 Task: Use Developer Tools.
Action: Mouse moved to (1292, 31)
Screenshot: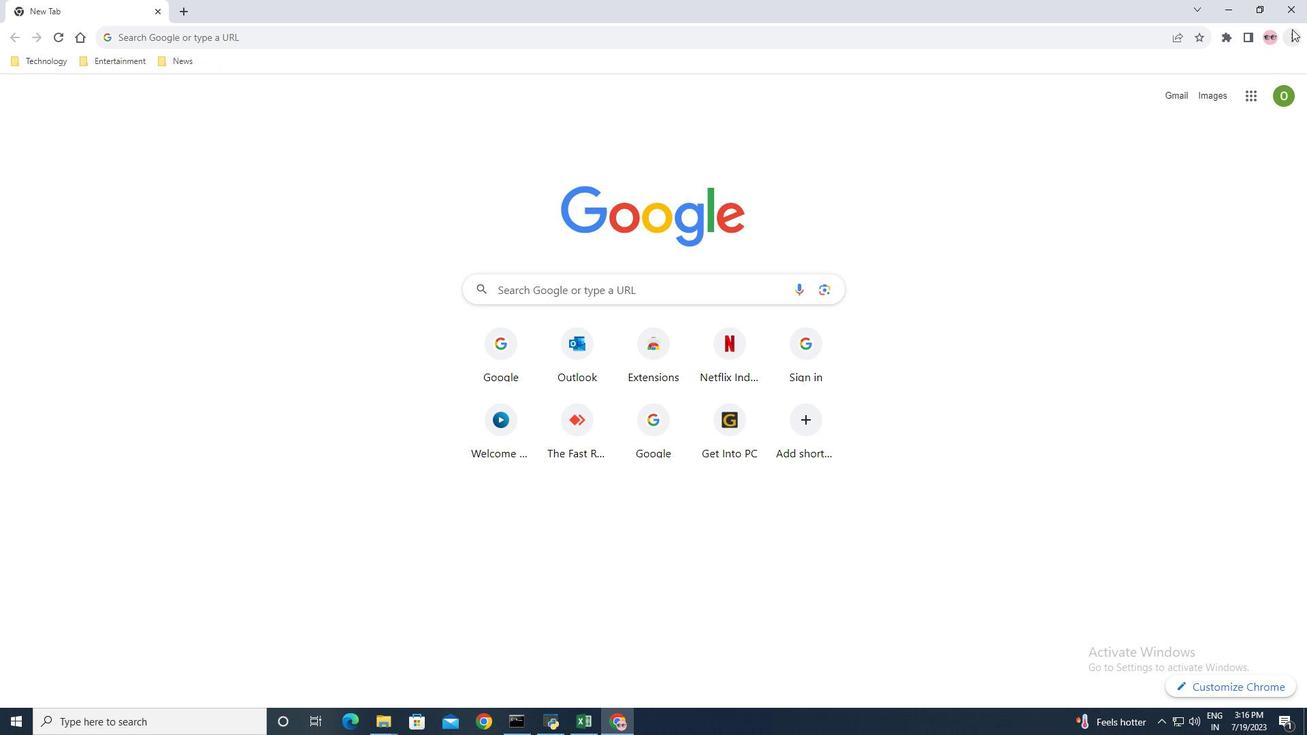 
Action: Mouse pressed left at (1292, 31)
Screenshot: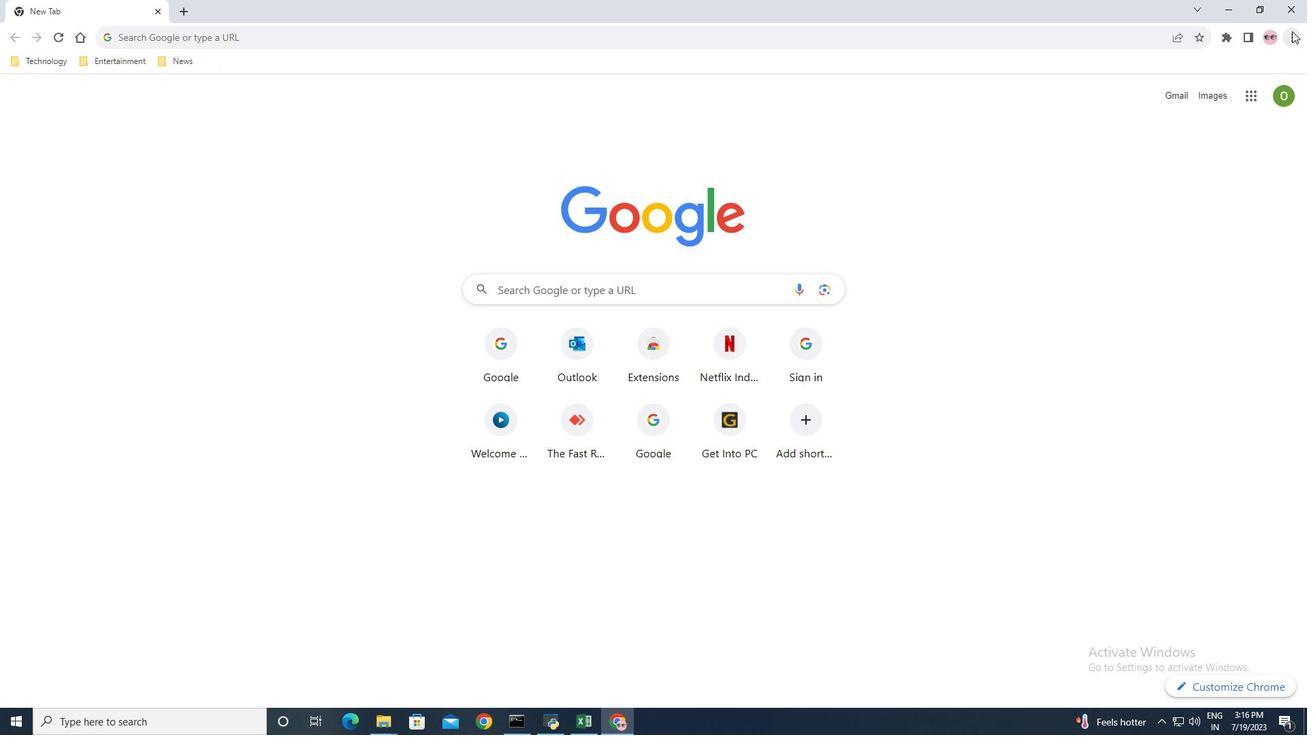 
Action: Mouse moved to (1194, 263)
Screenshot: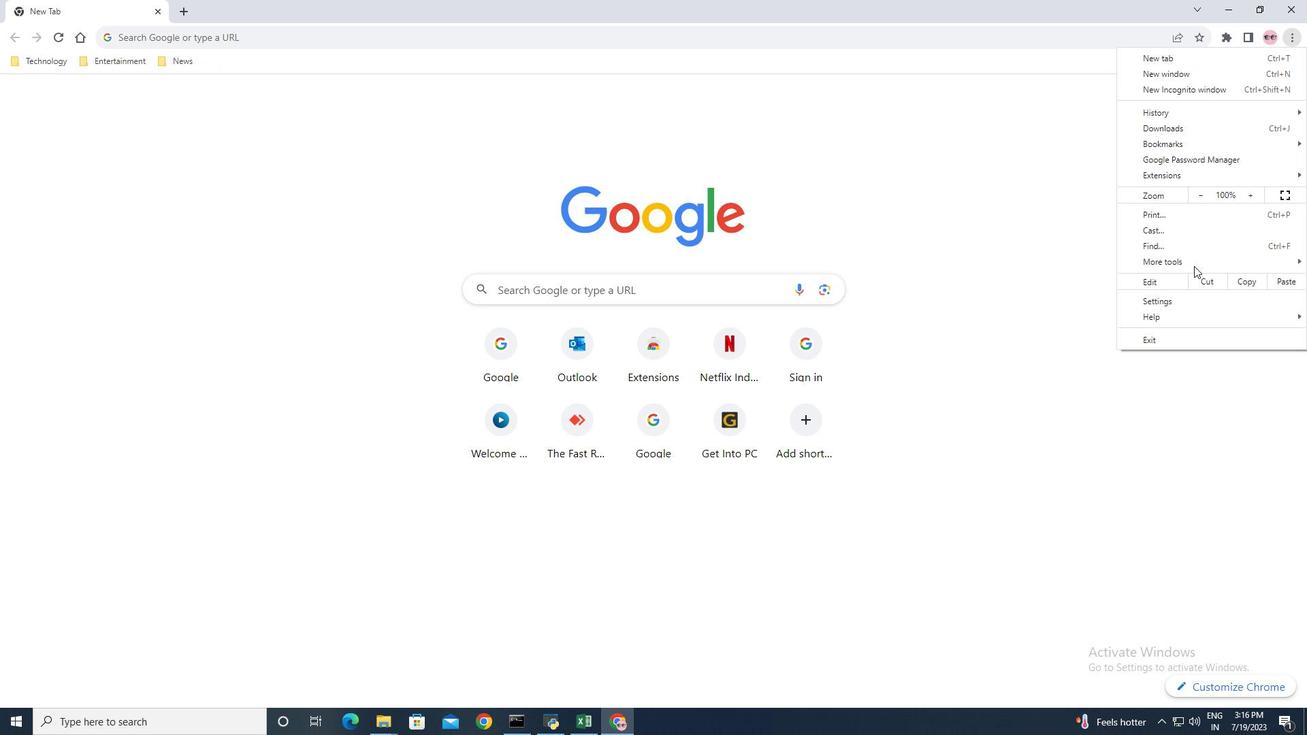 
Action: Mouse pressed left at (1194, 263)
Screenshot: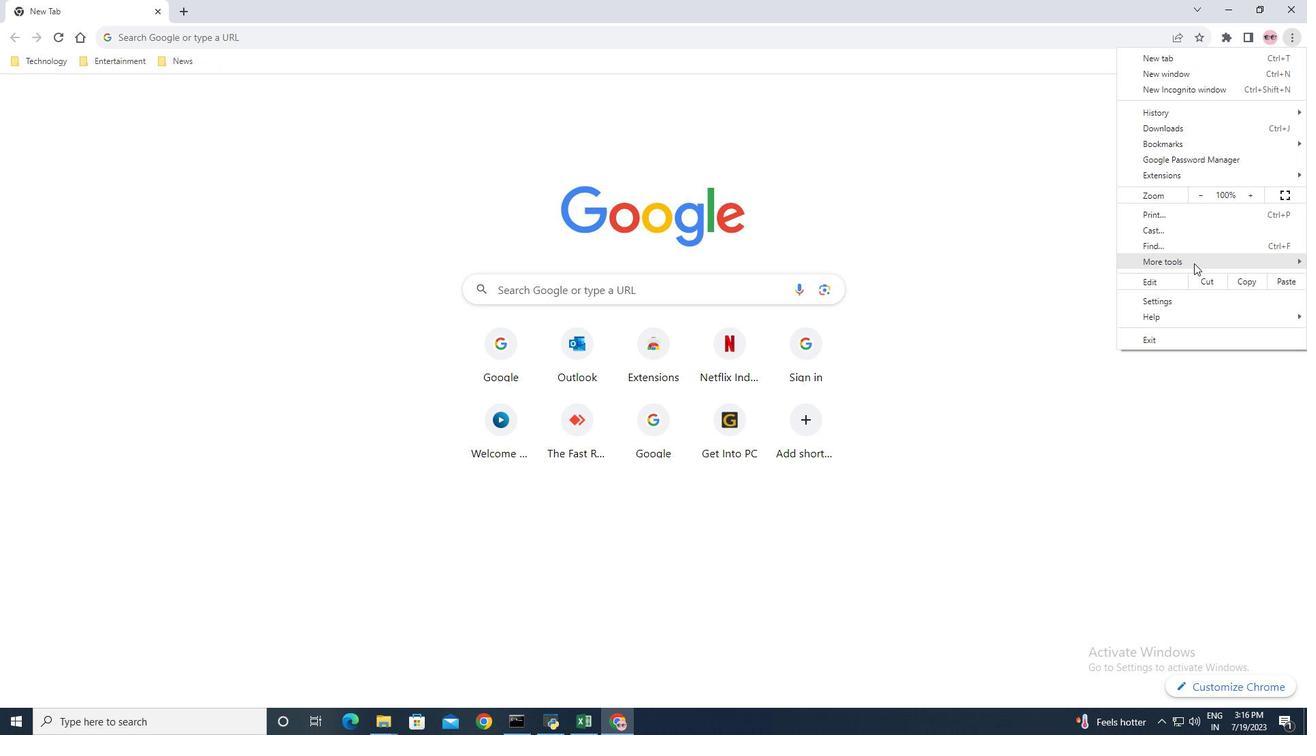 
Action: Mouse moved to (1026, 368)
Screenshot: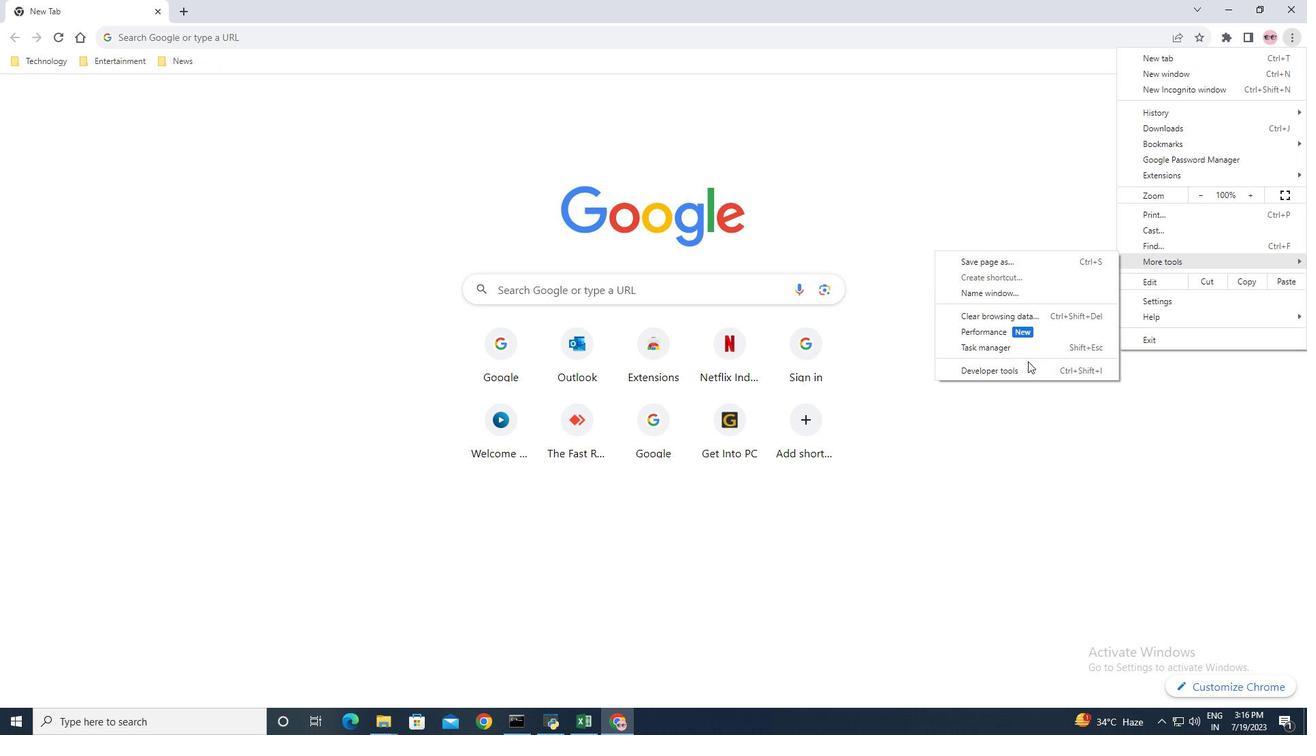 
Action: Mouse pressed left at (1026, 368)
Screenshot: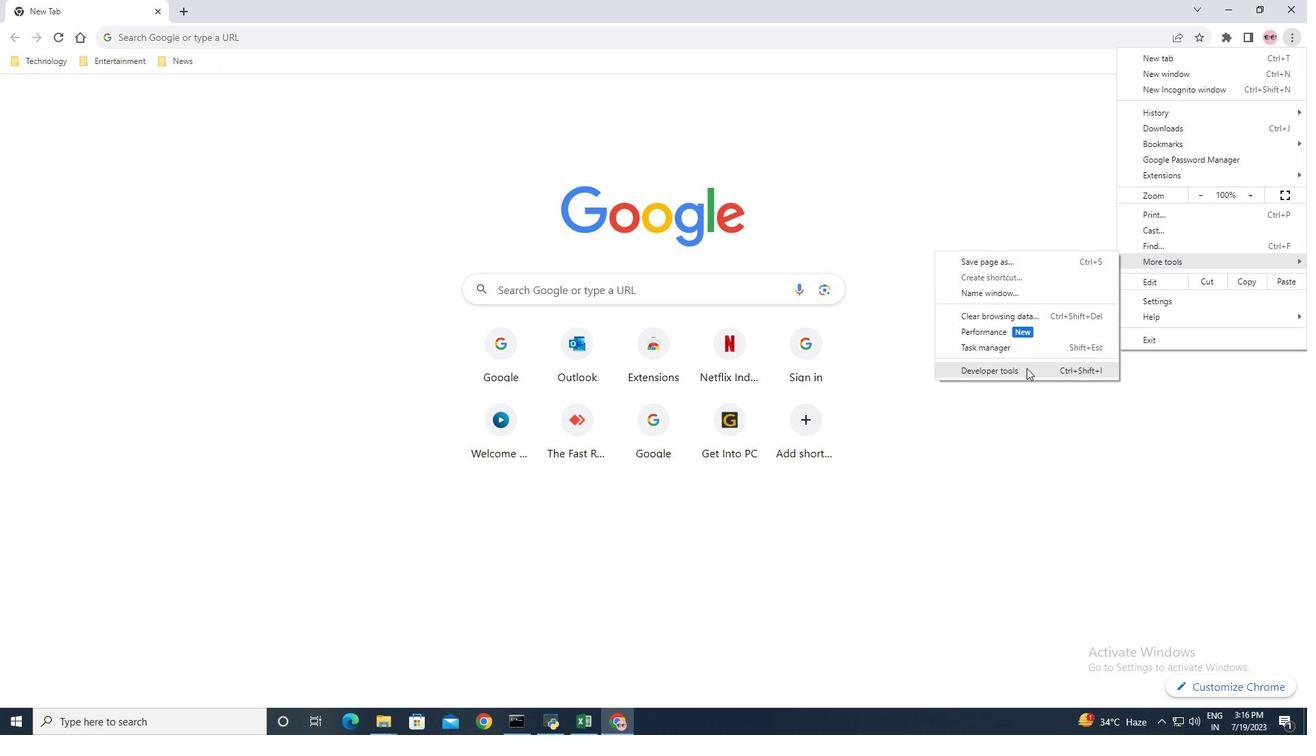 
Action: Mouse moved to (929, 142)
Screenshot: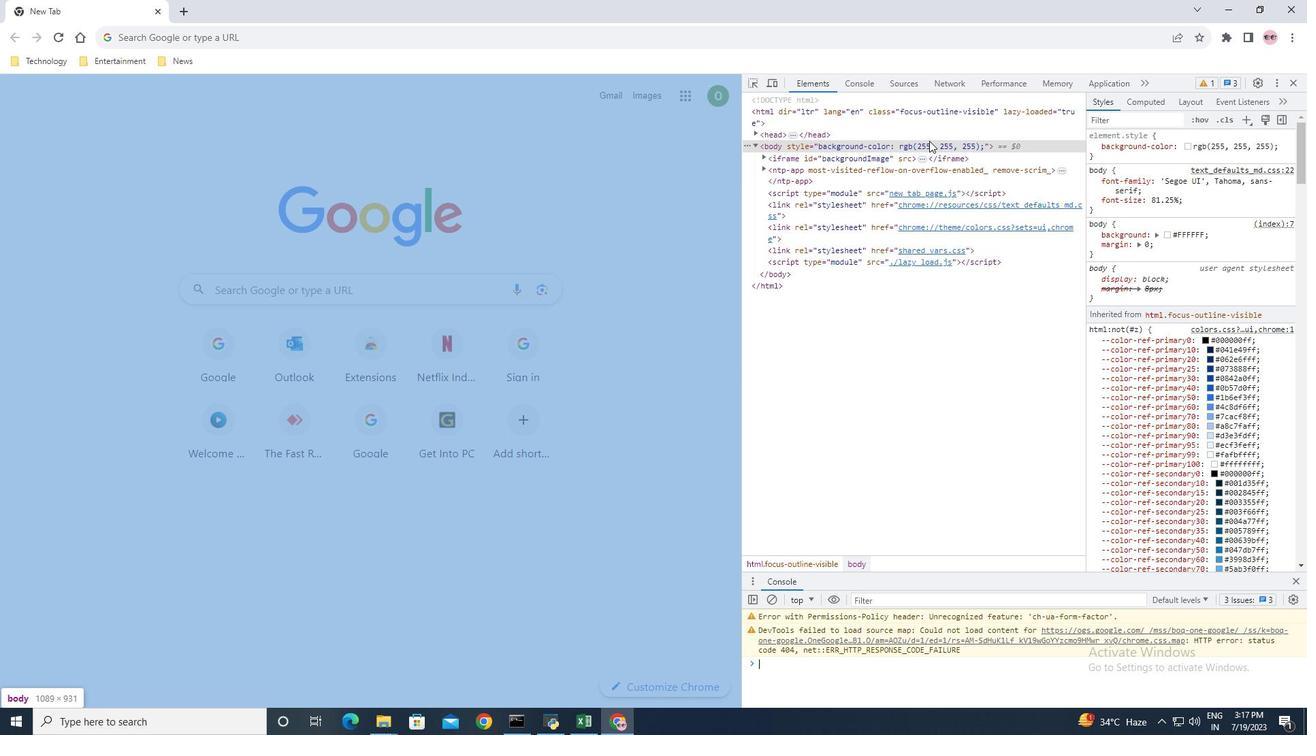 
Action: Mouse scrolled (929, 141) with delta (0, 0)
Screenshot: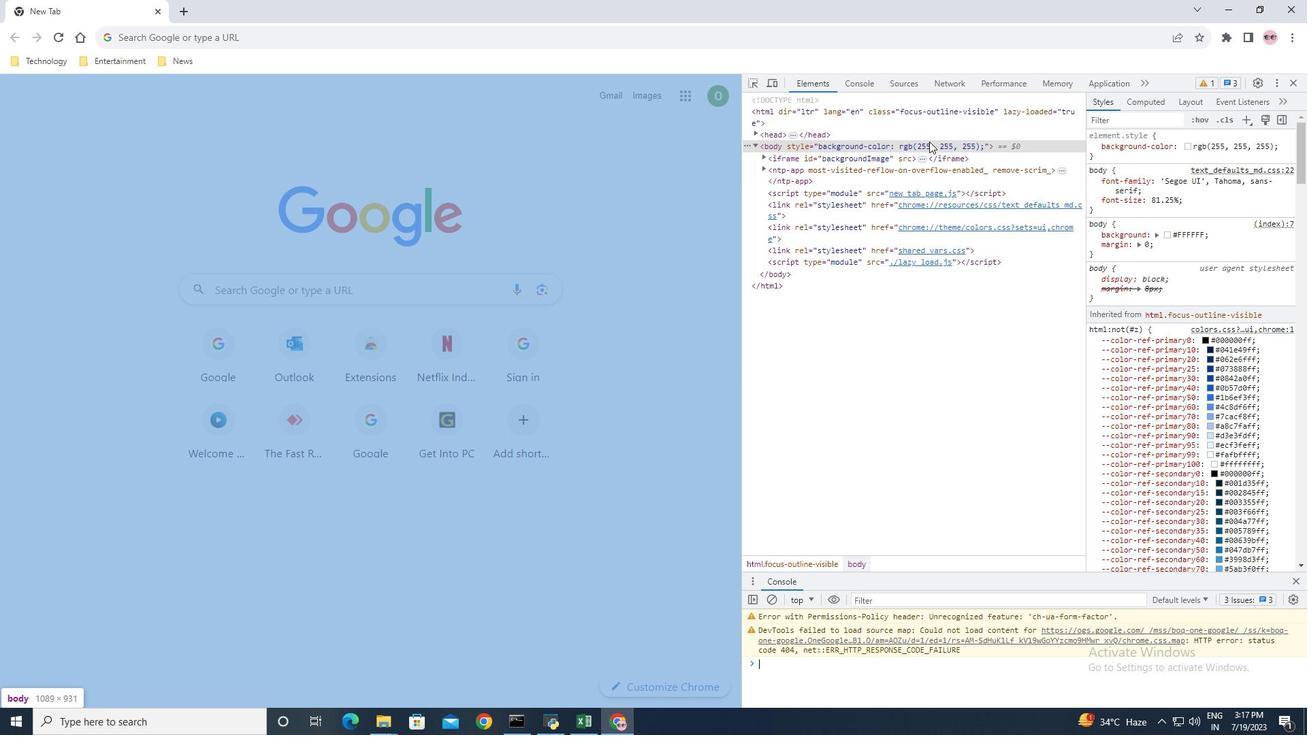 
Action: Mouse scrolled (929, 142) with delta (0, 0)
Screenshot: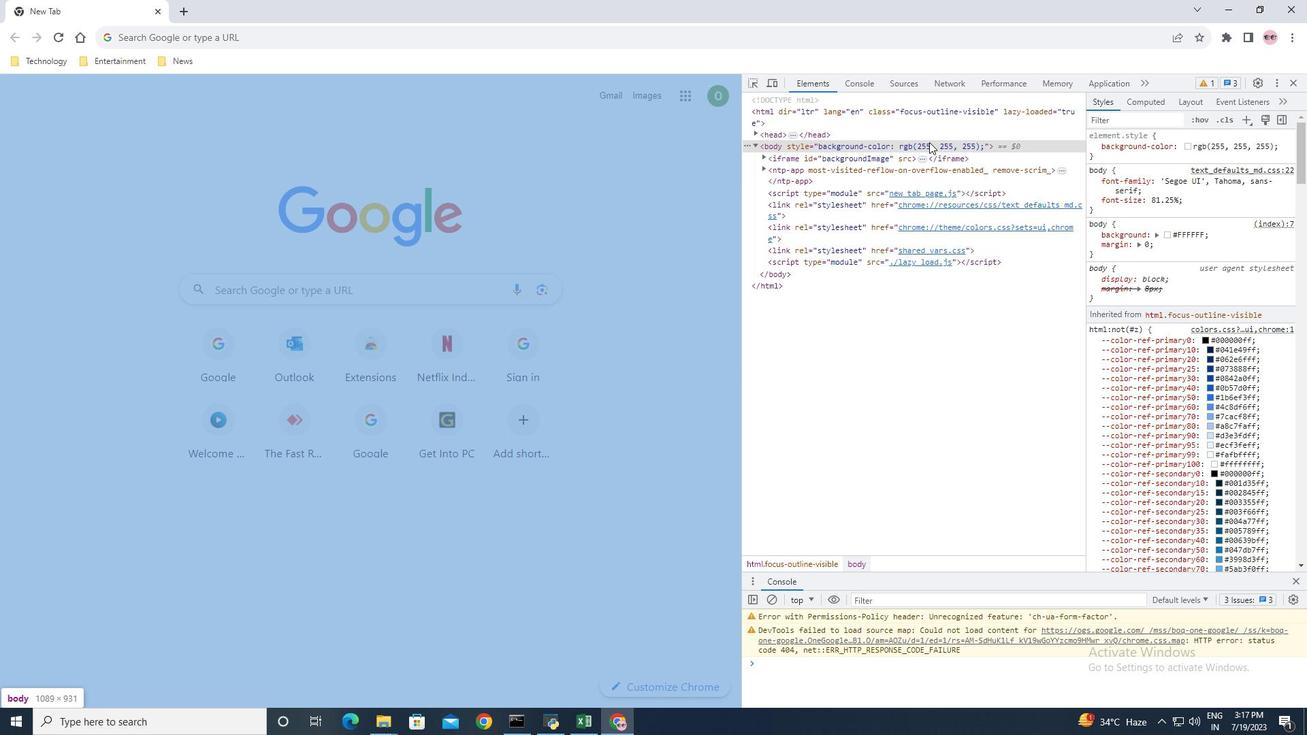 
Action: Mouse moved to (763, 155)
Screenshot: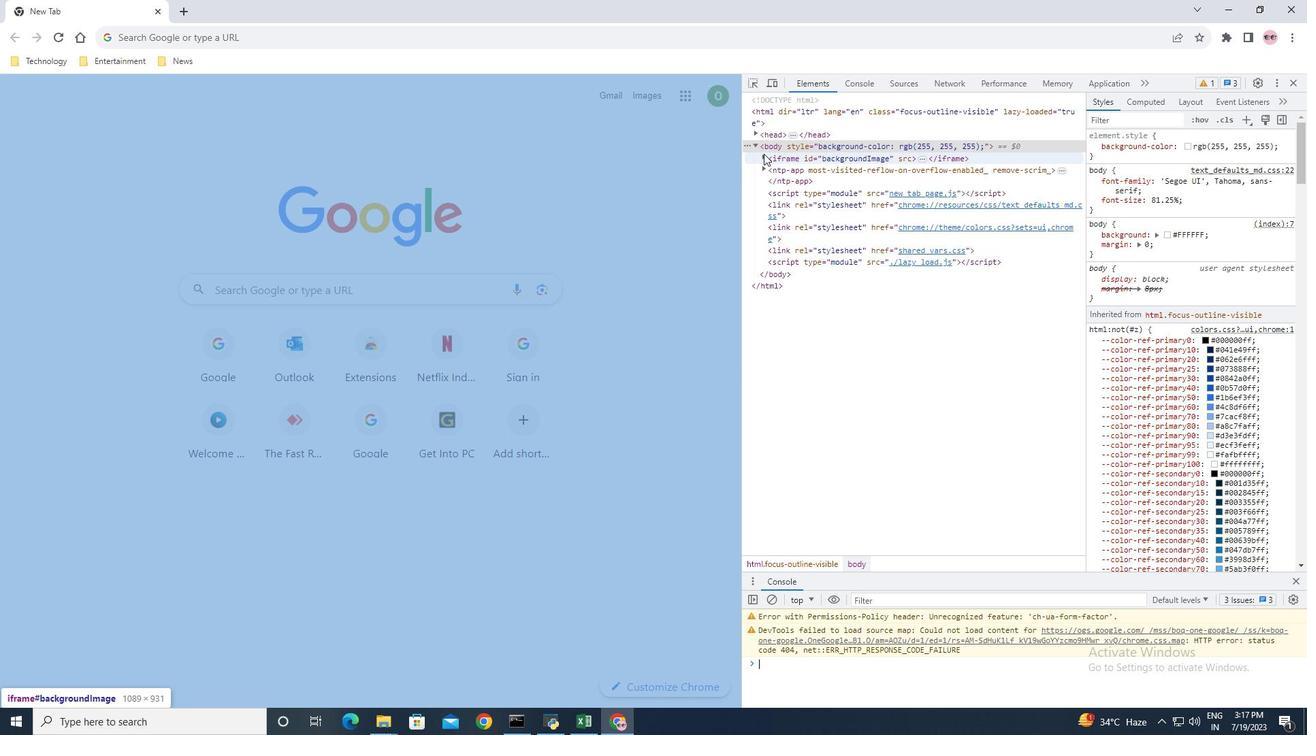 
Action: Mouse pressed left at (763, 155)
Screenshot: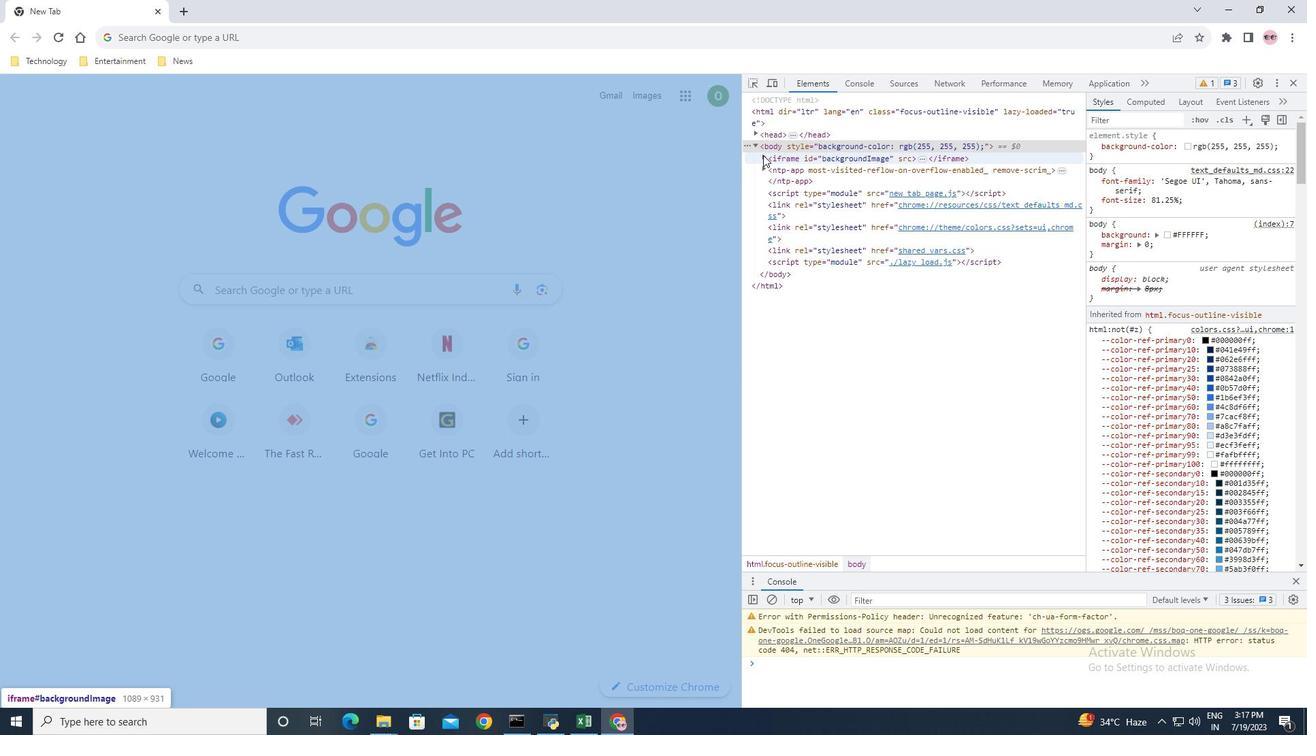 
Action: Mouse moved to (763, 193)
Screenshot: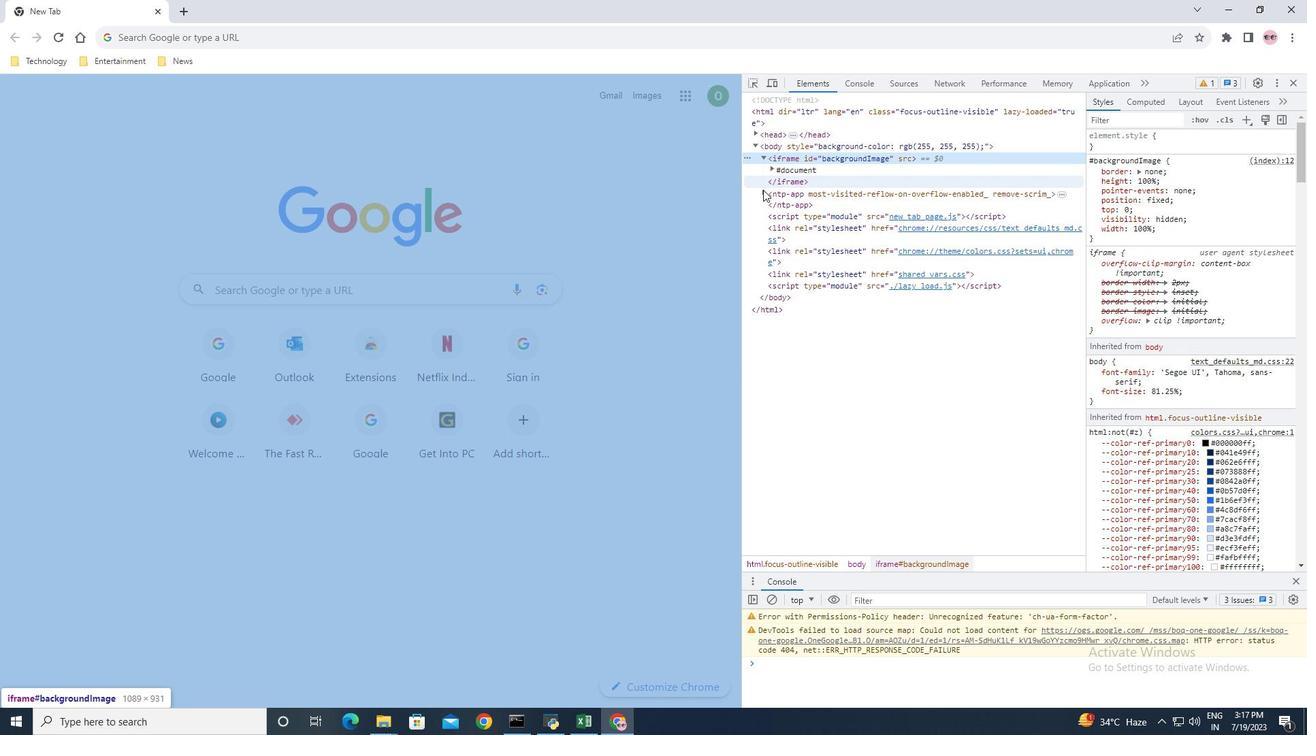 
Action: Mouse pressed left at (763, 193)
Screenshot: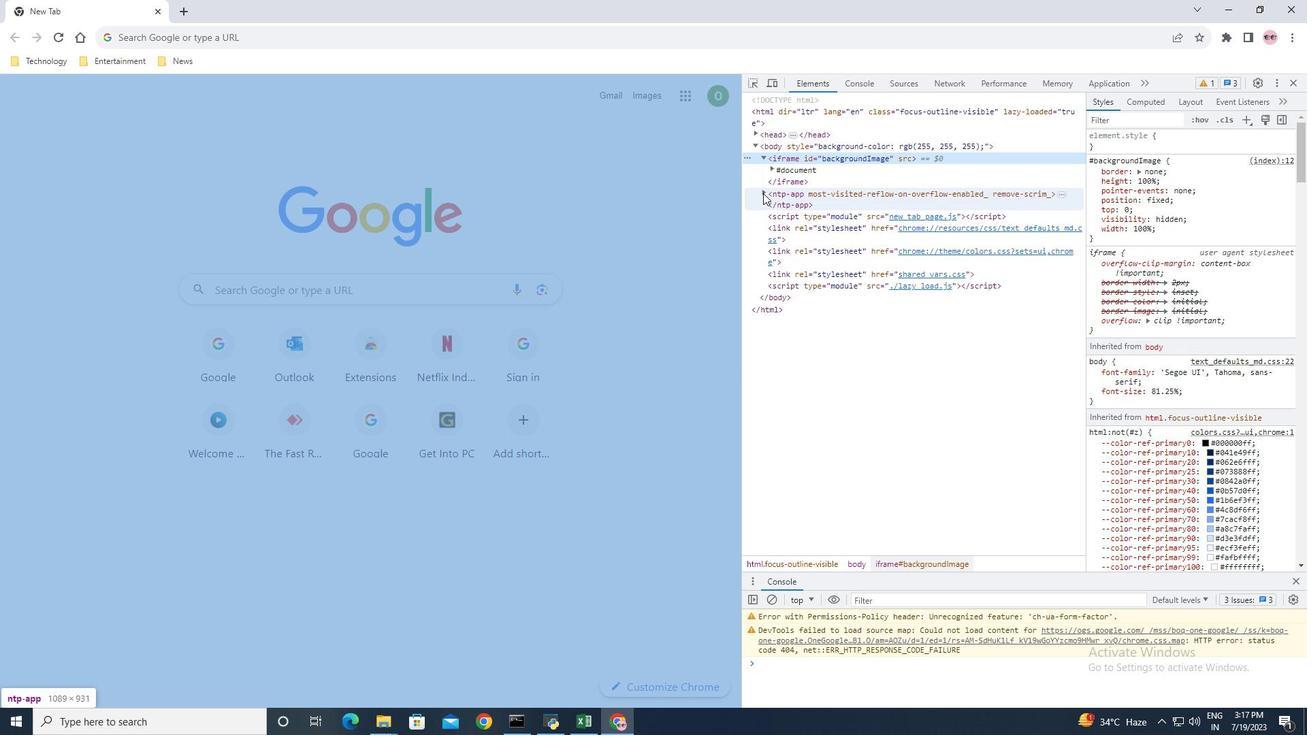 
Action: Mouse moved to (772, 203)
Screenshot: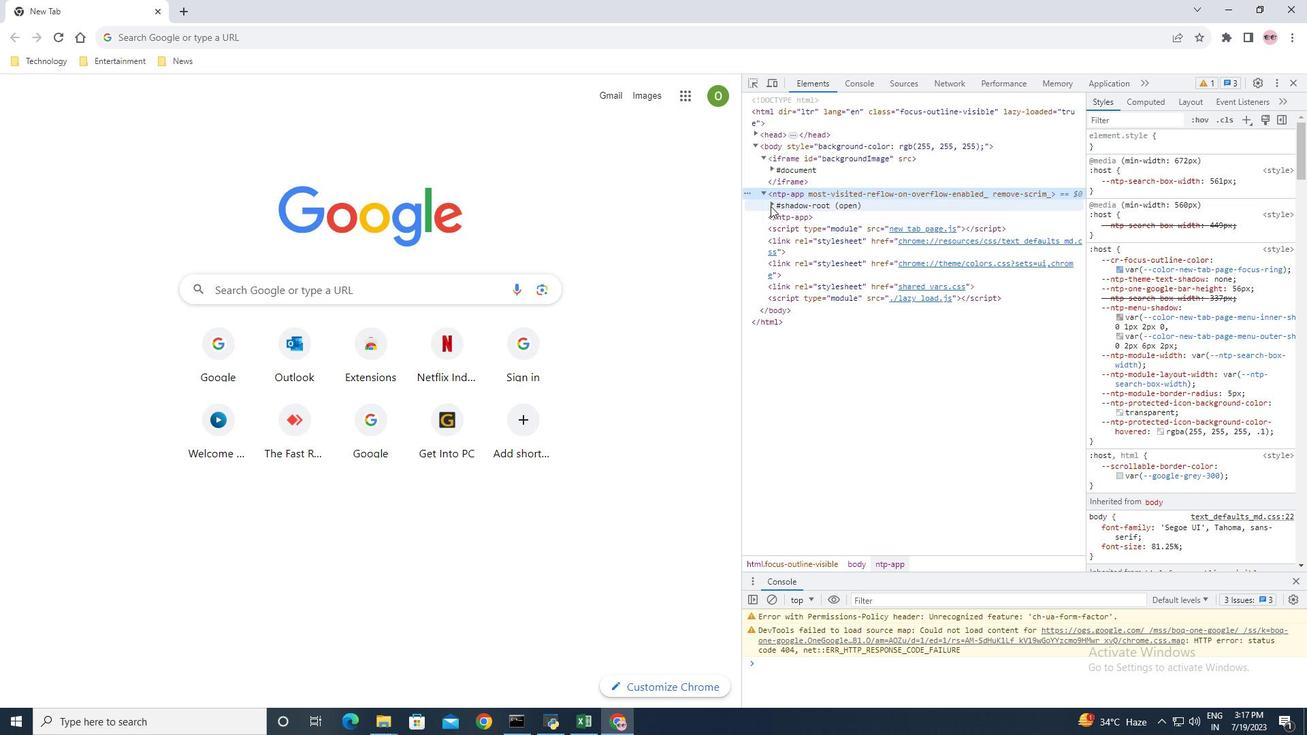 
Action: Mouse pressed left at (772, 203)
Screenshot: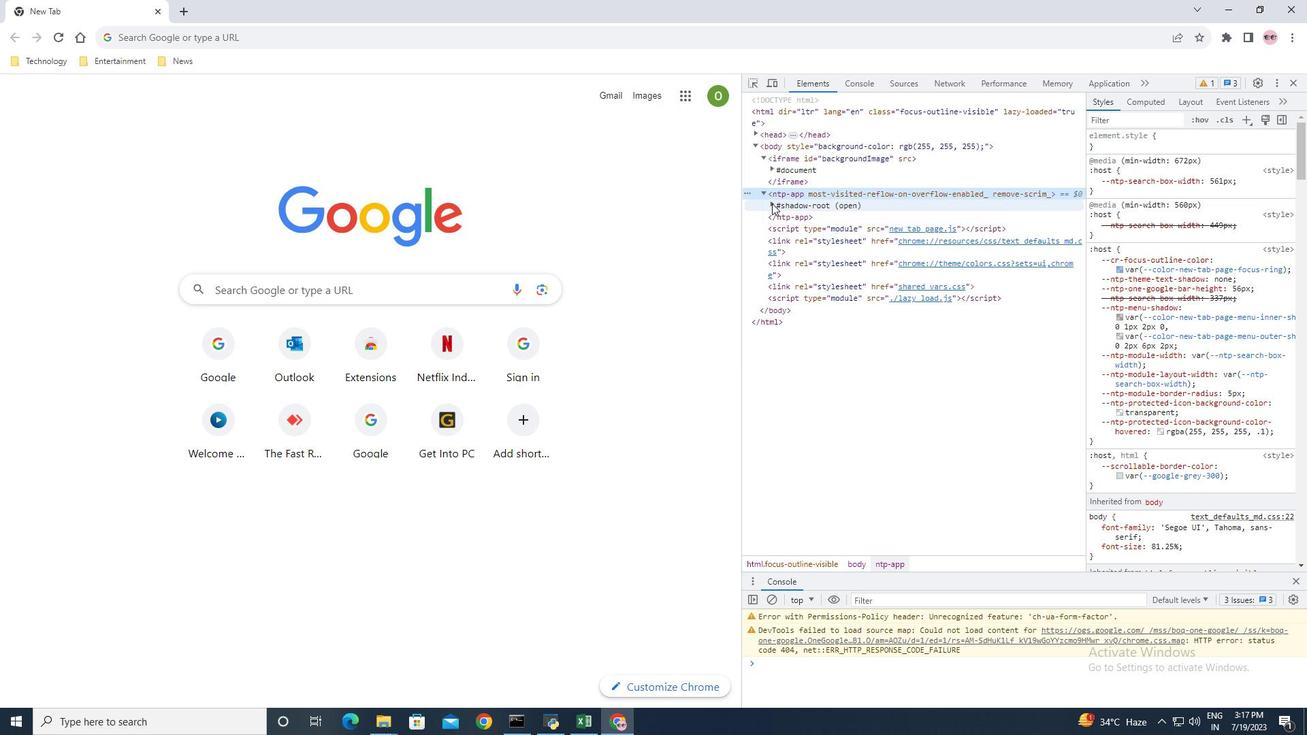 
Action: Mouse moved to (861, 142)
Screenshot: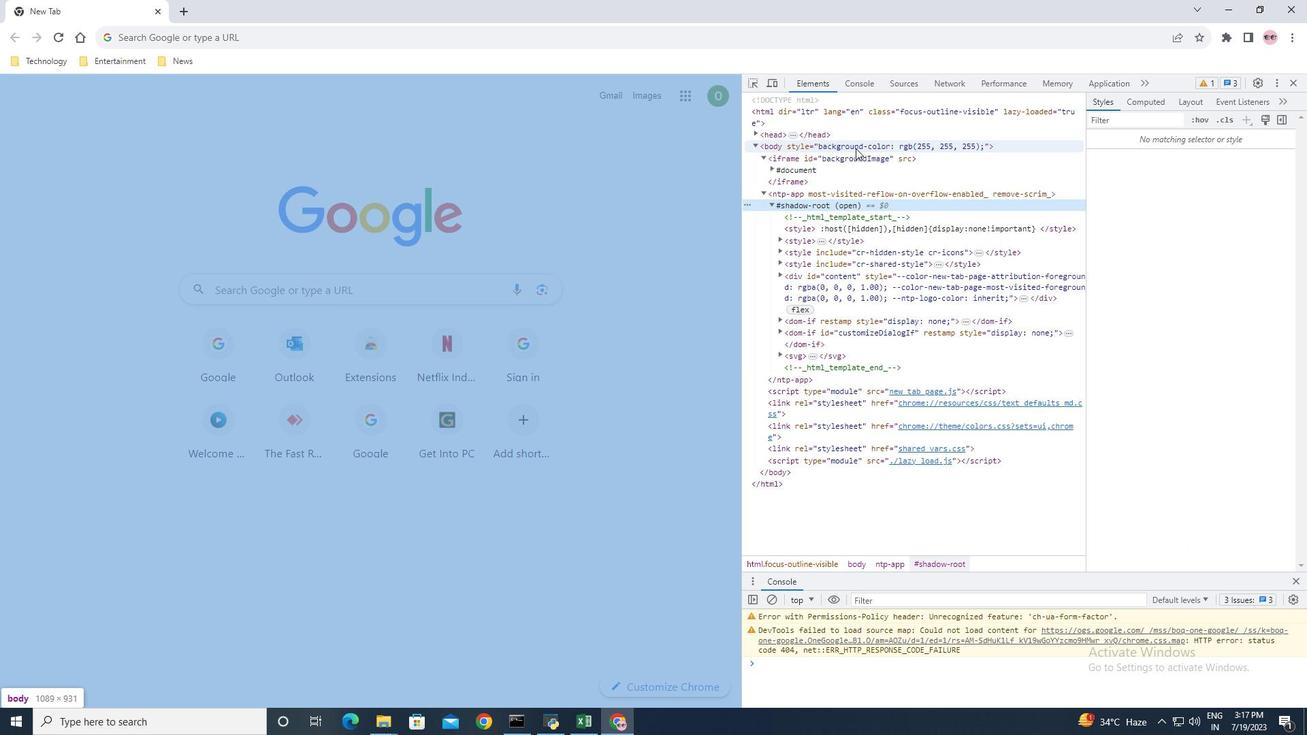 
Action: Mouse pressed left at (861, 142)
Screenshot: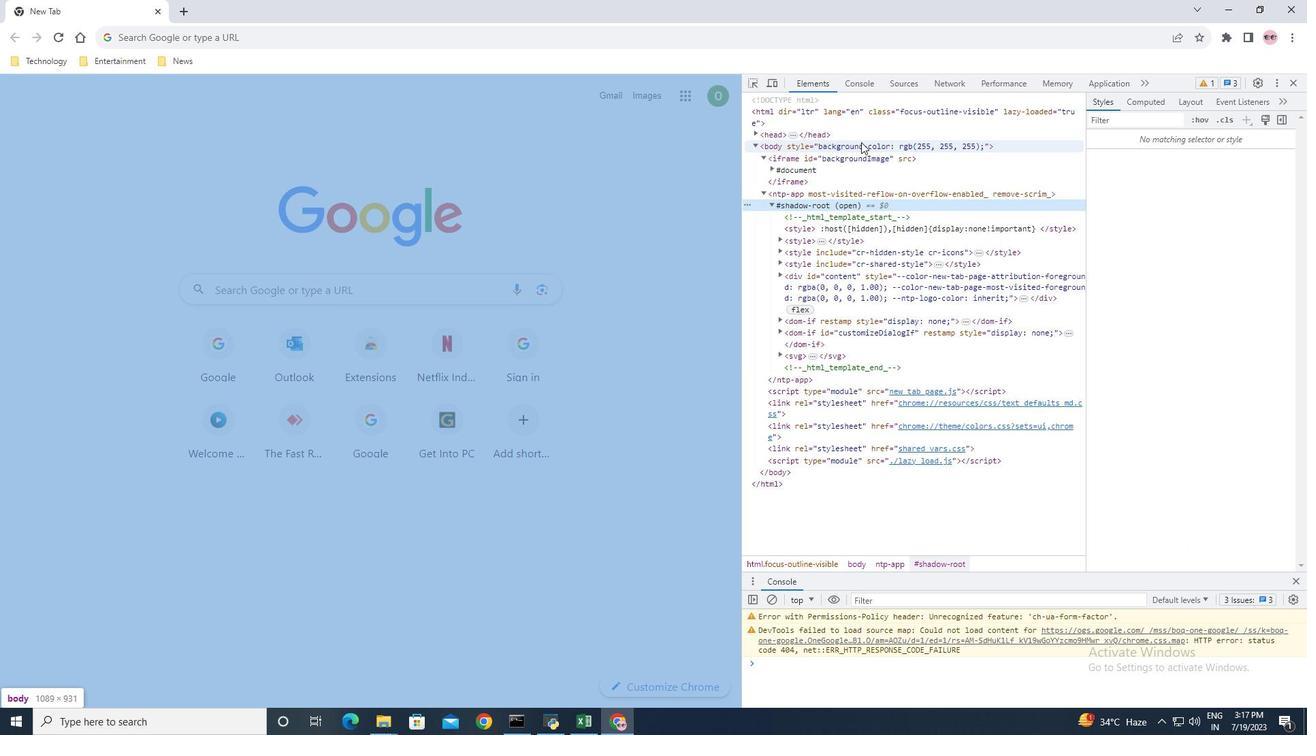 
Action: Mouse moved to (927, 146)
Screenshot: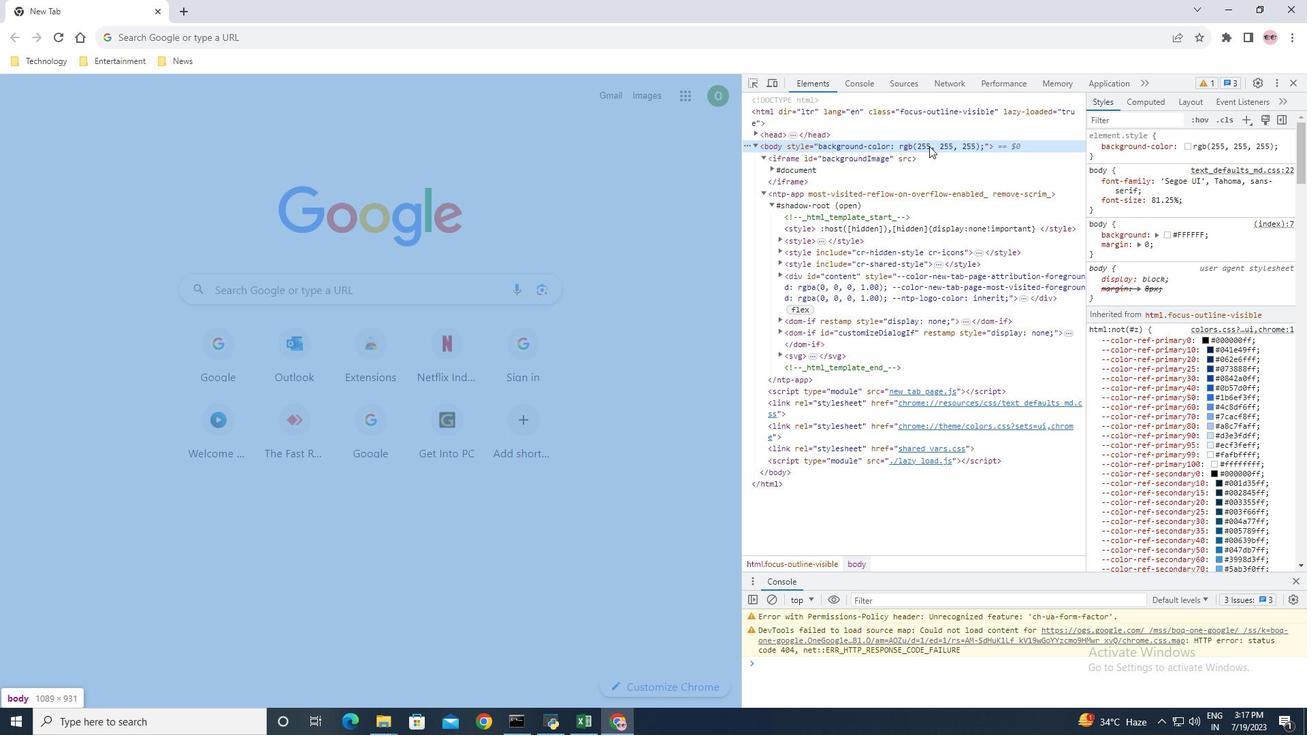 
Action: Mouse pressed left at (927, 146)
Screenshot: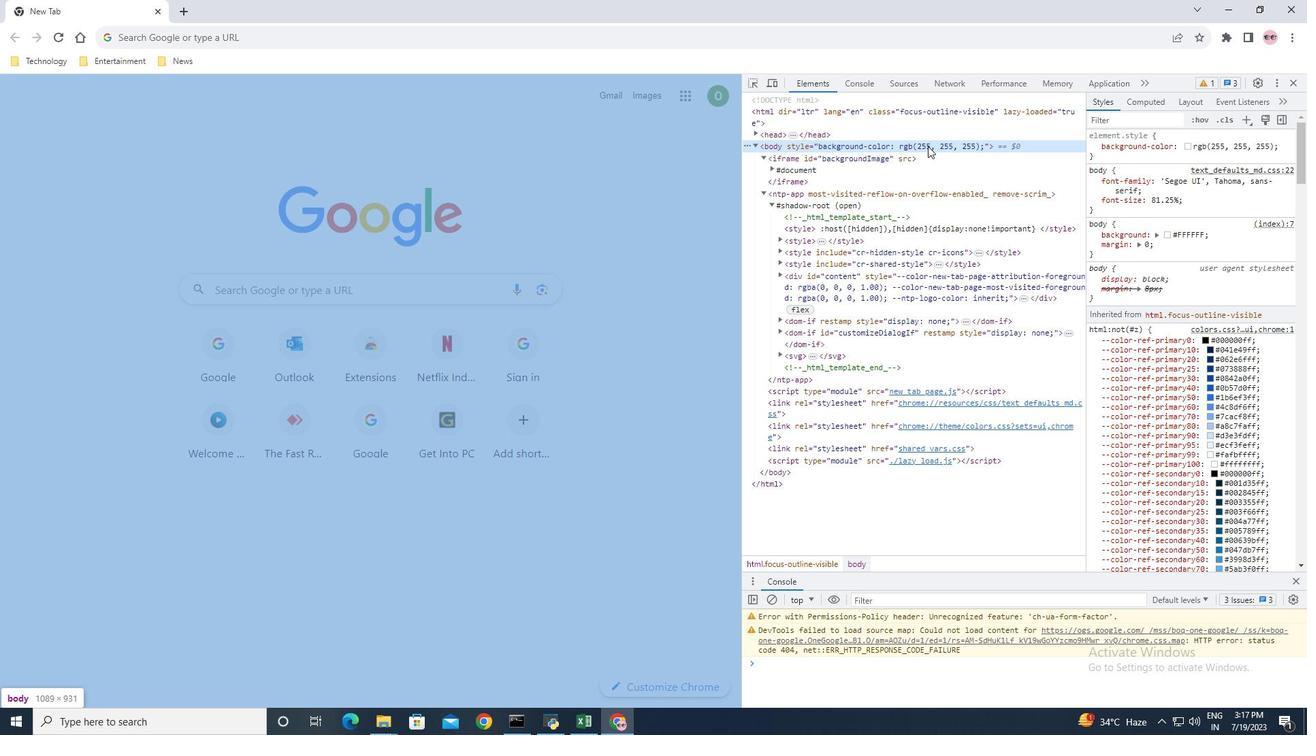
Action: Mouse pressed left at (927, 146)
Screenshot: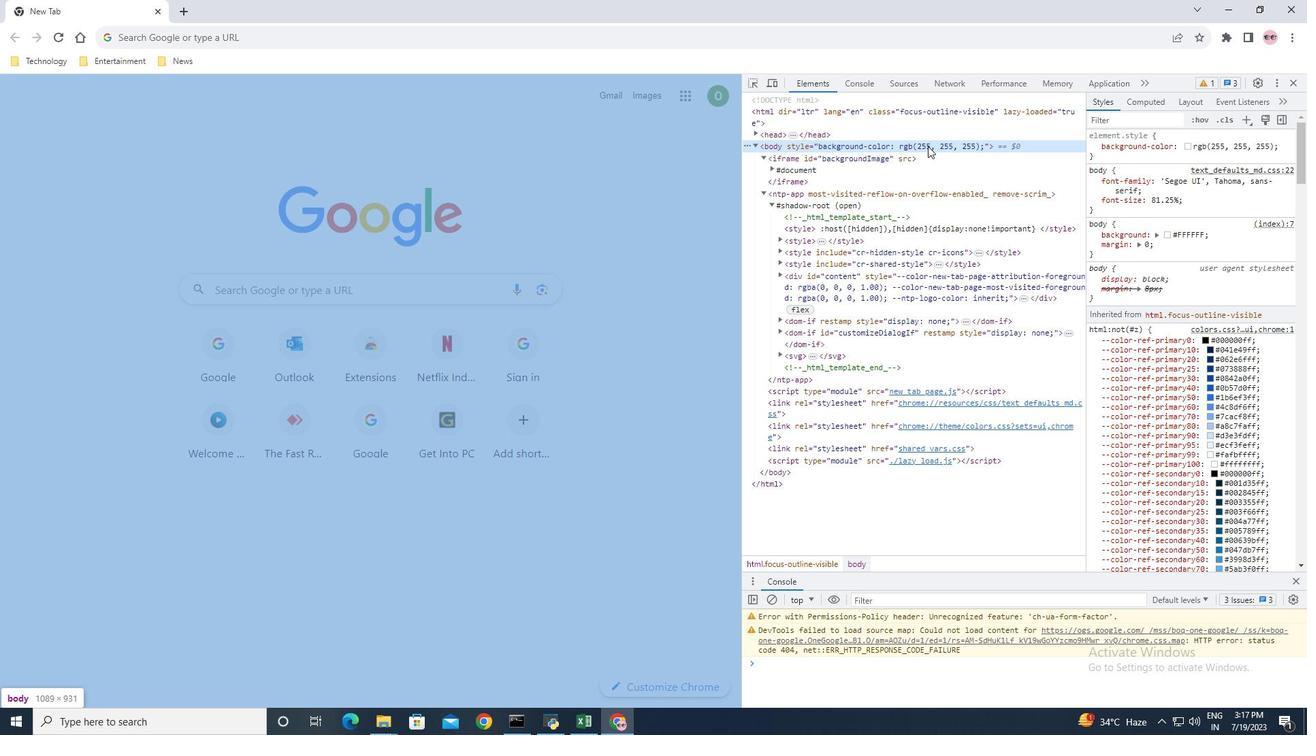 
Action: Mouse moved to (927, 144)
Screenshot: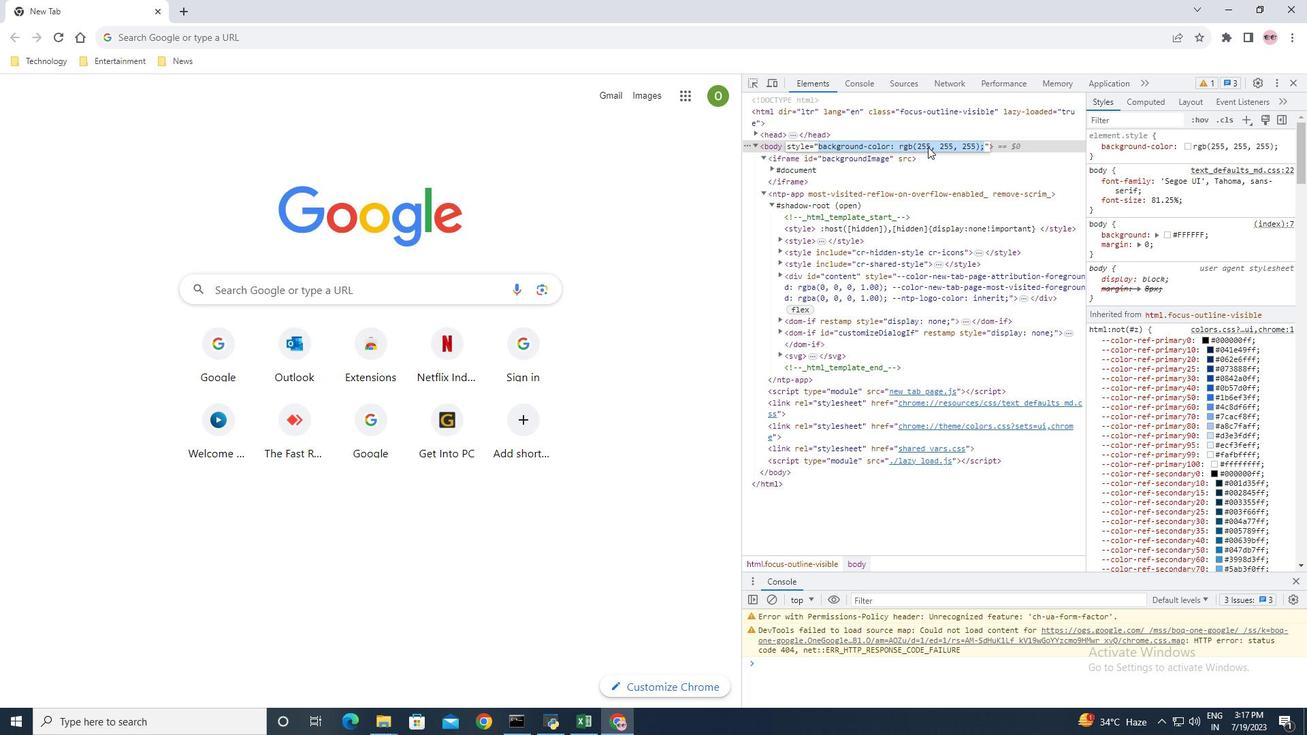 
Action: Mouse pressed left at (927, 144)
Screenshot: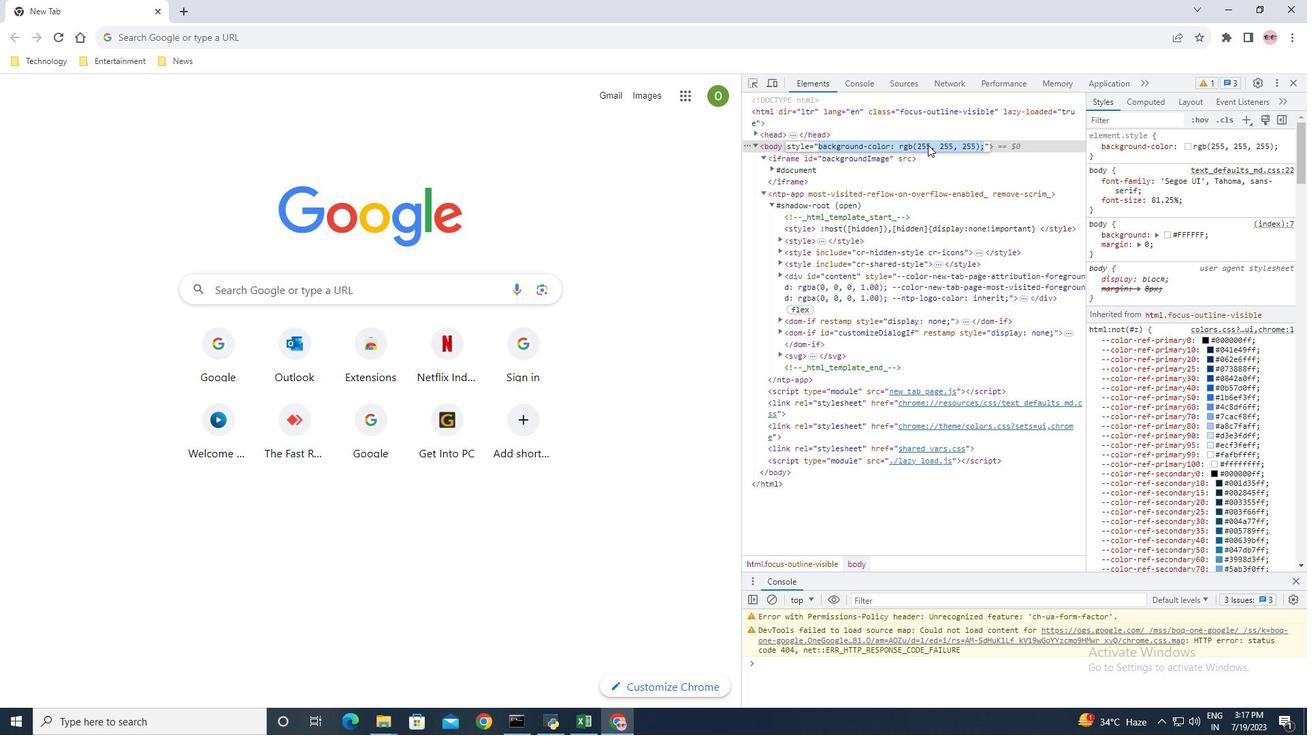 
Action: Mouse moved to (934, 152)
Screenshot: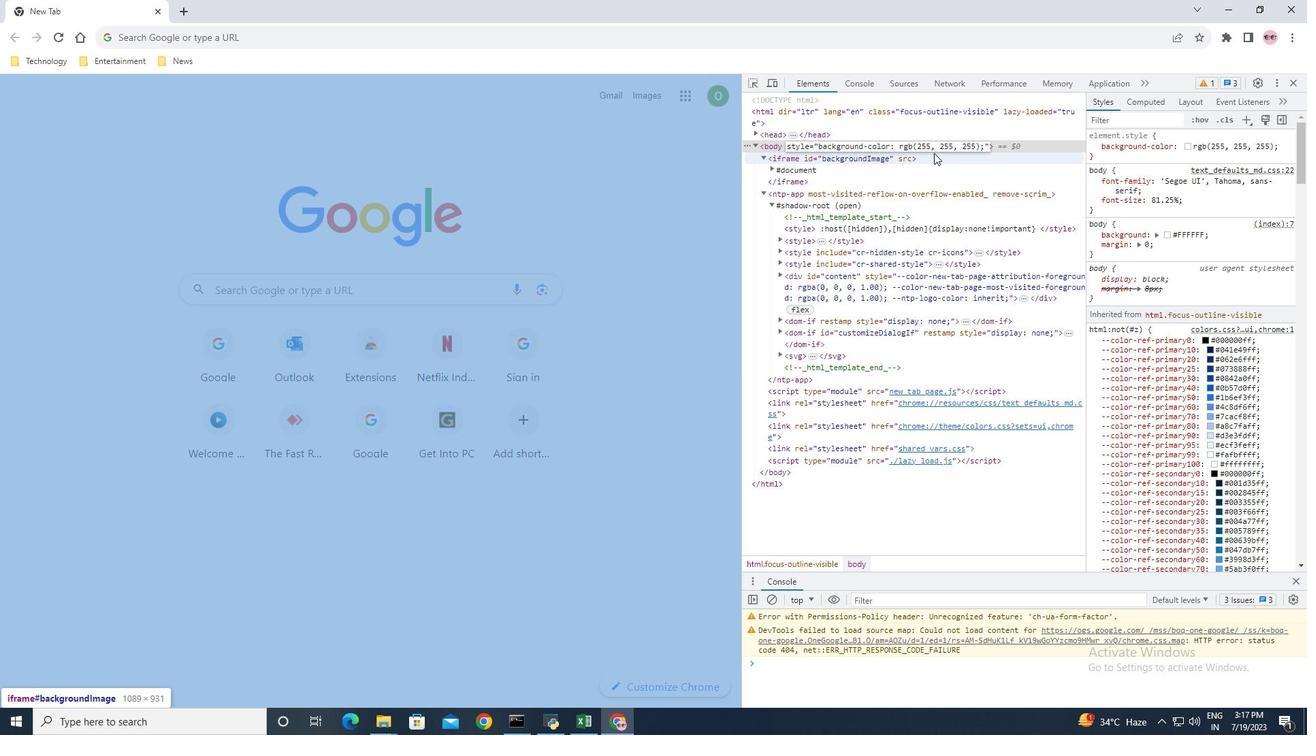 
Action: Key pressed <Key.delete><Key.backspace>50
Screenshot: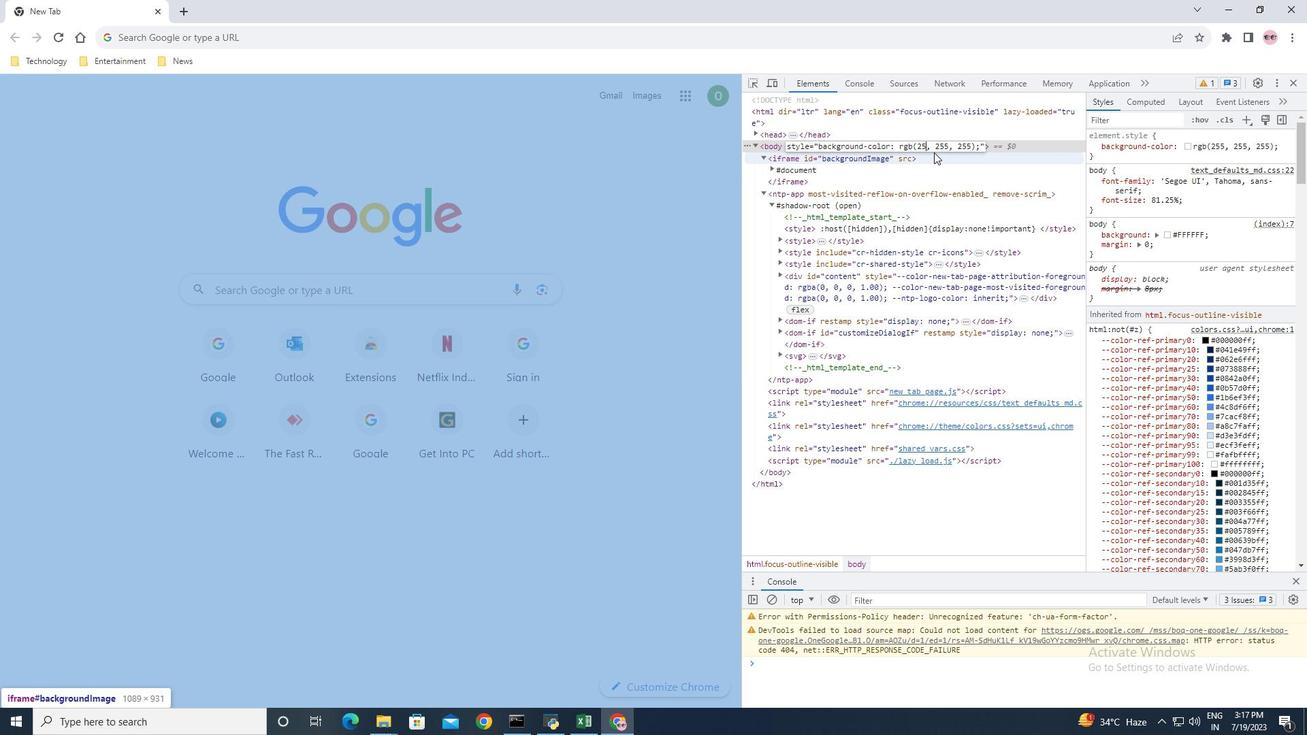 
Action: Mouse moved to (968, 147)
Screenshot: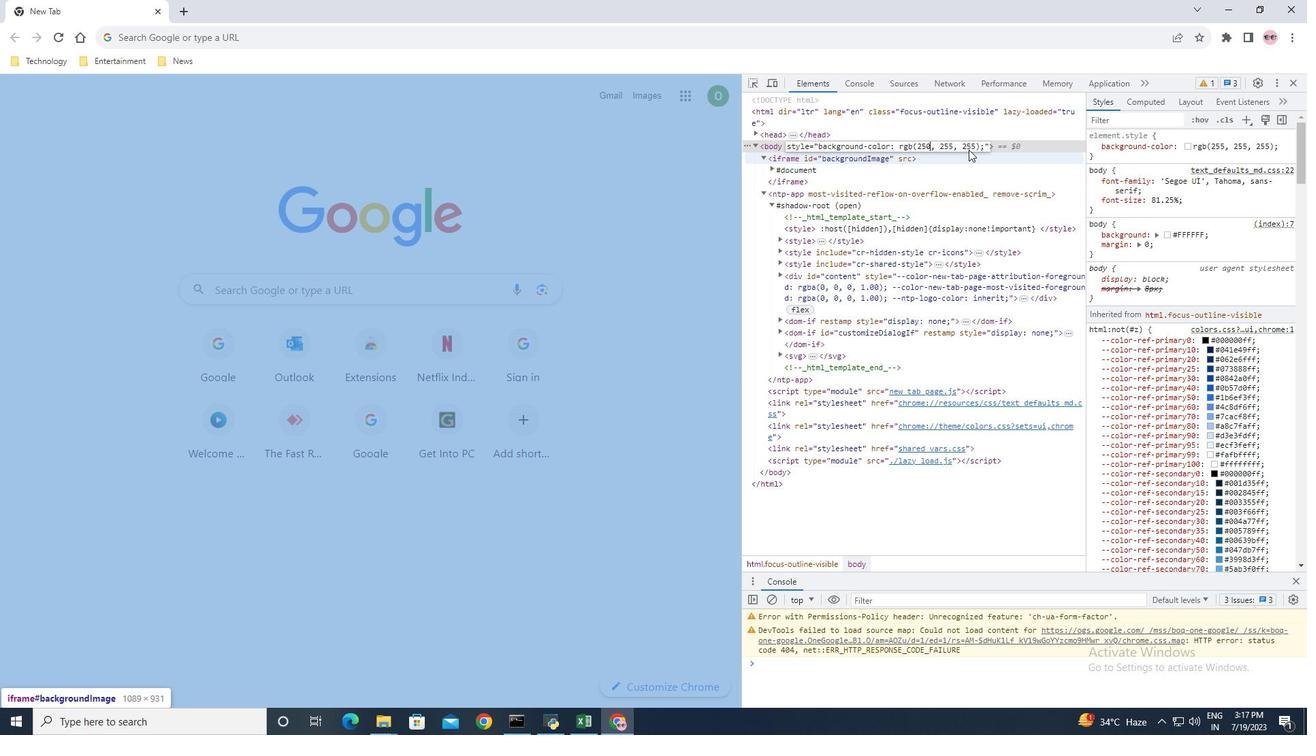 
Action: Mouse pressed left at (968, 147)
Screenshot: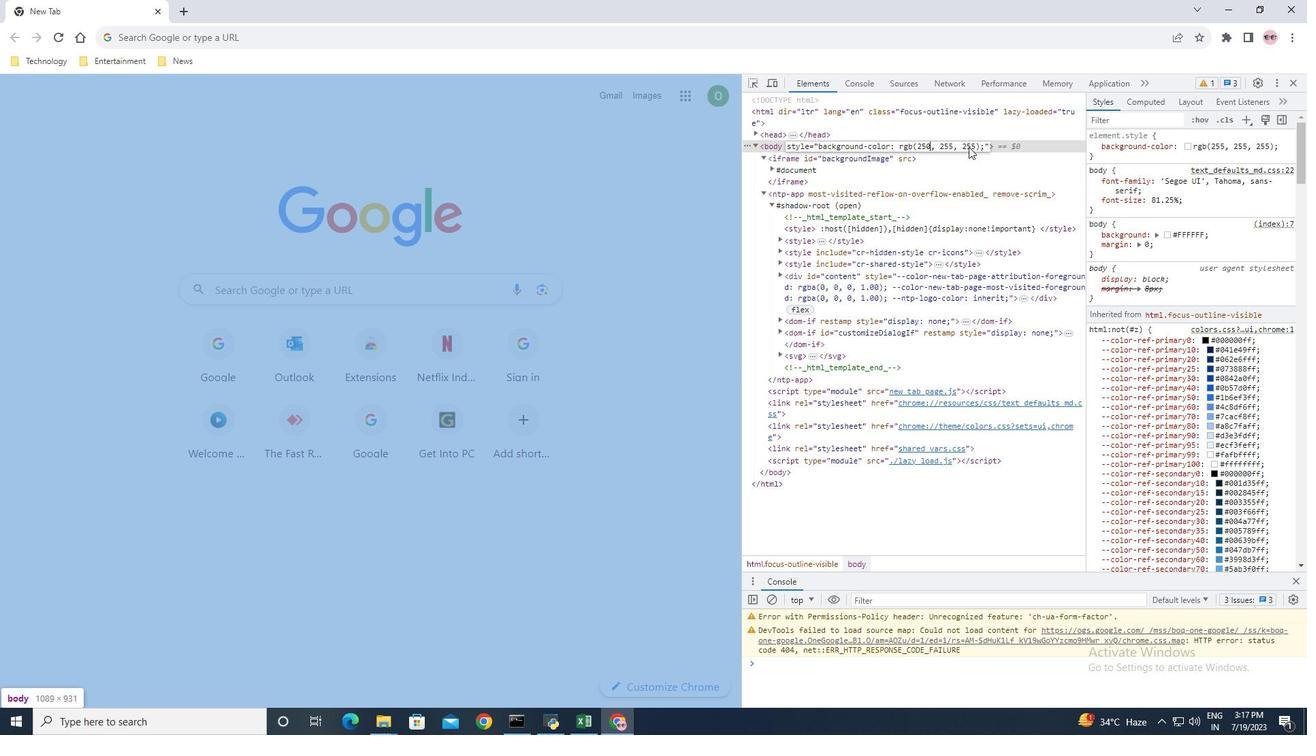 
Action: Mouse moved to (968, 144)
Screenshot: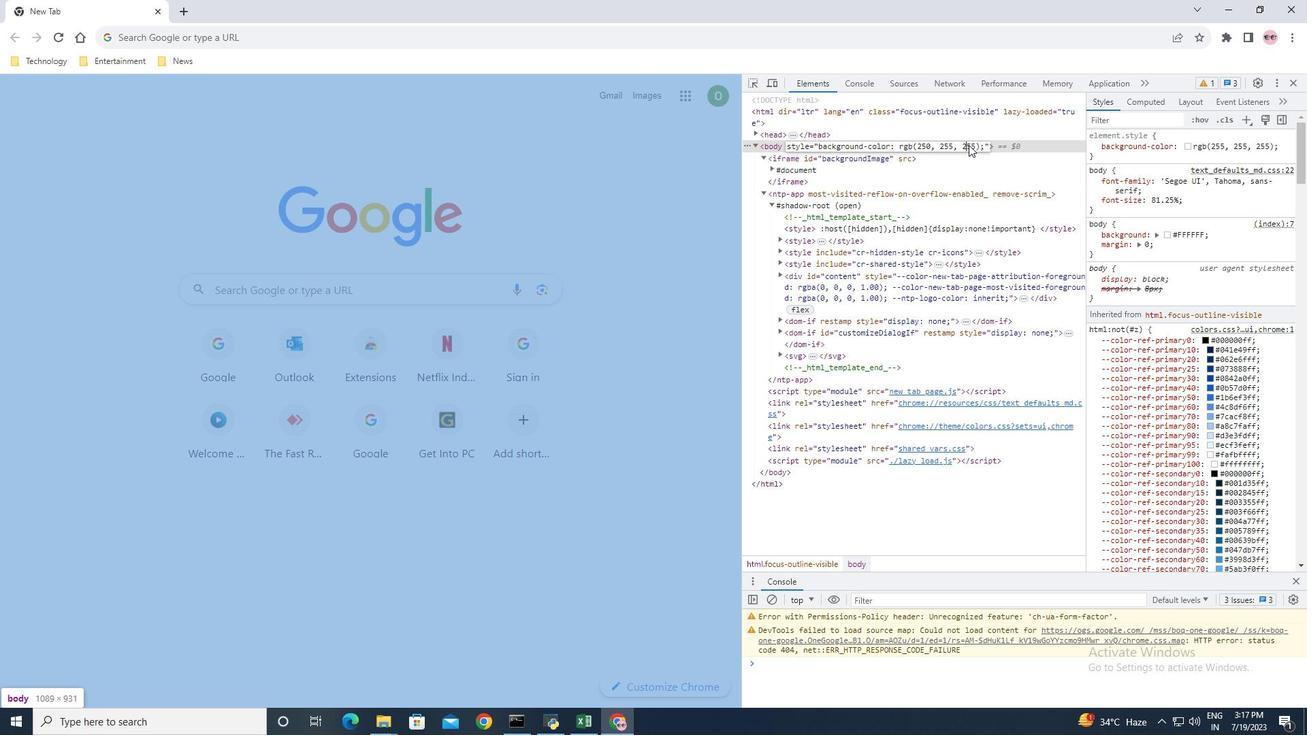 
Action: Mouse pressed left at (968, 144)
Screenshot: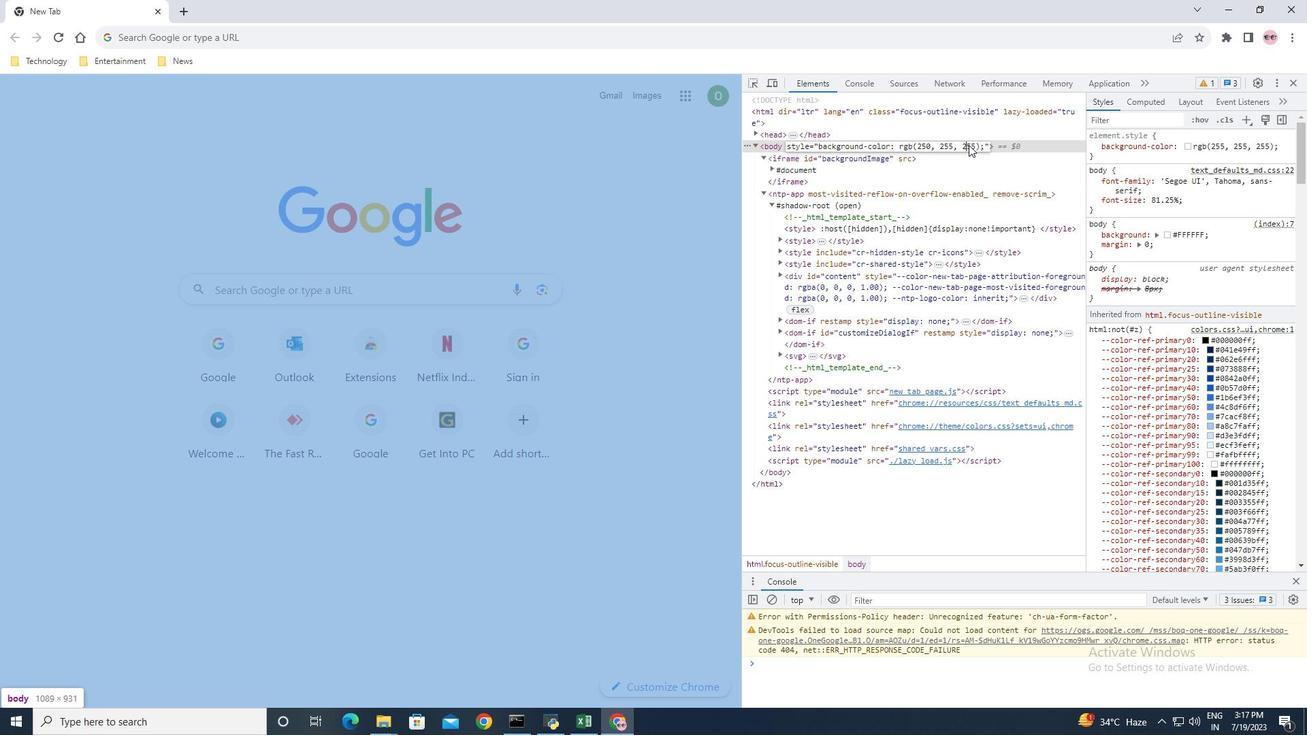 
Action: Mouse pressed left at (968, 144)
Screenshot: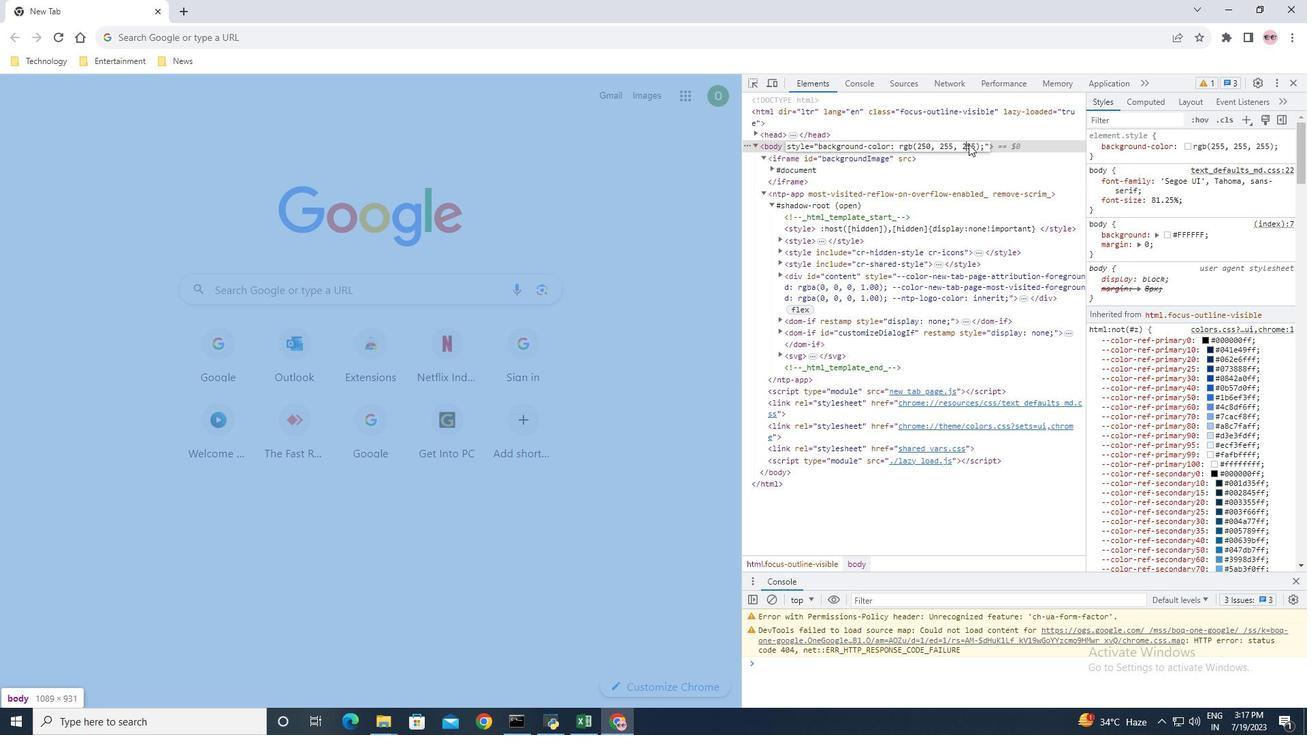 
Action: Mouse pressed left at (968, 144)
Screenshot: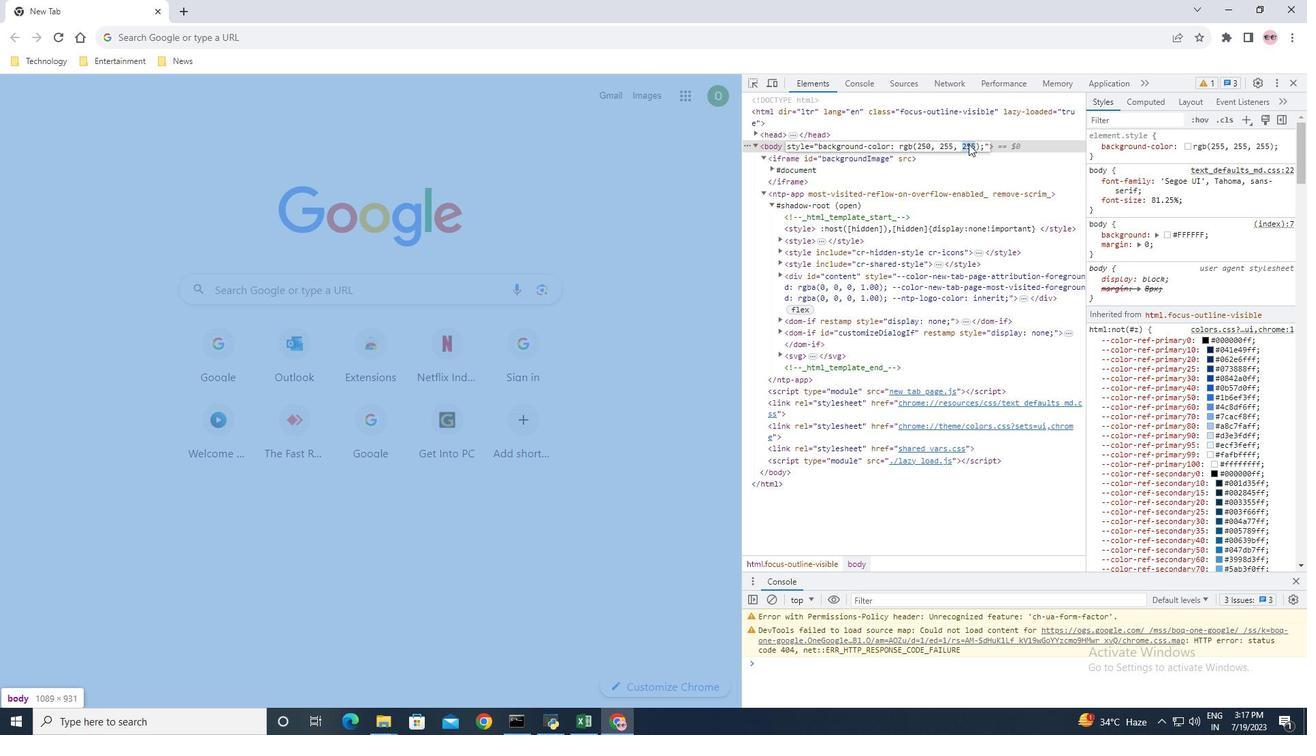 
Action: Mouse moved to (968, 144)
Screenshot: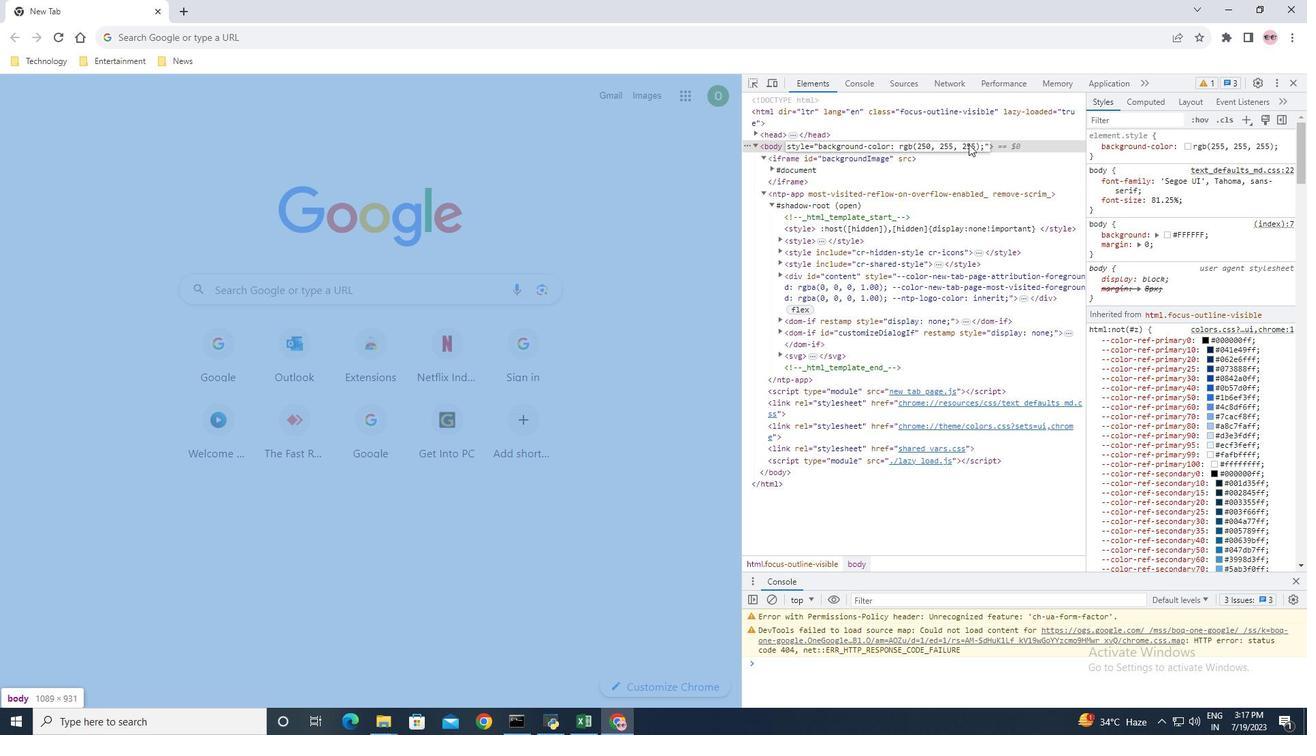 
Action: Key pressed <Key.delete><Key.delete>00
Screenshot: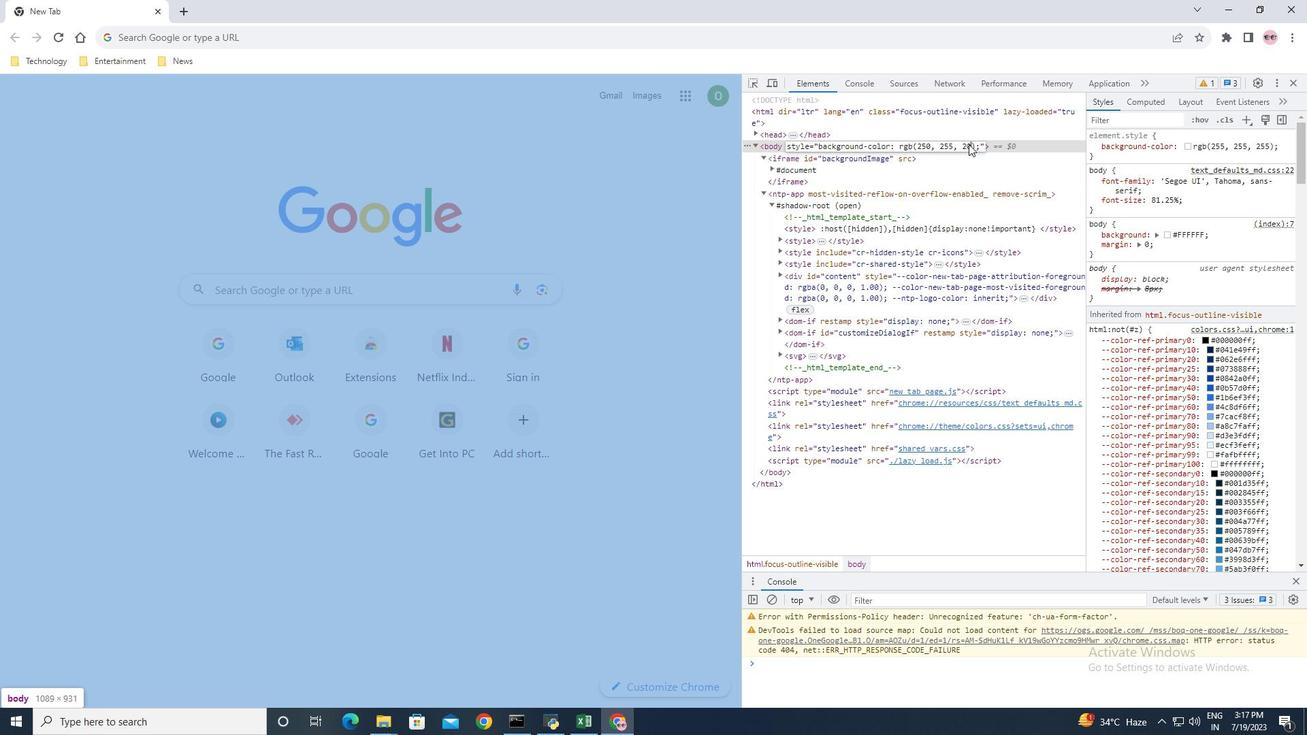 
Action: Mouse moved to (1002, 162)
Screenshot: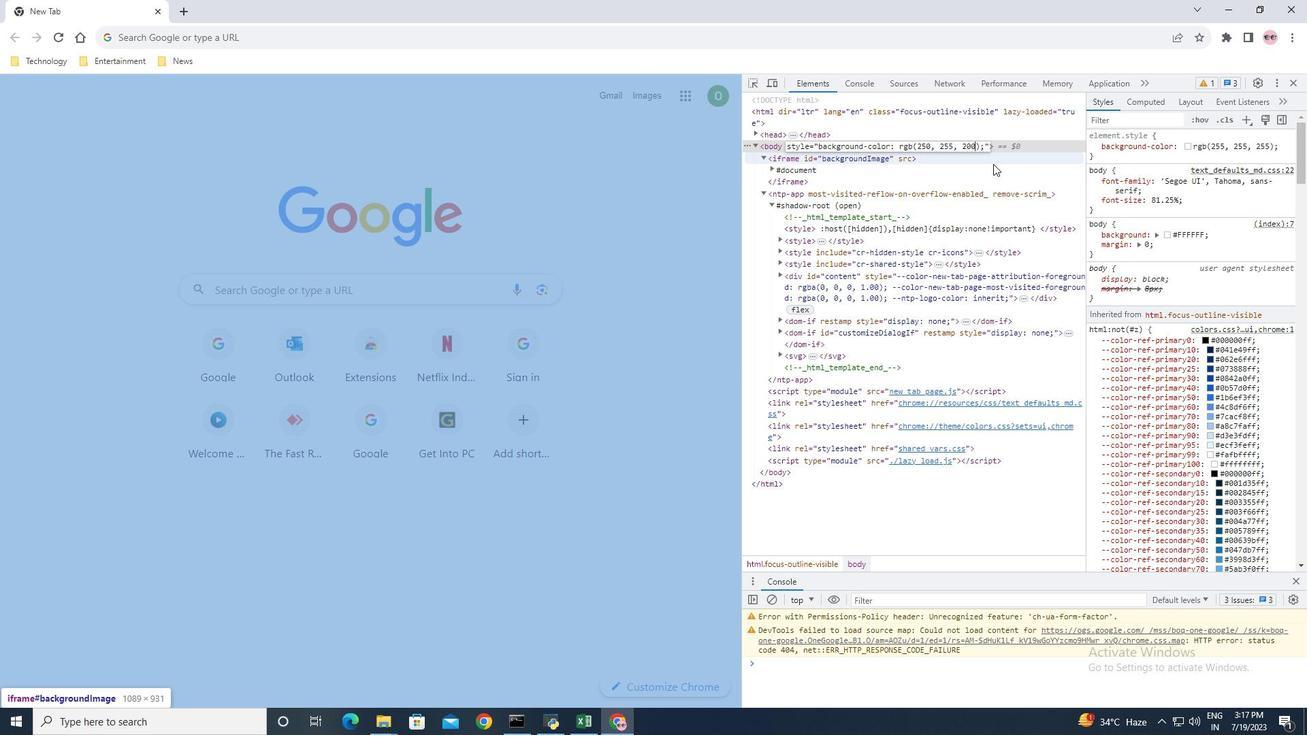 
Action: Mouse pressed left at (1002, 162)
Screenshot: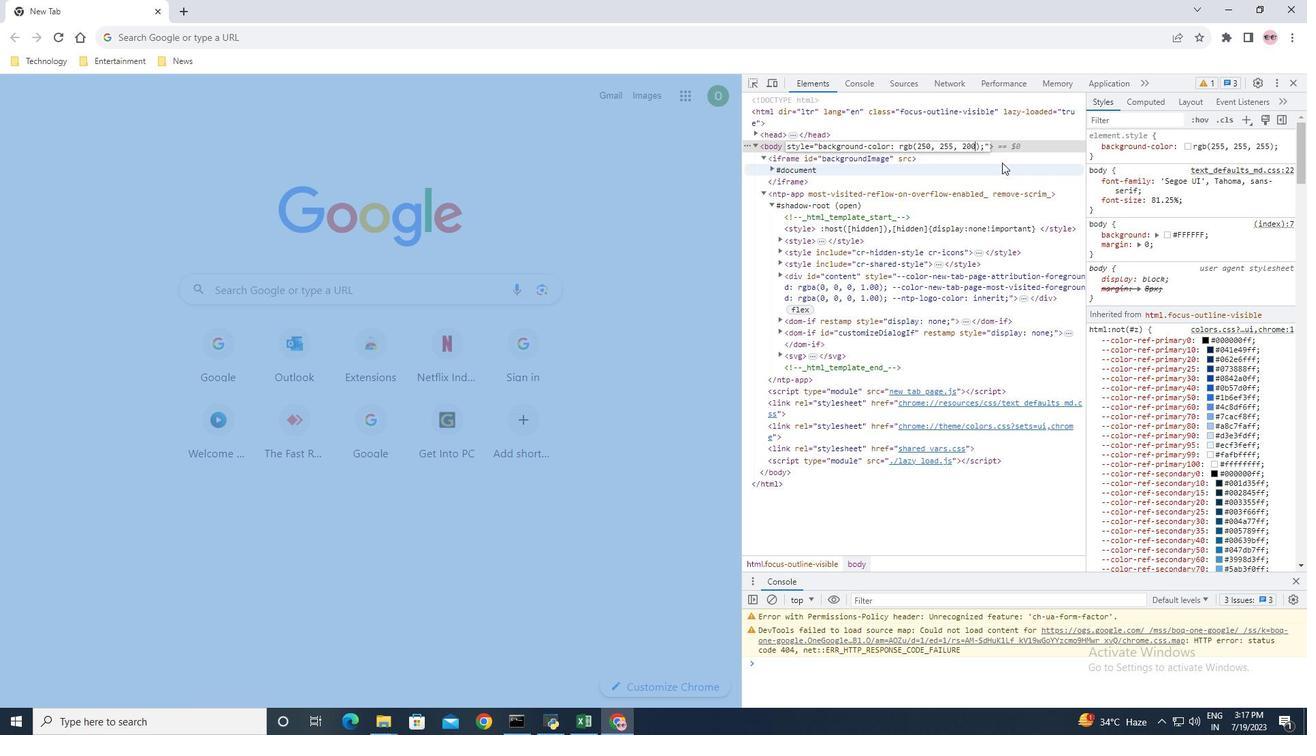 
Action: Mouse moved to (959, 230)
Screenshot: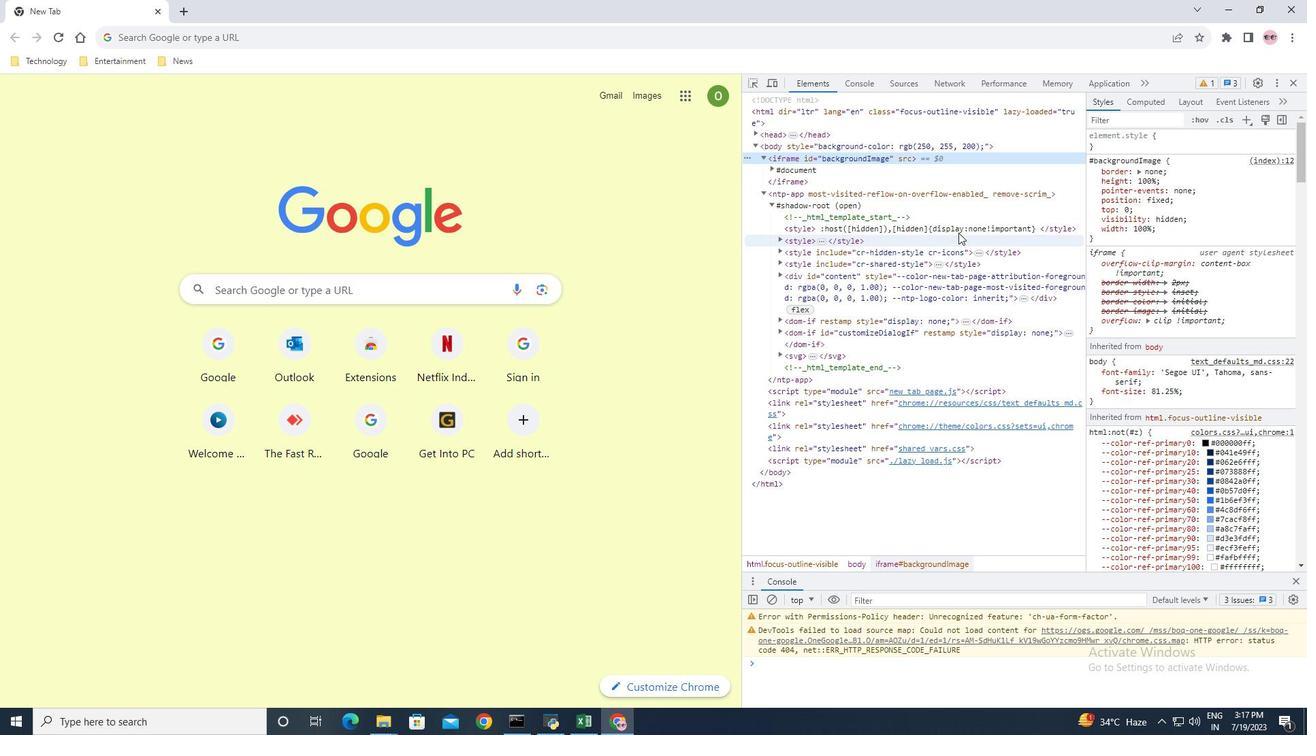 
Action: Mouse pressed left at (959, 230)
Screenshot: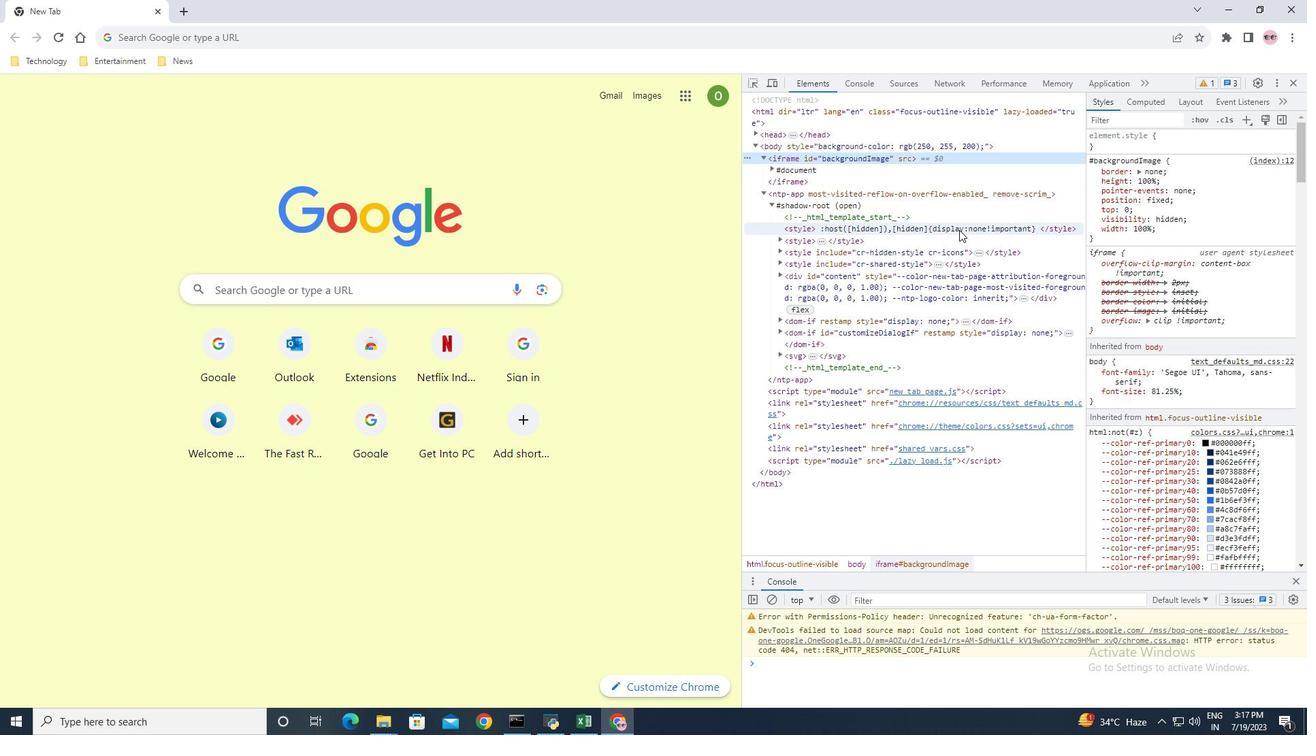 
Action: Mouse moved to (888, 263)
Screenshot: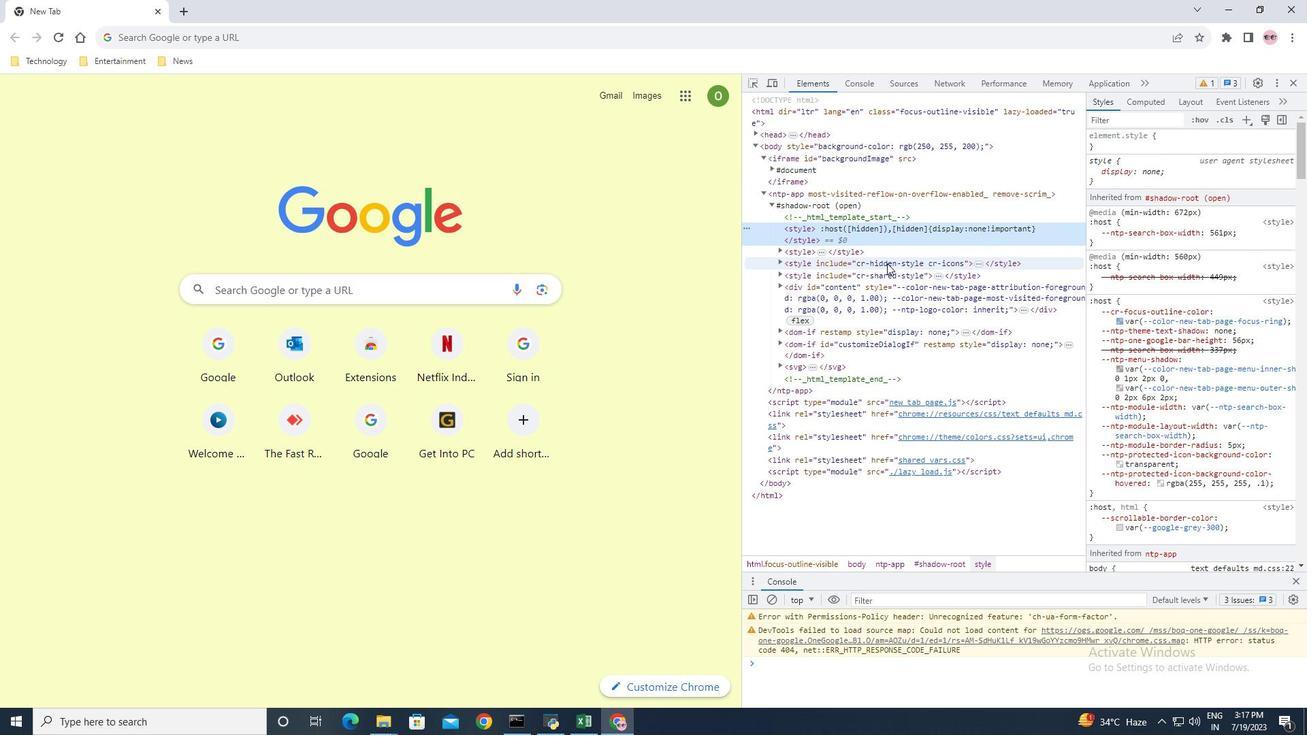 
Action: Mouse pressed left at (888, 263)
Screenshot: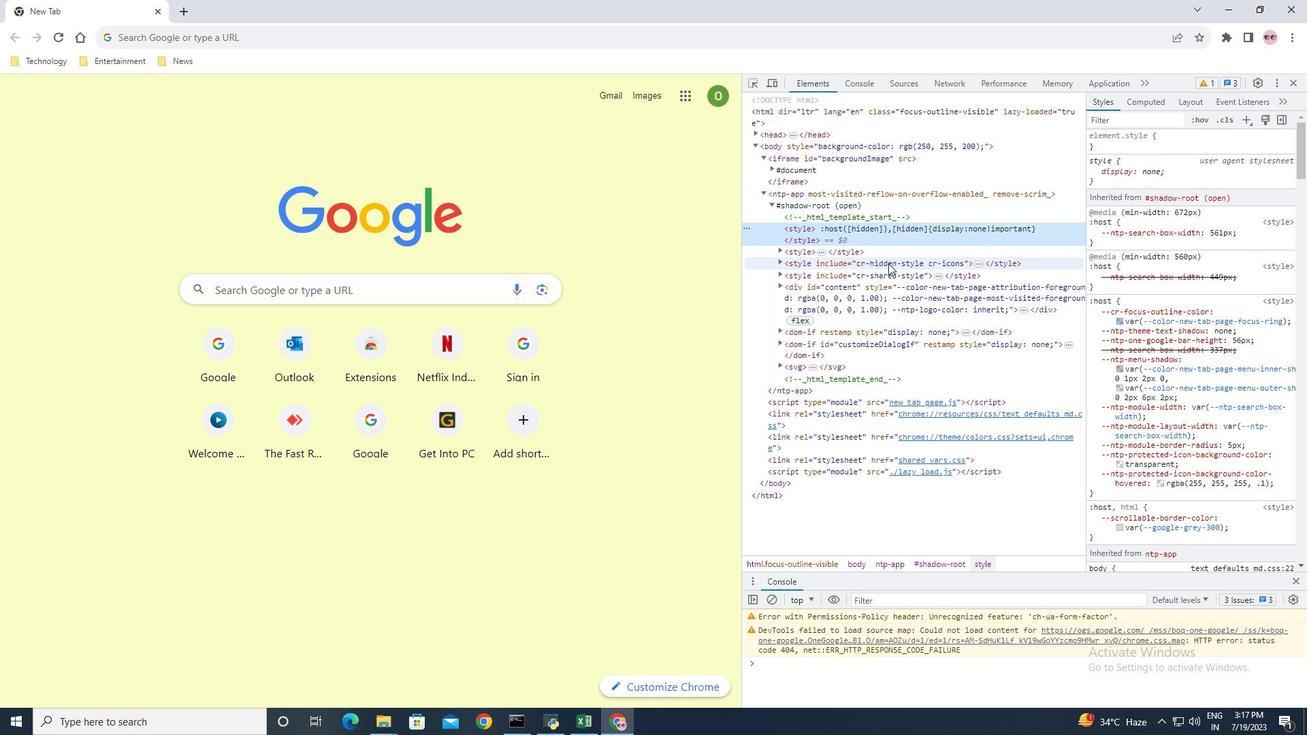 
Action: Mouse moved to (834, 286)
Screenshot: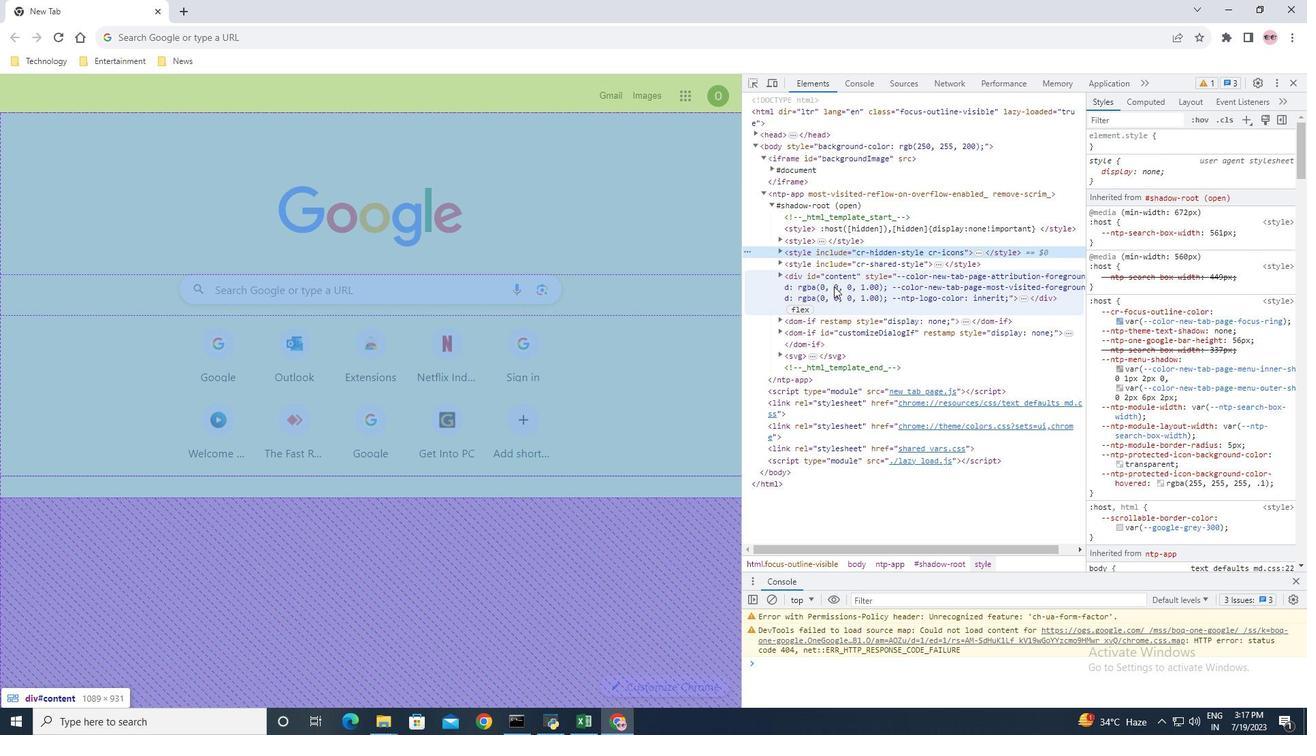 
Action: Mouse pressed left at (834, 286)
Screenshot: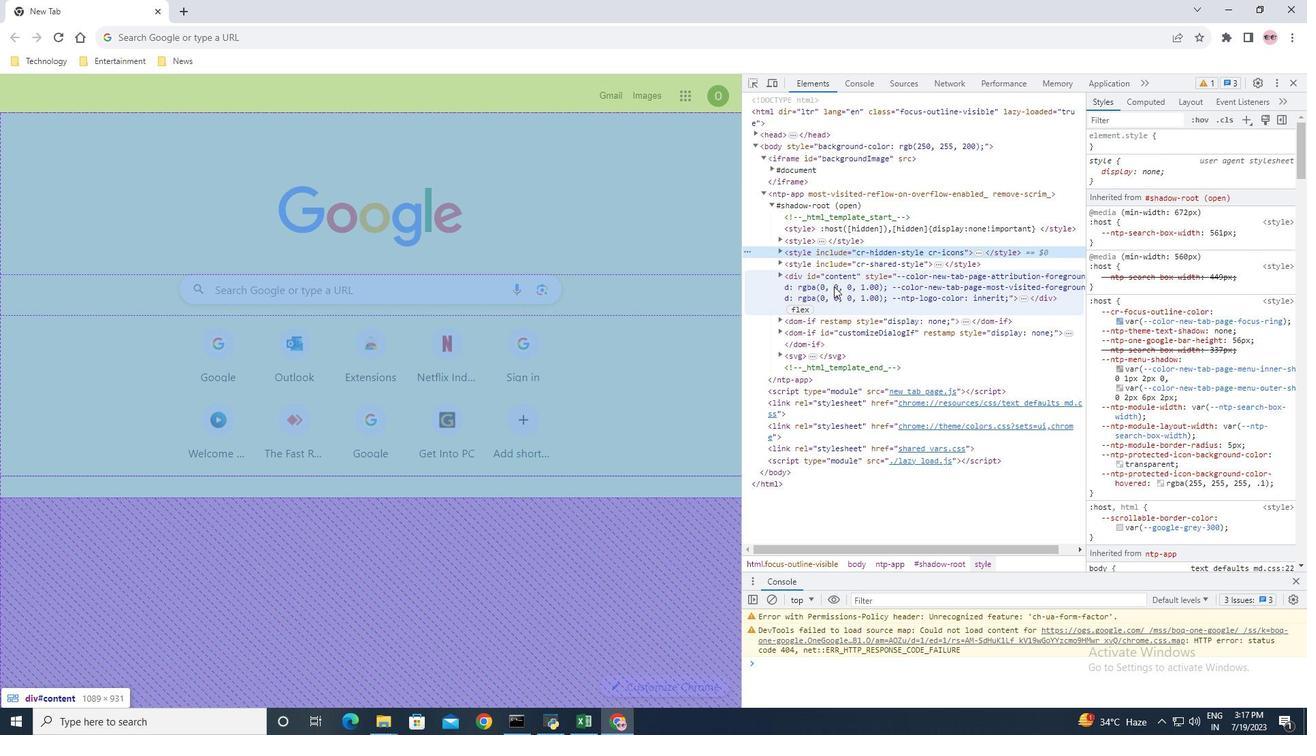 
Action: Mouse pressed left at (834, 286)
Screenshot: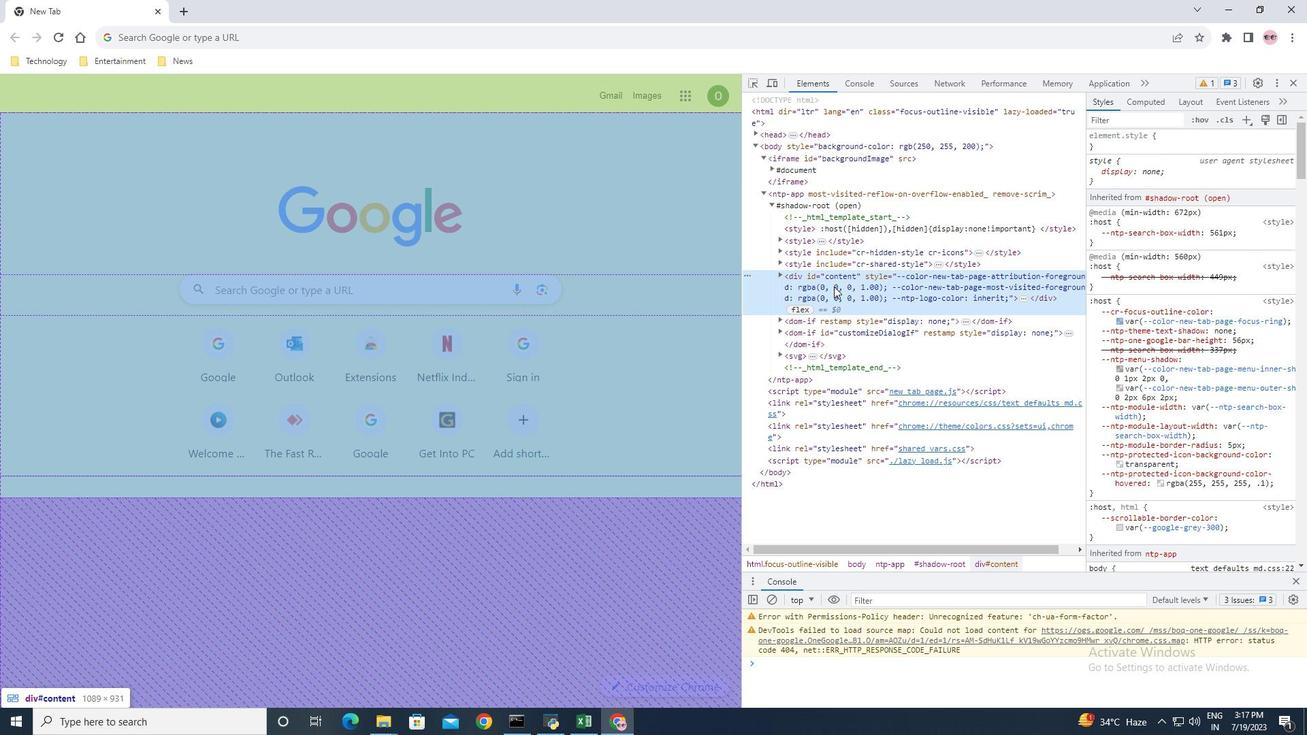 
Action: Mouse moved to (883, 259)
Screenshot: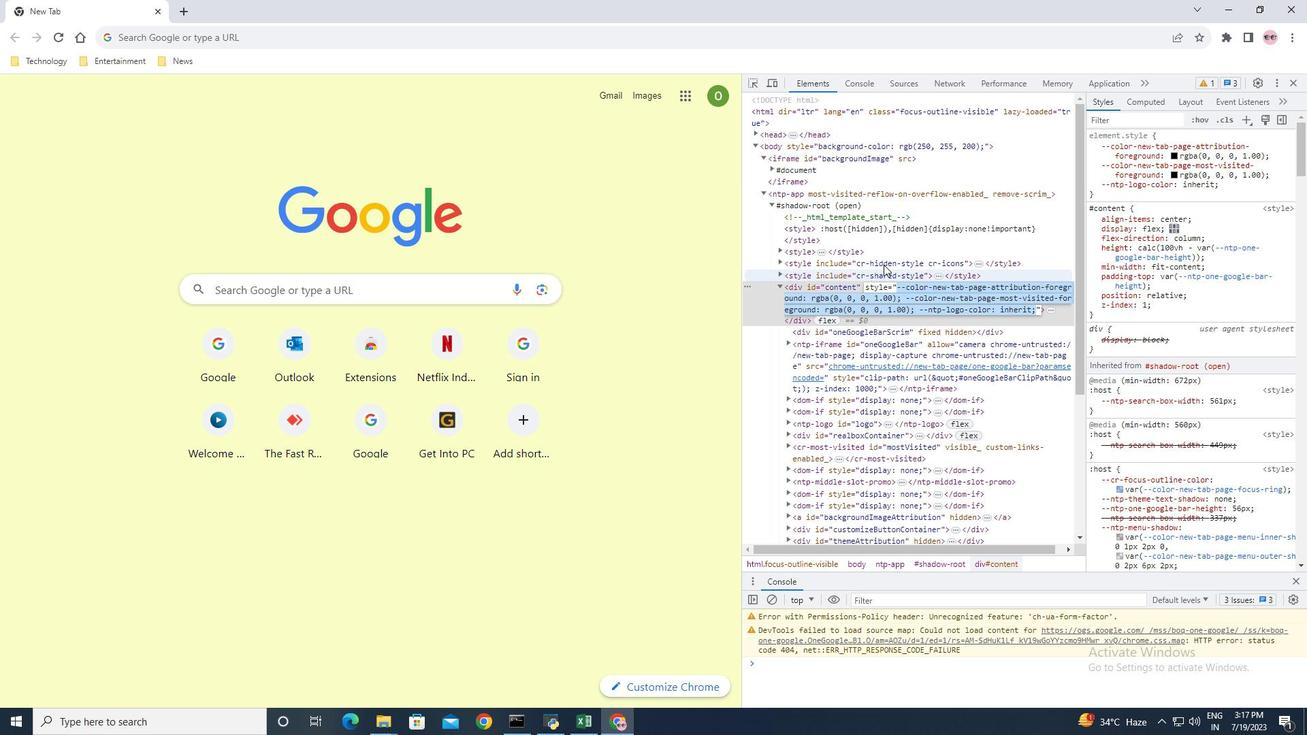
Action: Mouse pressed left at (883, 259)
Screenshot: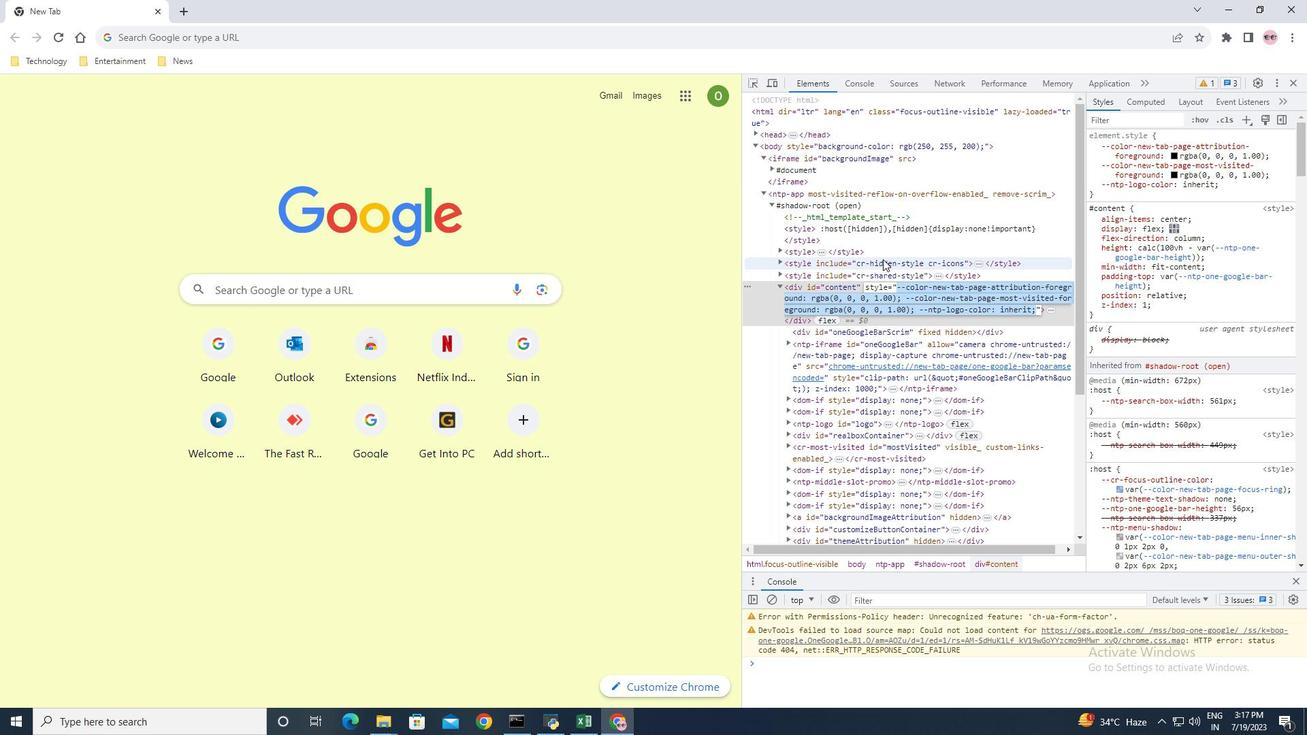 
Action: Mouse moved to (905, 231)
Screenshot: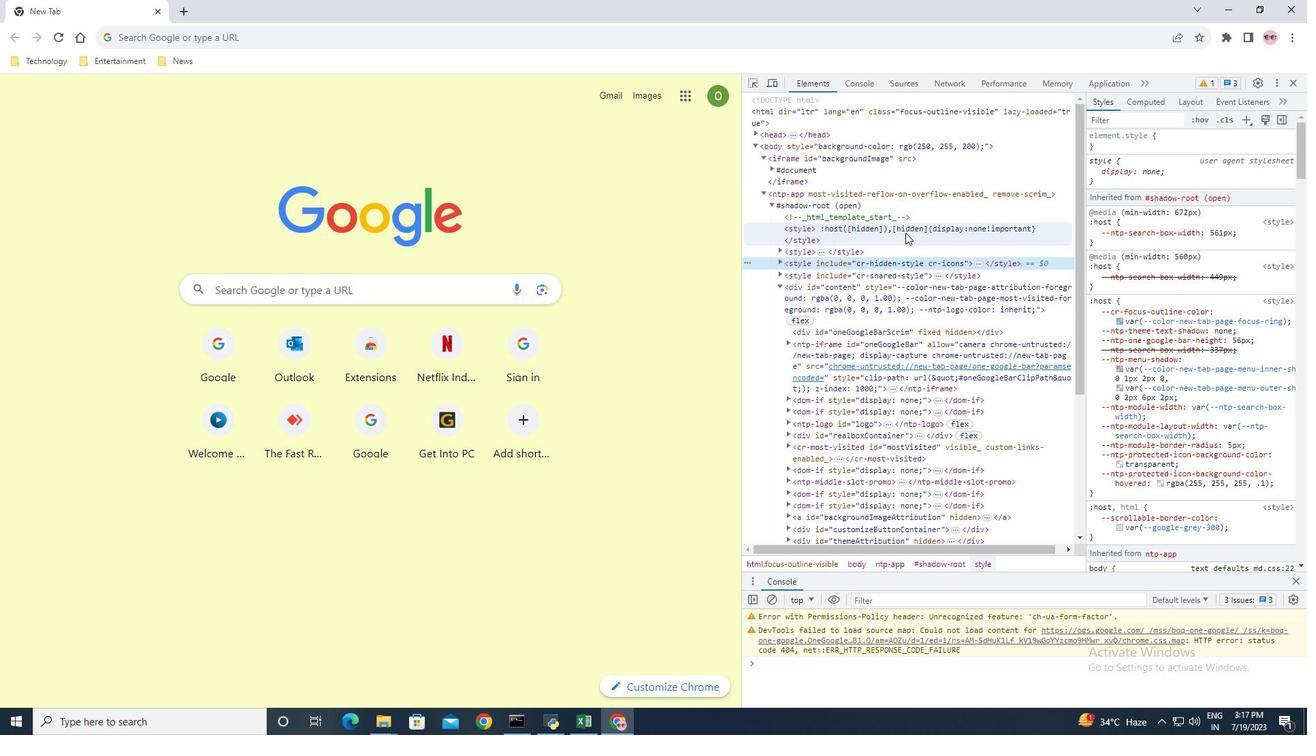 
Action: Mouse pressed left at (905, 231)
Screenshot: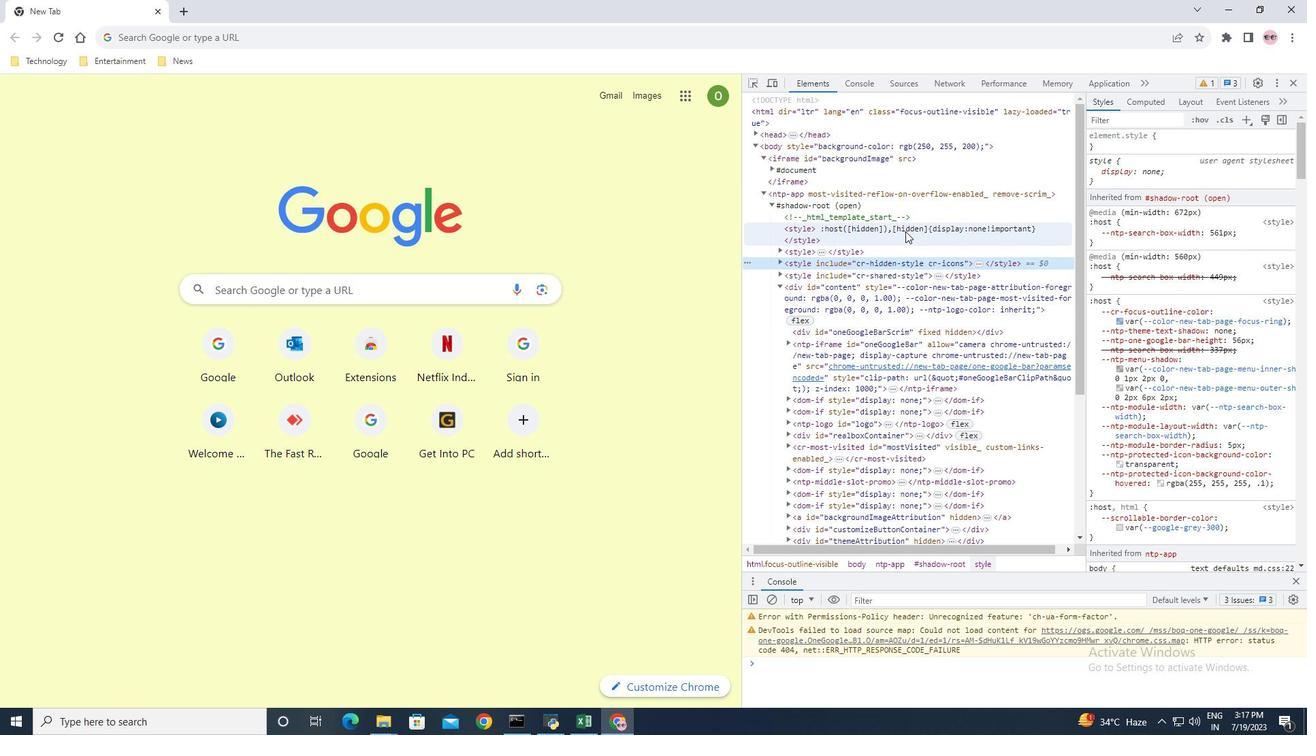 
Action: Mouse moved to (867, 409)
Screenshot: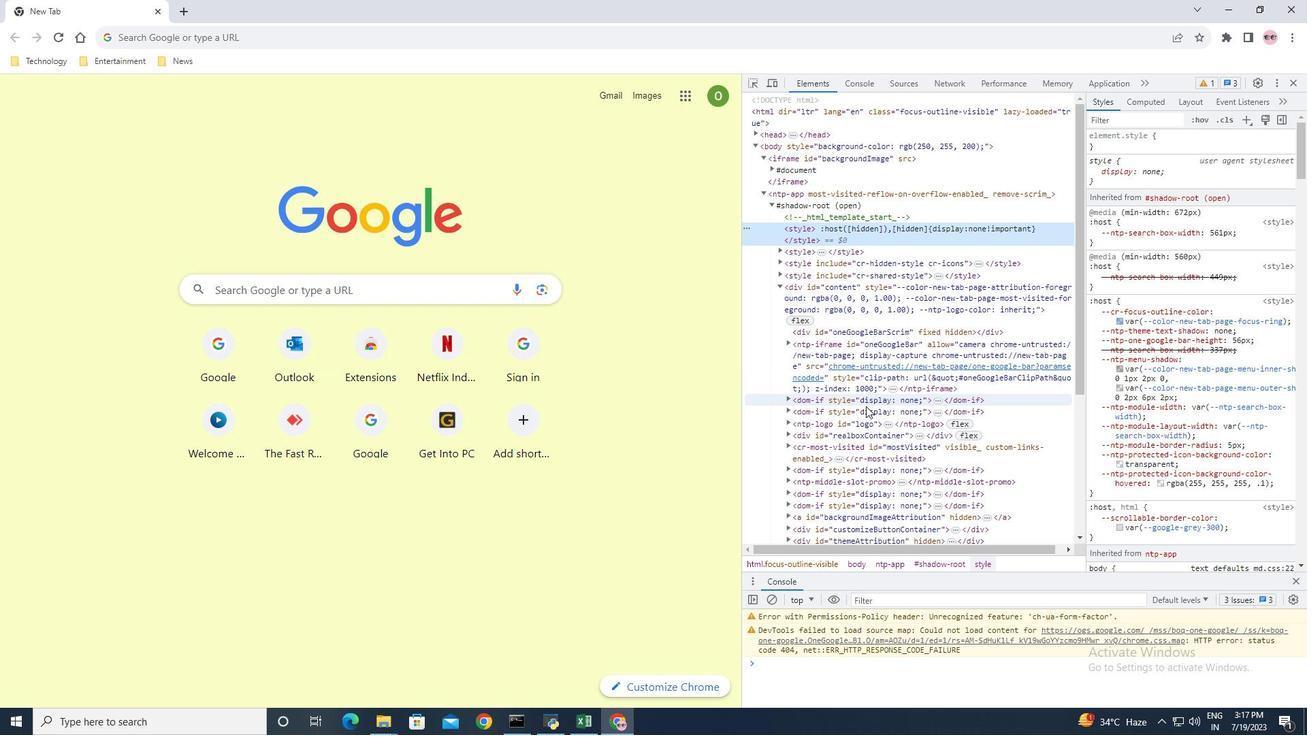 
Action: Mouse scrolled (867, 409) with delta (0, 0)
Screenshot: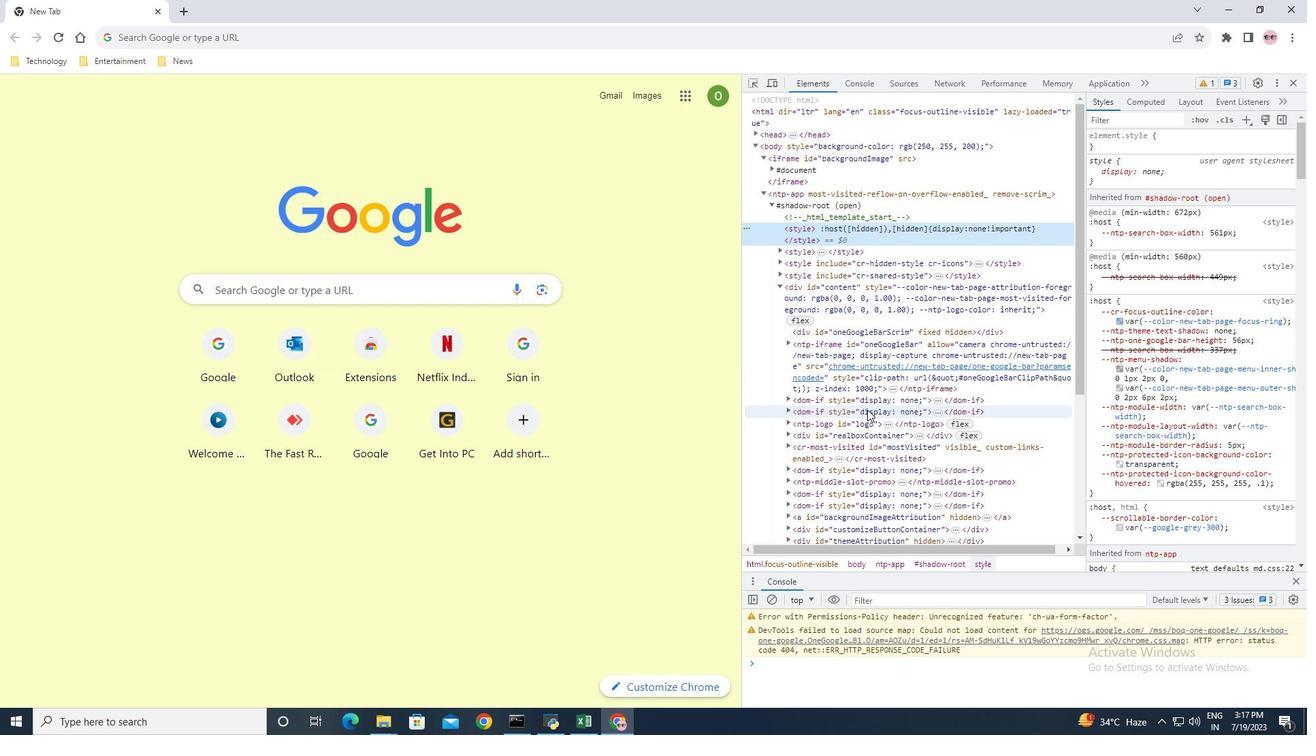 
Action: Mouse scrolled (867, 409) with delta (0, 0)
Screenshot: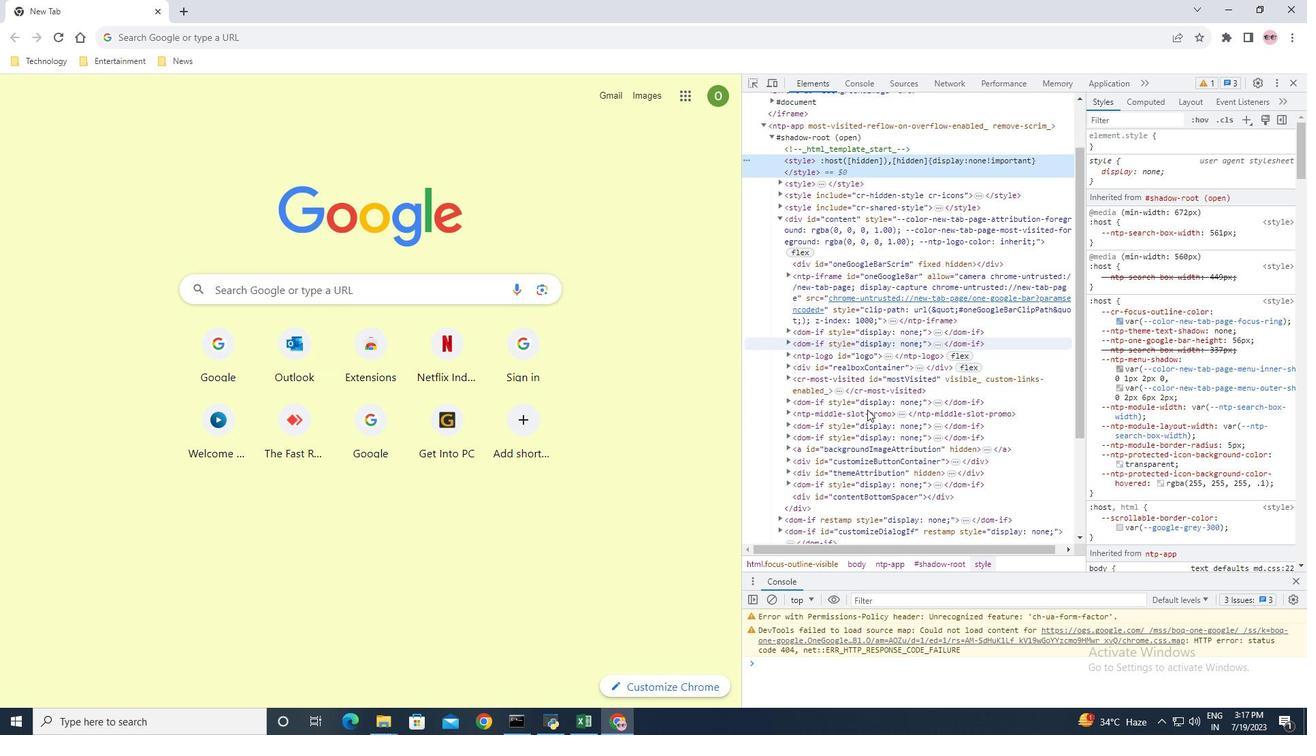 
Action: Mouse scrolled (867, 409) with delta (0, 0)
Screenshot: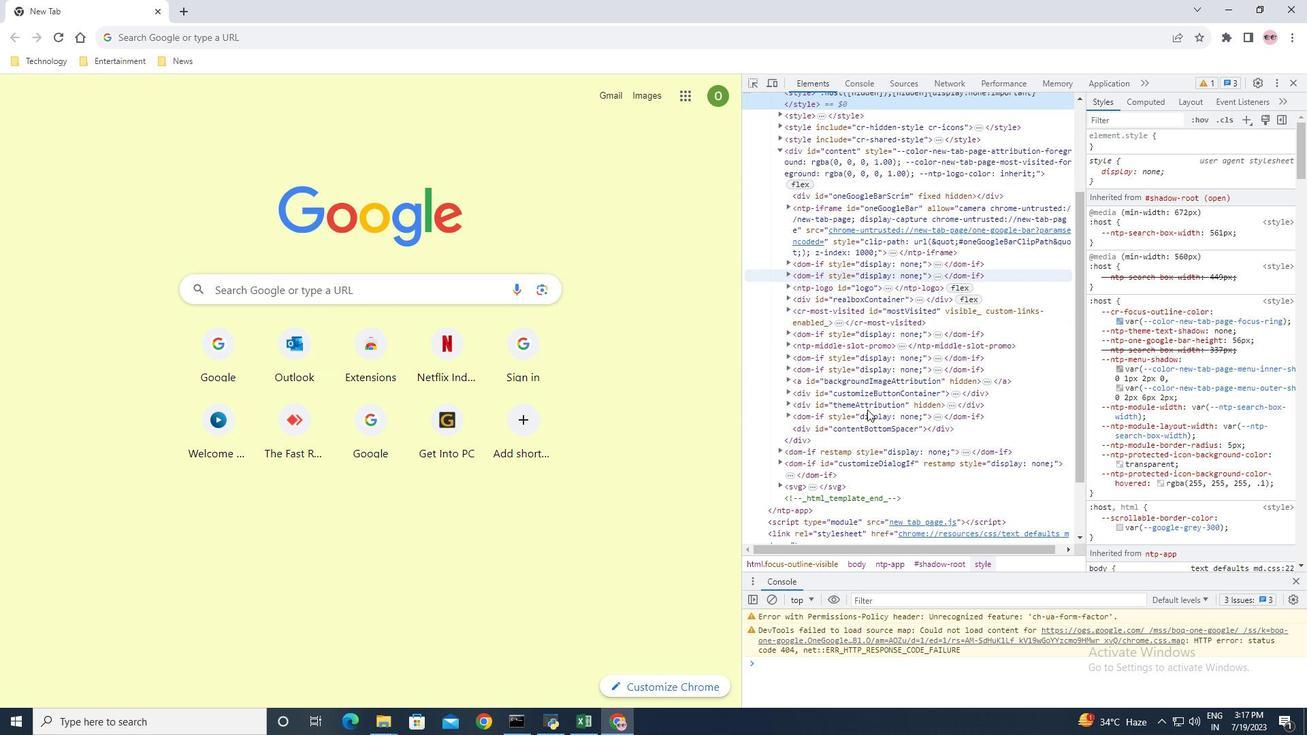 
Action: Mouse moved to (886, 290)
Screenshot: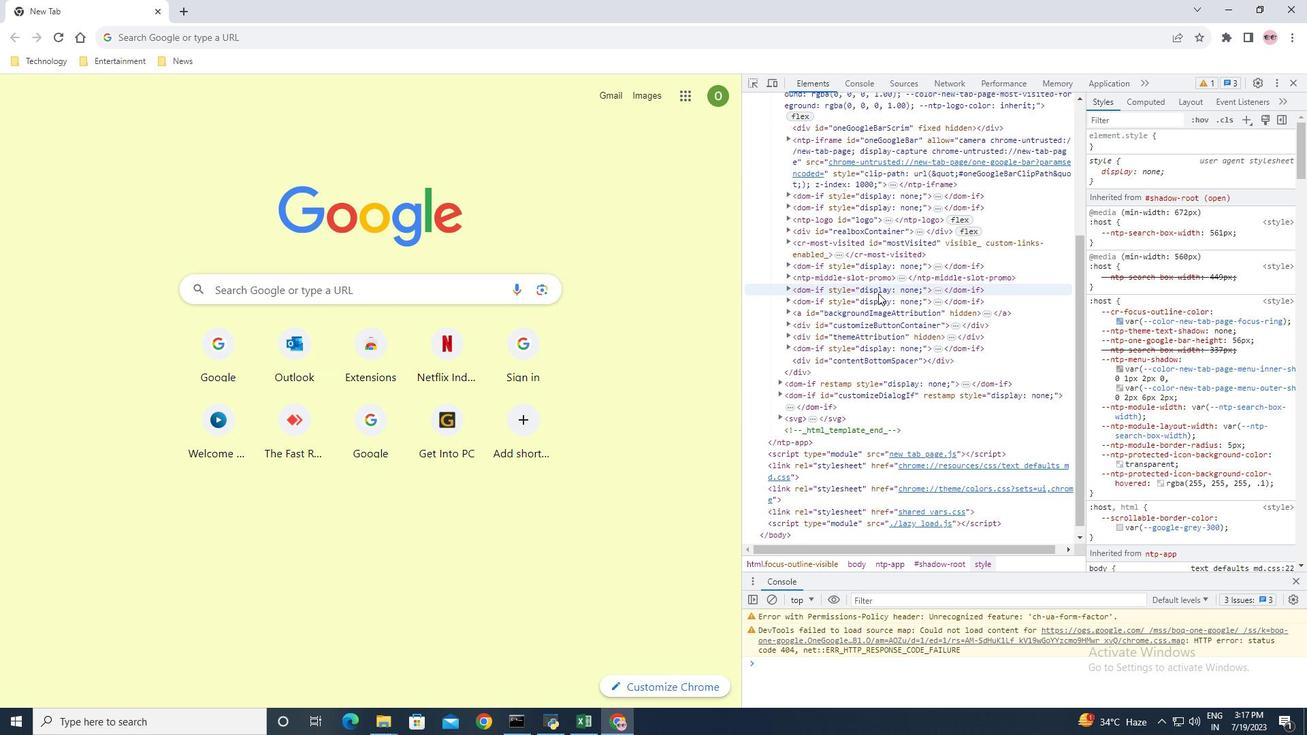 
Action: Mouse pressed left at (886, 290)
Screenshot: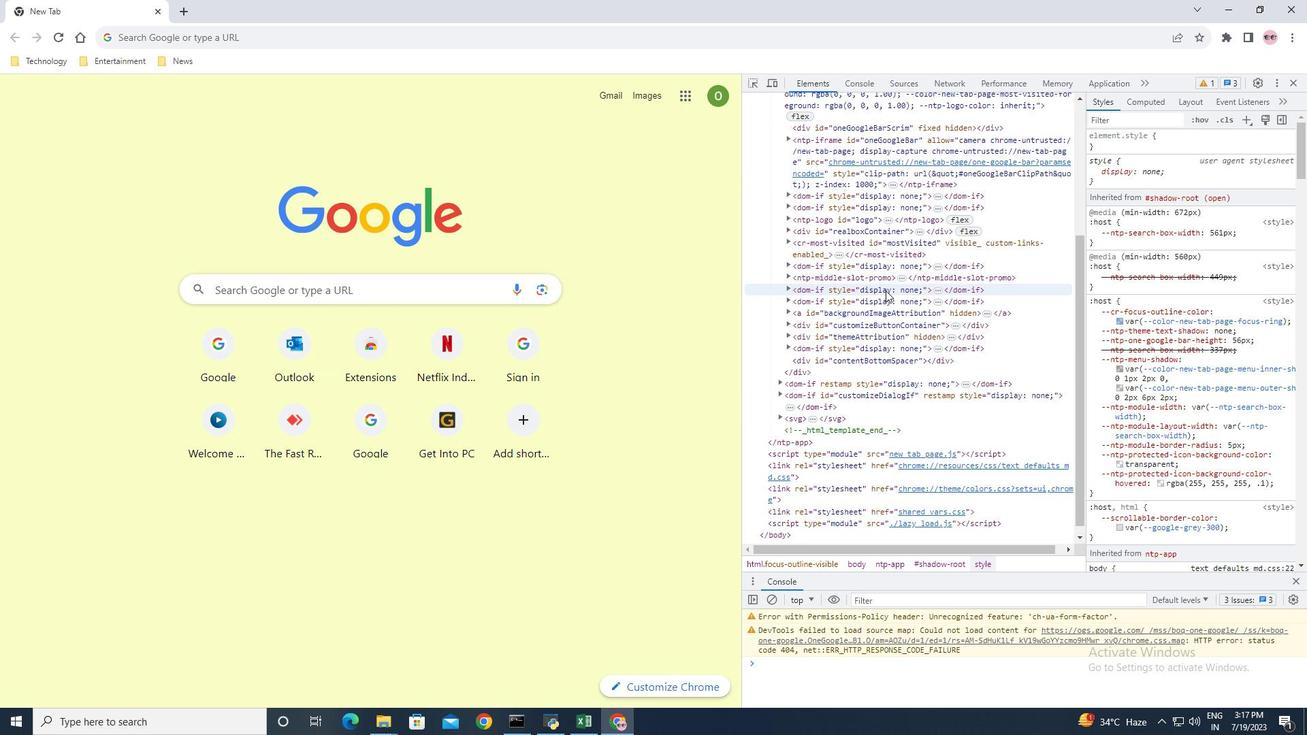 
Action: Mouse pressed left at (886, 290)
Screenshot: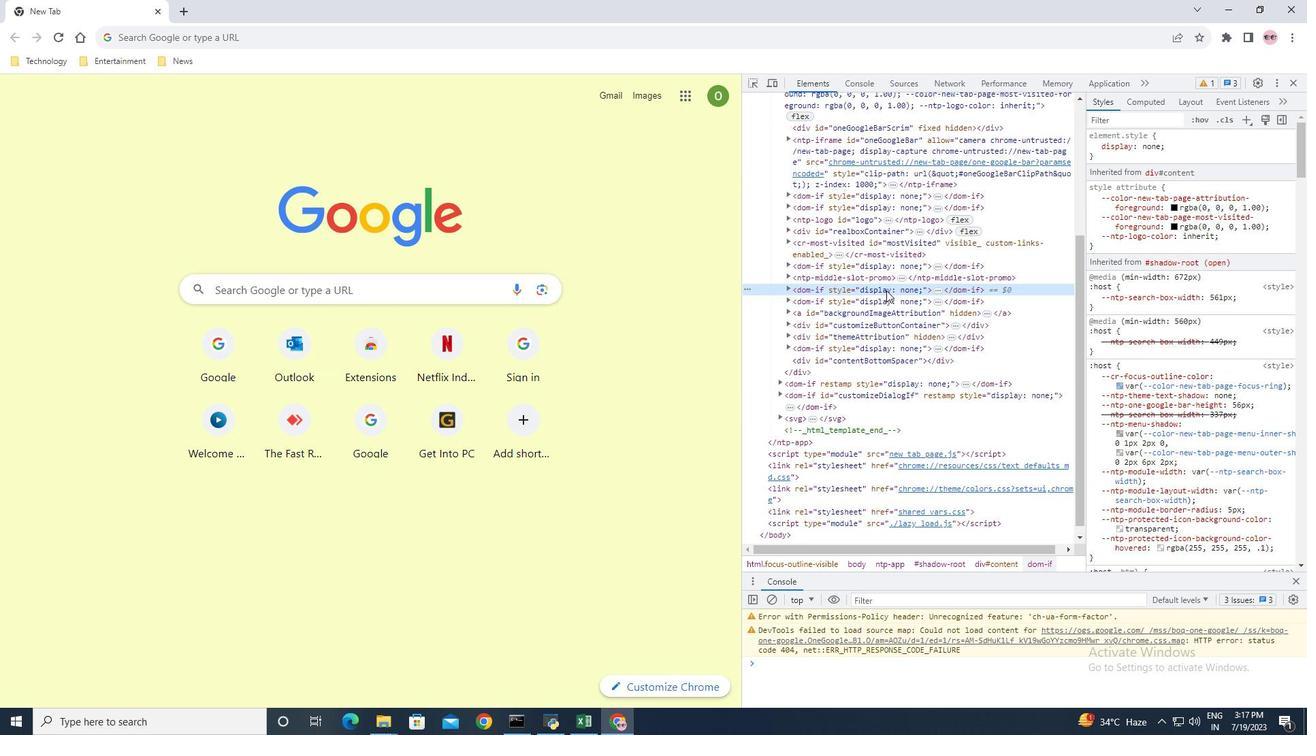 
Action: Mouse pressed left at (886, 290)
Screenshot: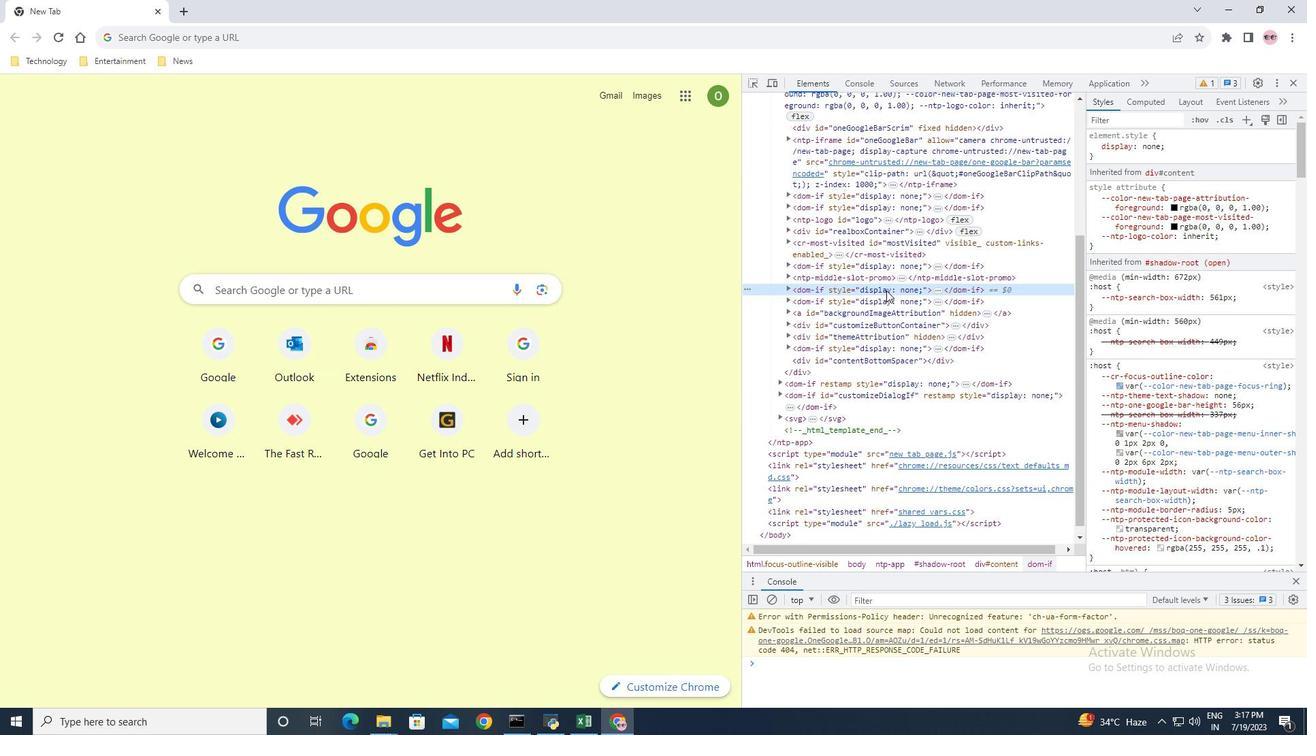 
Action: Mouse moved to (912, 290)
Screenshot: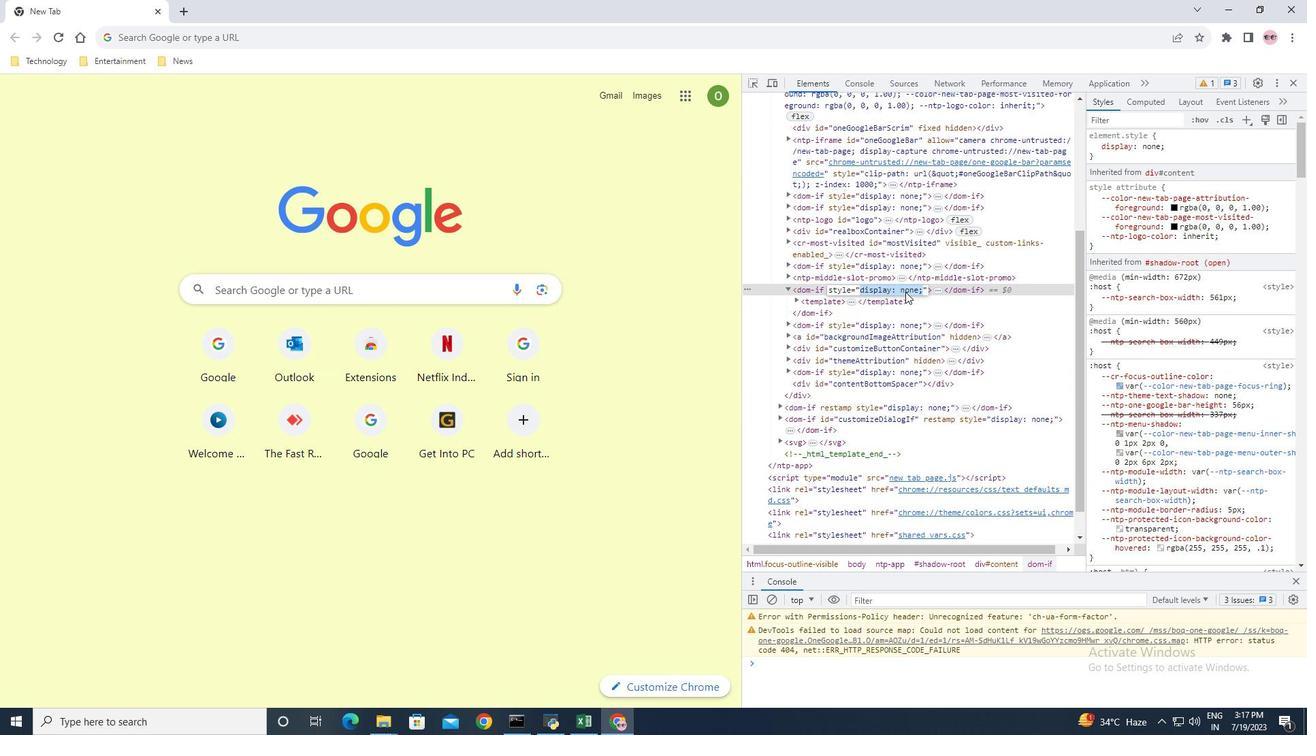 
Action: Key pressed <Key.backspace>
Screenshot: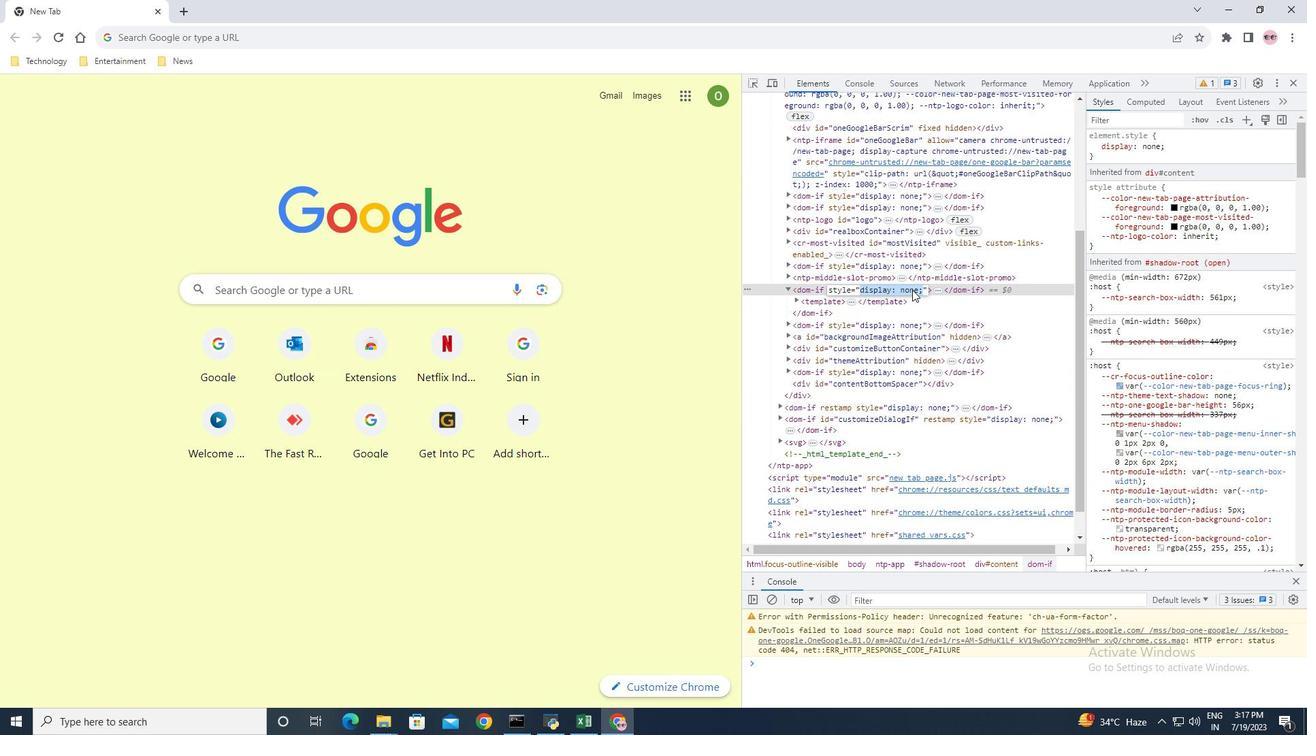 
Action: Mouse moved to (957, 296)
Screenshot: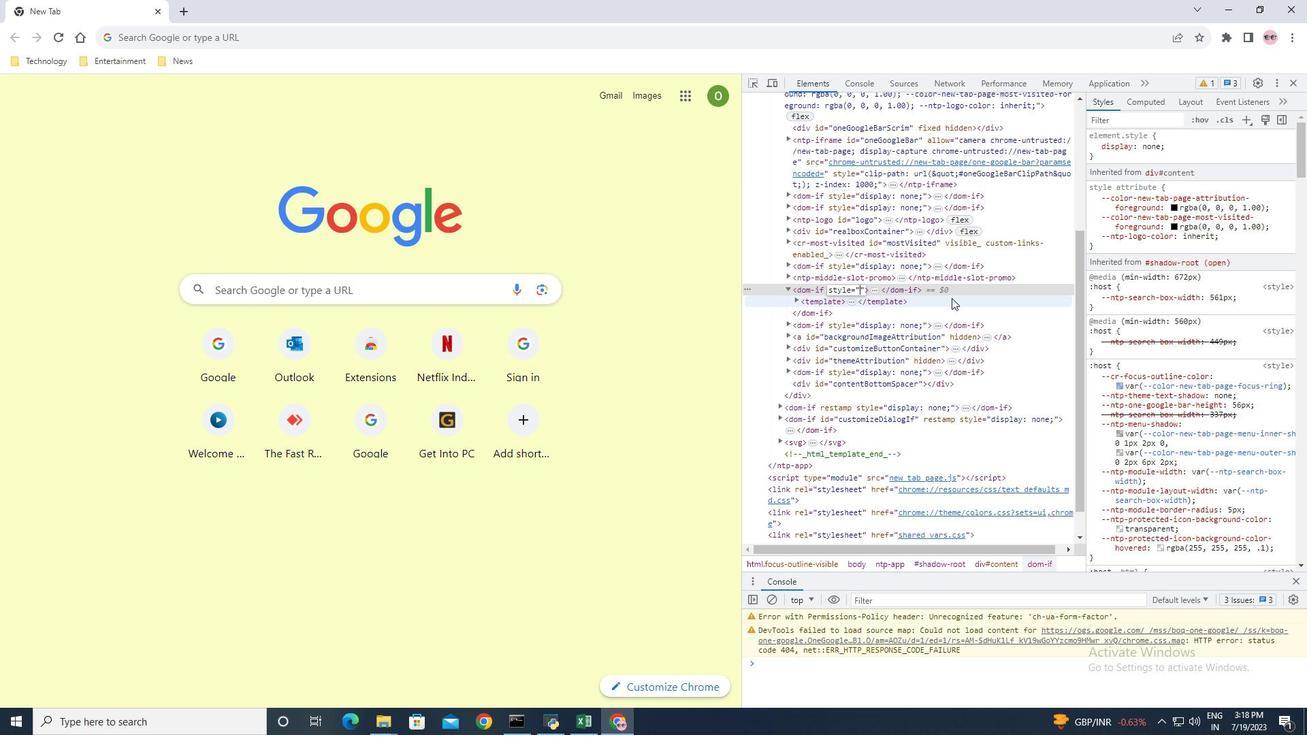 
Action: Mouse pressed left at (957, 296)
Screenshot: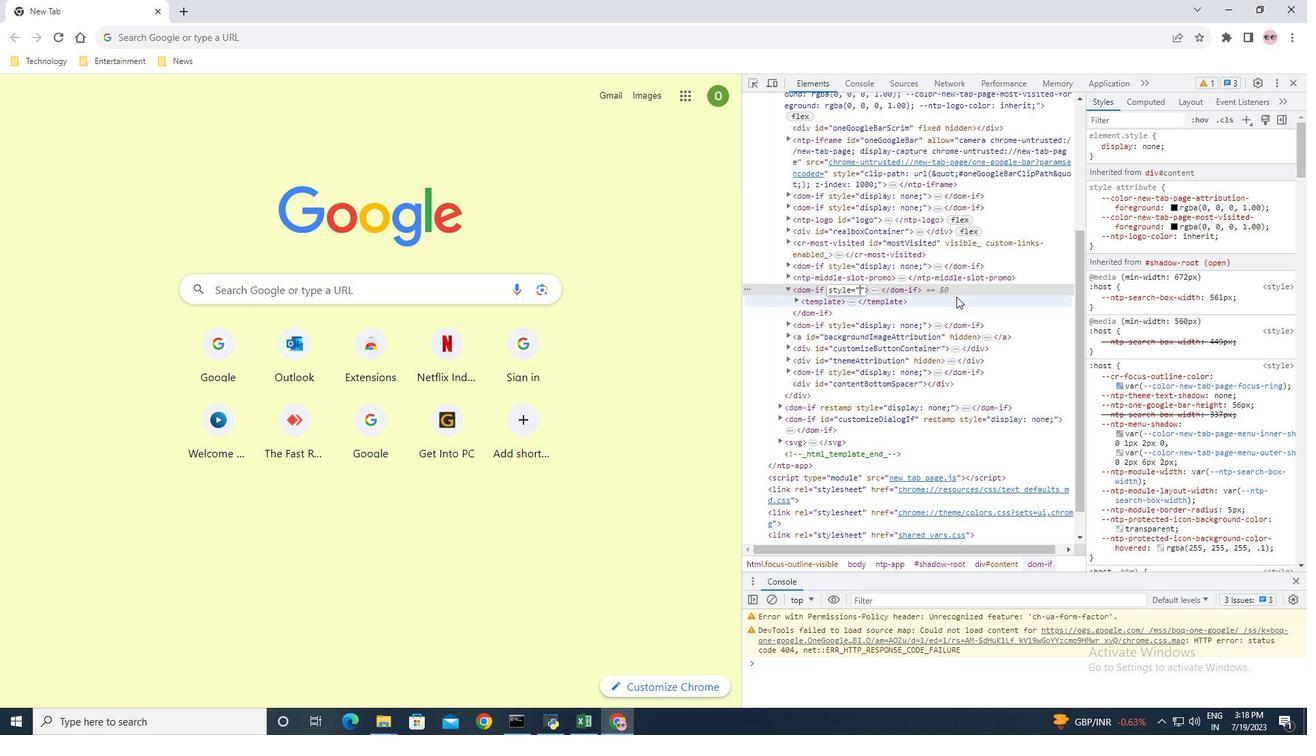 
Action: Mouse moved to (883, 303)
Screenshot: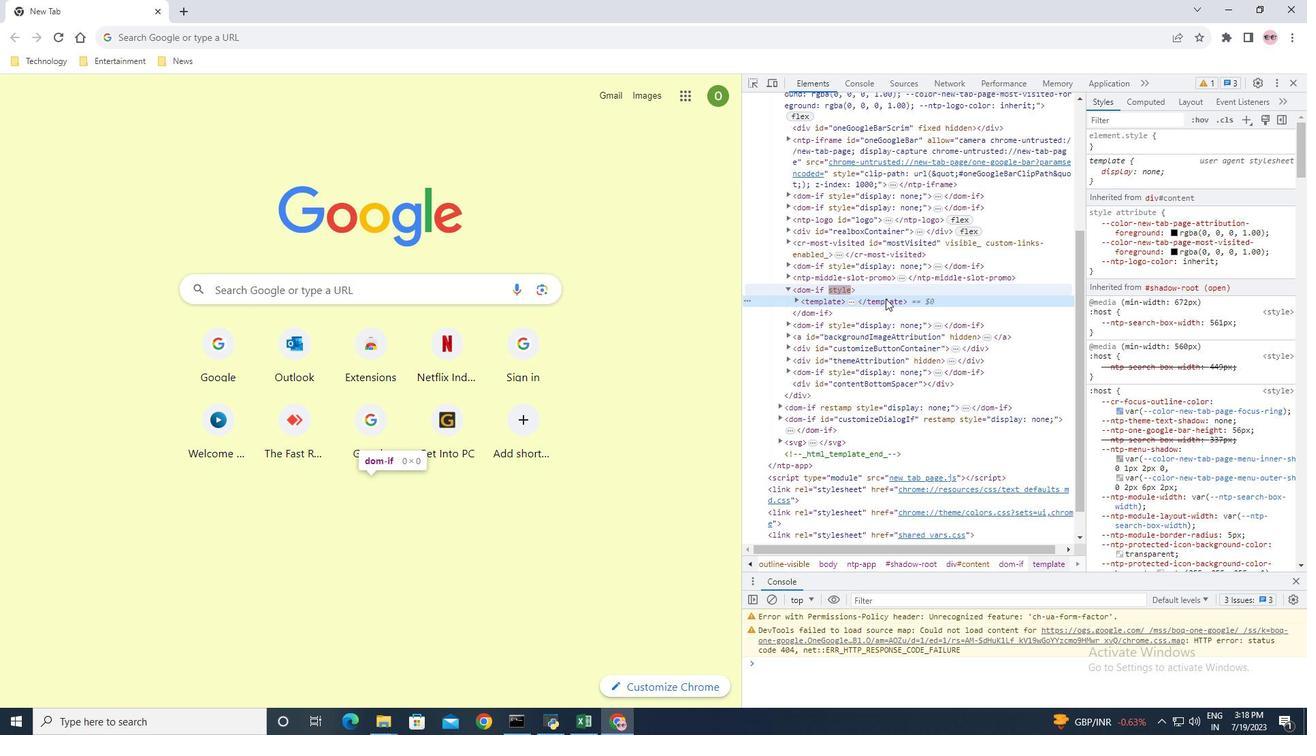 
Action: Mouse pressed left at (883, 303)
Screenshot: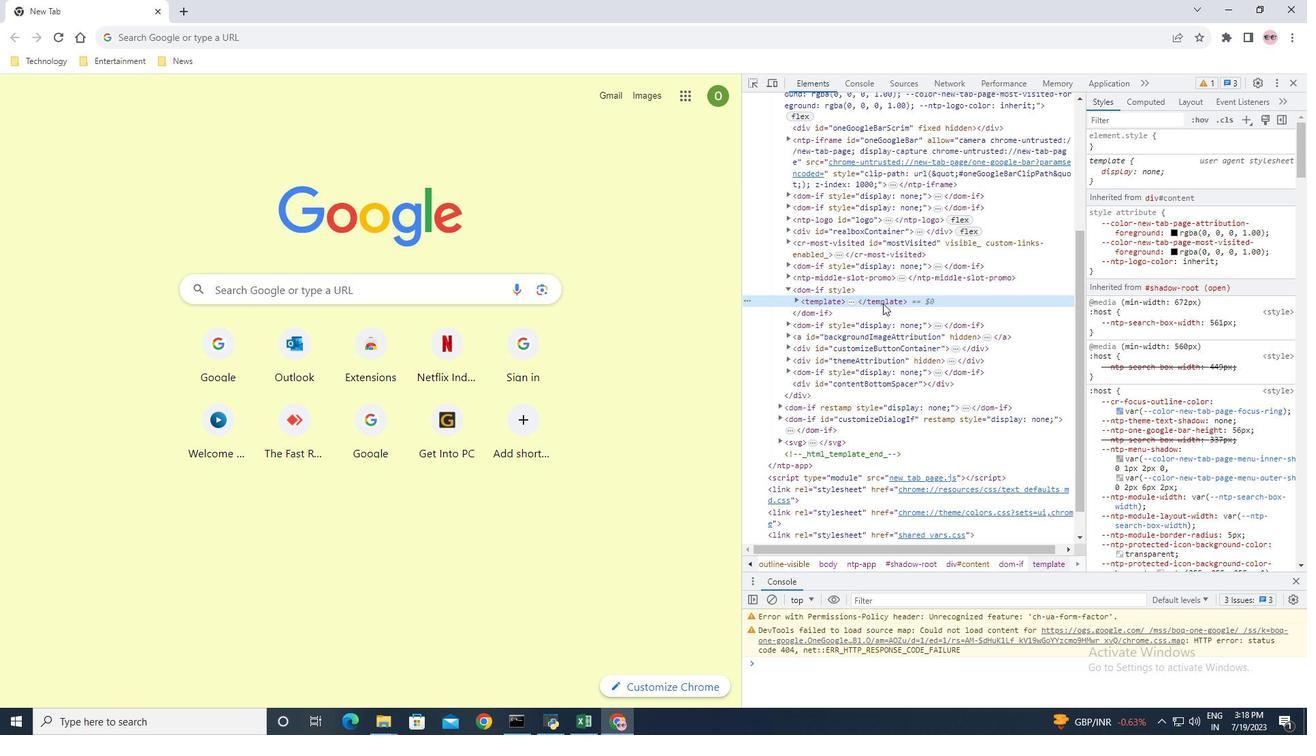 
Action: Mouse moved to (875, 237)
Screenshot: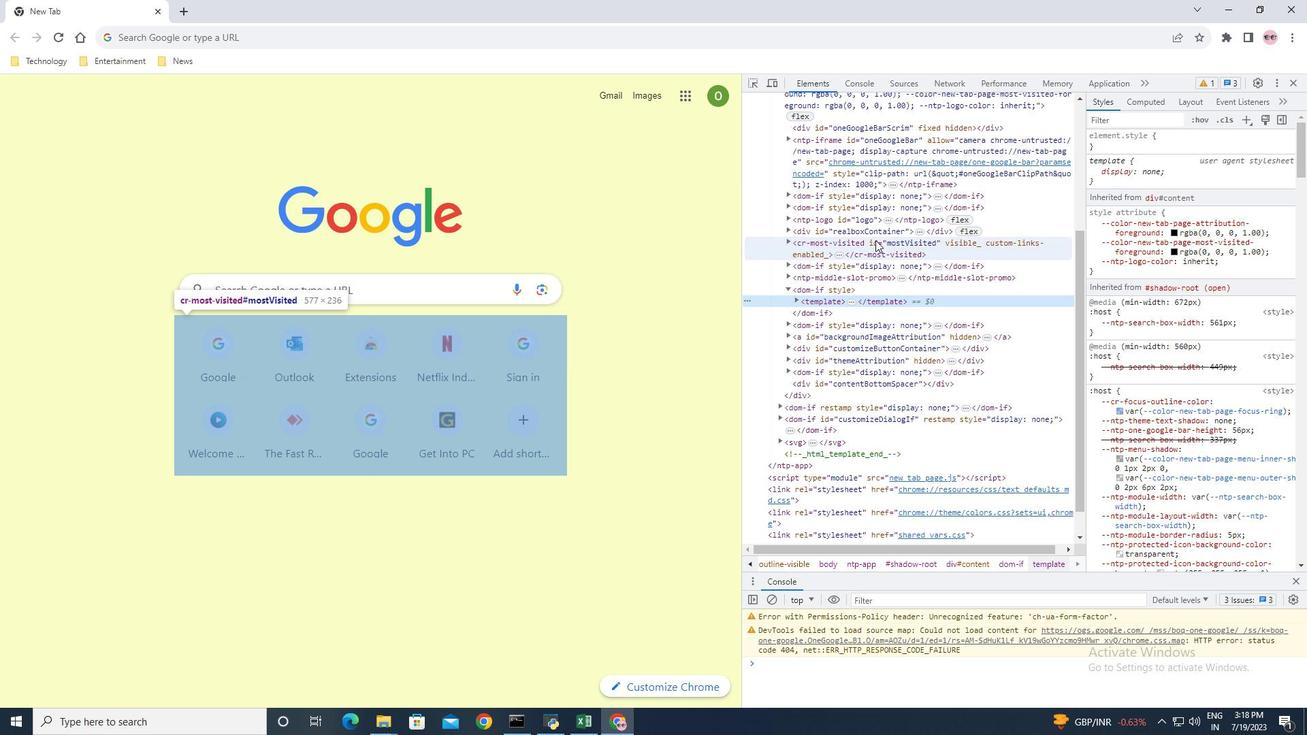 
Action: Mouse pressed left at (875, 237)
Screenshot: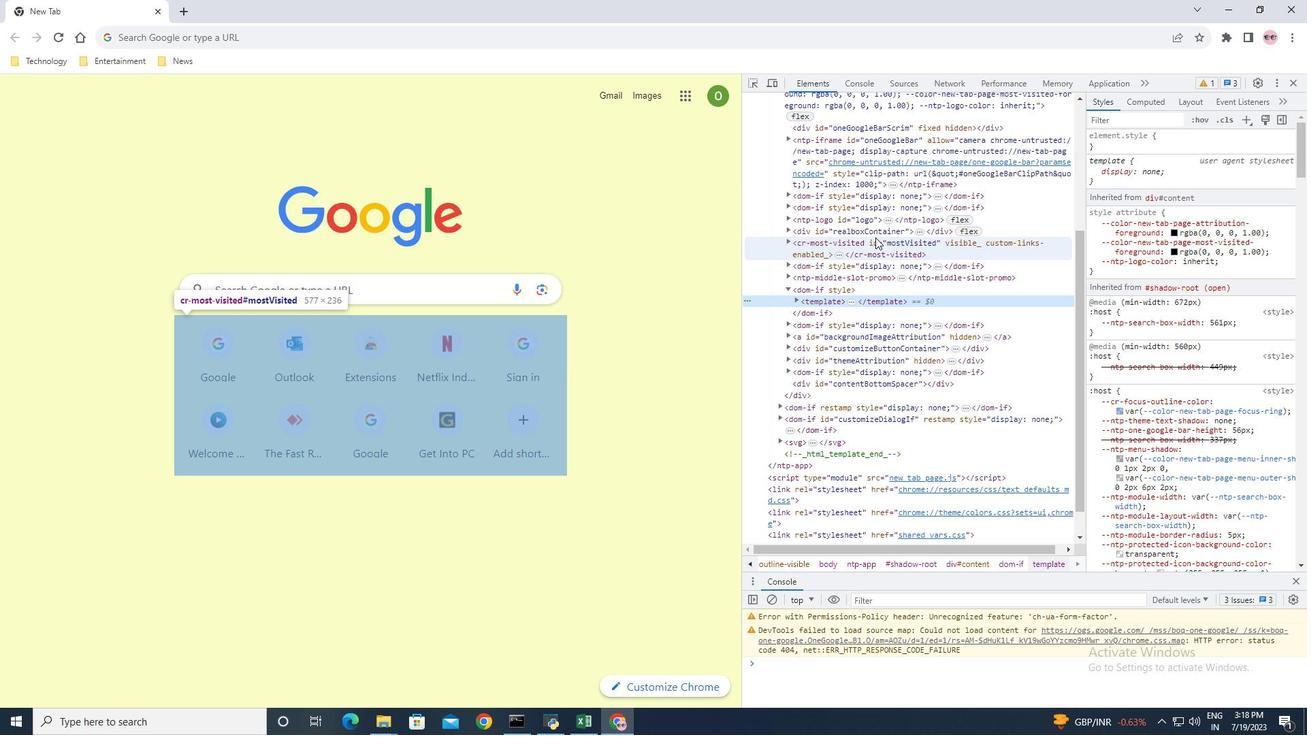 
Action: Mouse moved to (893, 241)
Screenshot: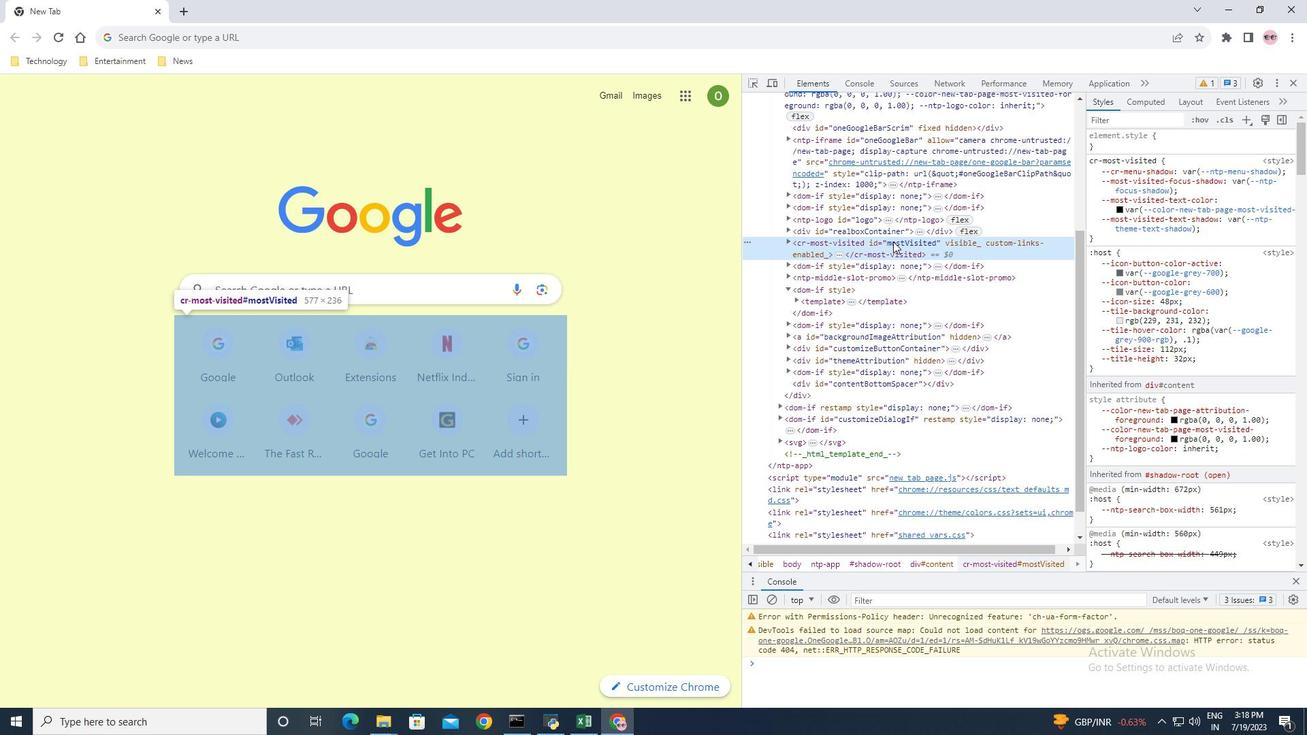 
Action: Mouse pressed left at (893, 241)
Screenshot: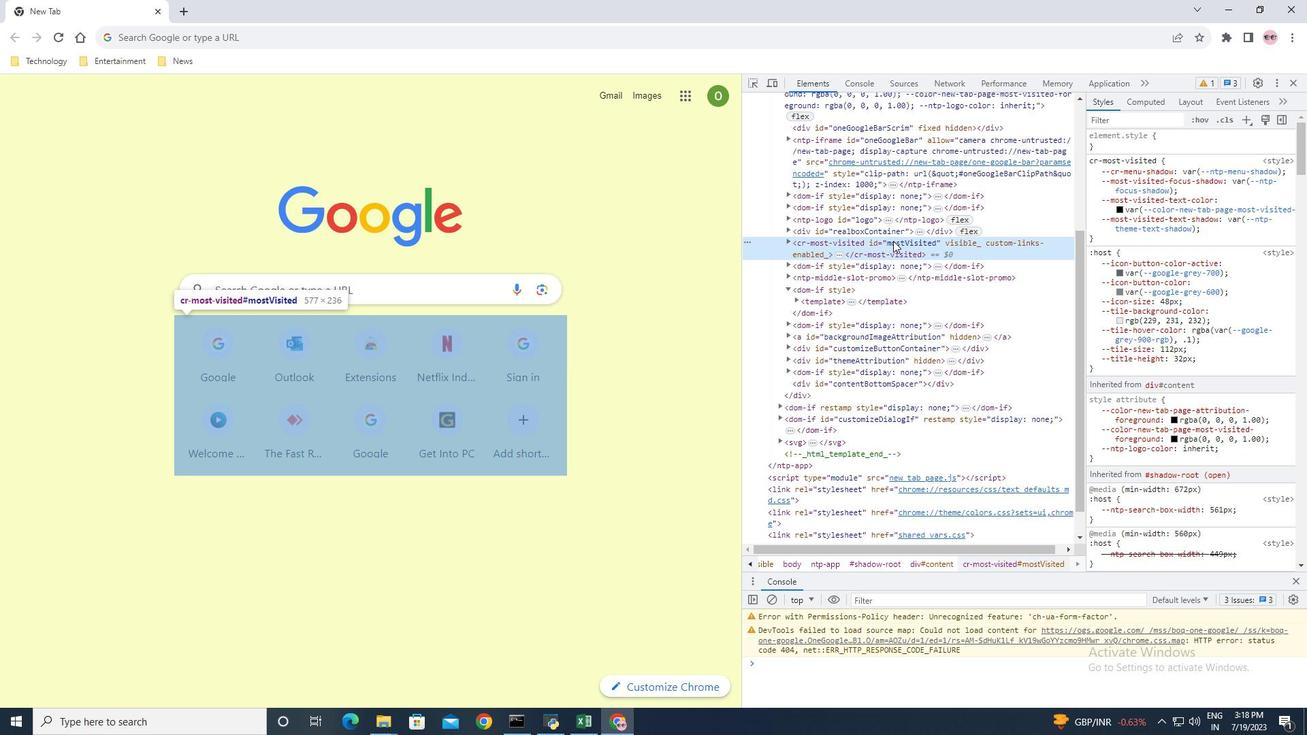 
Action: Mouse pressed left at (893, 241)
Screenshot: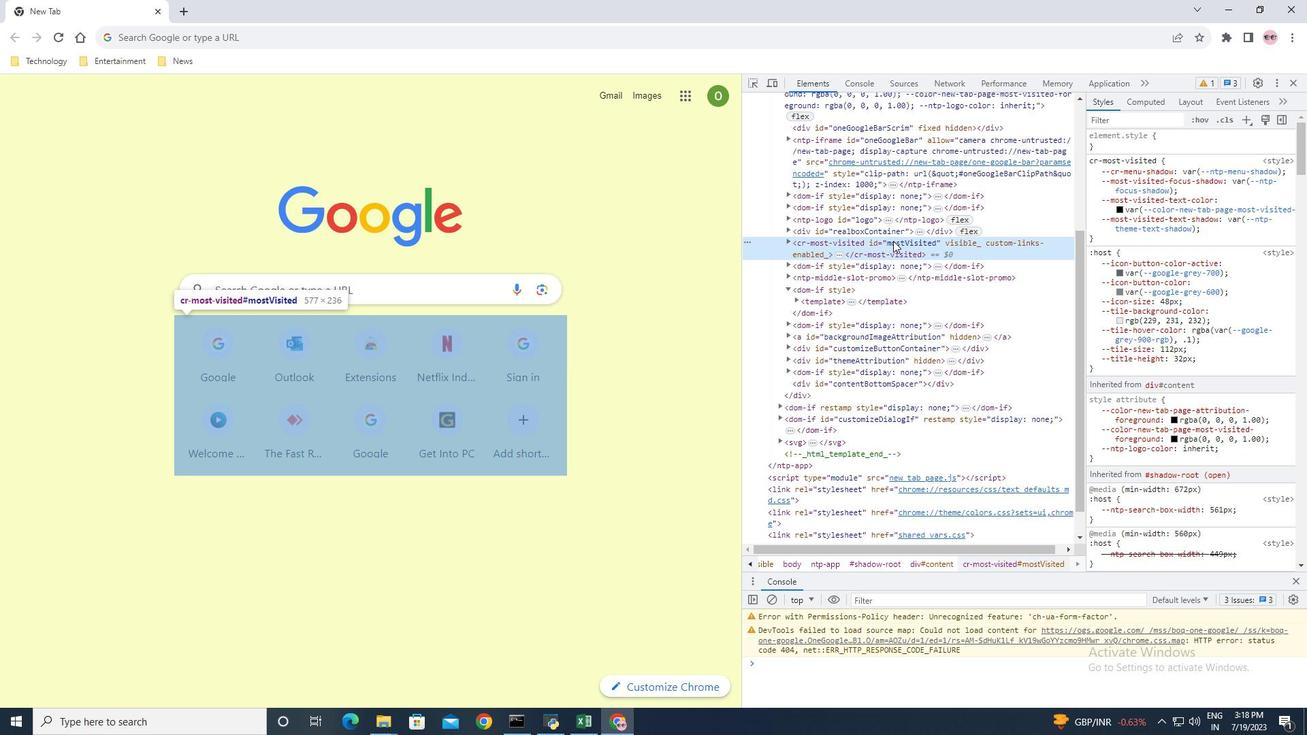 
Action: Mouse moved to (934, 245)
Screenshot: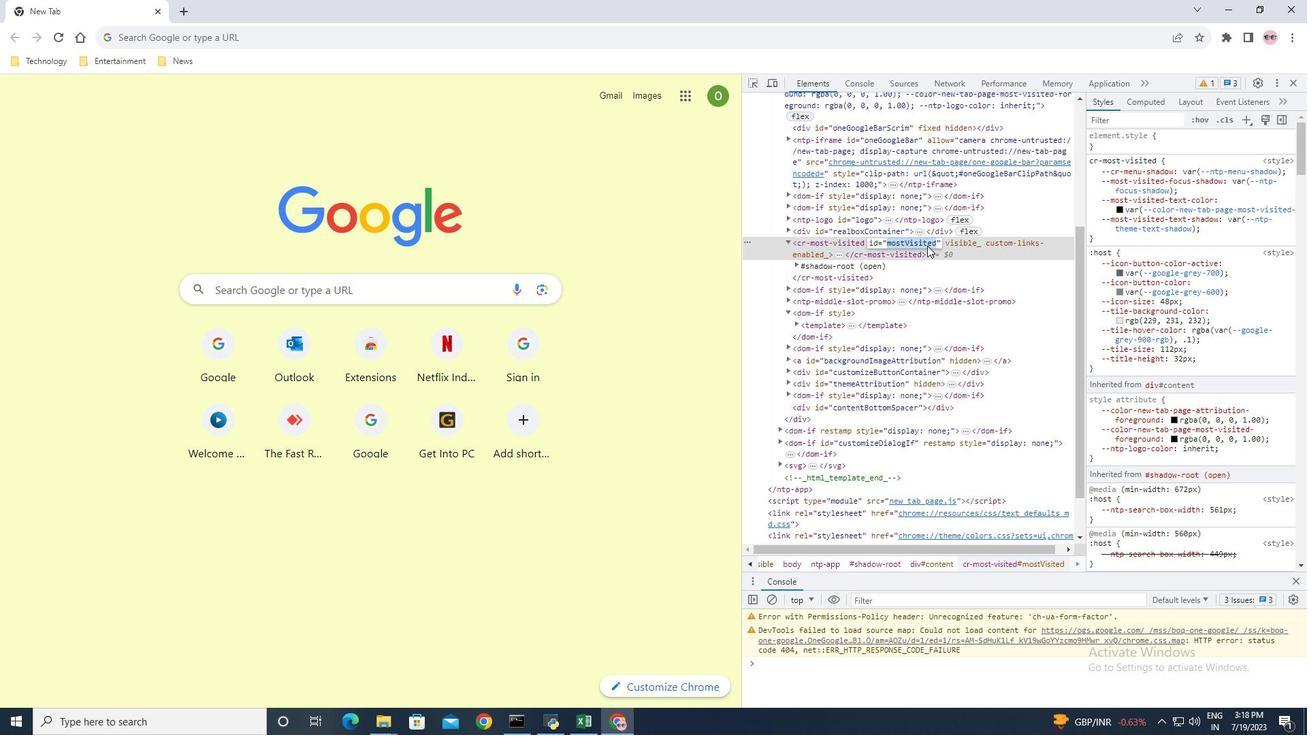 
Action: Key pressed <Key.backspace>
Screenshot: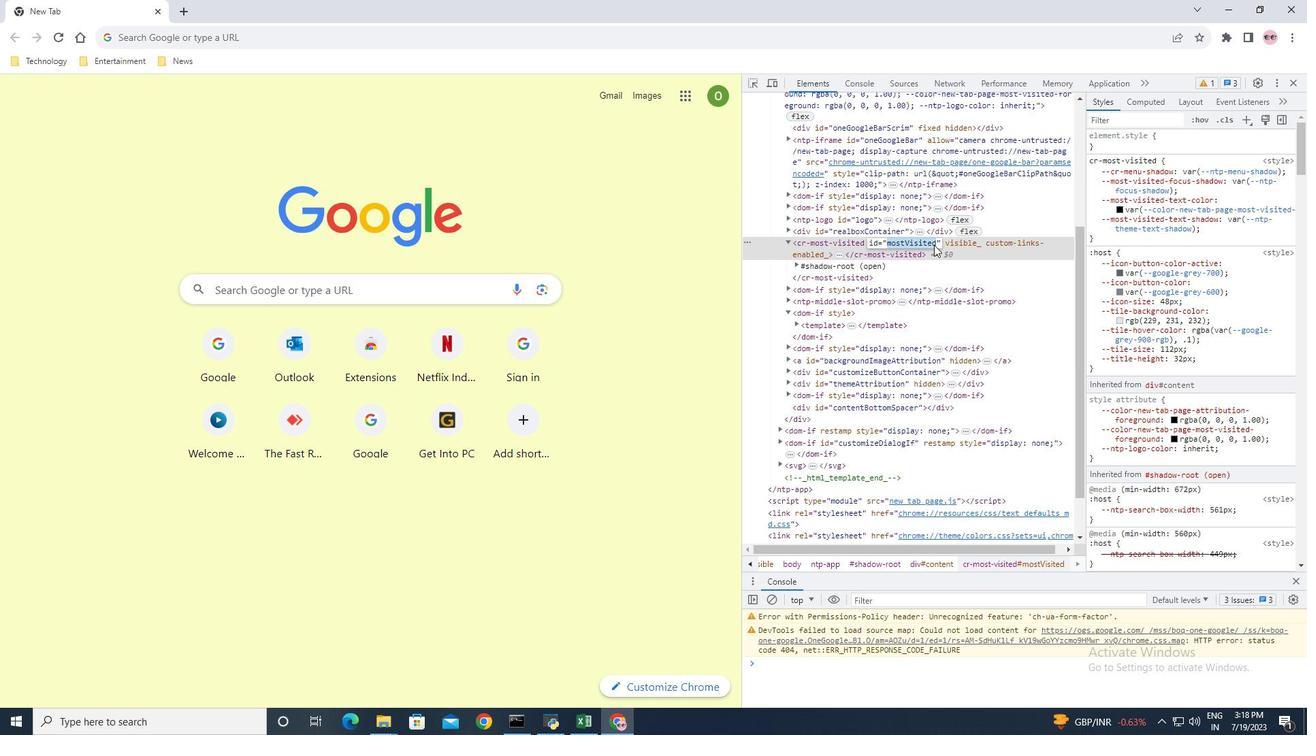 
Action: Mouse moved to (910, 276)
Screenshot: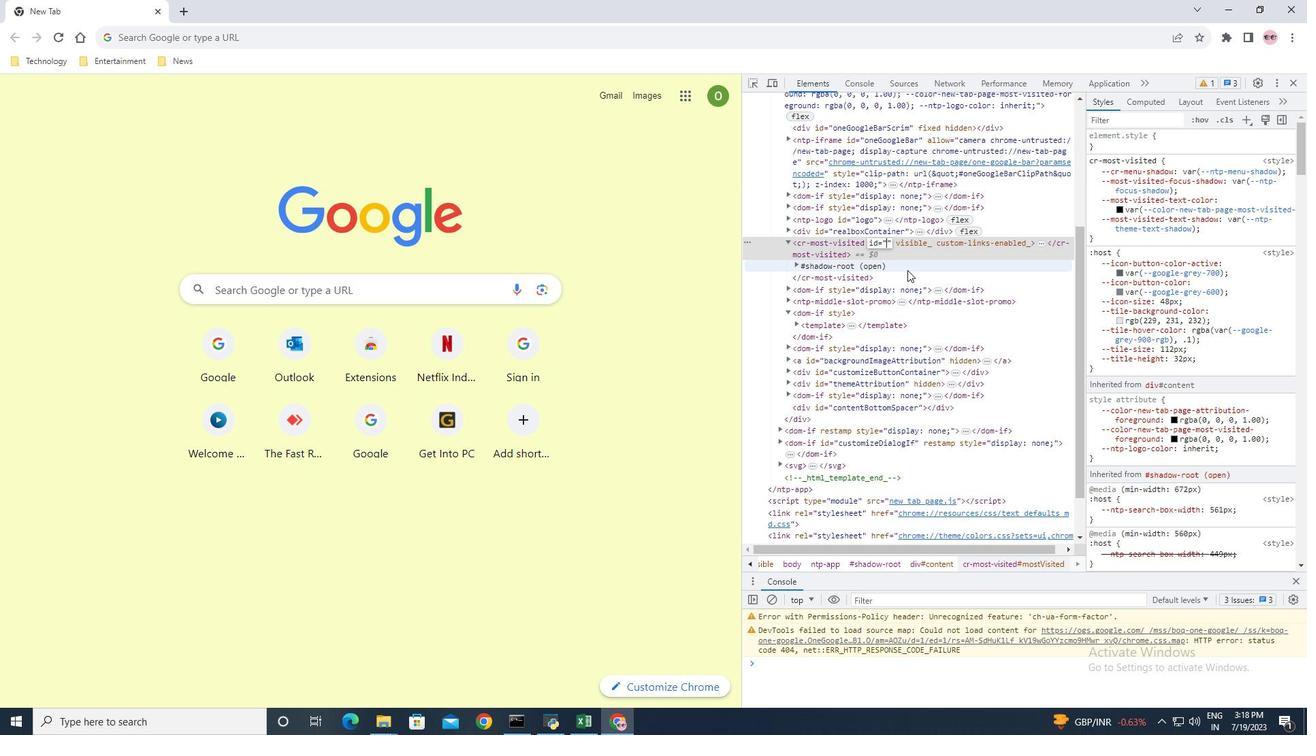 
Action: Mouse pressed left at (910, 276)
Screenshot: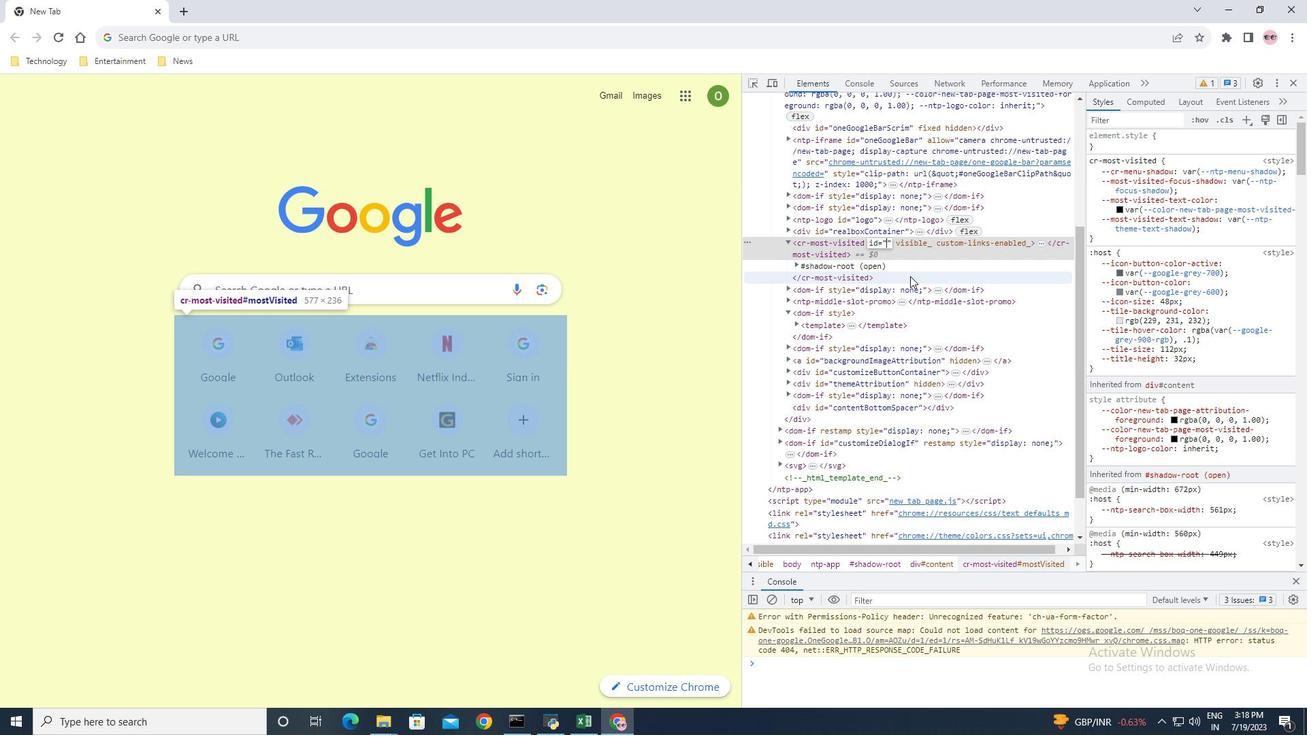 
Action: Mouse moved to (900, 240)
Screenshot: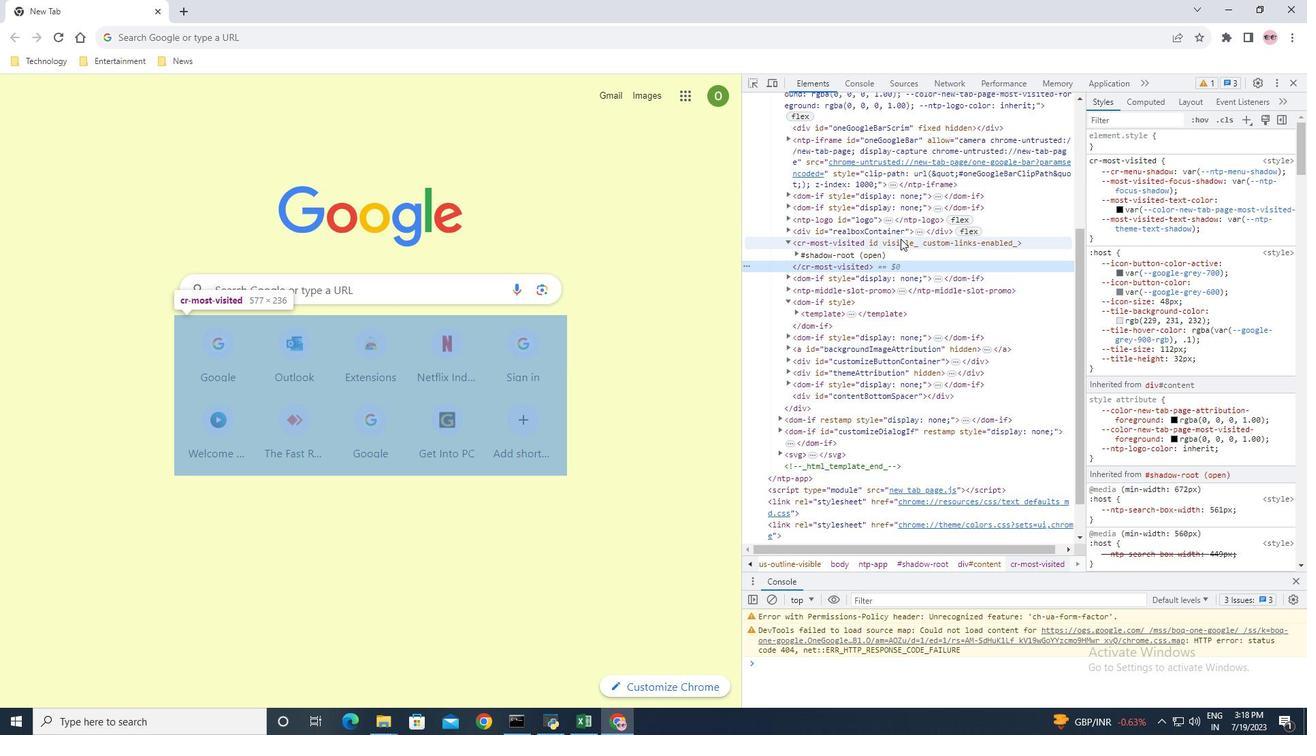 
Action: Mouse pressed left at (900, 240)
Screenshot: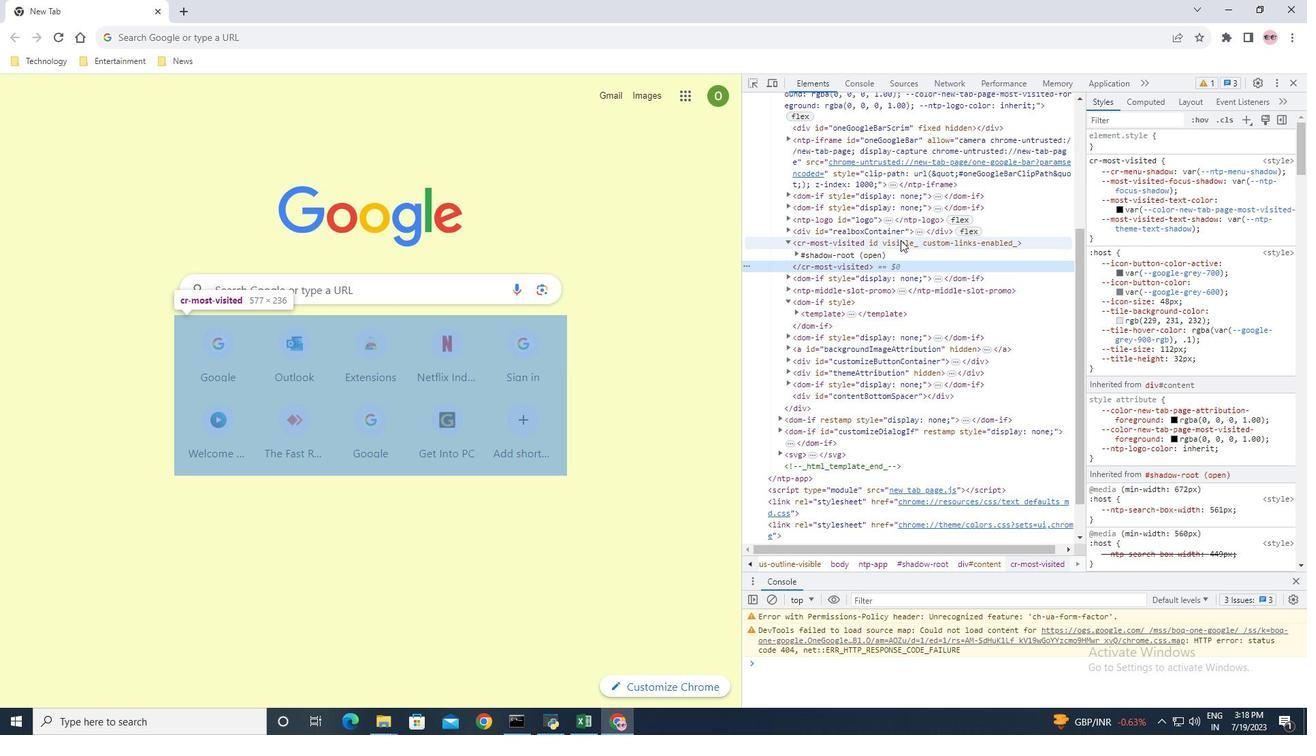
Action: Mouse moved to (849, 238)
Screenshot: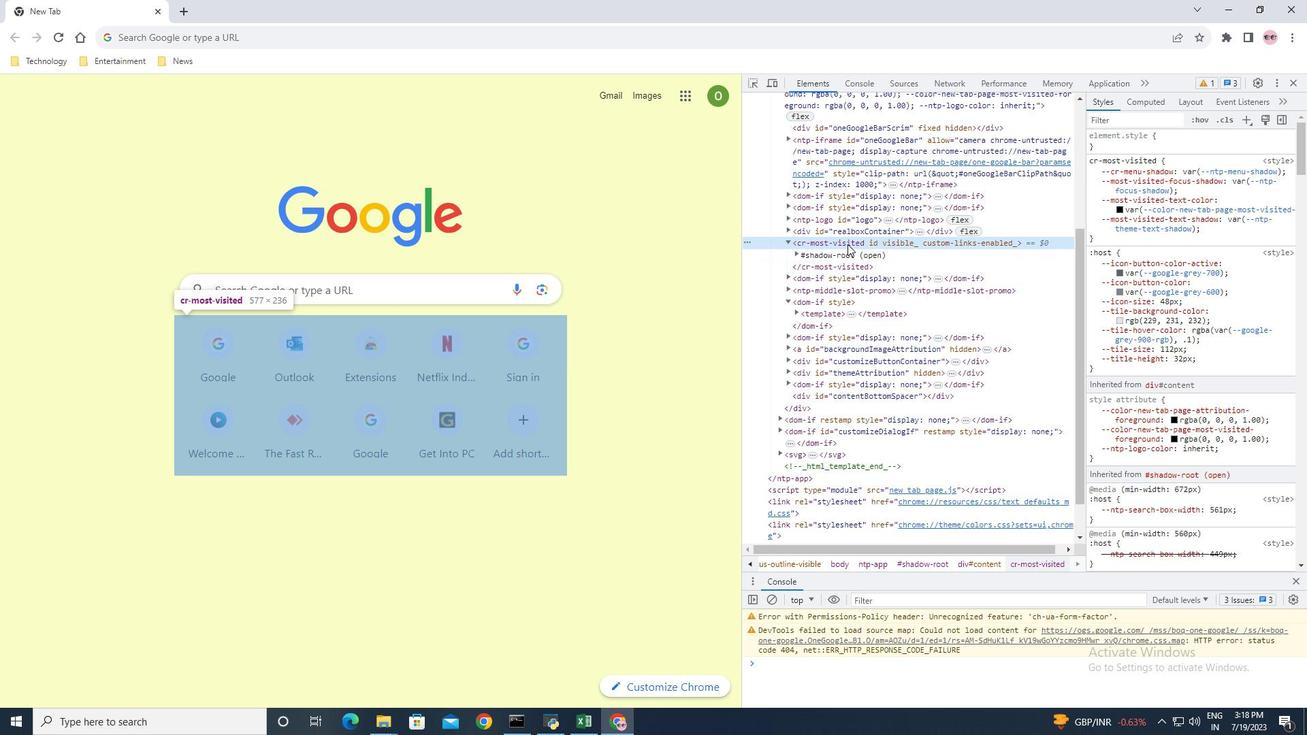 
Action: Mouse pressed left at (849, 238)
Screenshot: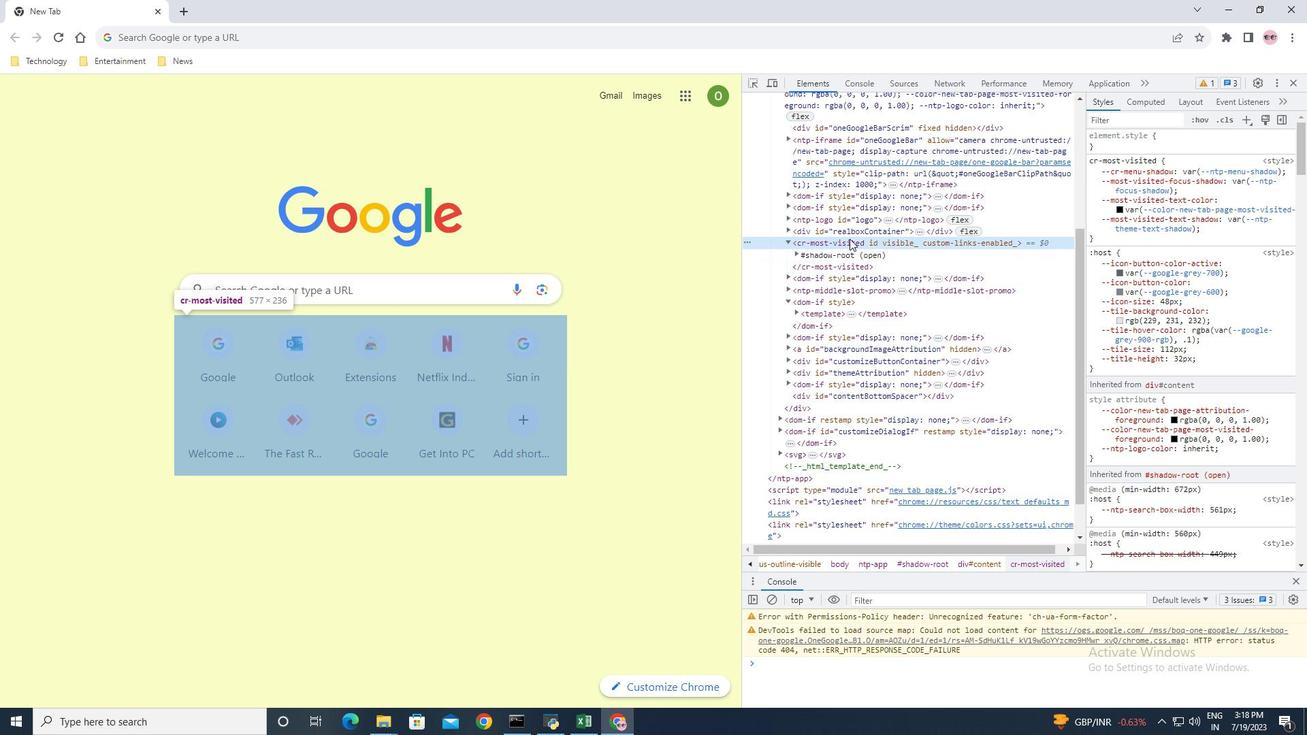 
Action: Mouse pressed left at (849, 238)
Screenshot: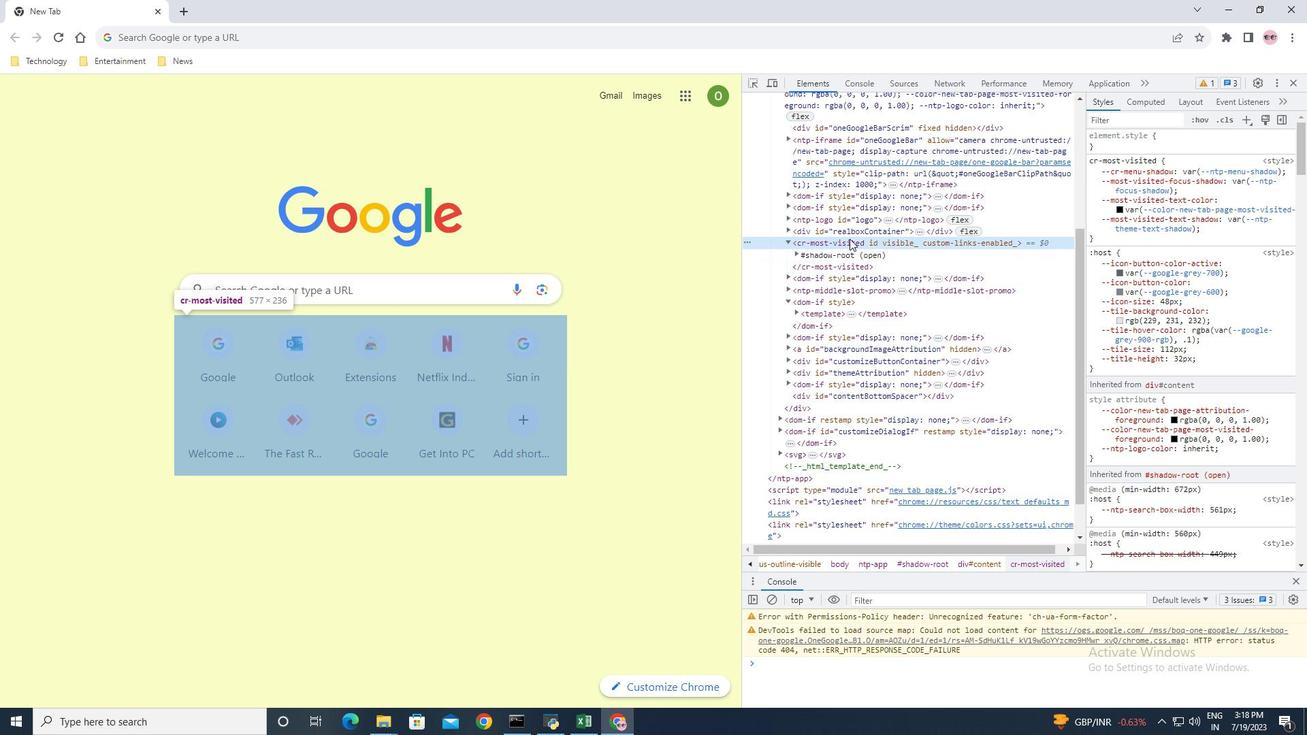 
Action: Mouse moved to (872, 245)
Screenshot: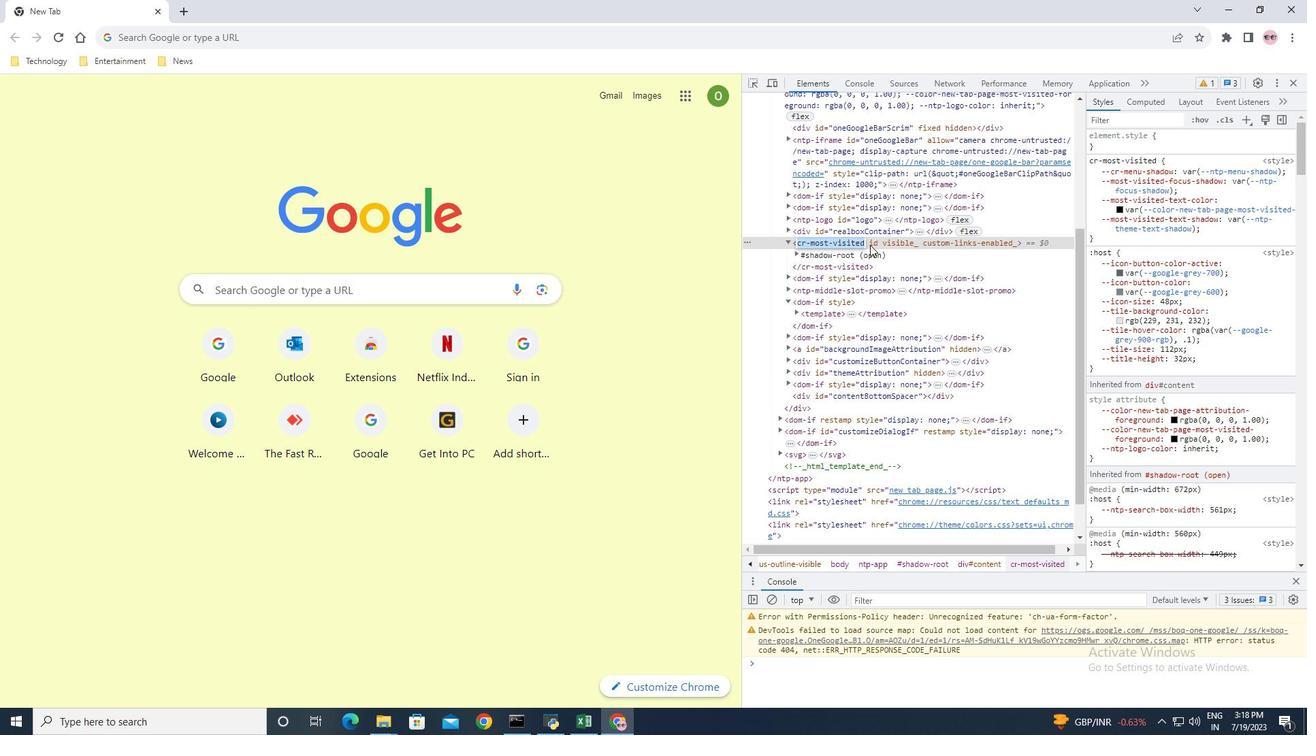 
Action: Key pressed <Key.backspace>
Screenshot: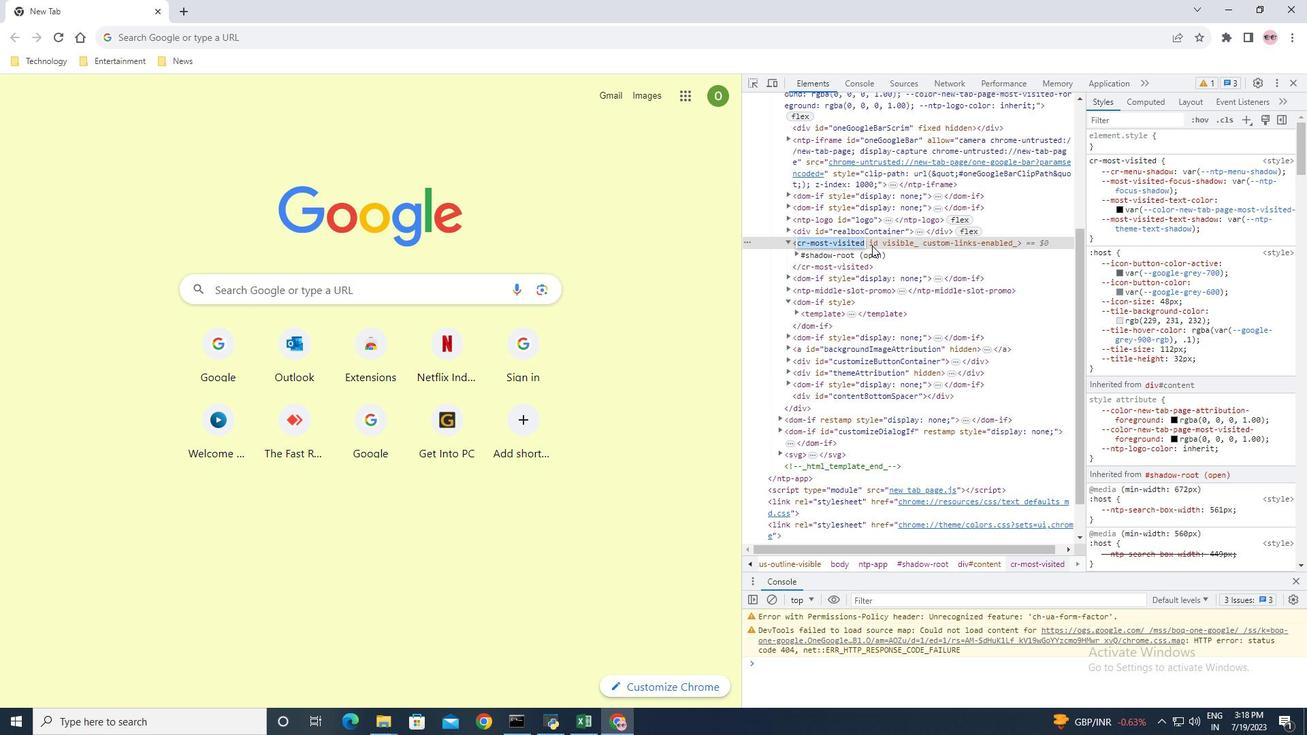 
Action: Mouse moved to (851, 252)
Screenshot: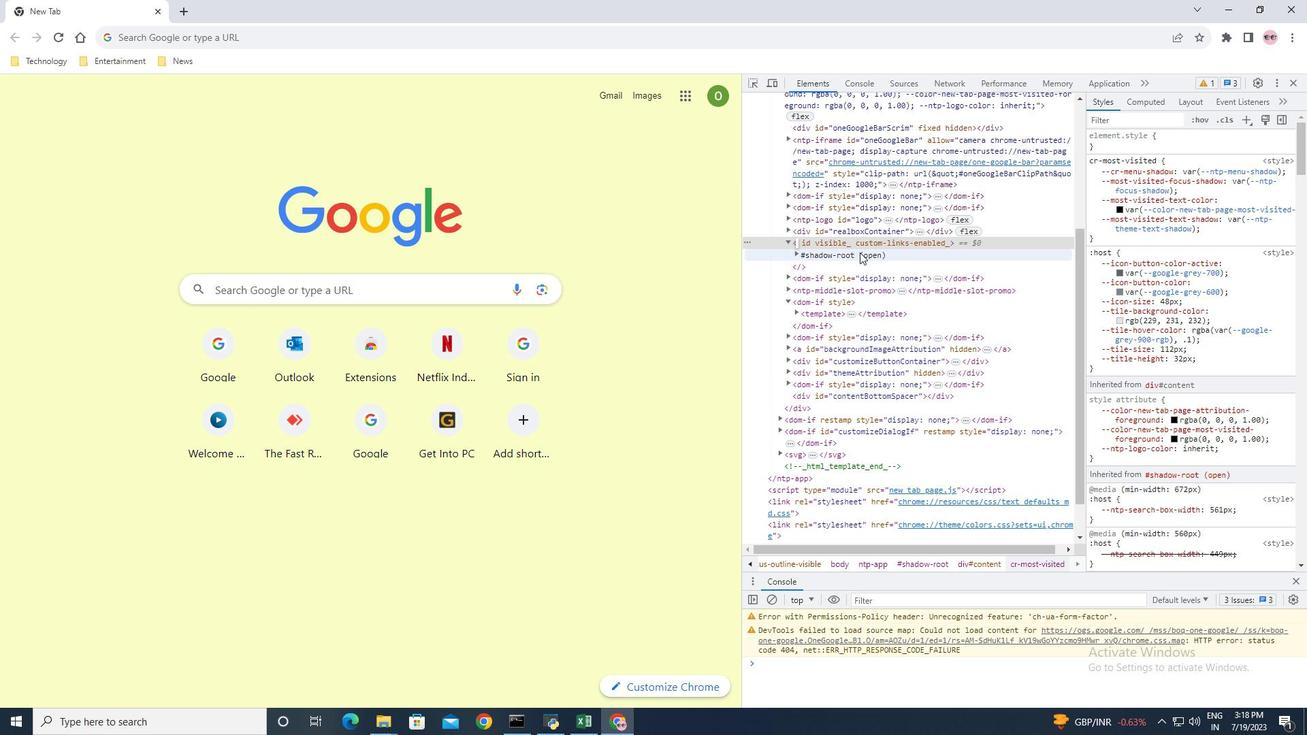 
Action: Key pressed <Key.backspace><Key.delete><Key.delete>
Screenshot: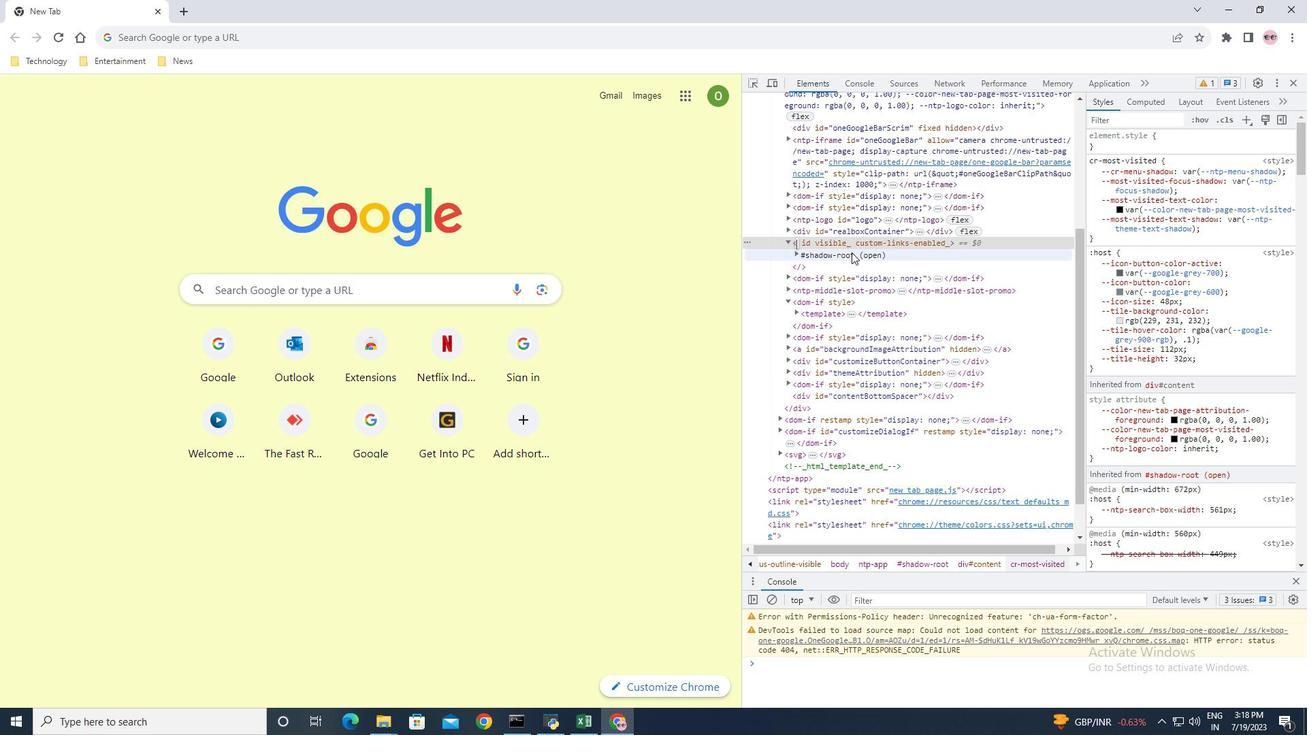 
Action: Mouse moved to (763, 279)
Screenshot: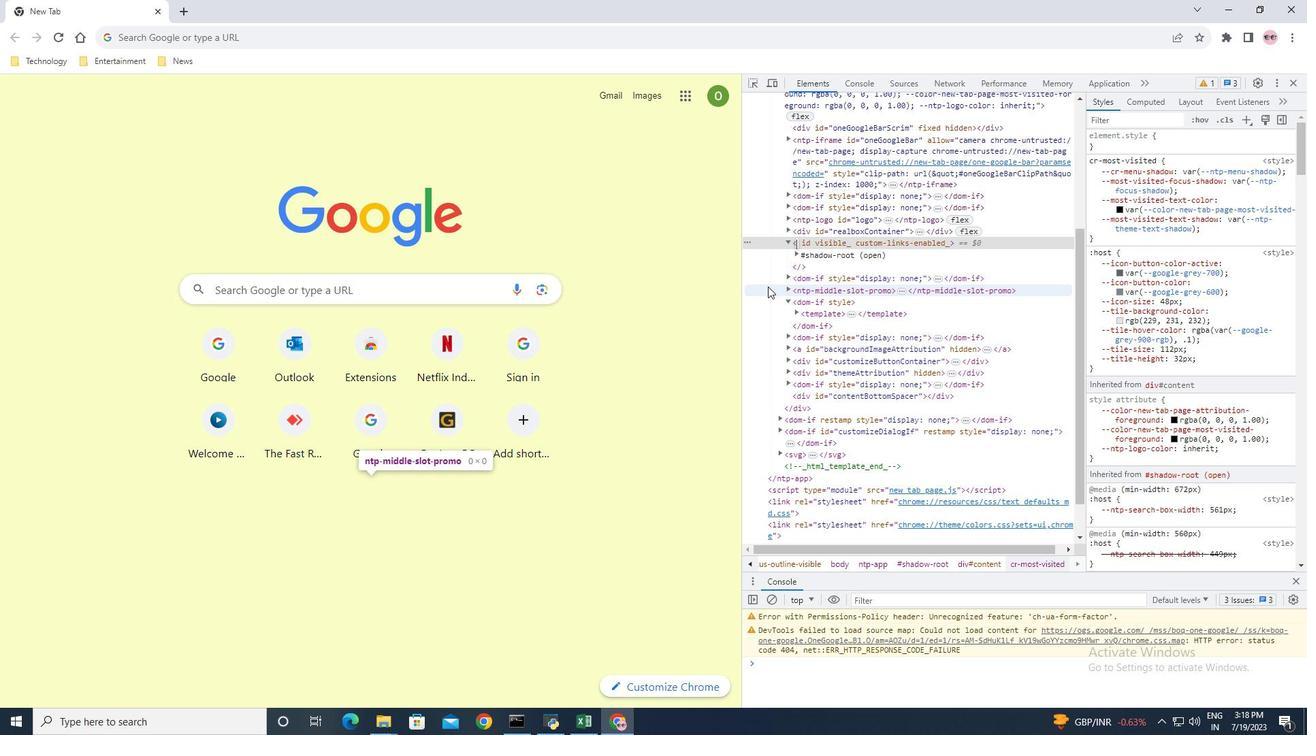 
Action: Mouse pressed left at (763, 279)
Screenshot: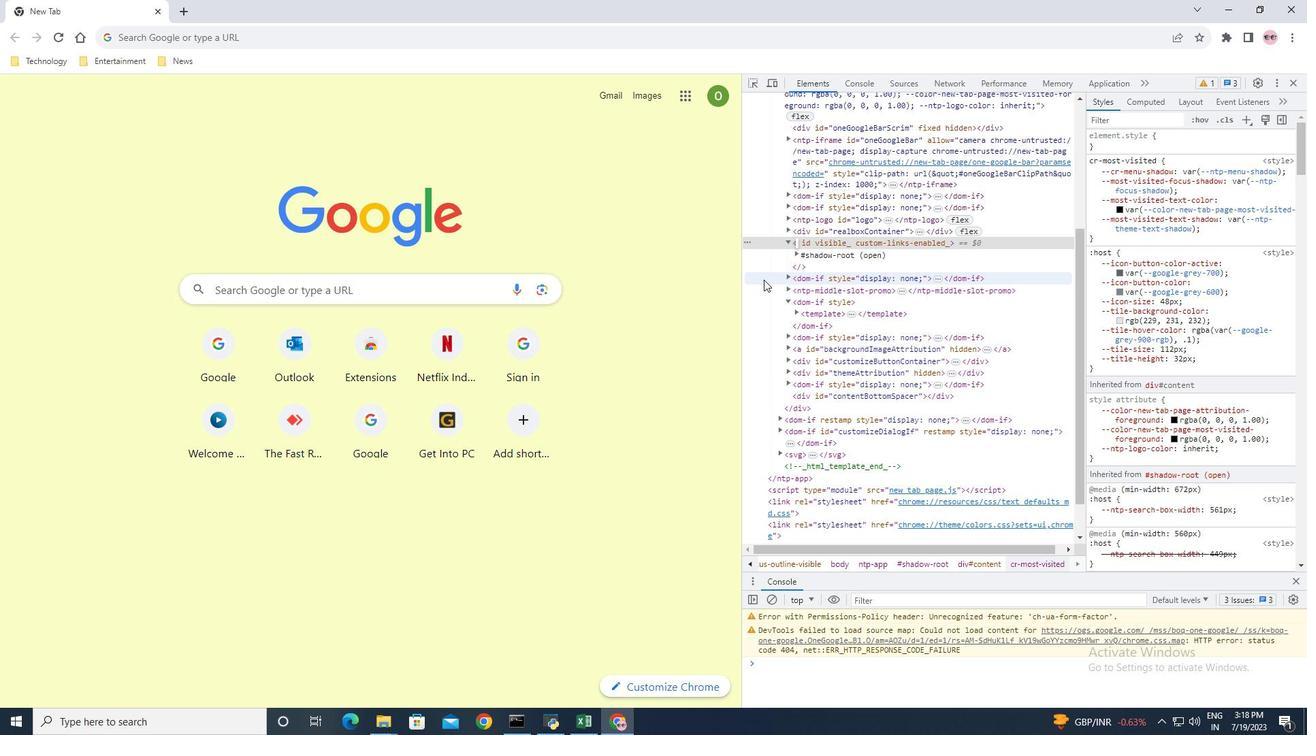 
Action: Mouse moved to (883, 241)
Screenshot: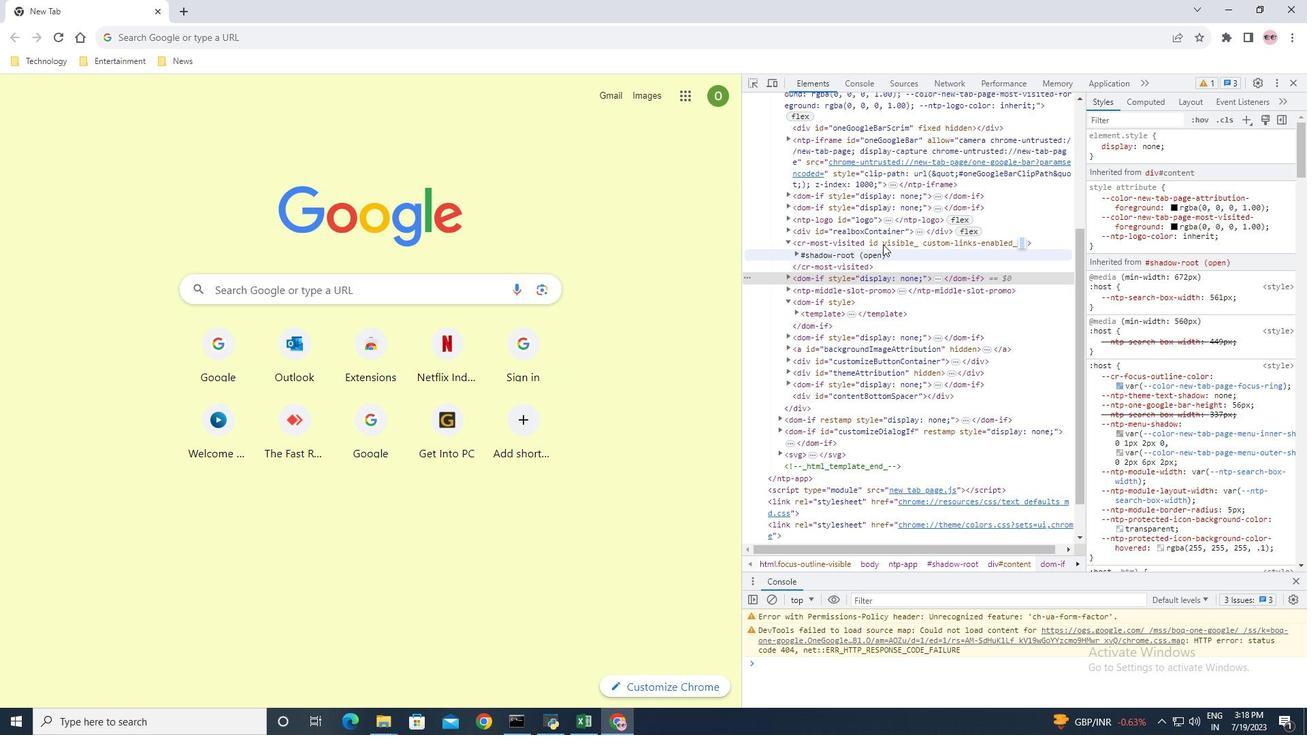 
Action: Mouse pressed left at (883, 241)
Screenshot: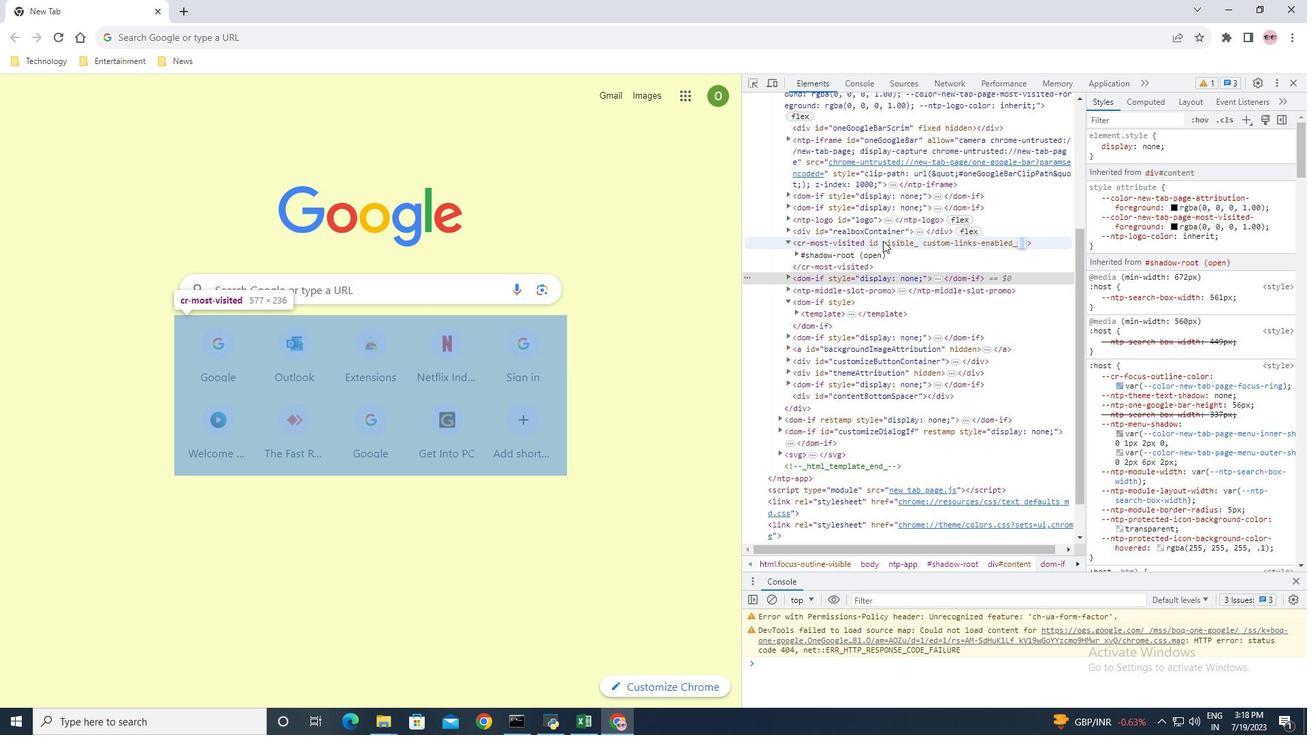 
Action: Mouse moved to (898, 242)
Screenshot: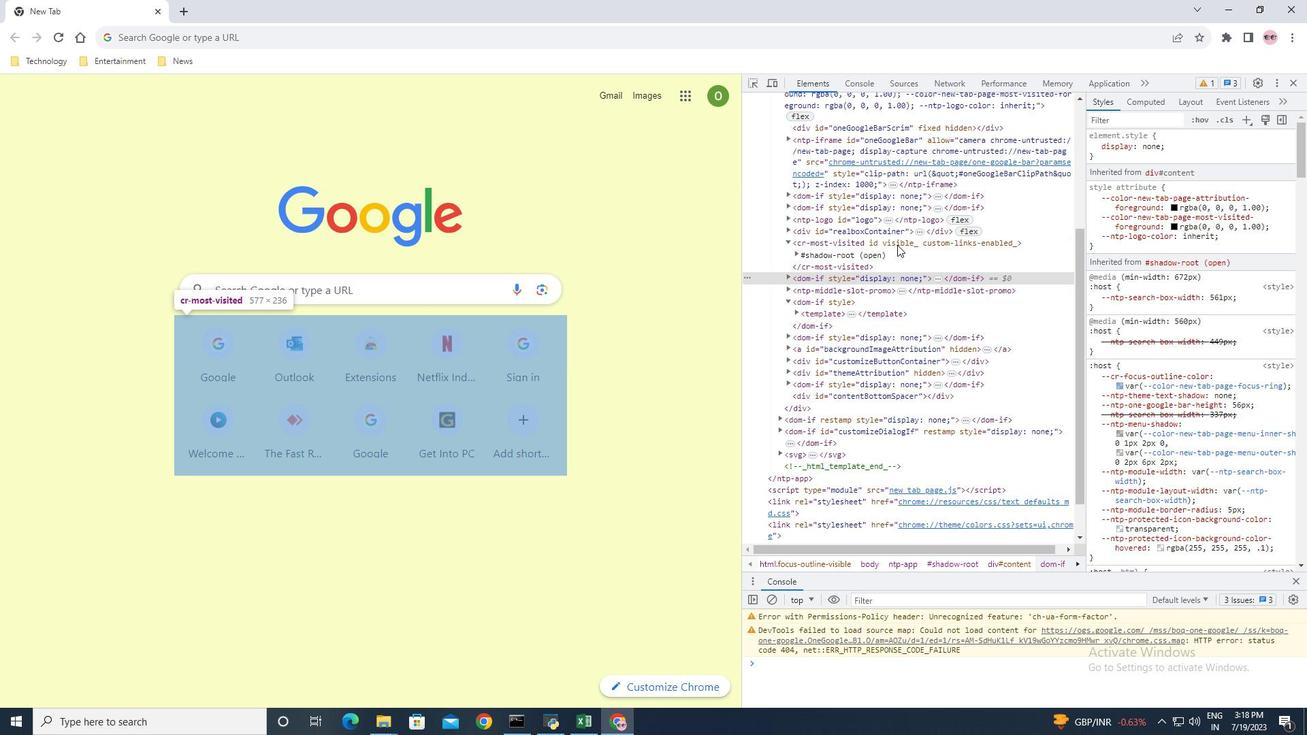 
Action: Mouse pressed left at (898, 242)
Screenshot: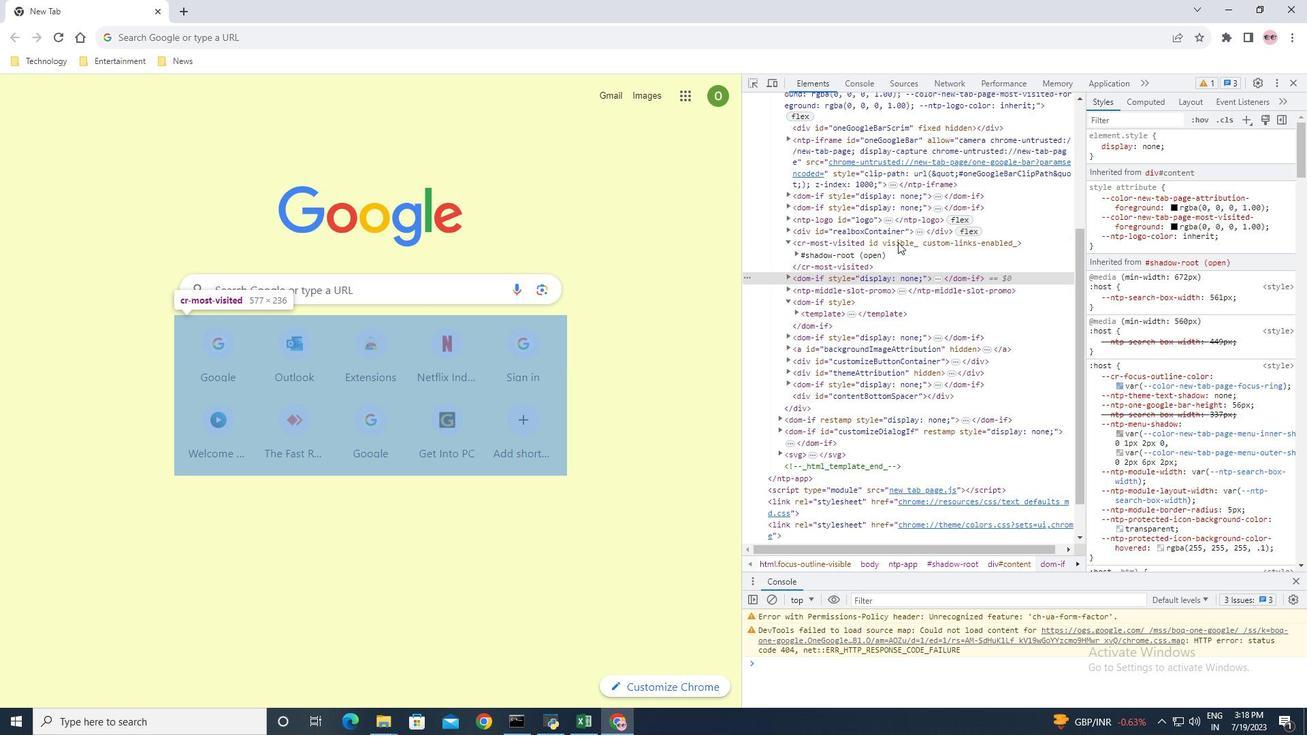 
Action: Mouse pressed left at (898, 242)
Screenshot: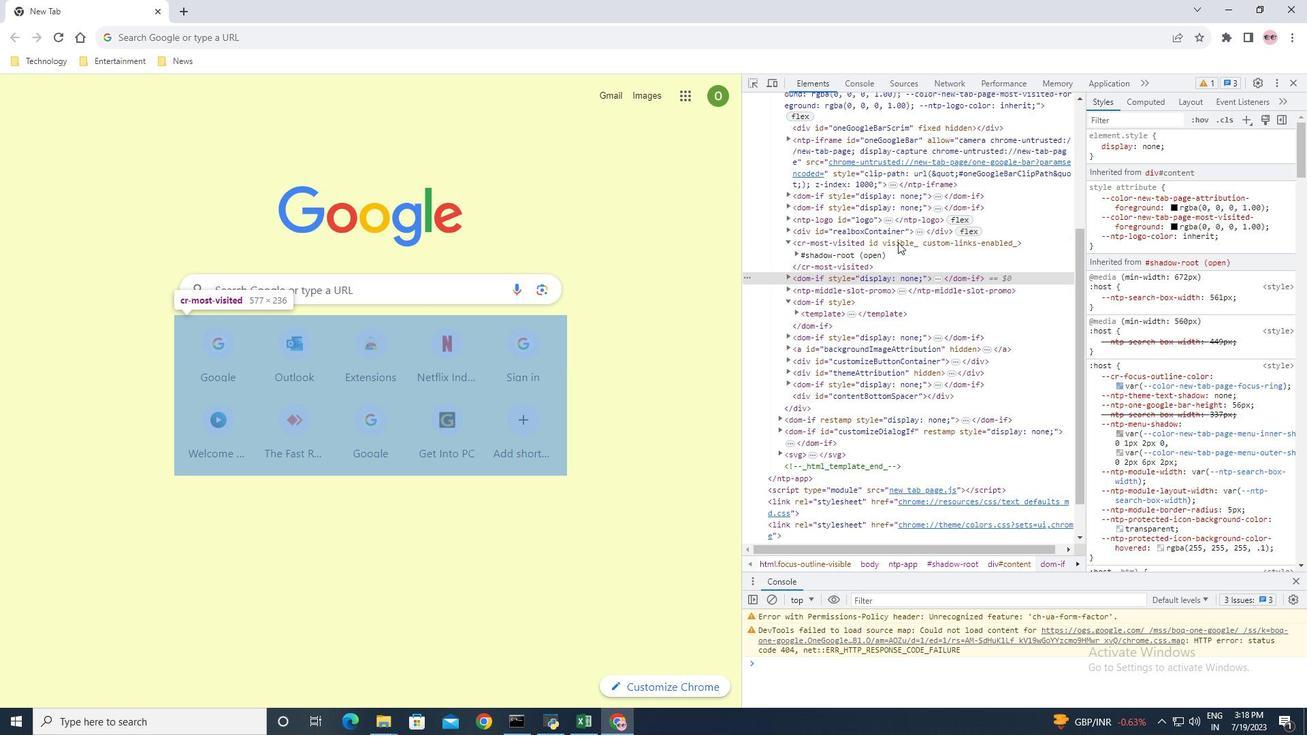 
Action: Mouse moved to (904, 247)
Screenshot: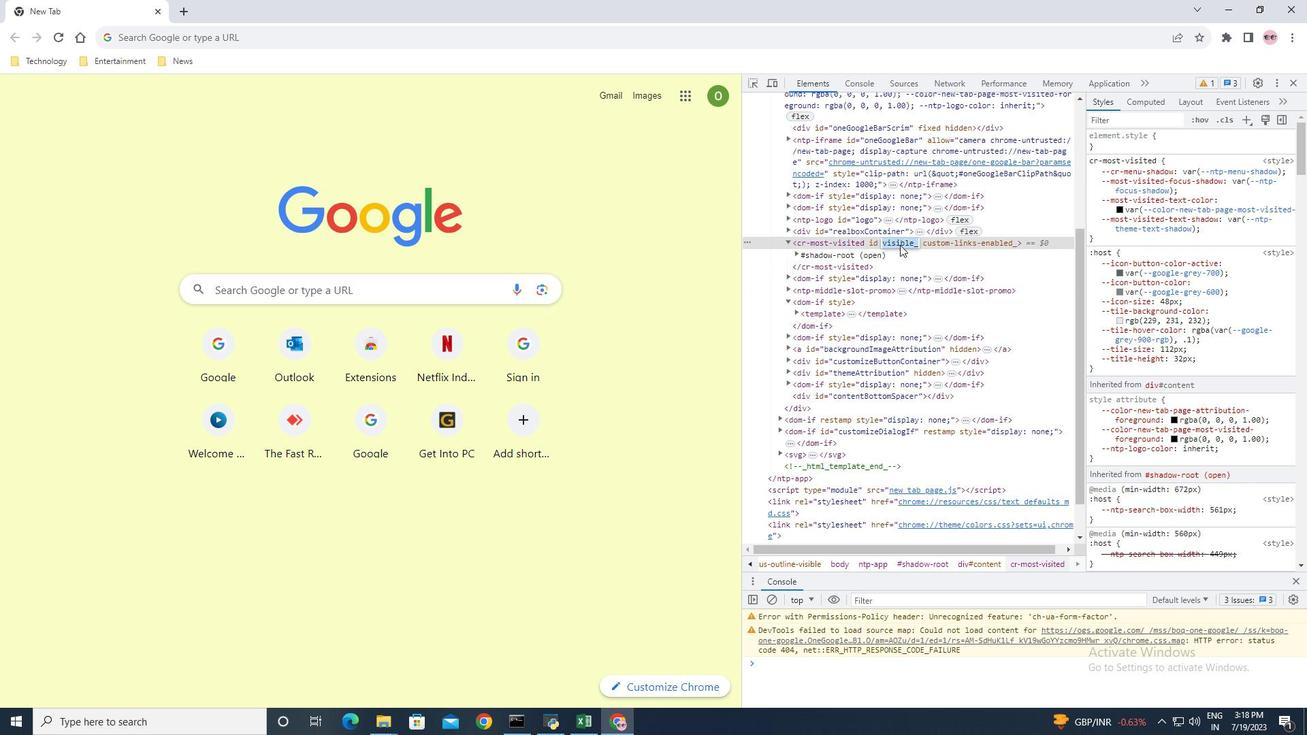 
Action: Key pressed <Key.backspace>
Screenshot: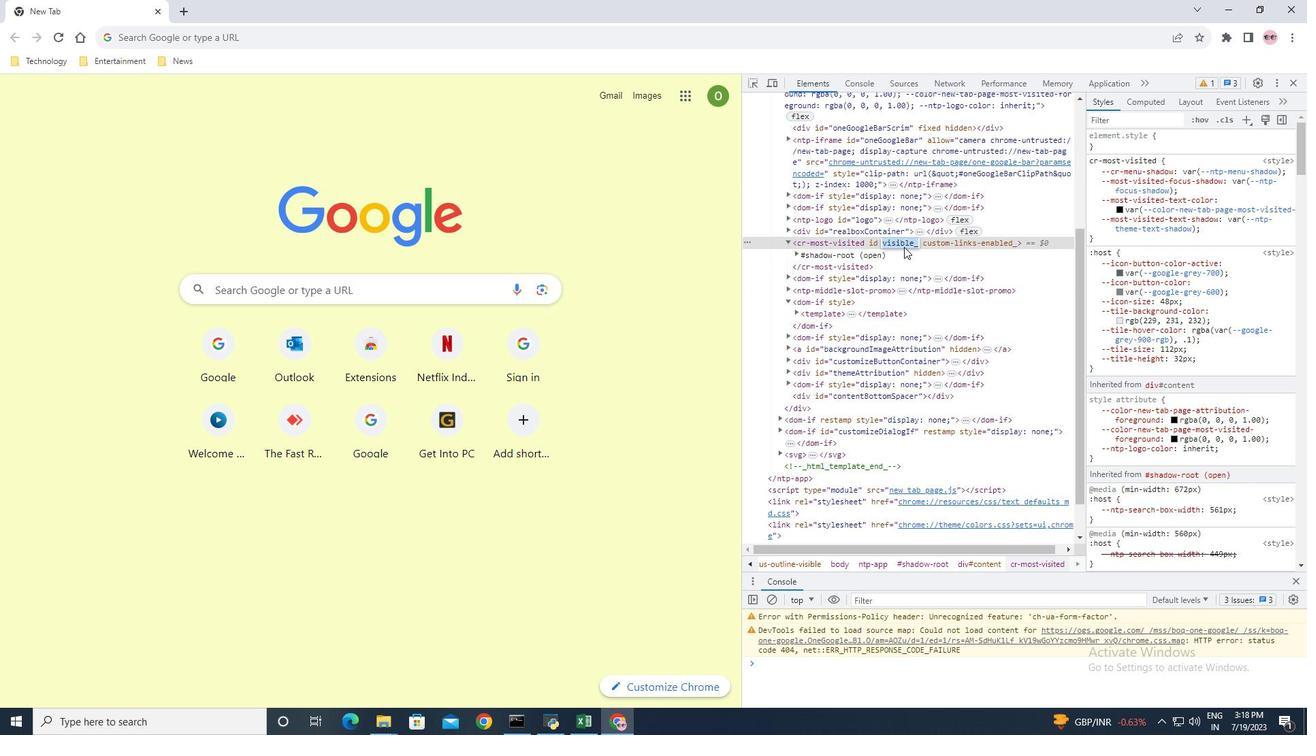 
Action: Mouse moved to (889, 283)
Screenshot: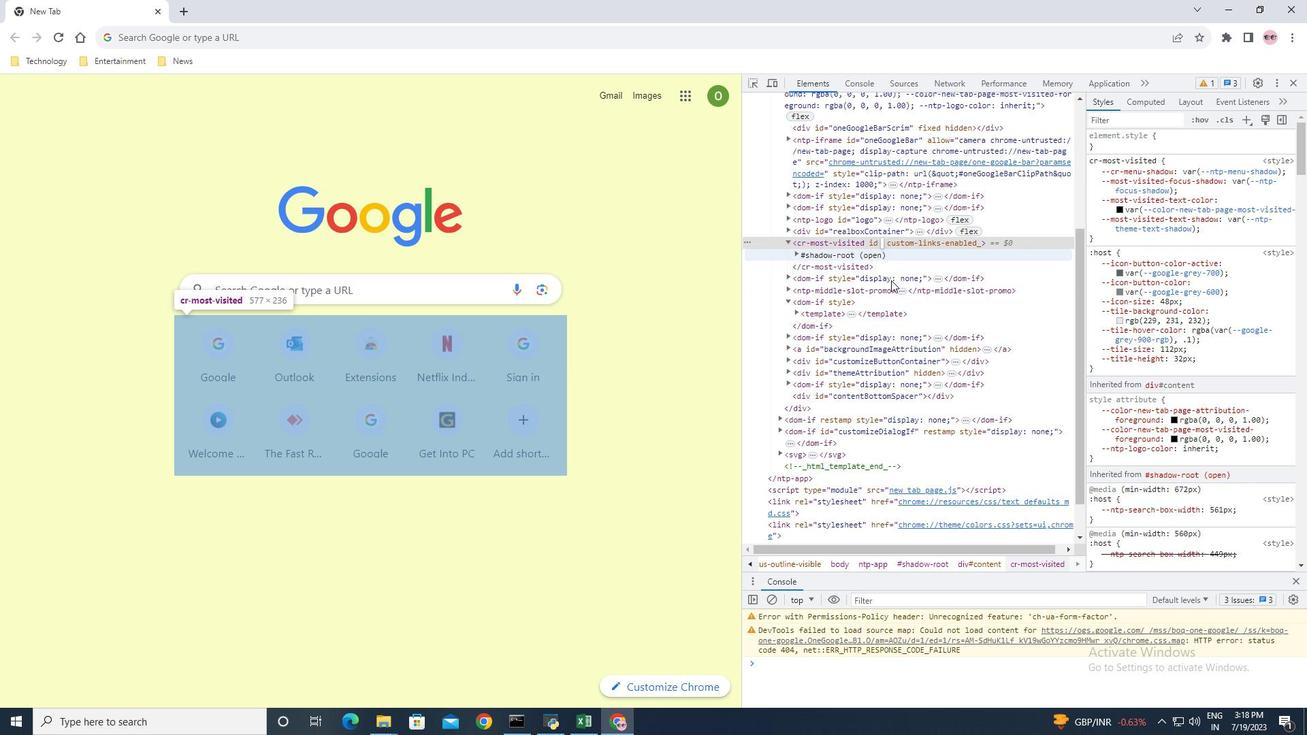
Action: Mouse pressed left at (889, 283)
Screenshot: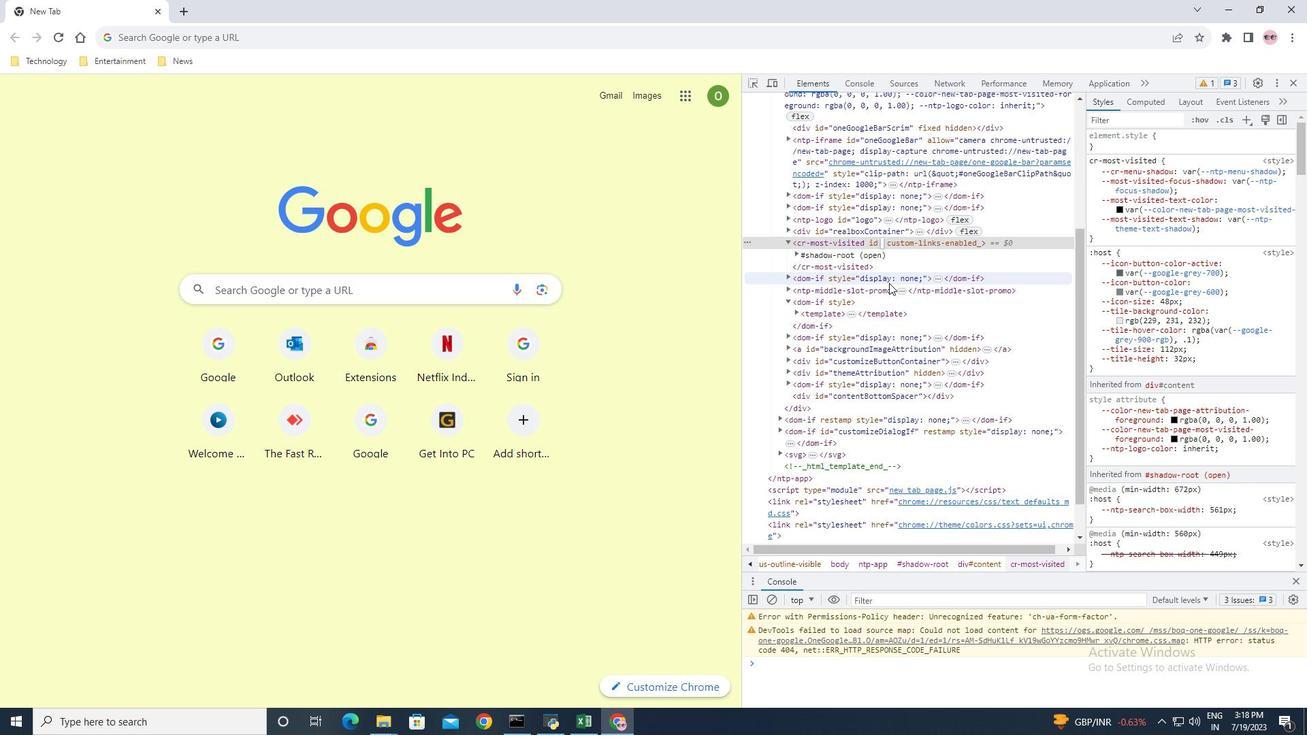 
Action: Mouse moved to (919, 258)
Screenshot: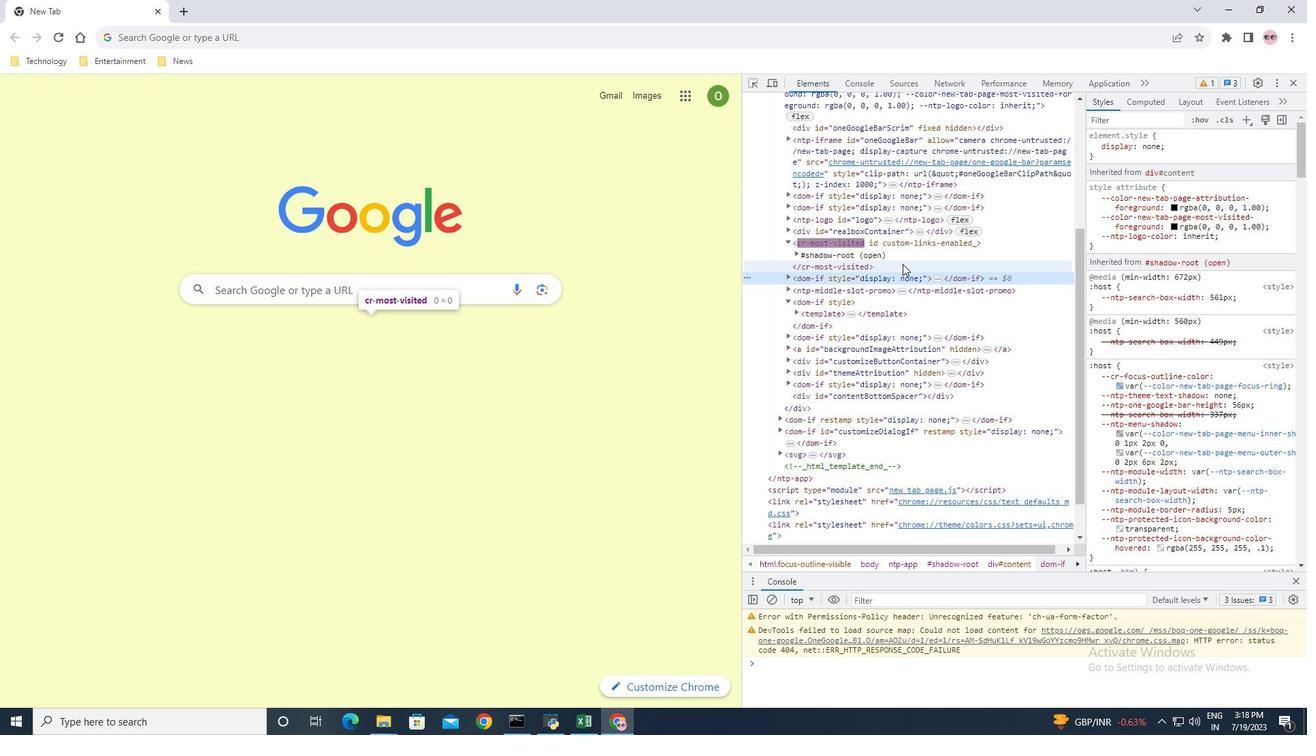 
Action: Mouse pressed left at (919, 258)
Screenshot: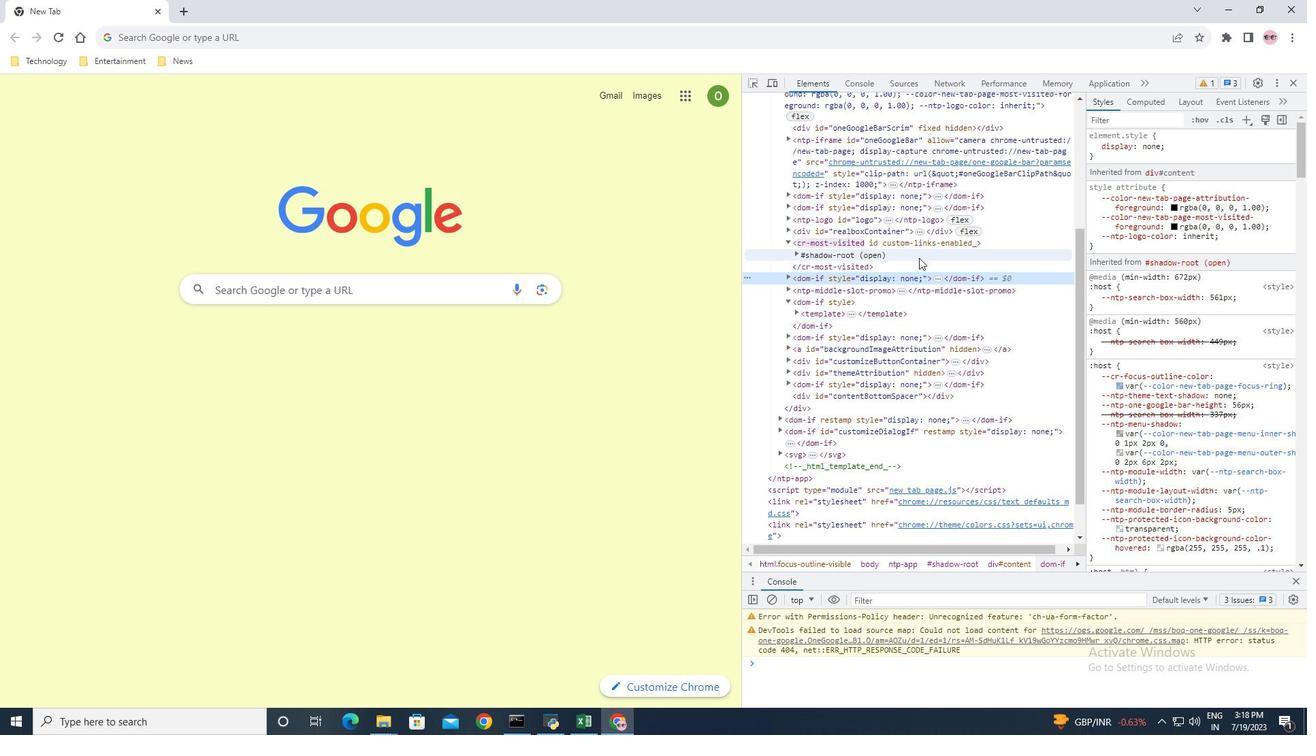 
Action: Mouse moved to (955, 271)
Screenshot: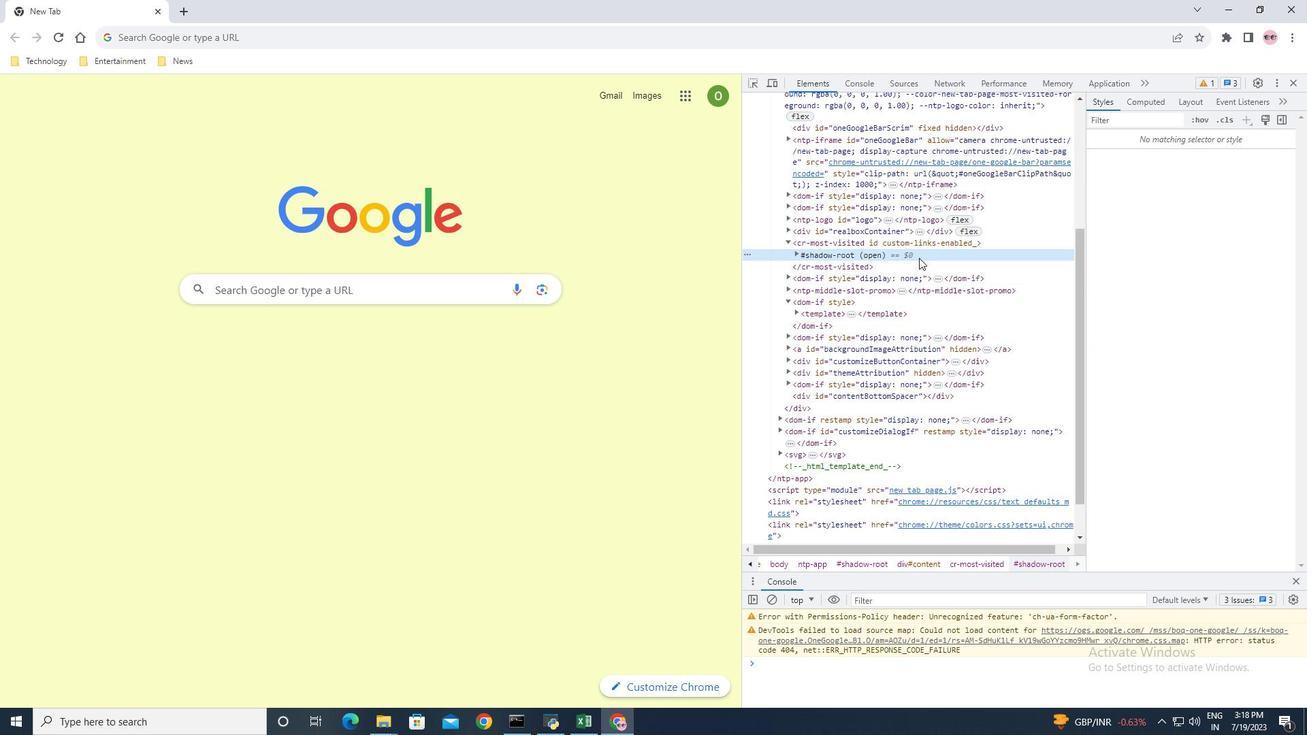 
Action: Mouse scrolled (955, 272) with delta (0, 0)
Screenshot: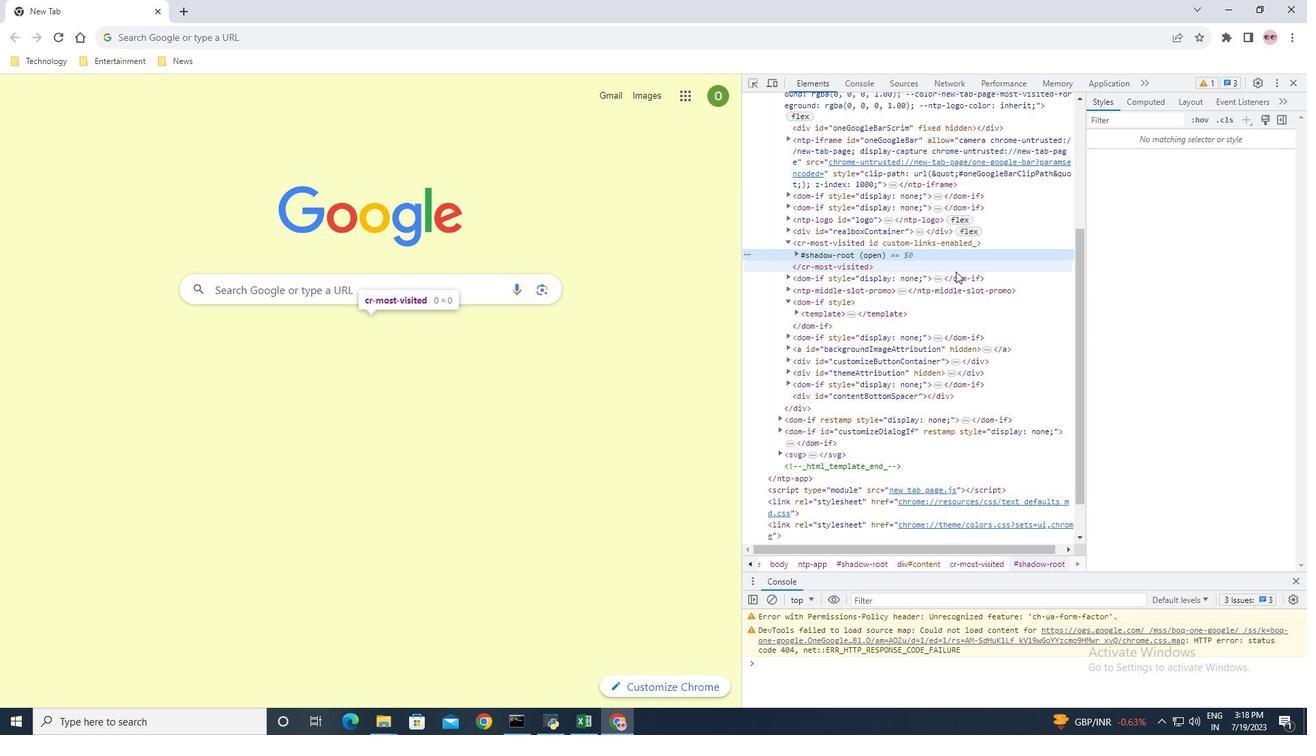 
Action: Mouse scrolled (955, 272) with delta (0, 0)
Screenshot: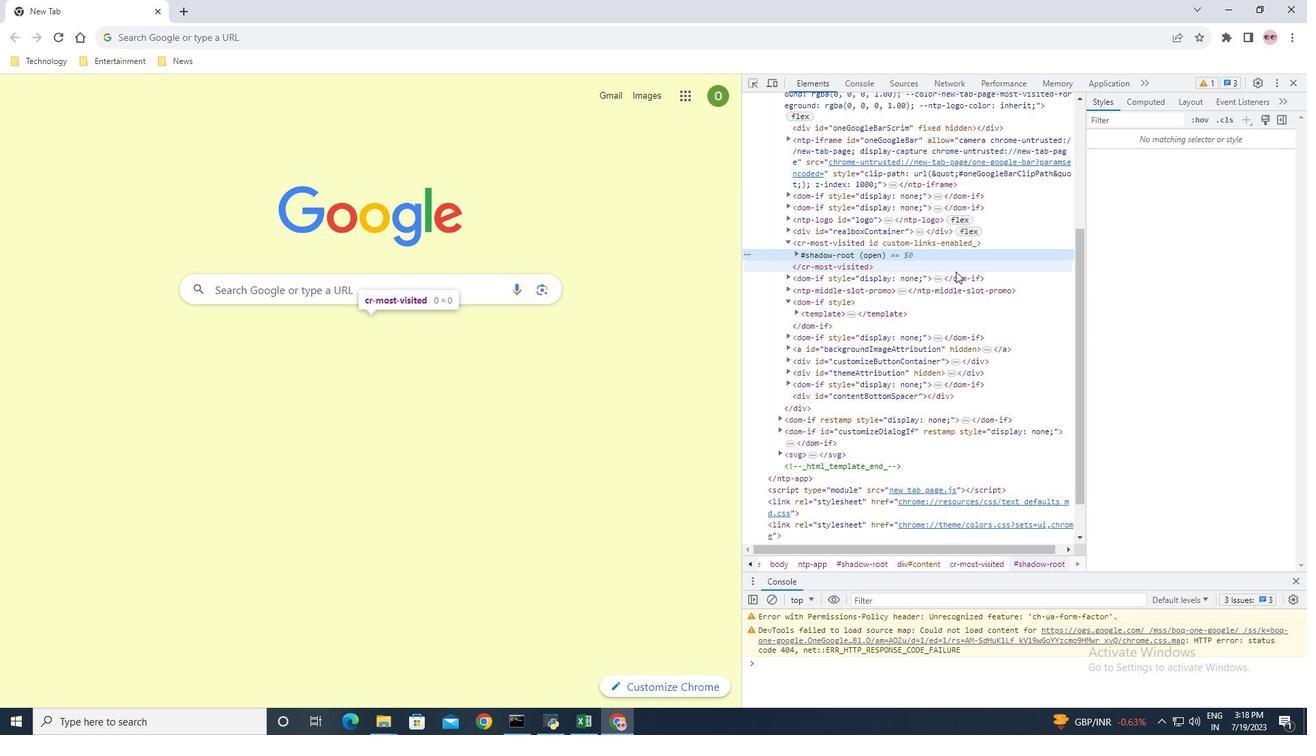 
Action: Mouse scrolled (955, 272) with delta (0, 0)
Screenshot: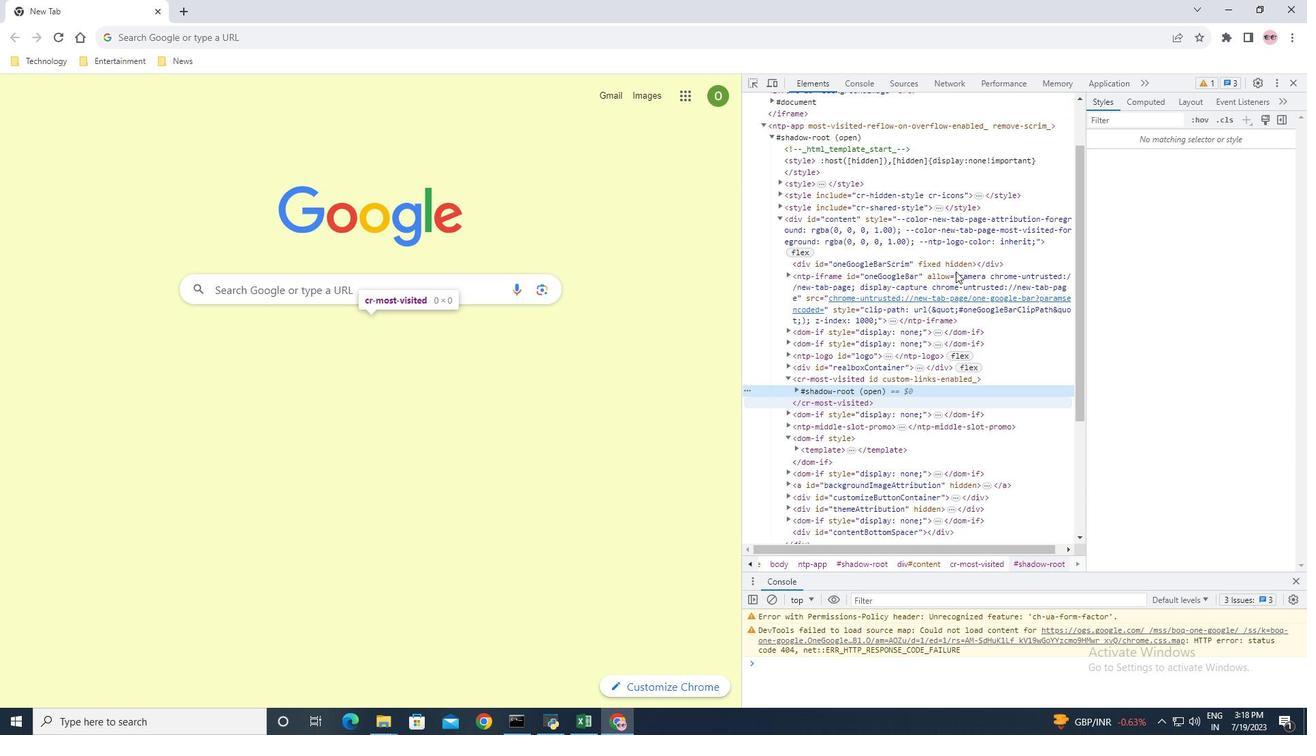 
Action: Mouse scrolled (955, 272) with delta (0, 0)
Screenshot: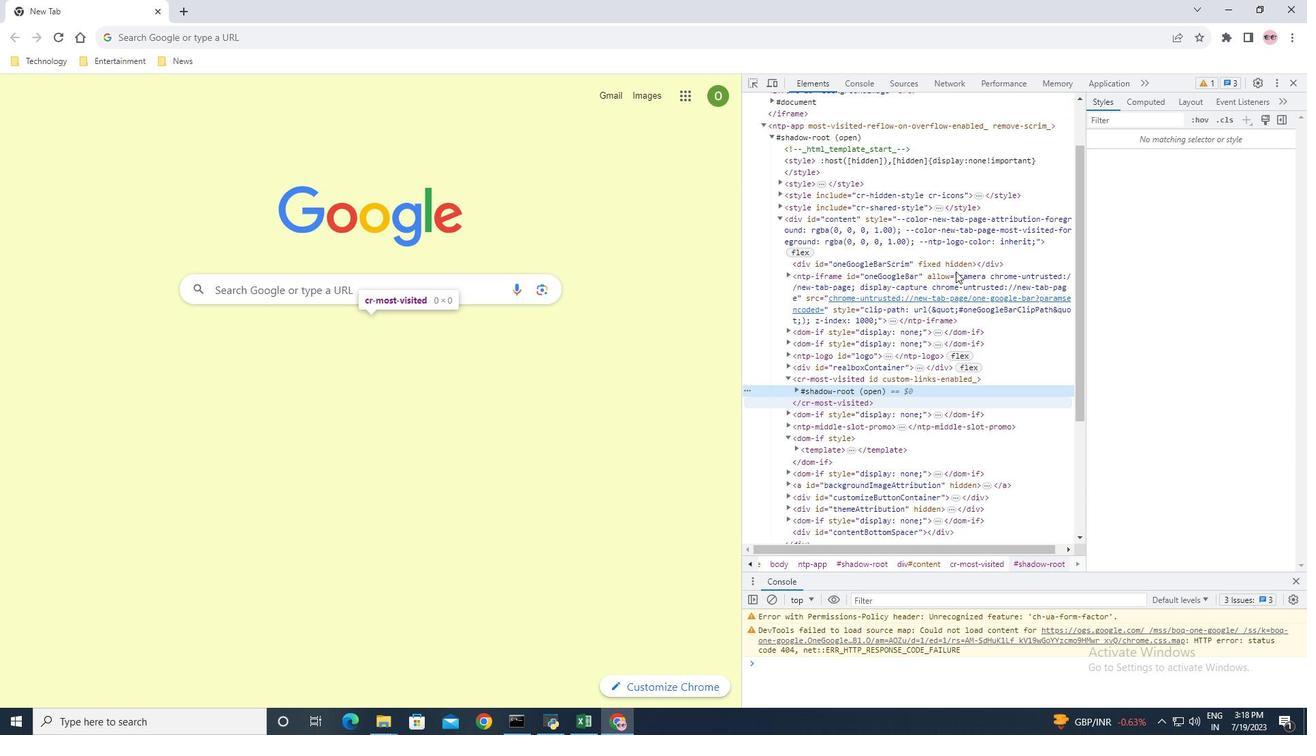 
Action: Mouse scrolled (955, 272) with delta (0, 0)
Screenshot: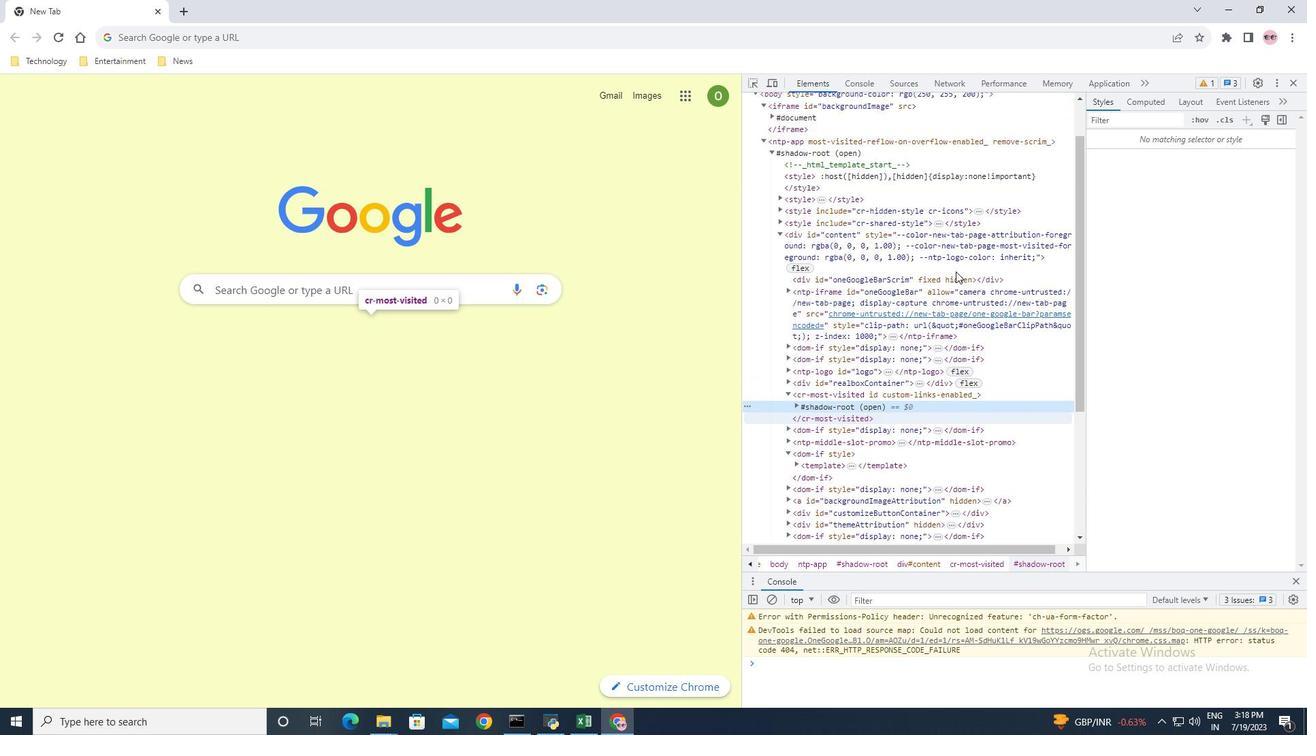 
Action: Mouse moved to (868, 84)
Screenshot: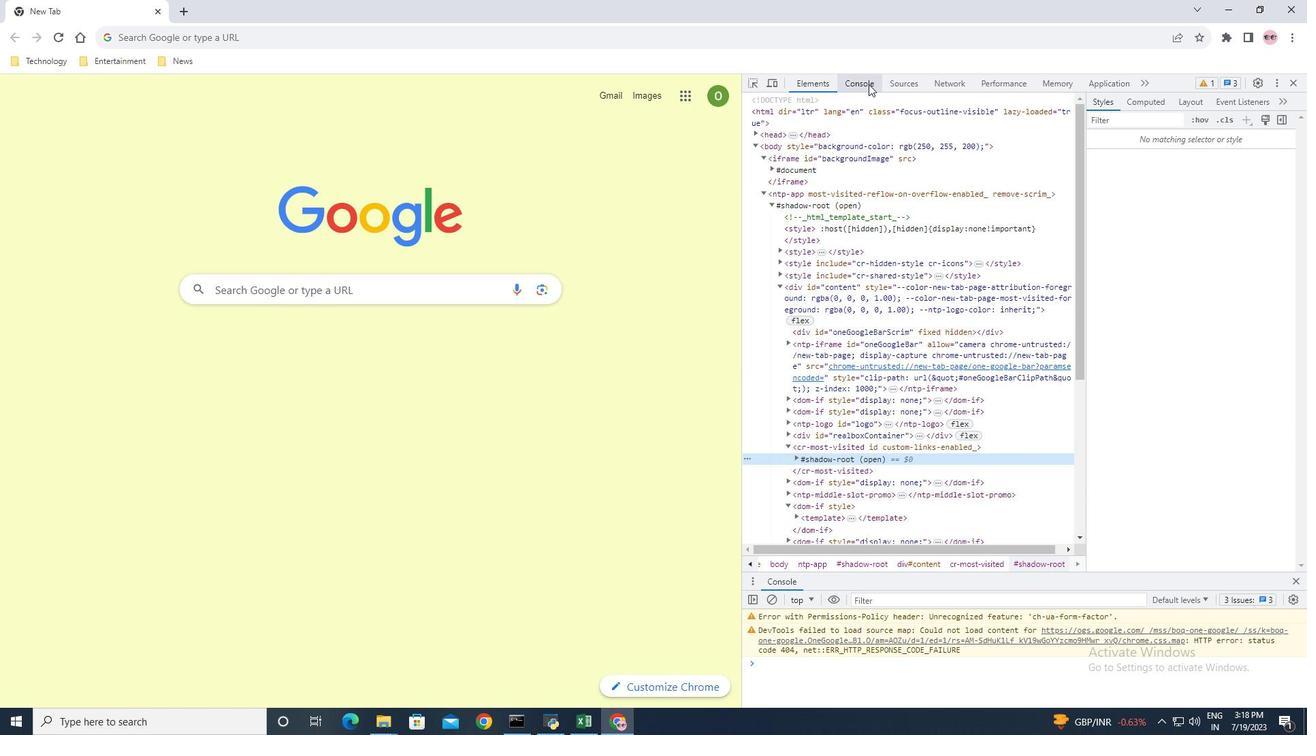 
Action: Mouse pressed left at (868, 84)
Screenshot: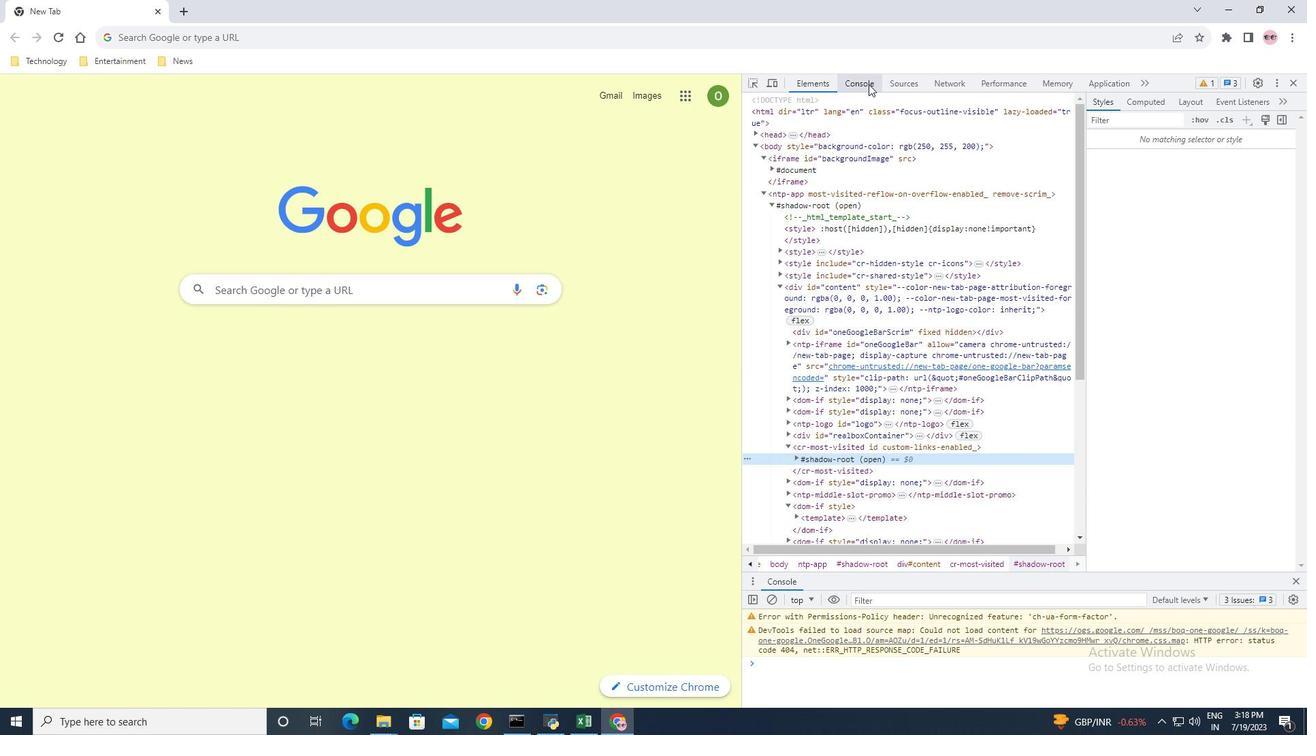 
Action: Mouse moved to (927, 89)
Screenshot: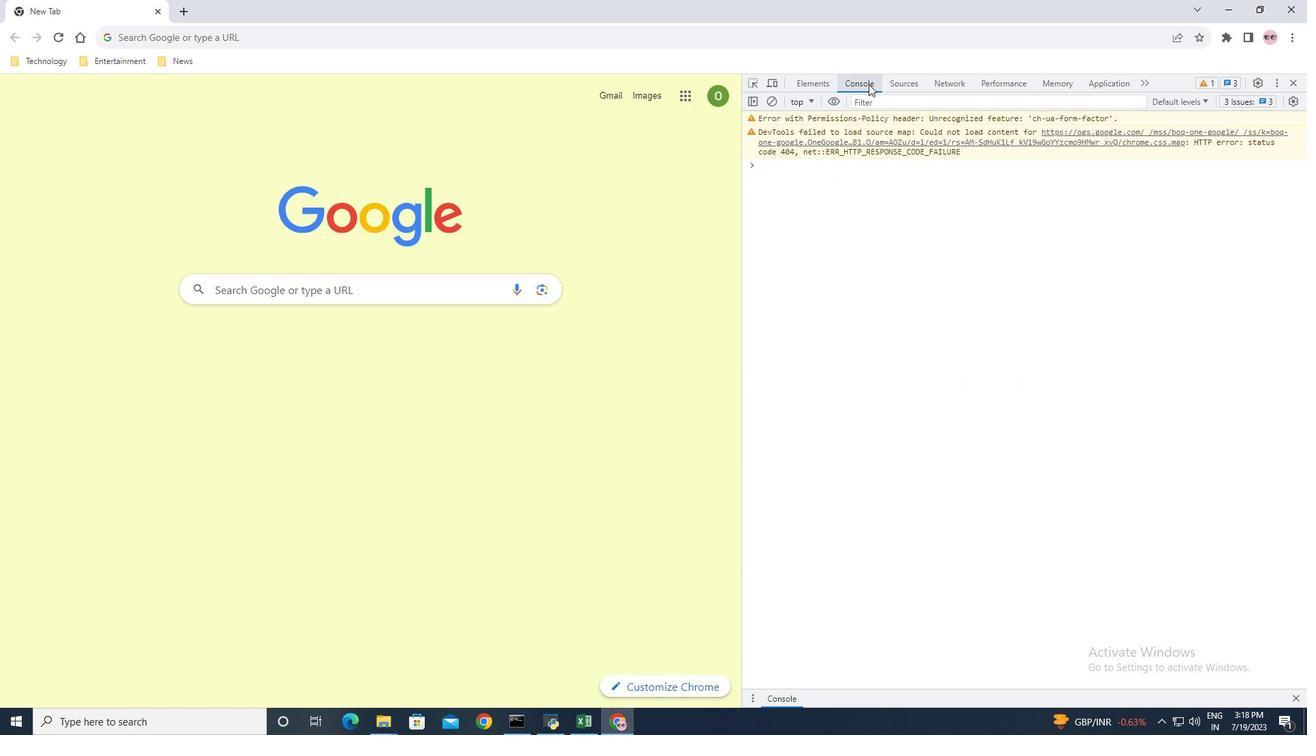 
Action: Mouse scrolled (927, 90) with delta (0, 0)
Screenshot: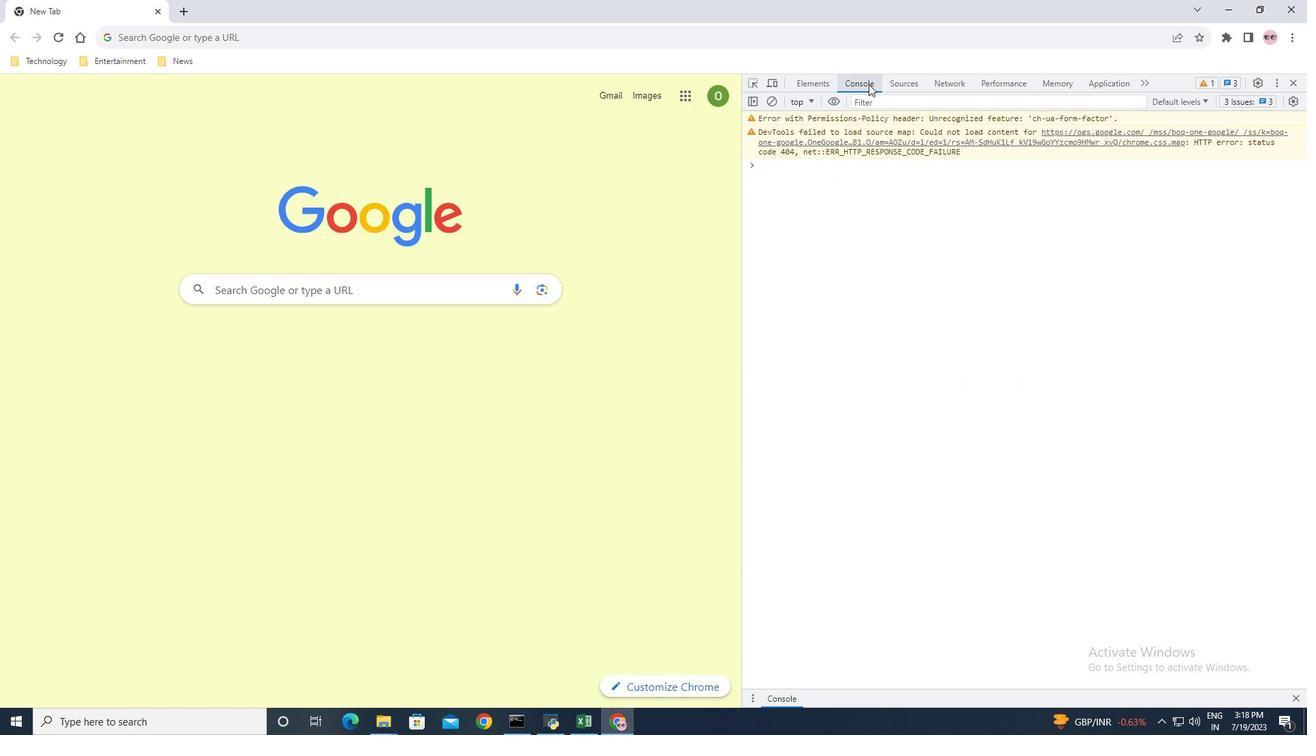
Action: Mouse moved to (800, 83)
Screenshot: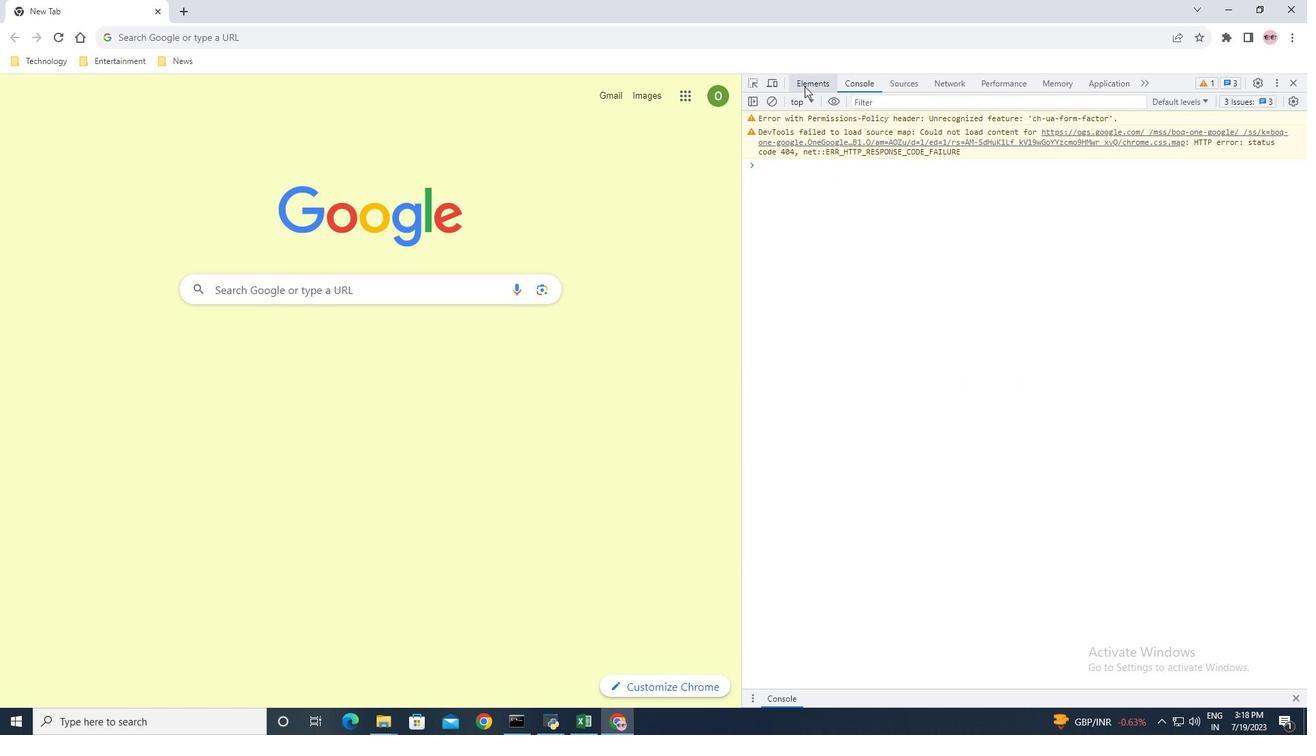 
Action: Mouse pressed left at (800, 83)
Screenshot: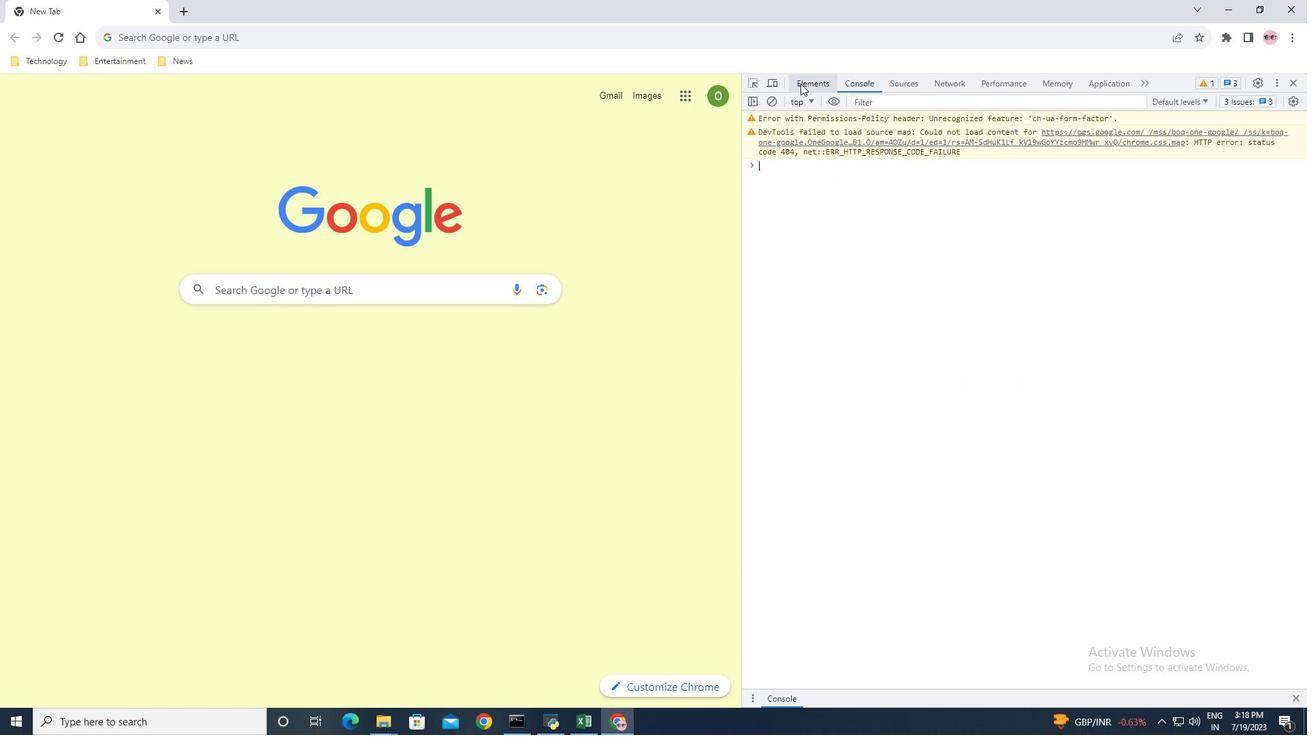 
Action: Mouse moved to (1141, 102)
Screenshot: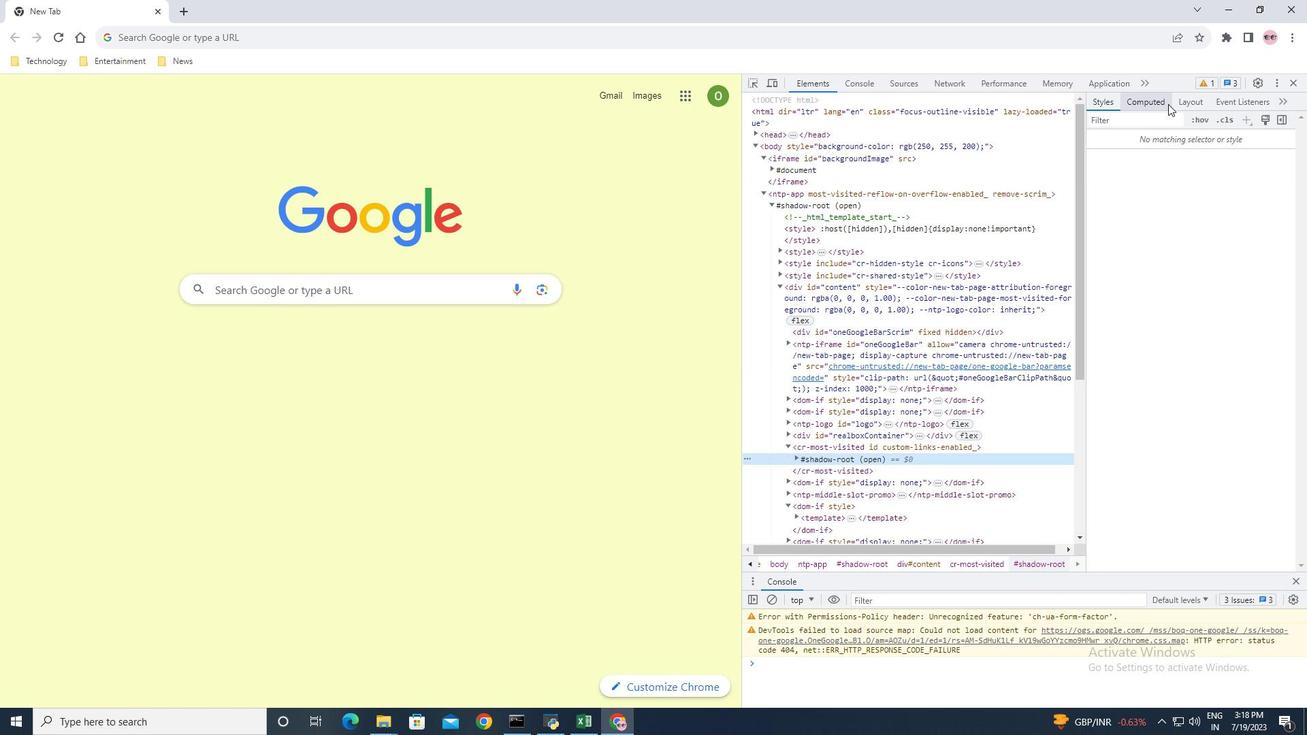 
Action: Mouse pressed left at (1141, 102)
Screenshot: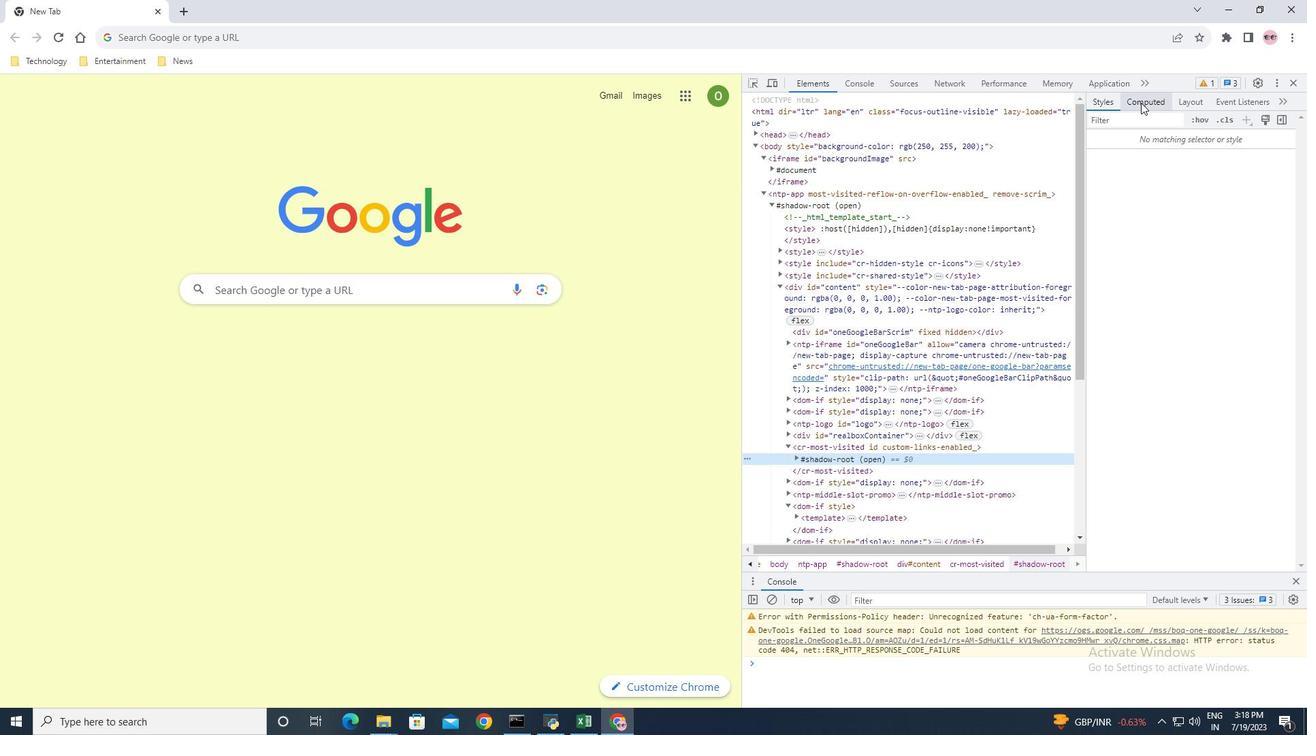 
Action: Mouse moved to (1208, 120)
Screenshot: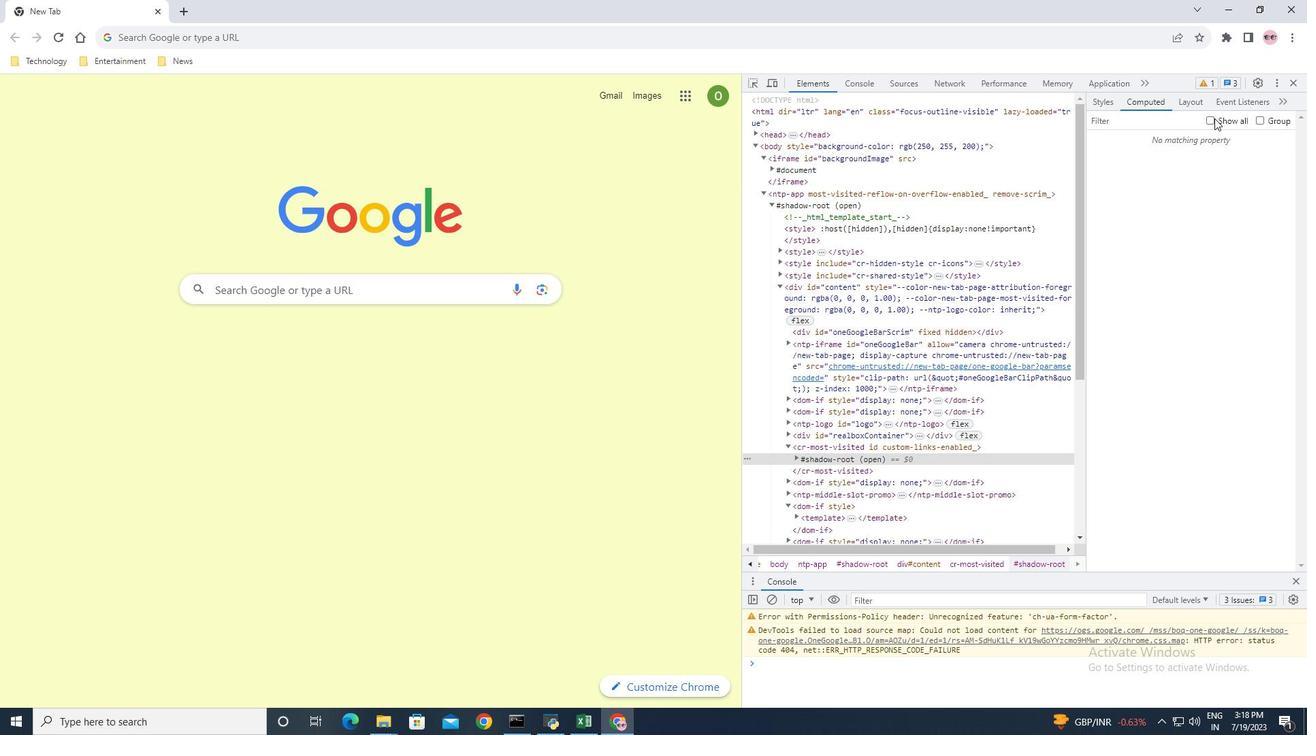 
Action: Mouse pressed left at (1208, 120)
Screenshot: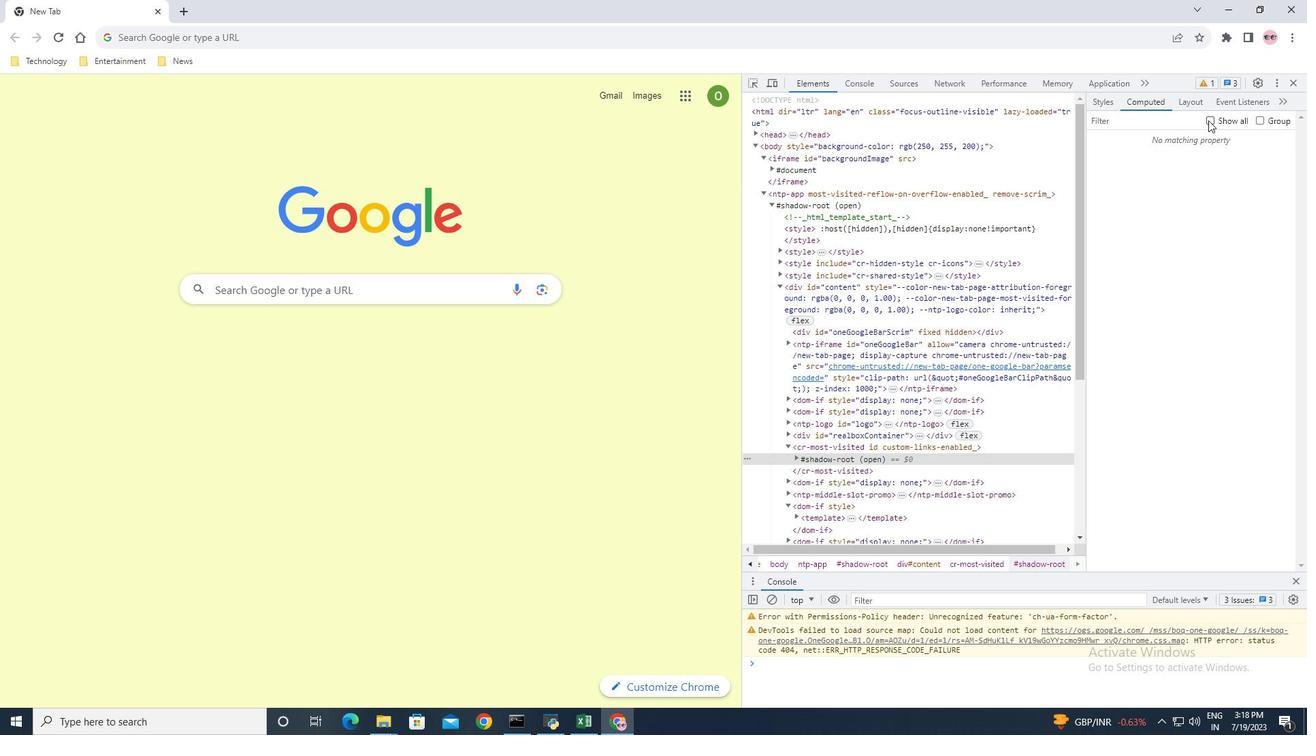 
Action: Mouse moved to (1190, 101)
Screenshot: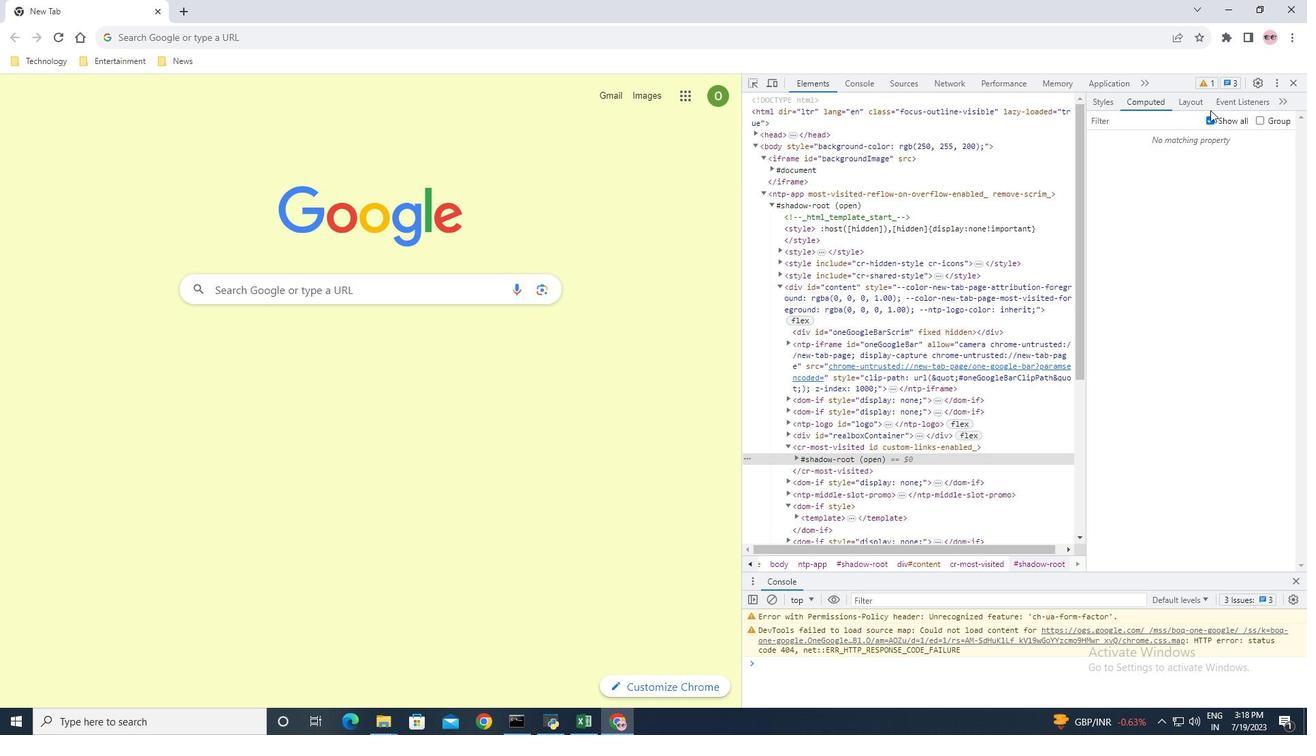 
Action: Mouse pressed left at (1190, 101)
Screenshot: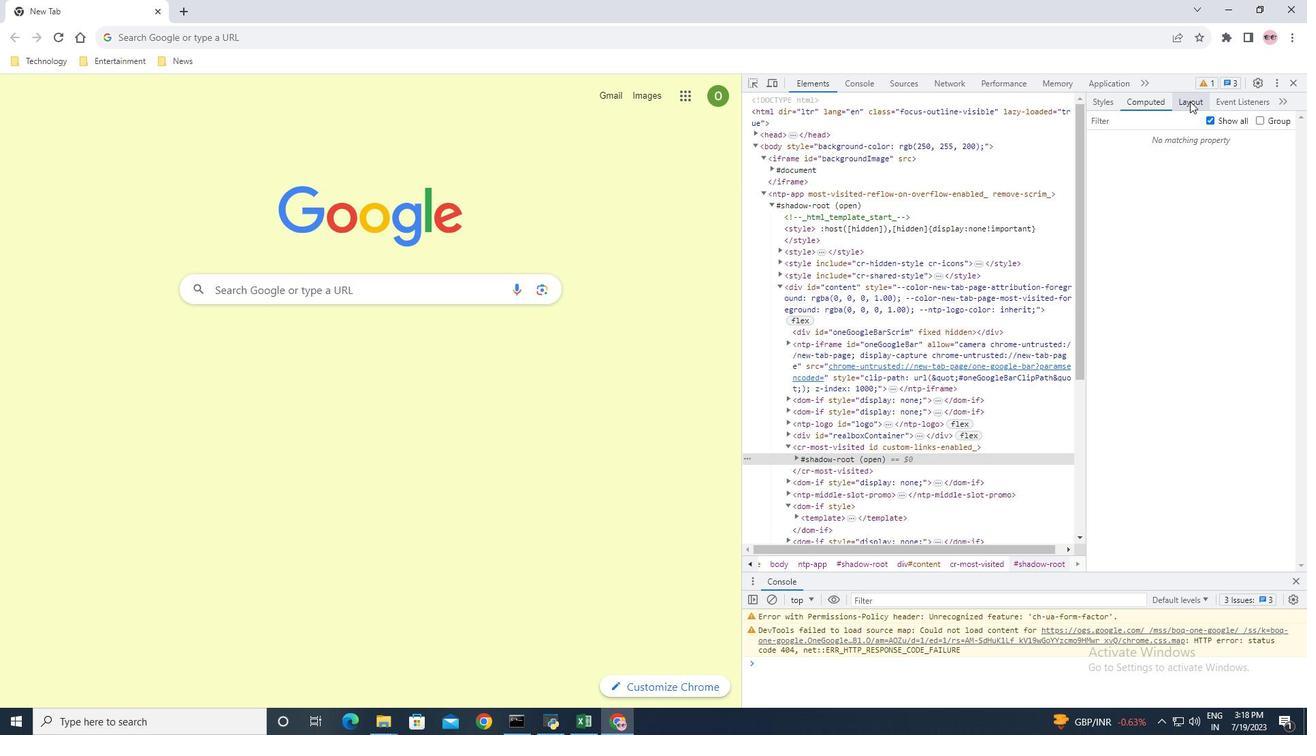 
Action: Mouse moved to (1173, 162)
Screenshot: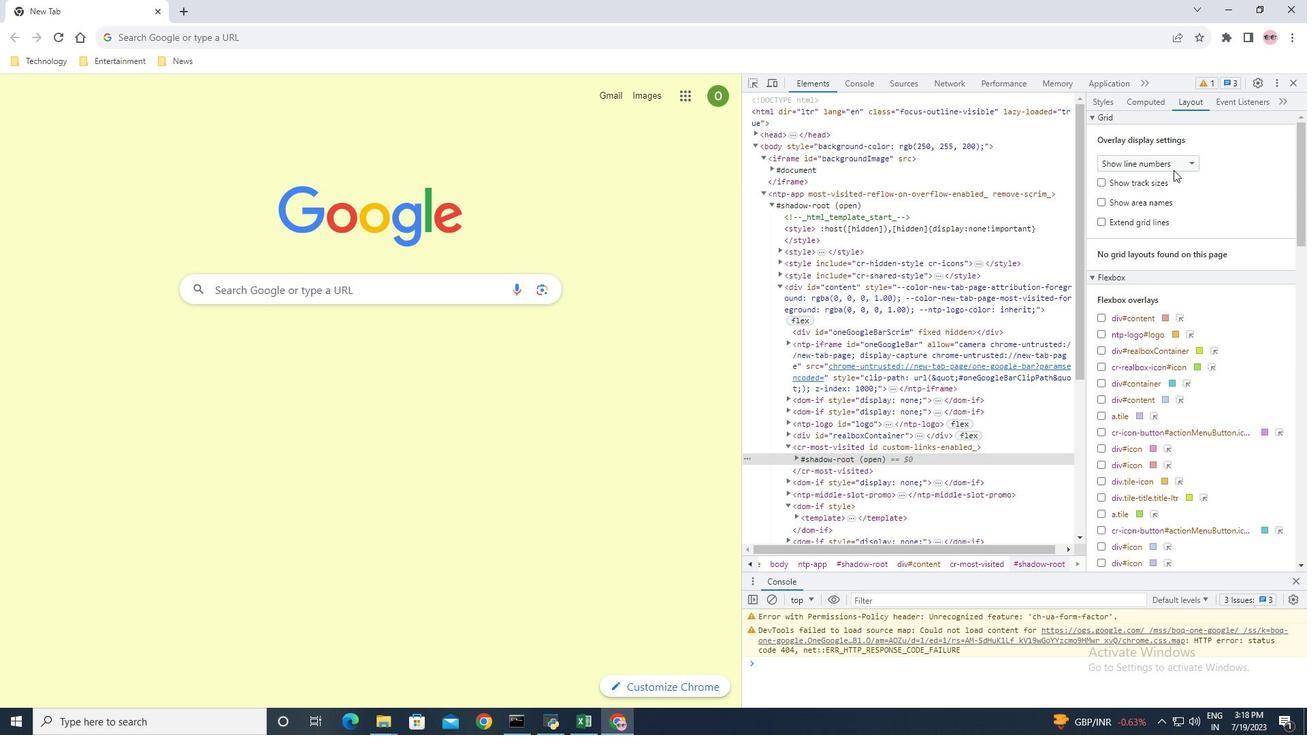 
Action: Mouse pressed left at (1173, 162)
Screenshot: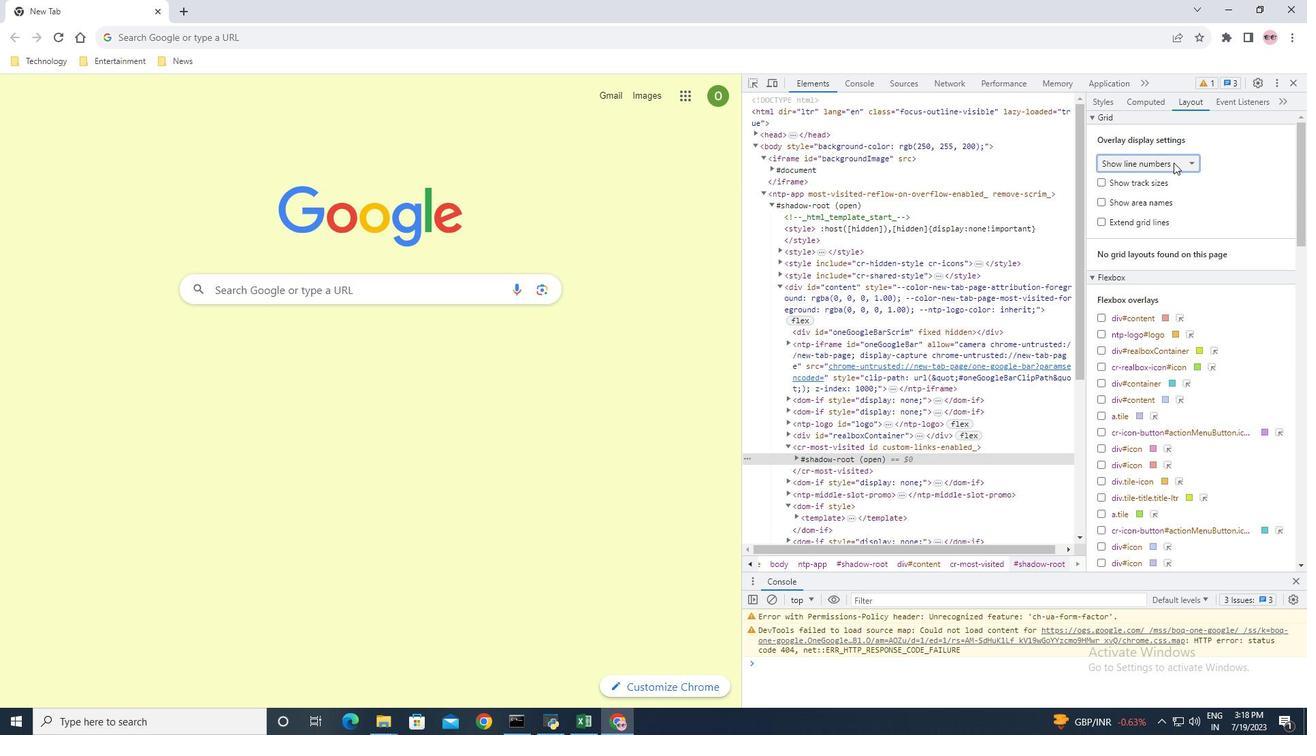 
Action: Mouse moved to (1161, 198)
Screenshot: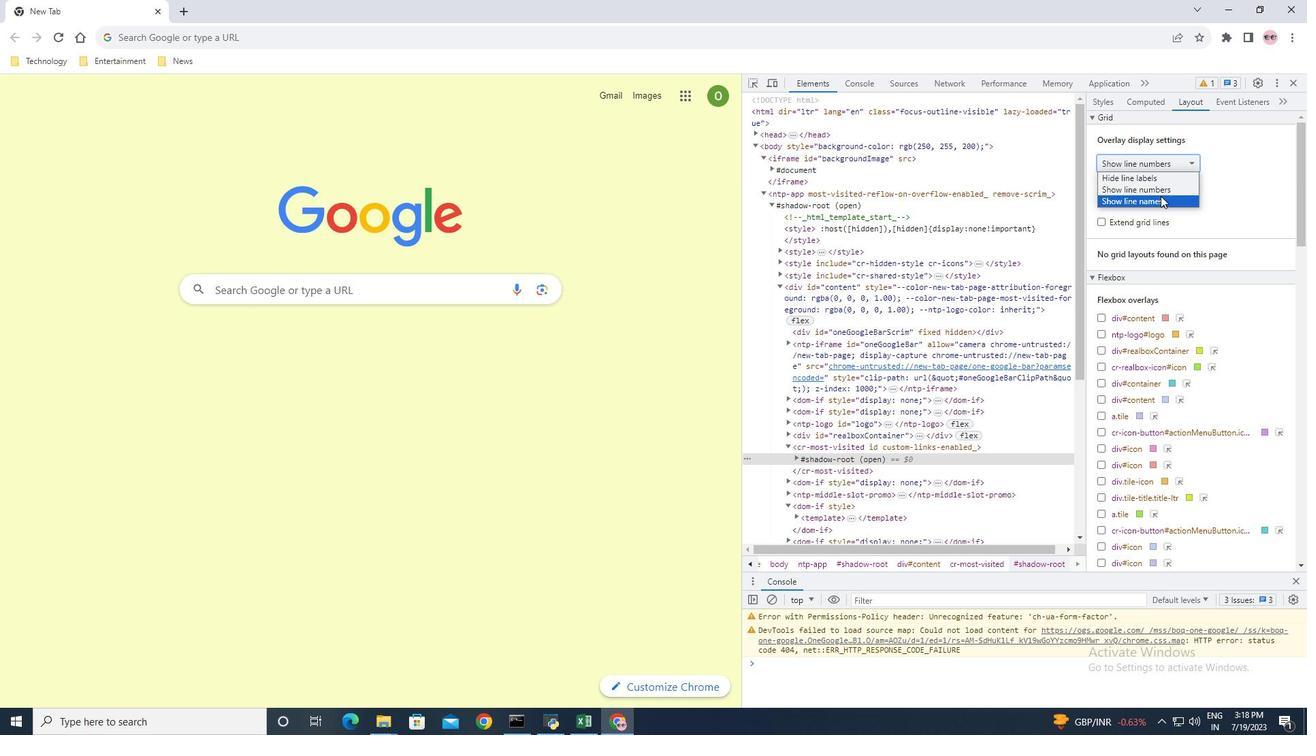 
Action: Mouse pressed left at (1161, 198)
Screenshot: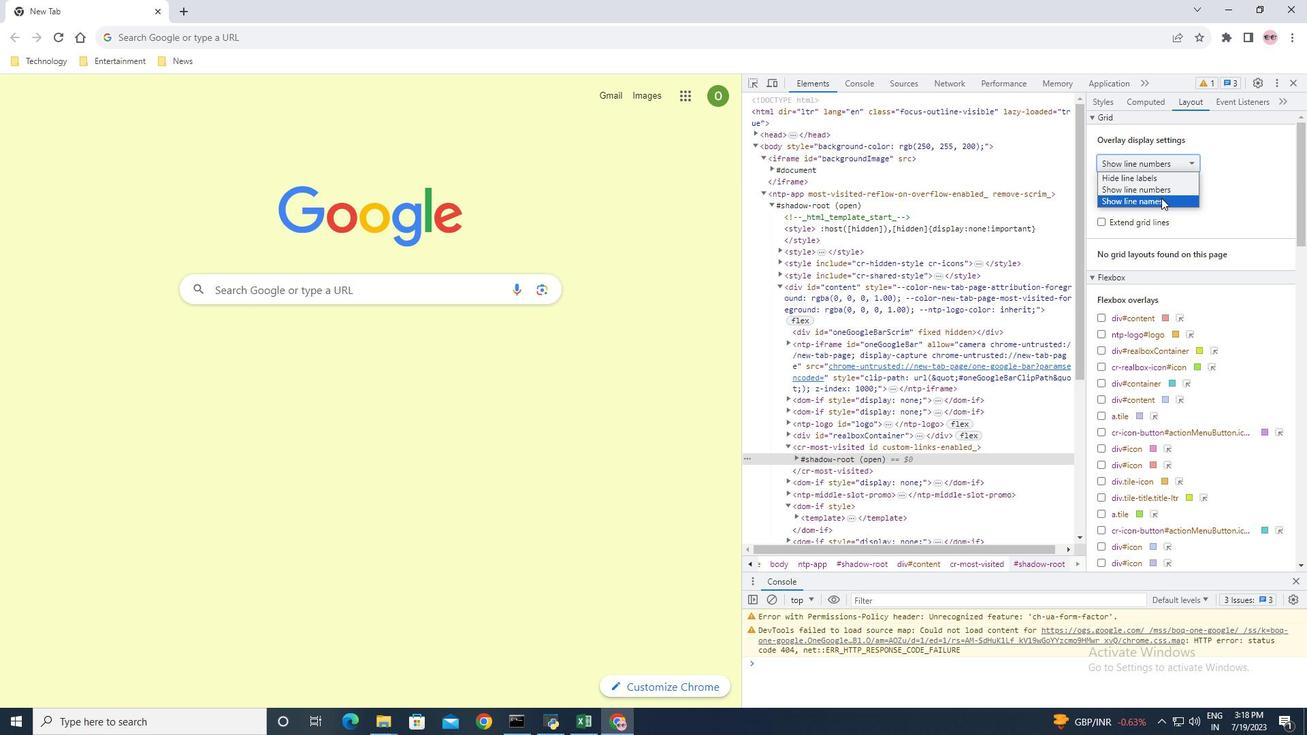 
Action: Mouse moved to (1158, 351)
Screenshot: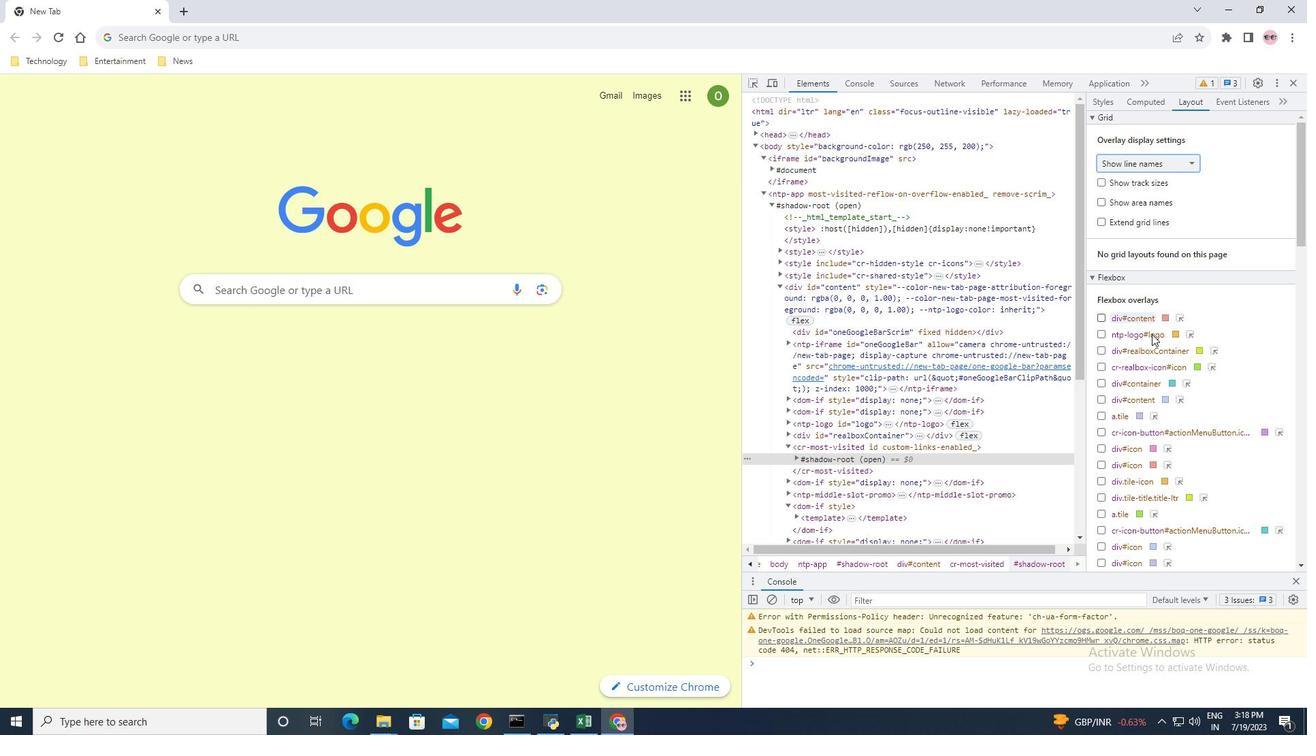 
Action: Mouse scrolled (1158, 350) with delta (0, 0)
Screenshot: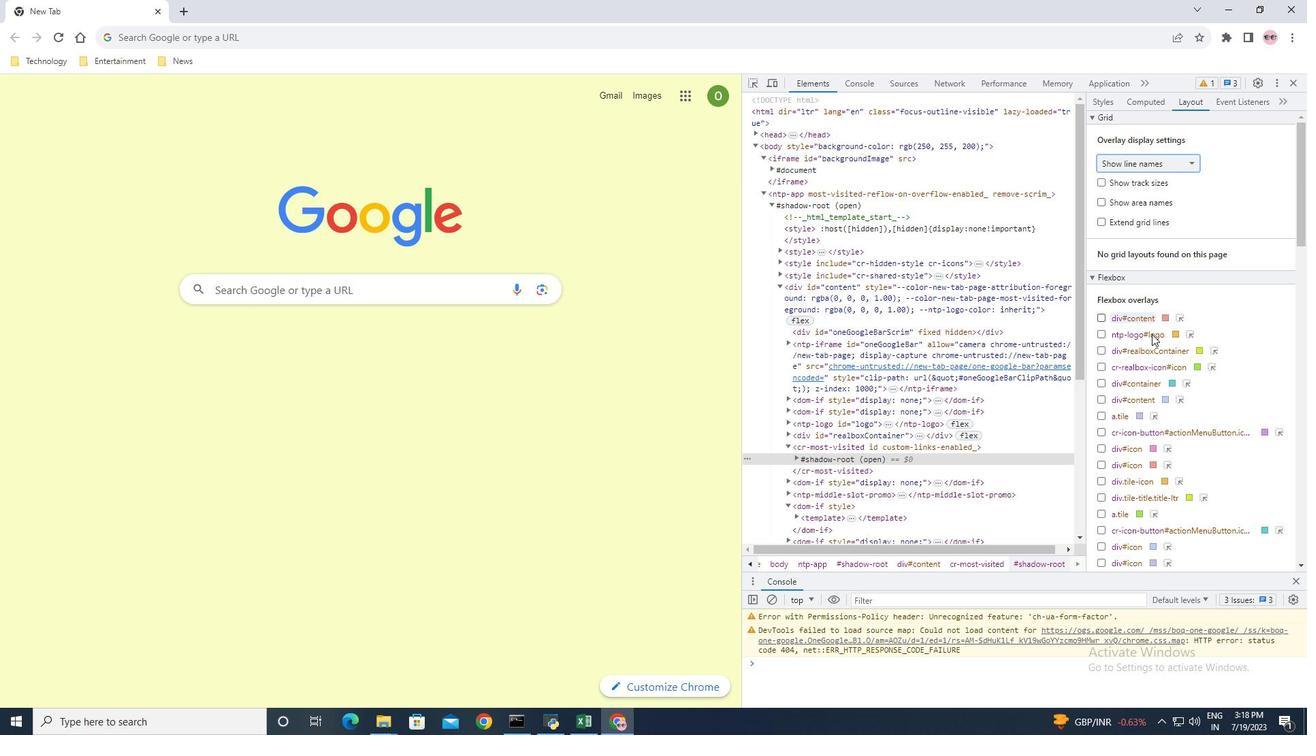 
Action: Mouse scrolled (1158, 350) with delta (0, 0)
Screenshot: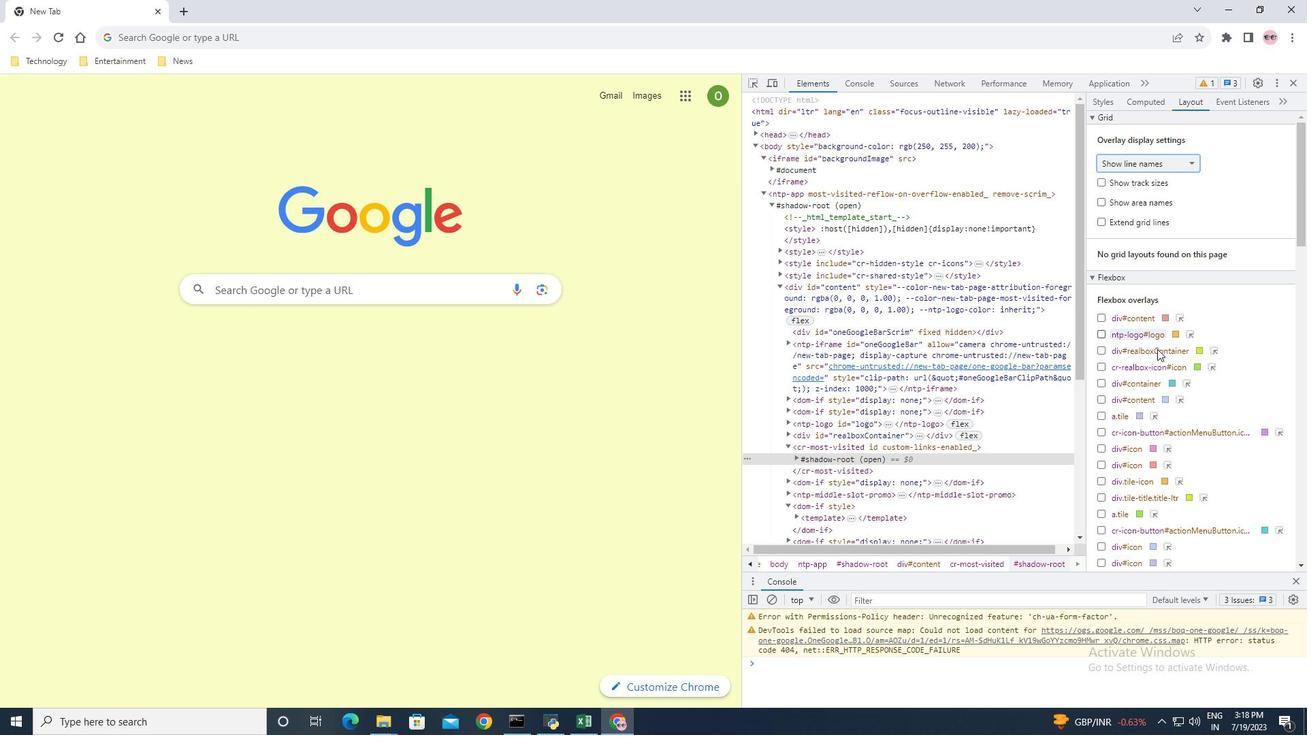 
Action: Mouse moved to (1100, 313)
Screenshot: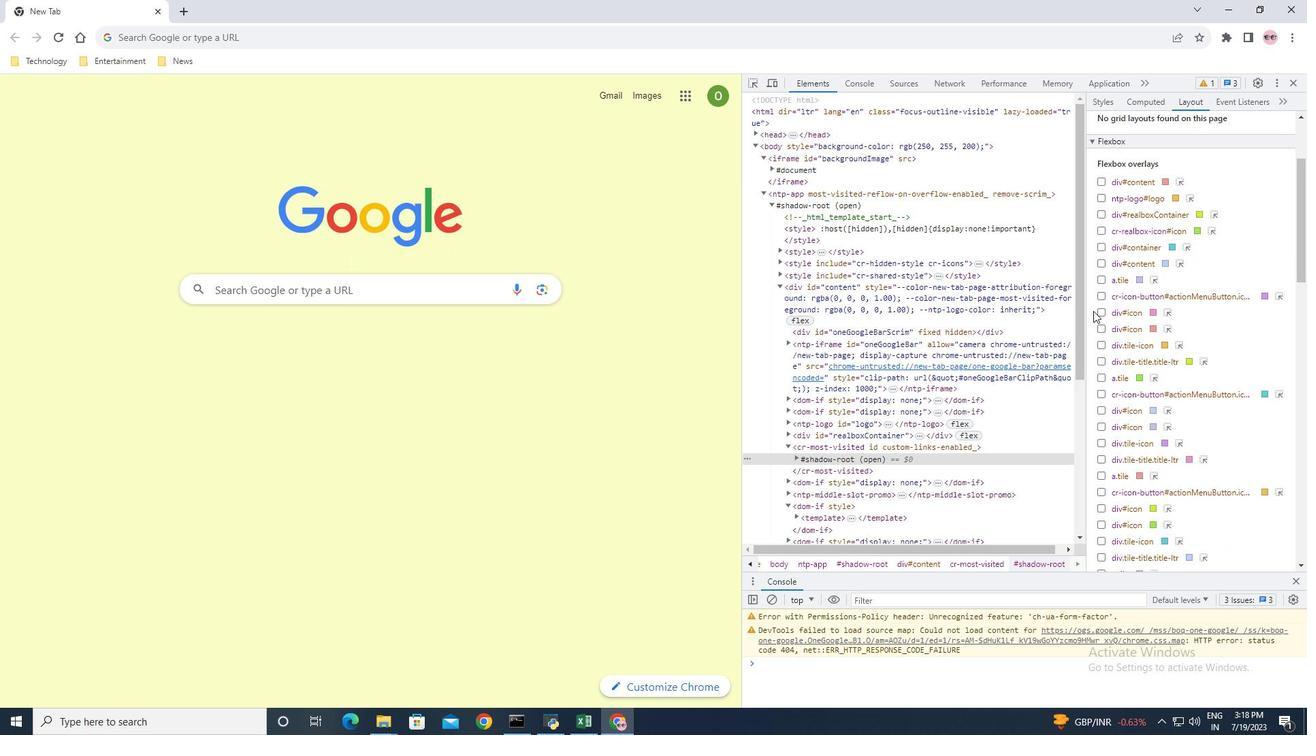 
Action: Mouse pressed left at (1100, 313)
Screenshot: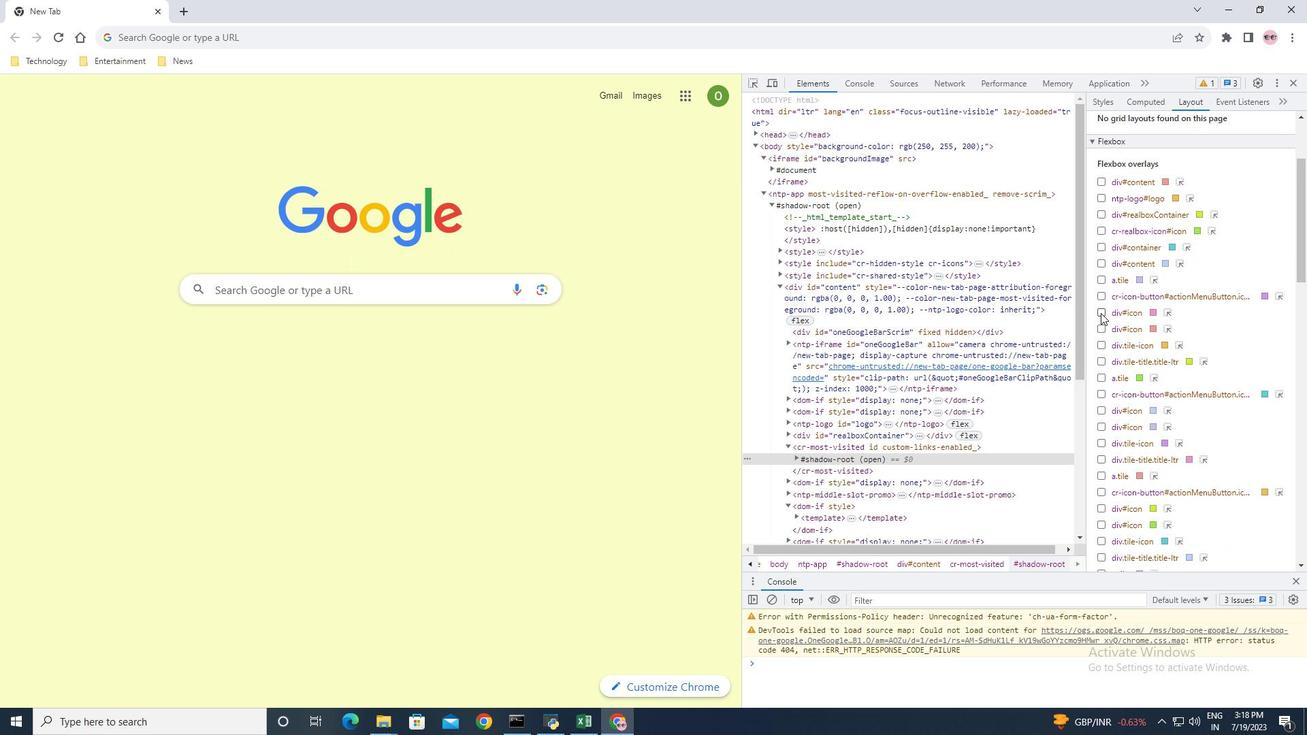 
Action: Mouse moved to (1101, 383)
Screenshot: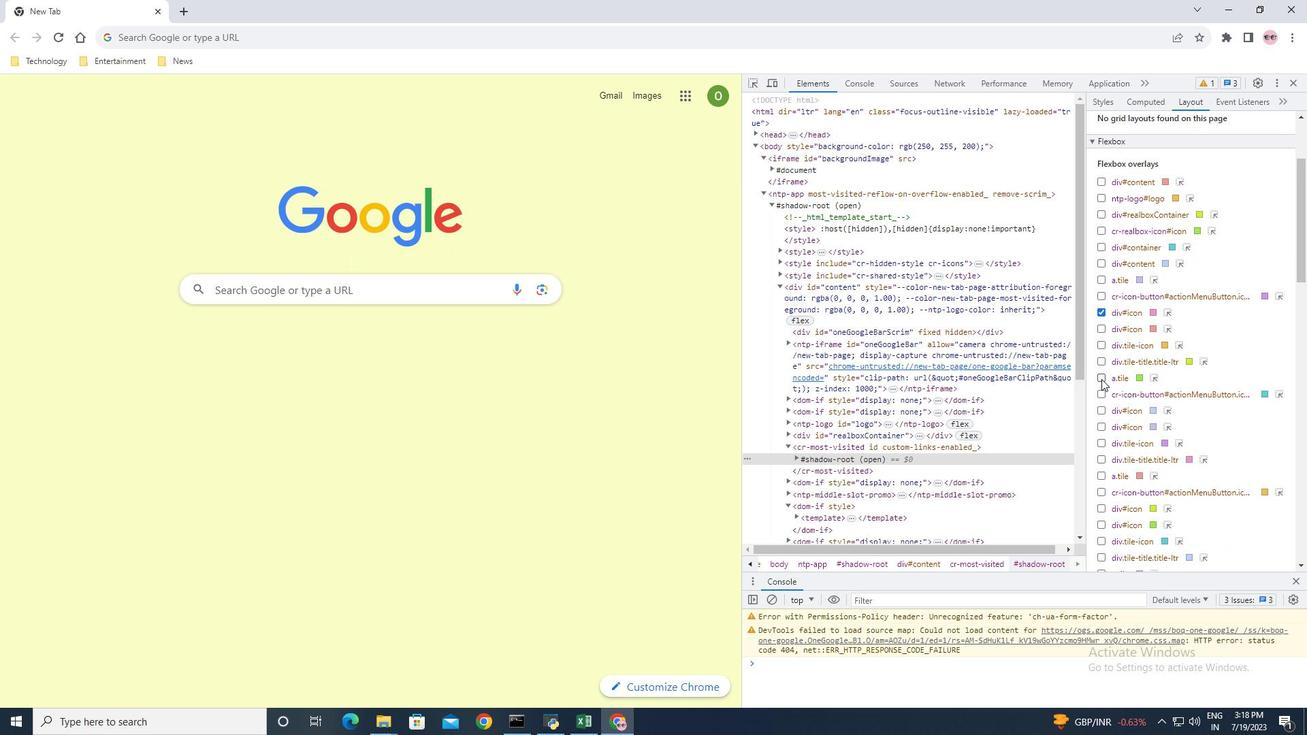 
Action: Mouse scrolled (1101, 383) with delta (0, 0)
Screenshot: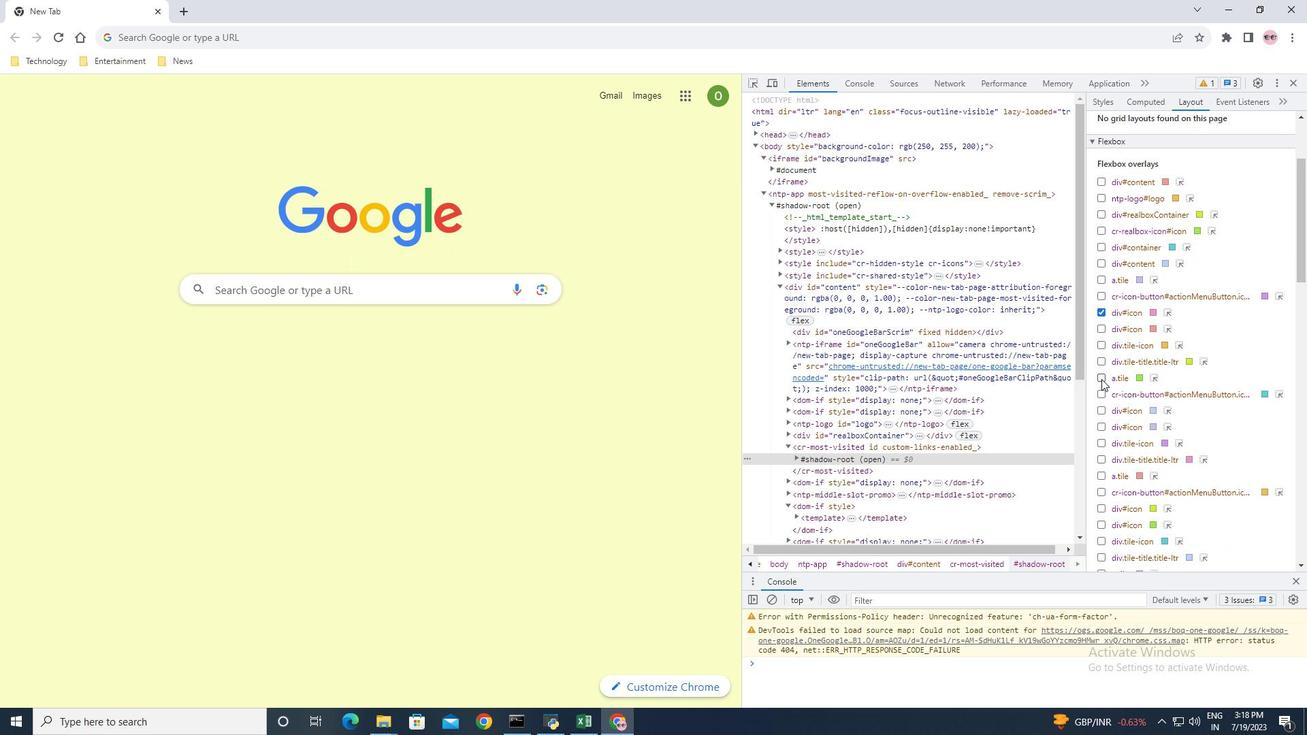 
Action: Mouse scrolled (1101, 383) with delta (0, 0)
Screenshot: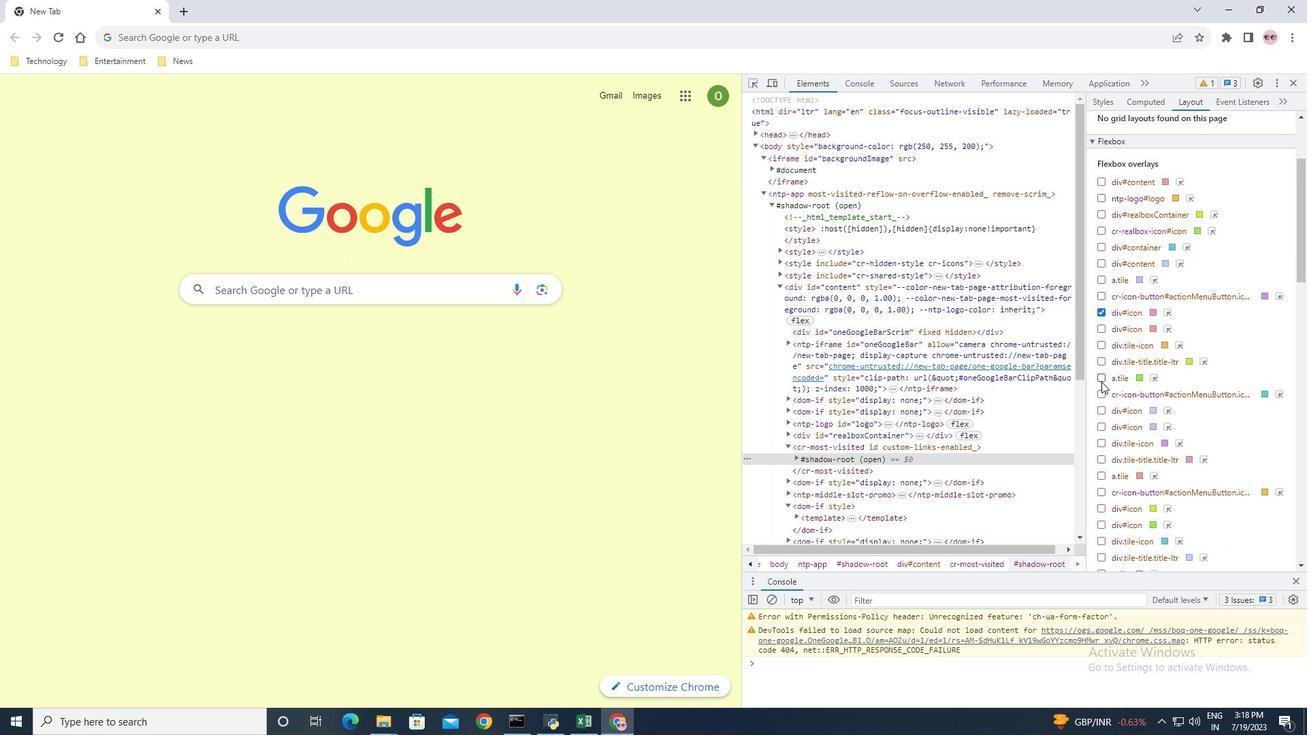 
Action: Mouse moved to (1101, 384)
Screenshot: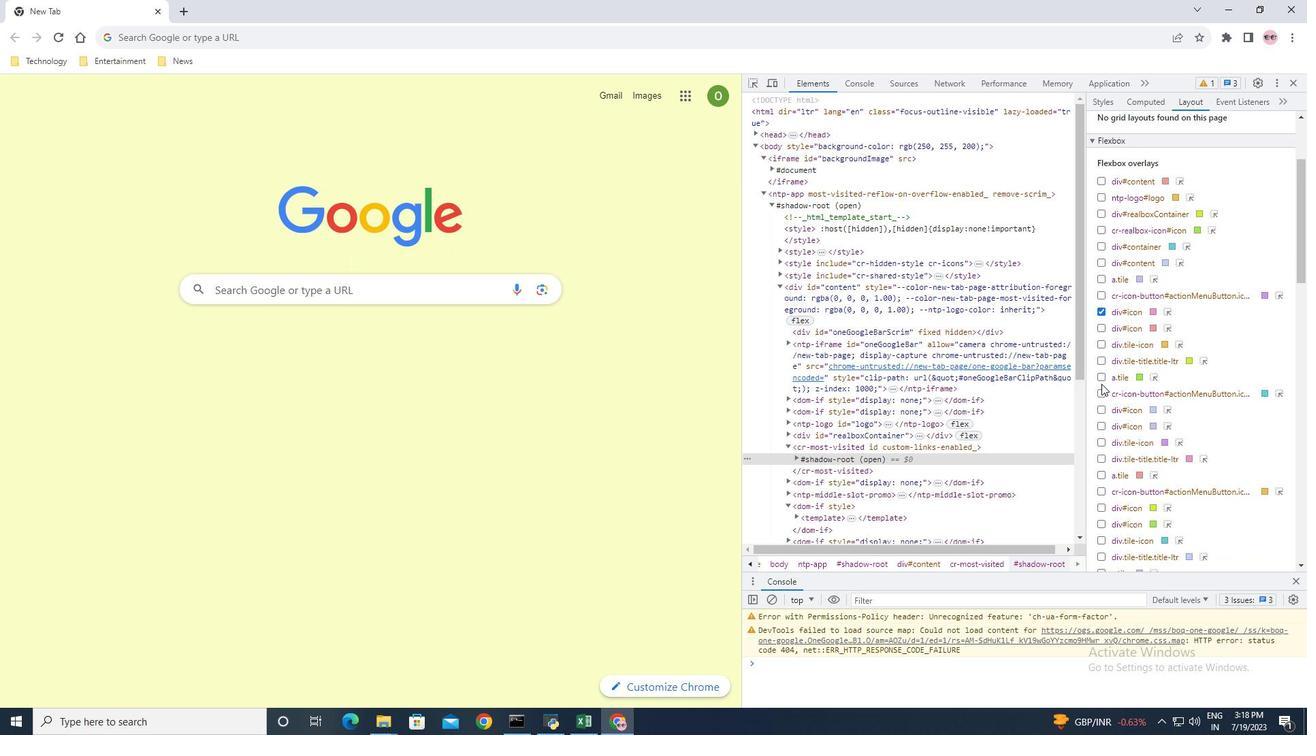 
Action: Mouse scrolled (1101, 383) with delta (0, 0)
Screenshot: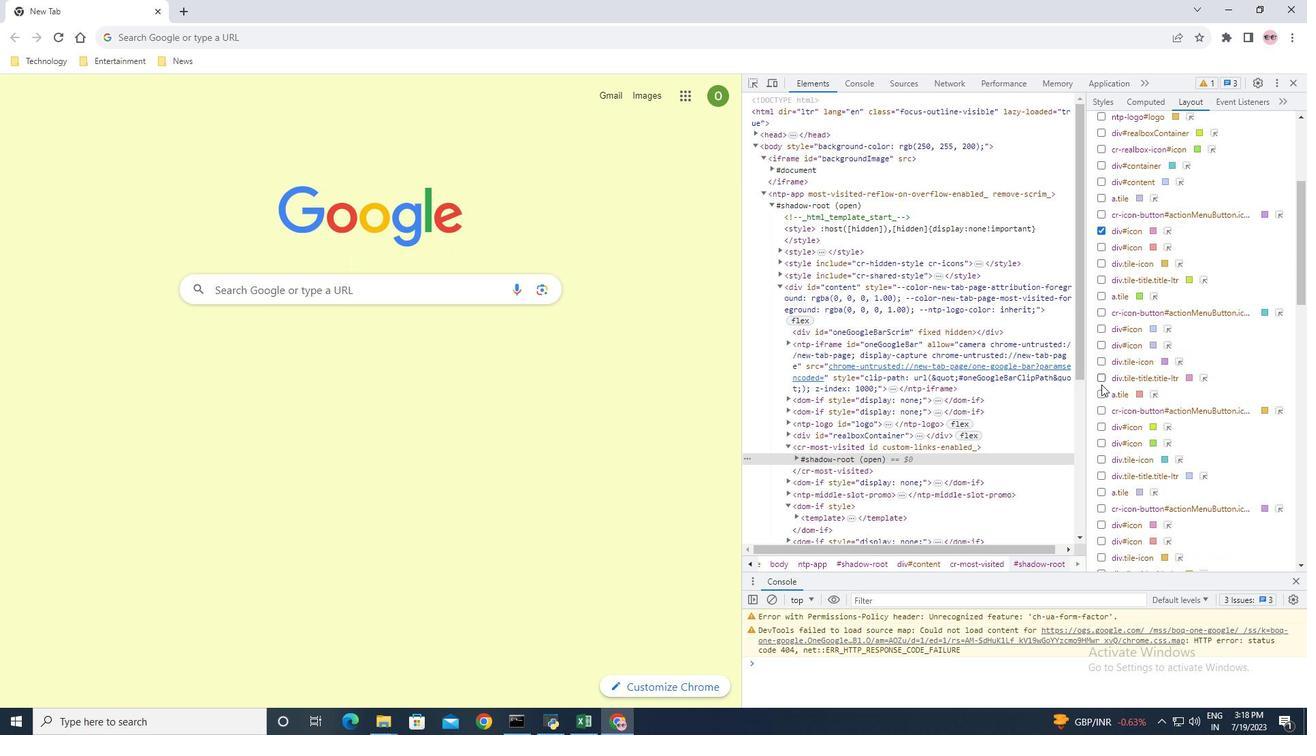 
Action: Mouse moved to (1101, 381)
Screenshot: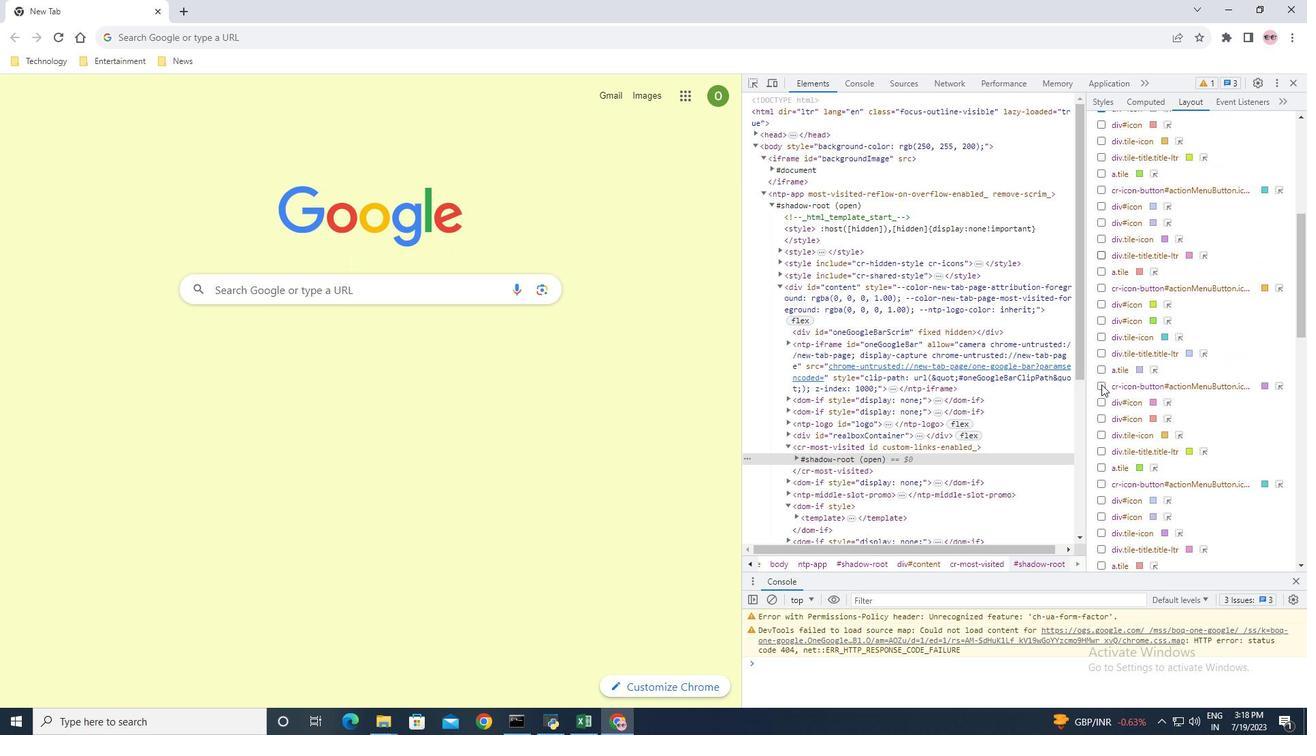 
Action: Mouse pressed left at (1101, 381)
Screenshot: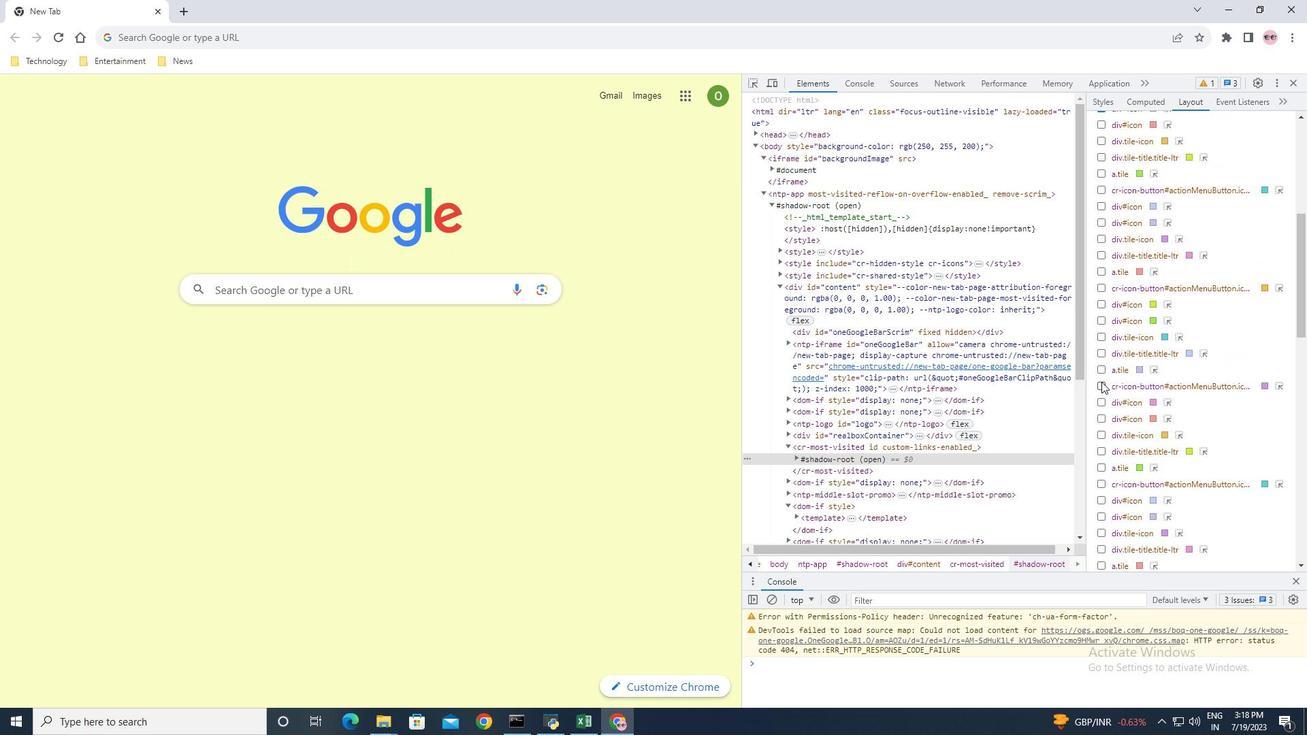 
Action: Mouse moved to (1125, 415)
Screenshot: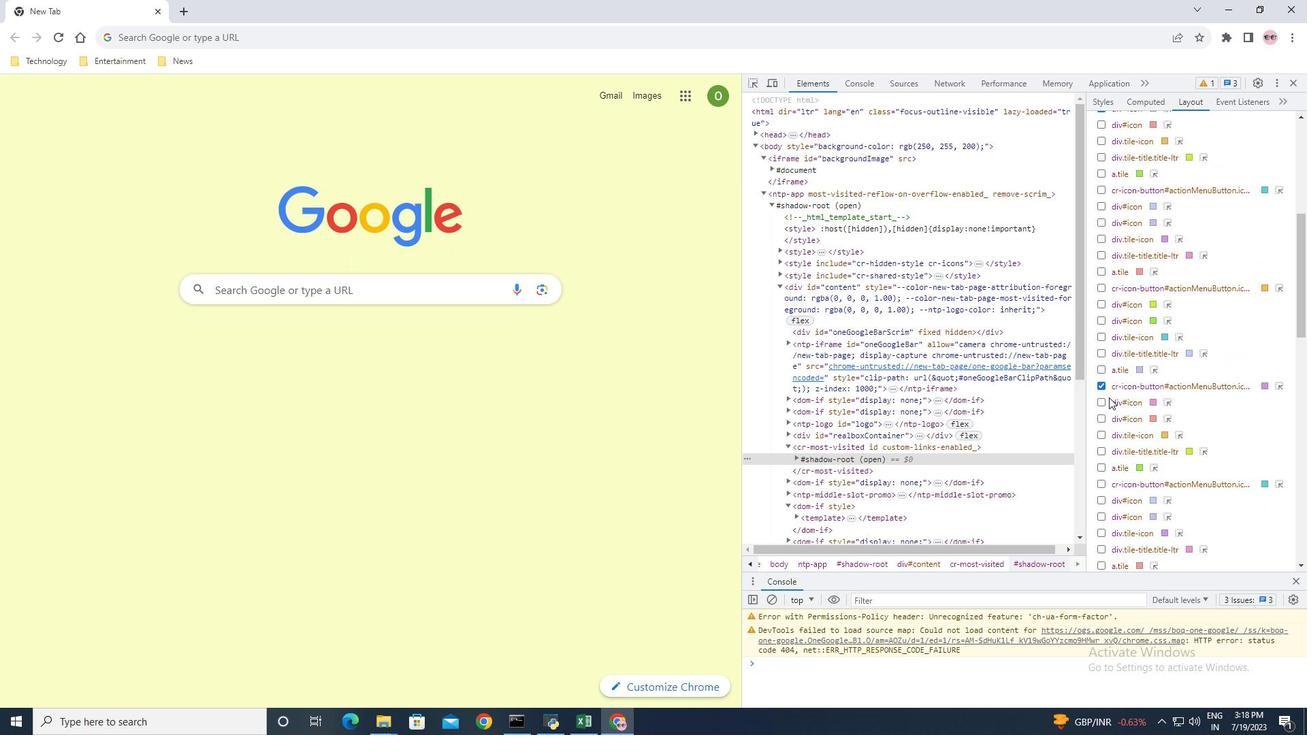 
Action: Mouse scrolled (1125, 414) with delta (0, 0)
Screenshot: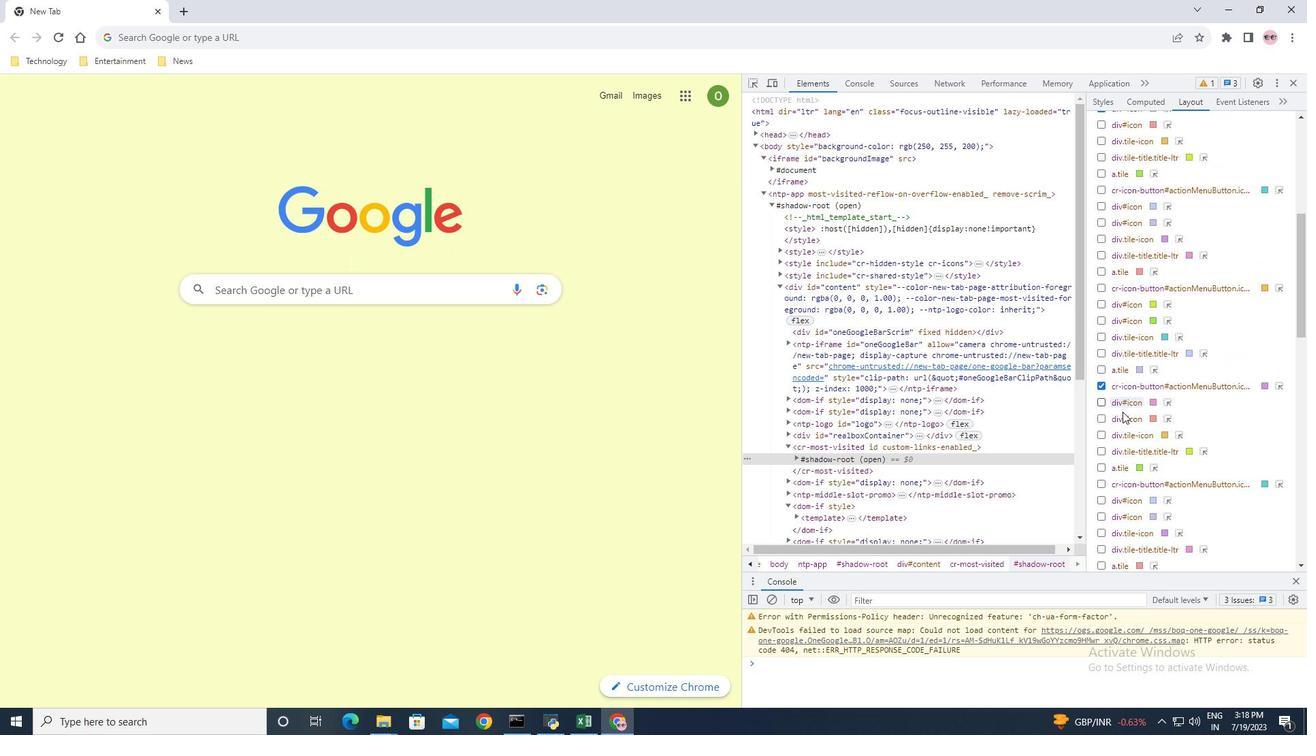 
Action: Mouse scrolled (1125, 414) with delta (0, 0)
Screenshot: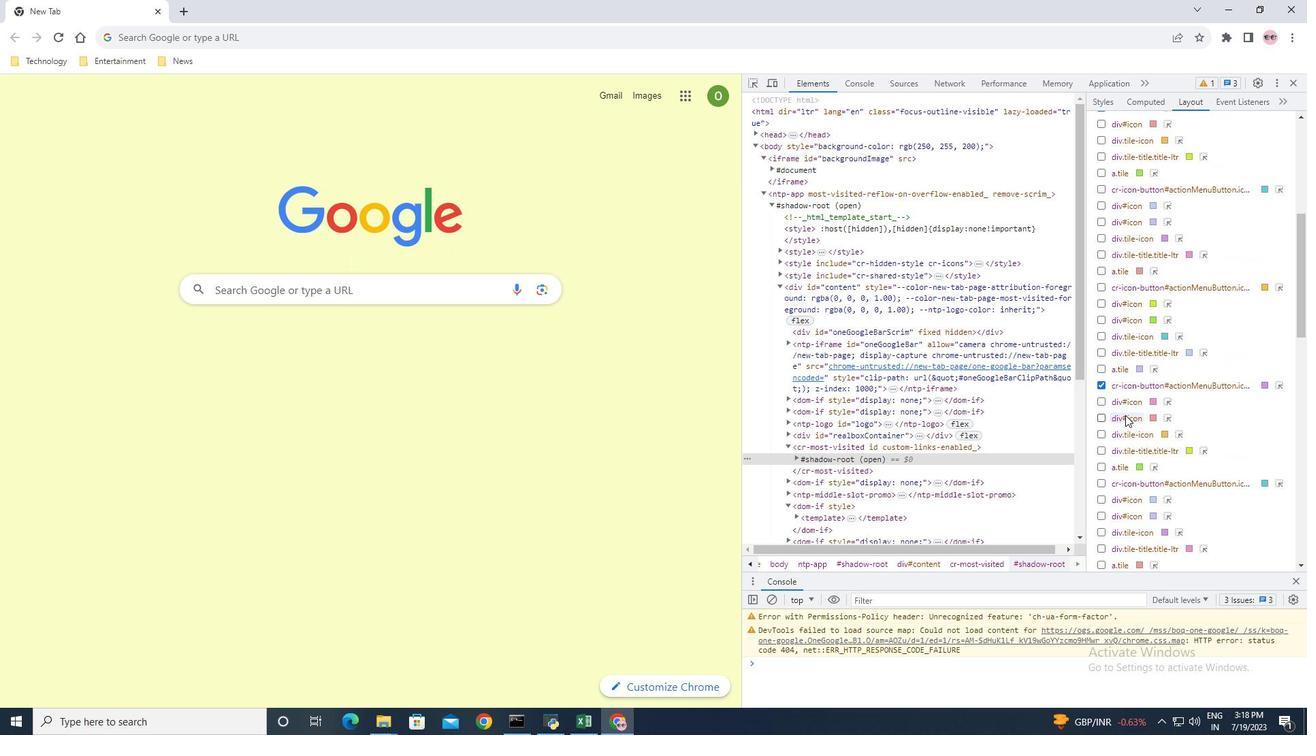 
Action: Mouse moved to (1125, 413)
Screenshot: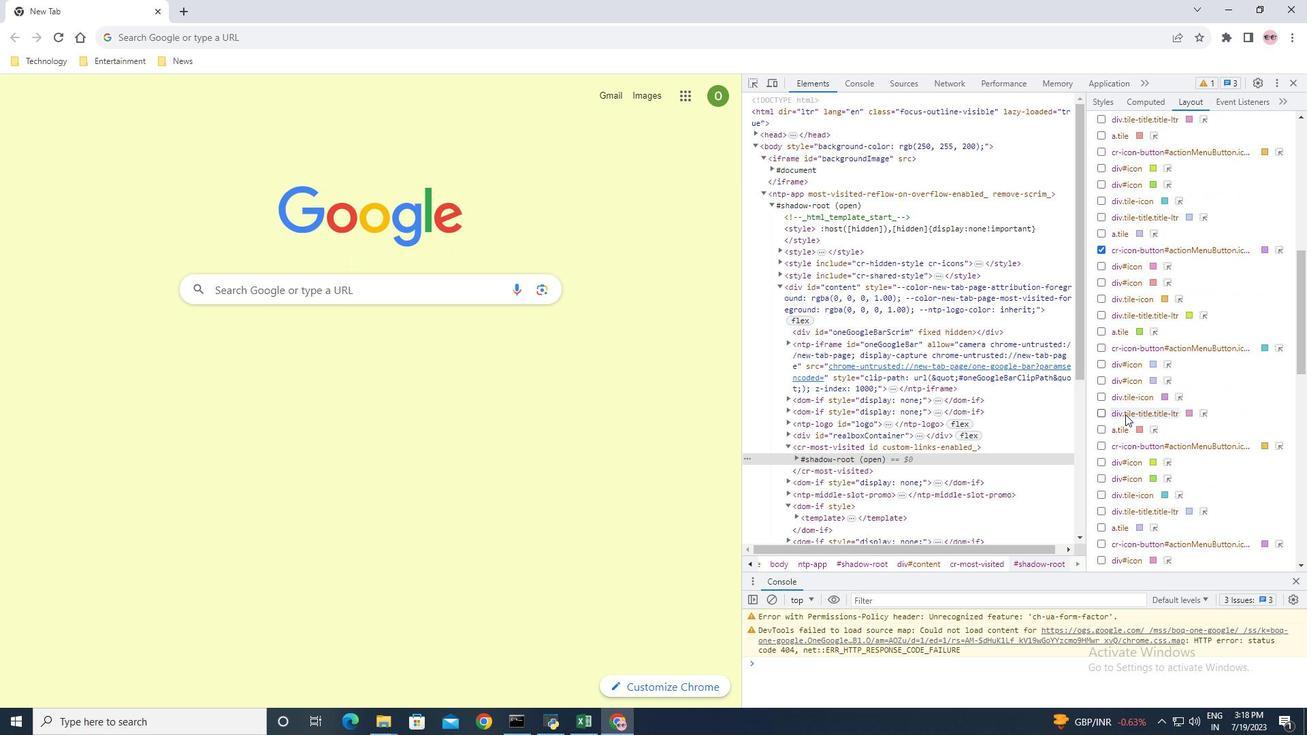 
Action: Mouse scrolled (1125, 413) with delta (0, 0)
Screenshot: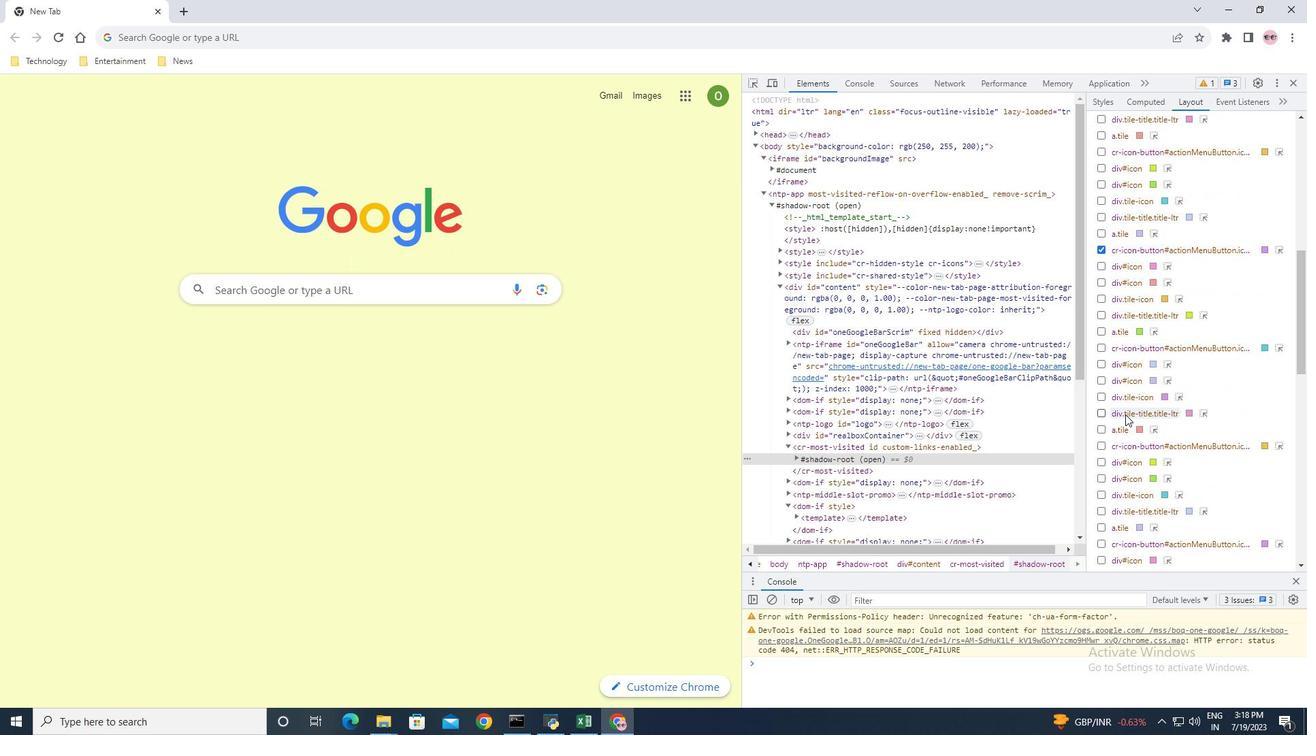 
Action: Mouse moved to (1100, 391)
Screenshot: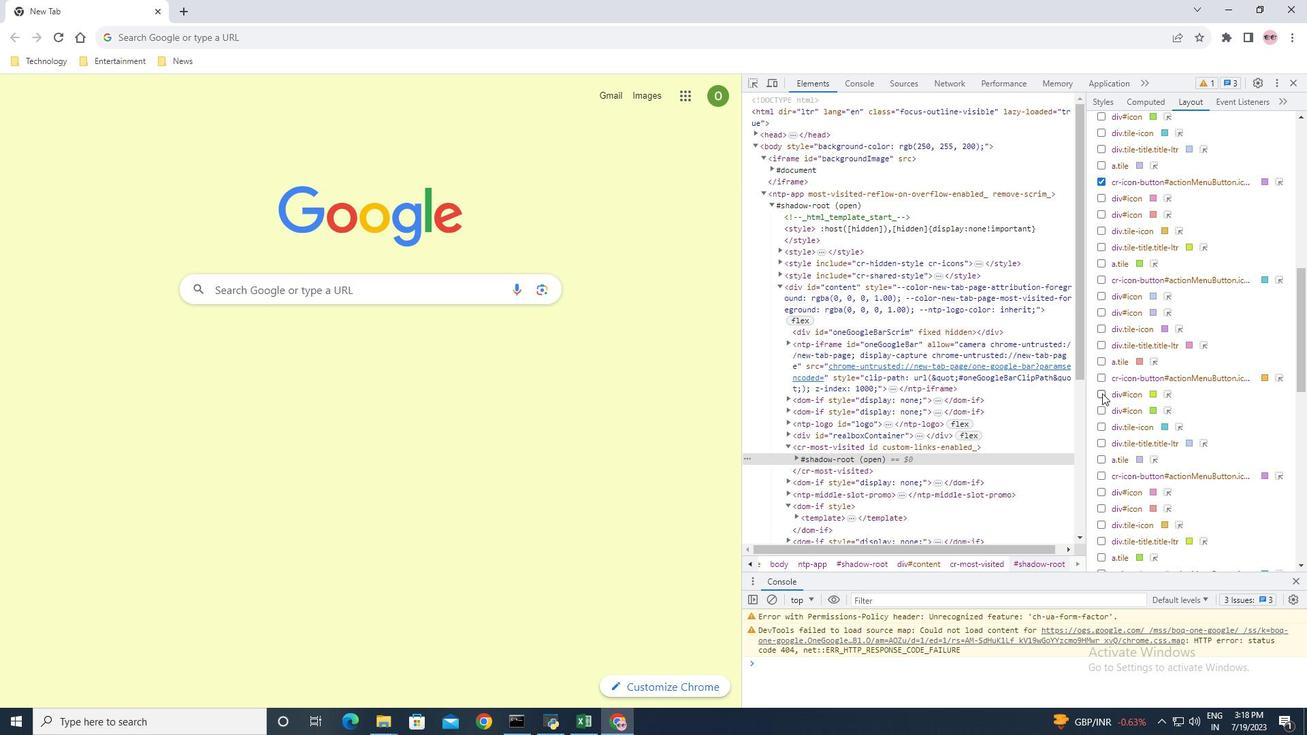 
Action: Mouse pressed left at (1100, 391)
Screenshot: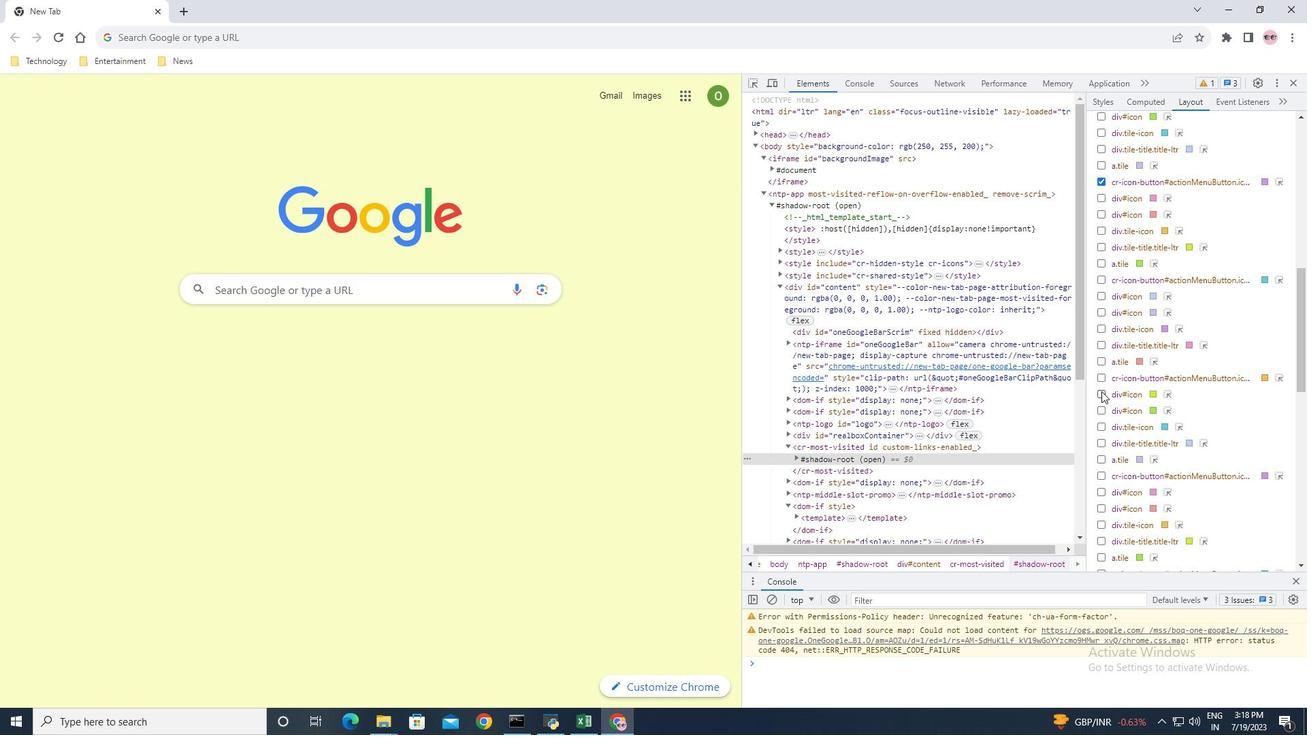 
Action: Mouse moved to (1115, 419)
Screenshot: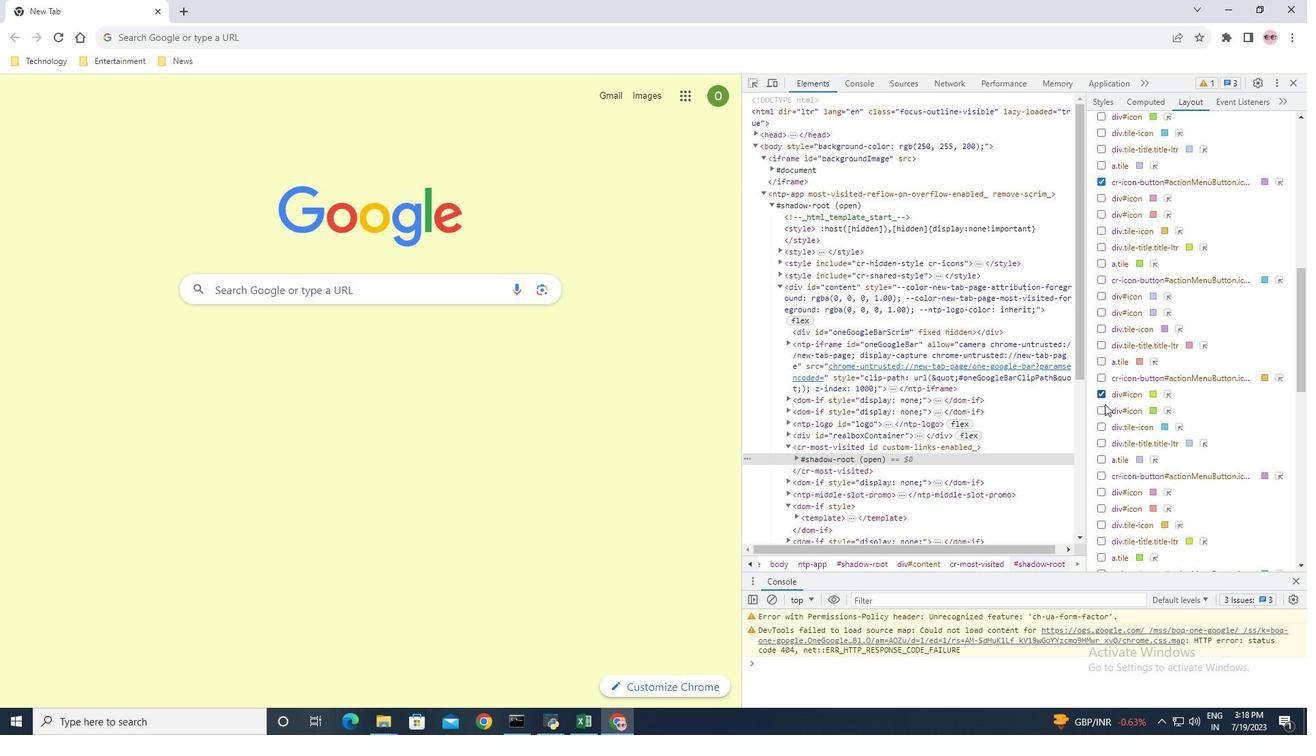
Action: Mouse scrolled (1115, 418) with delta (0, 0)
Screenshot: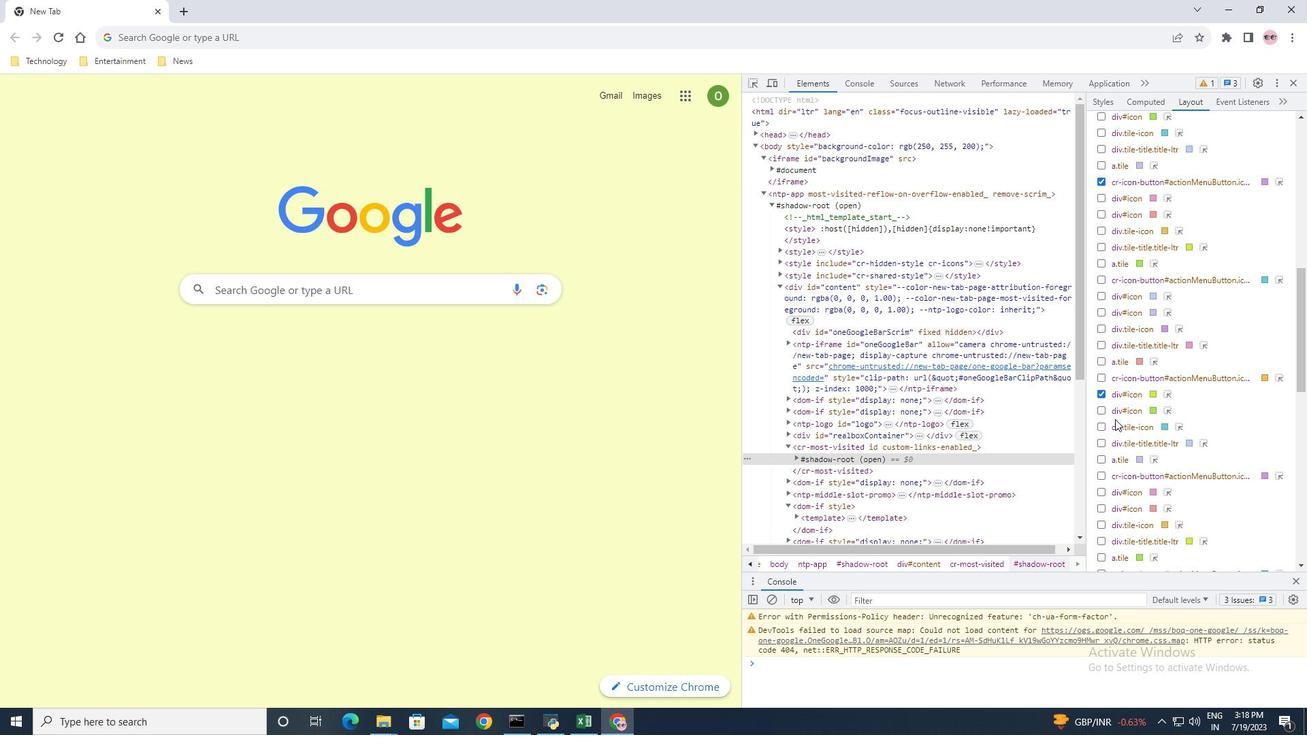 
Action: Mouse moved to (1115, 419)
Screenshot: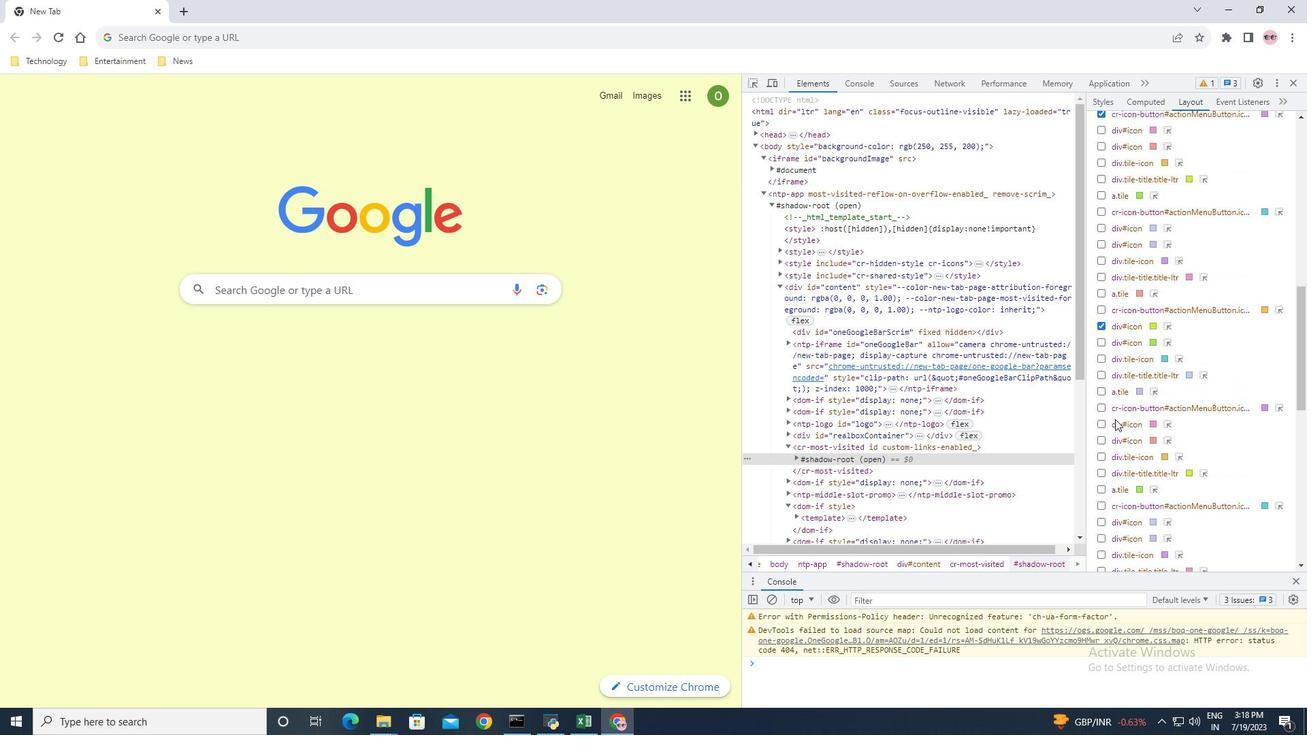 
Action: Mouse scrolled (1115, 418) with delta (0, 0)
Screenshot: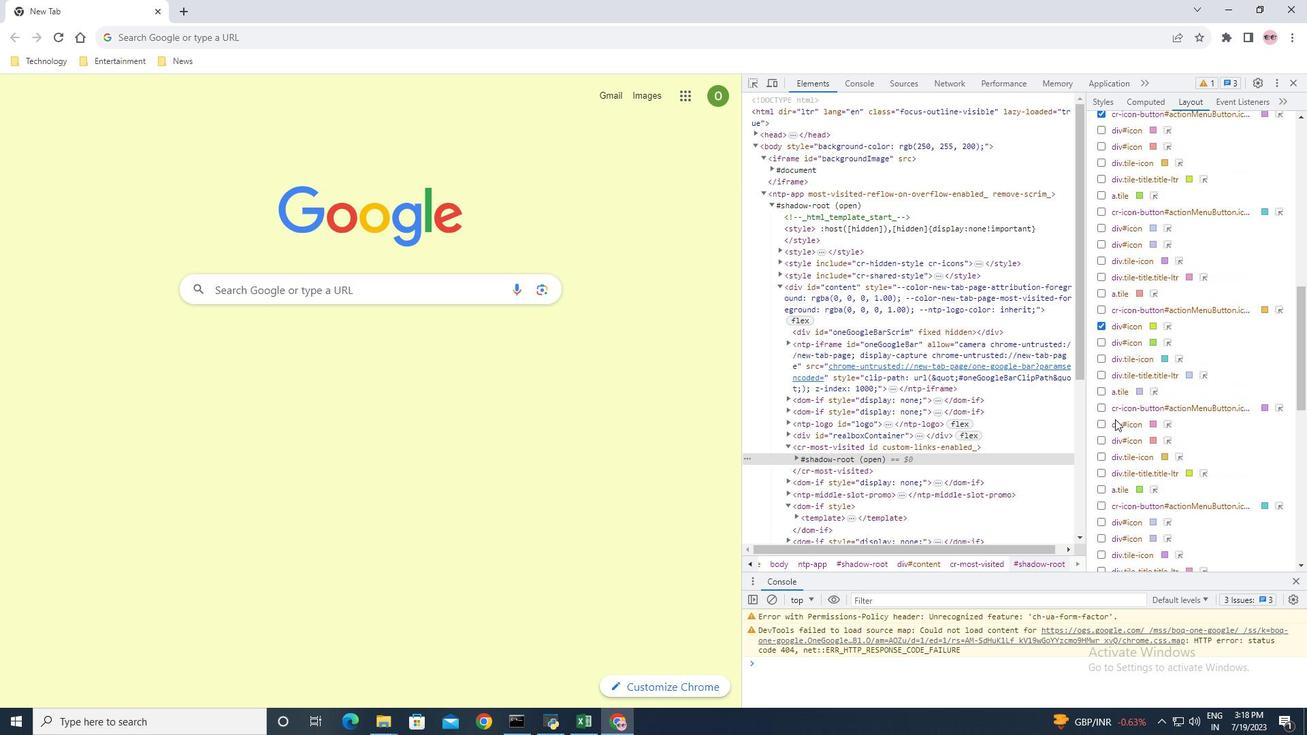
Action: Mouse moved to (1103, 418)
Screenshot: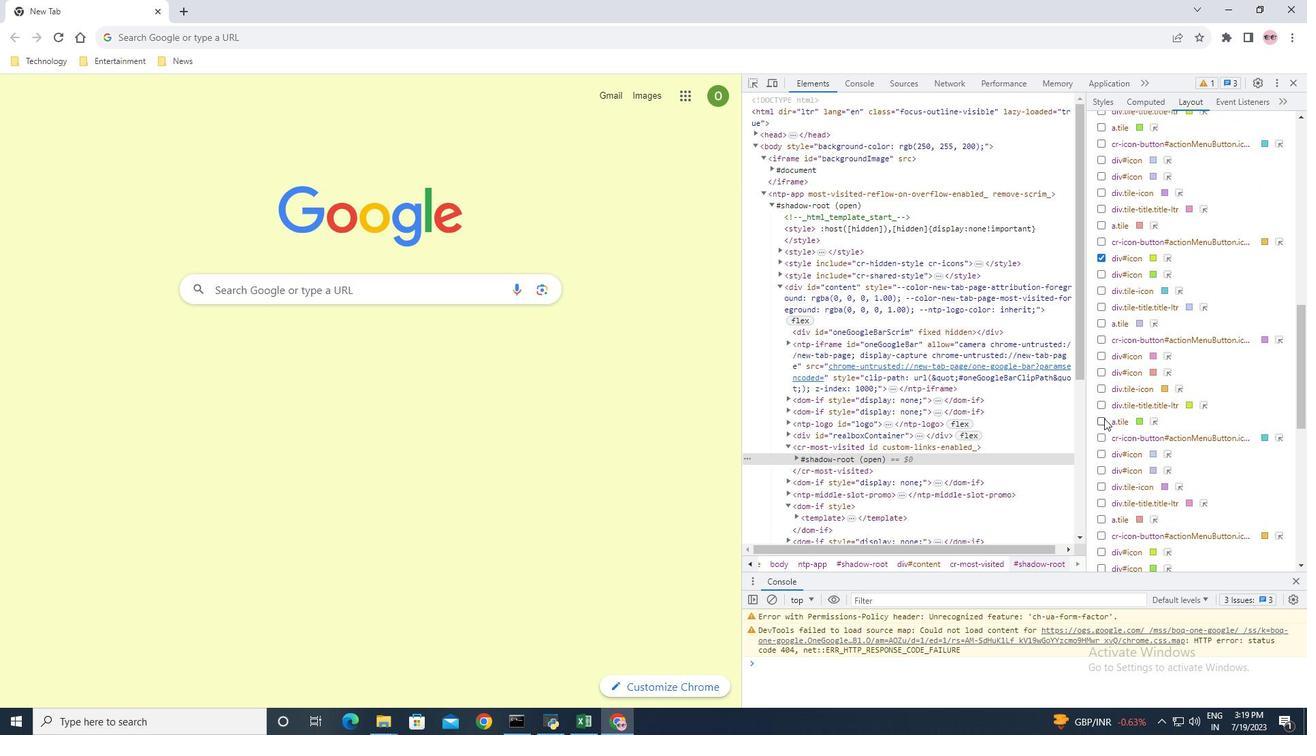 
Action: Mouse pressed left at (1103, 418)
Screenshot: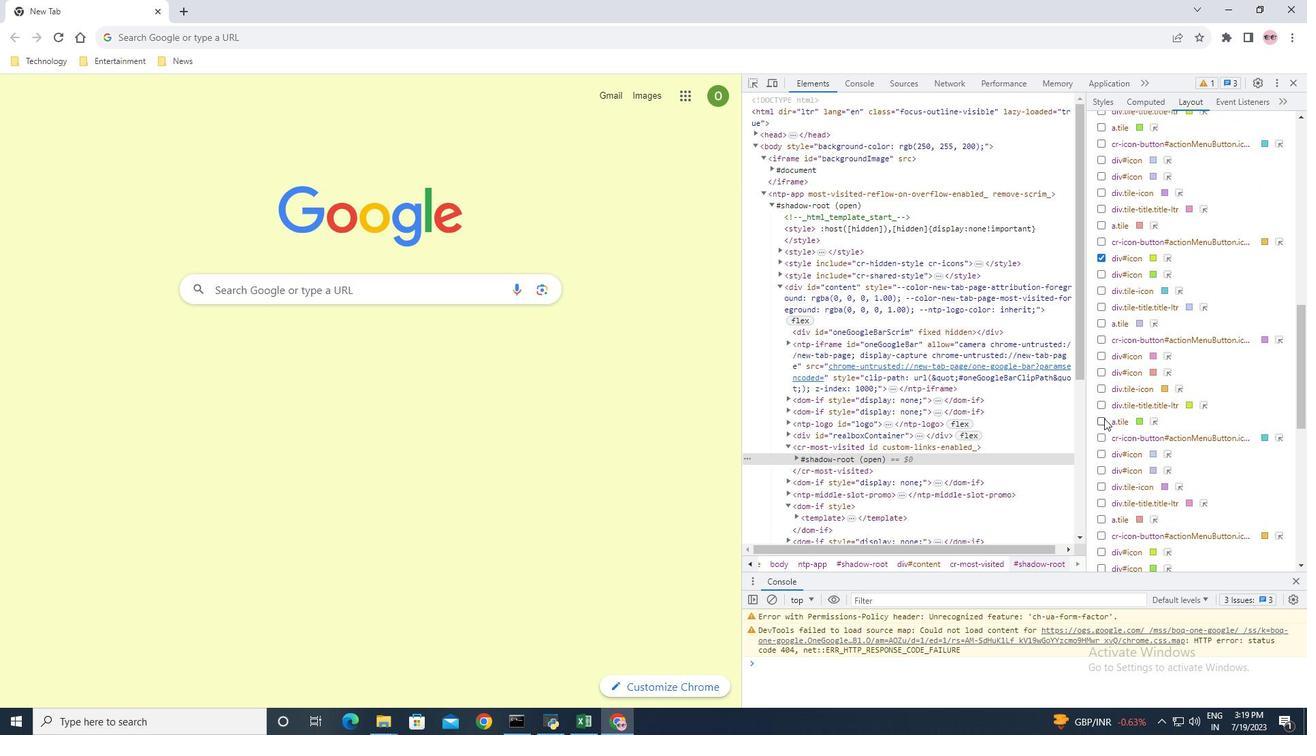 
Action: Mouse moved to (1104, 418)
Screenshot: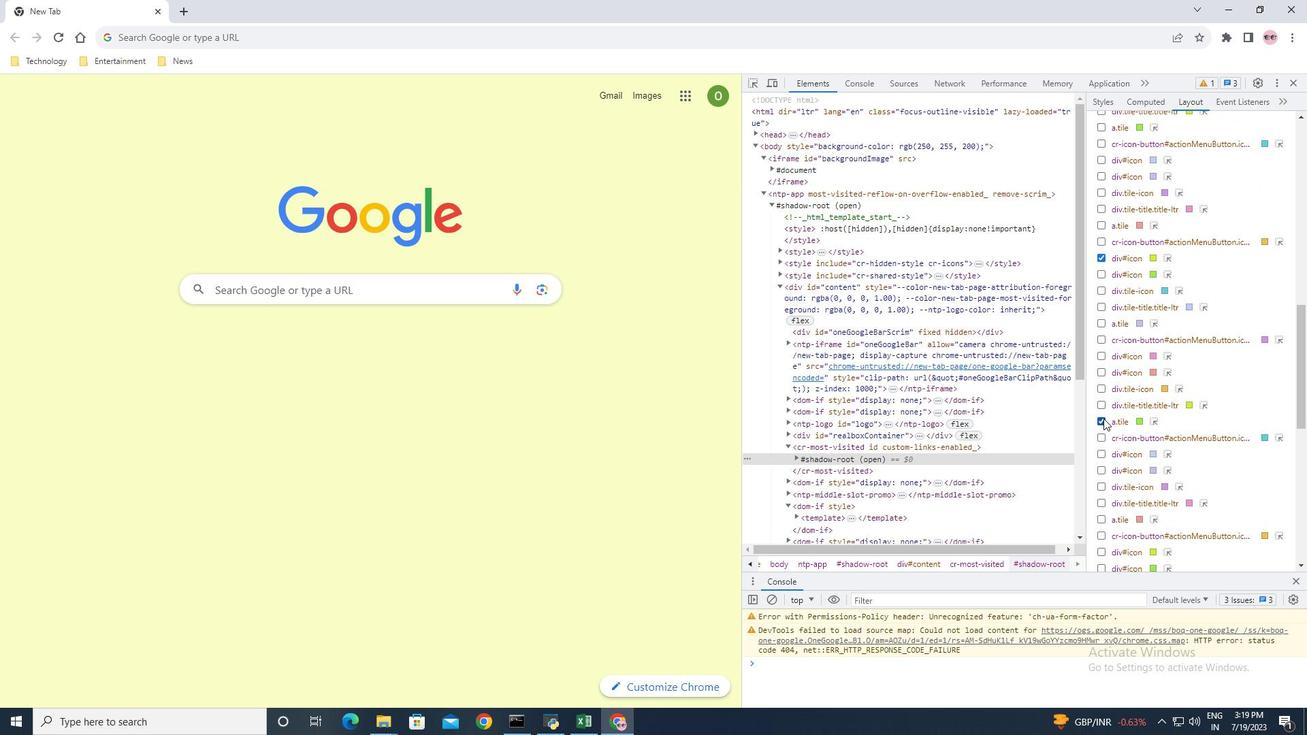 
Action: Mouse scrolled (1104, 418) with delta (0, 0)
Screenshot: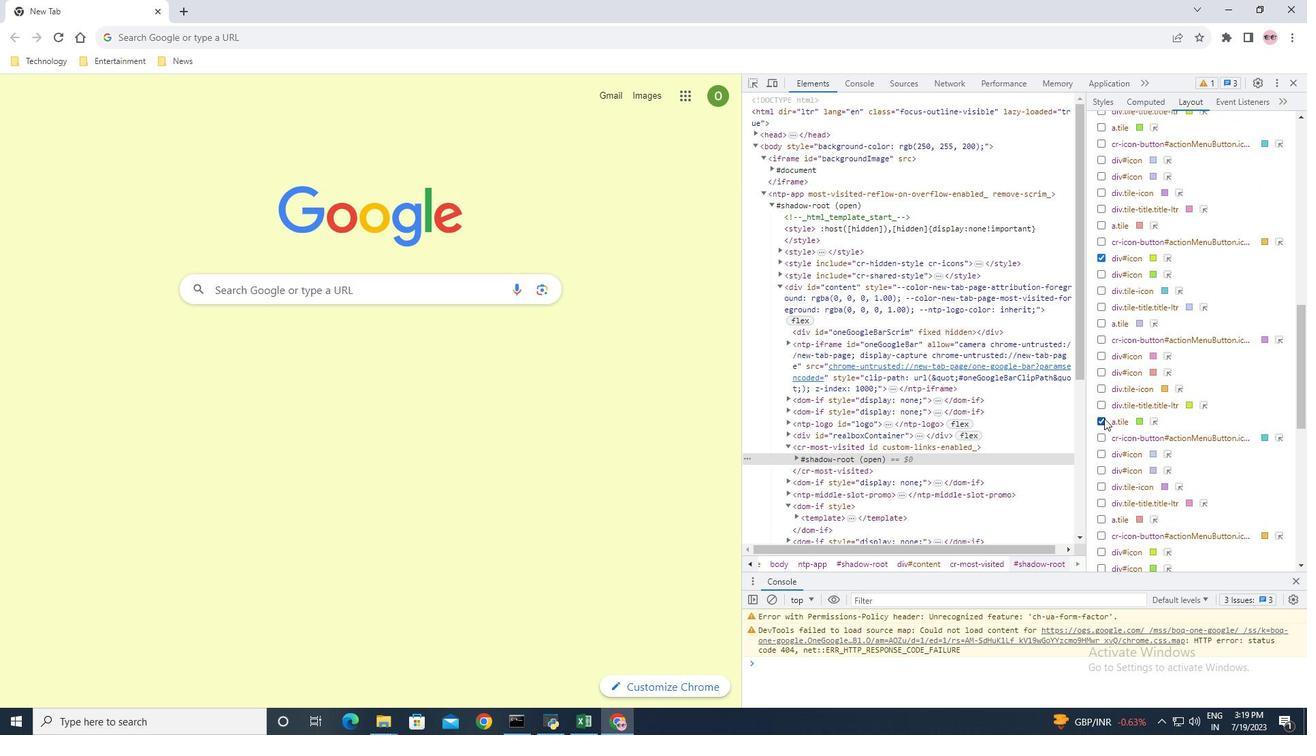 
Action: Mouse scrolled (1104, 418) with delta (0, 0)
Screenshot: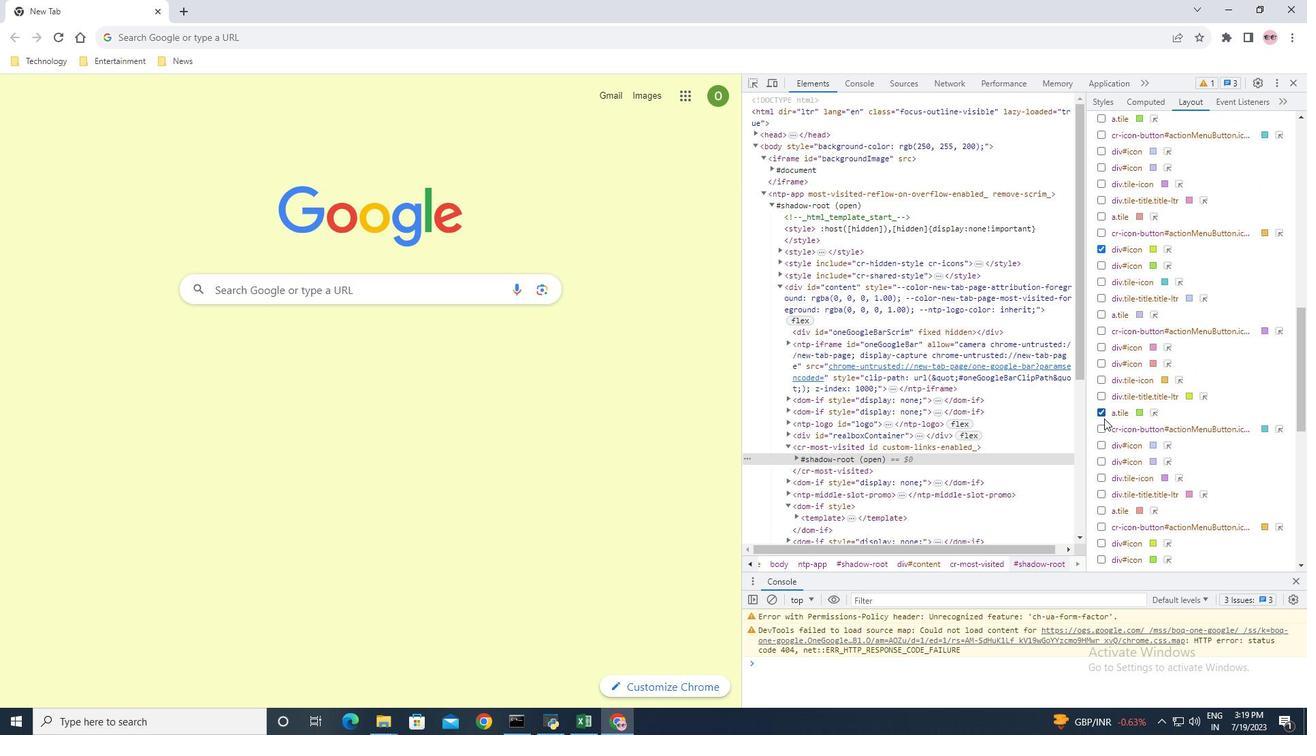 
Action: Mouse moved to (1098, 412)
Screenshot: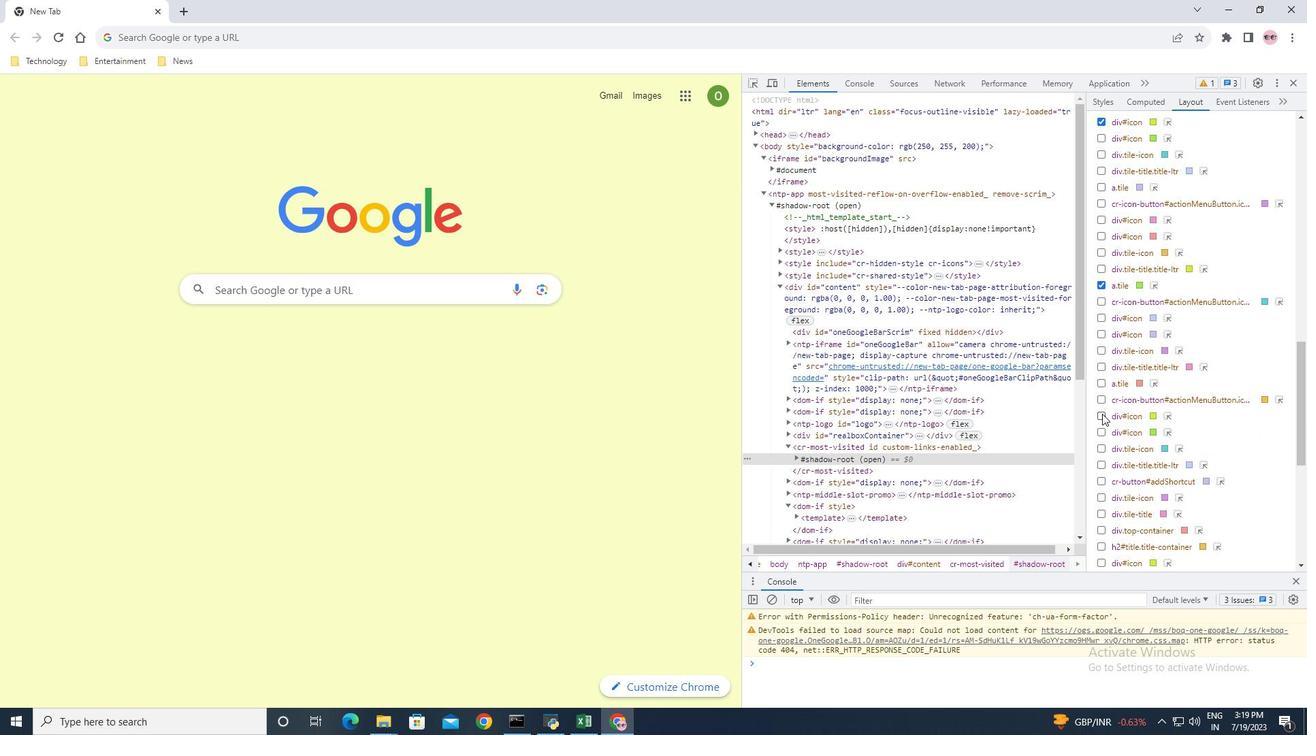 
Action: Mouse pressed left at (1098, 412)
Screenshot: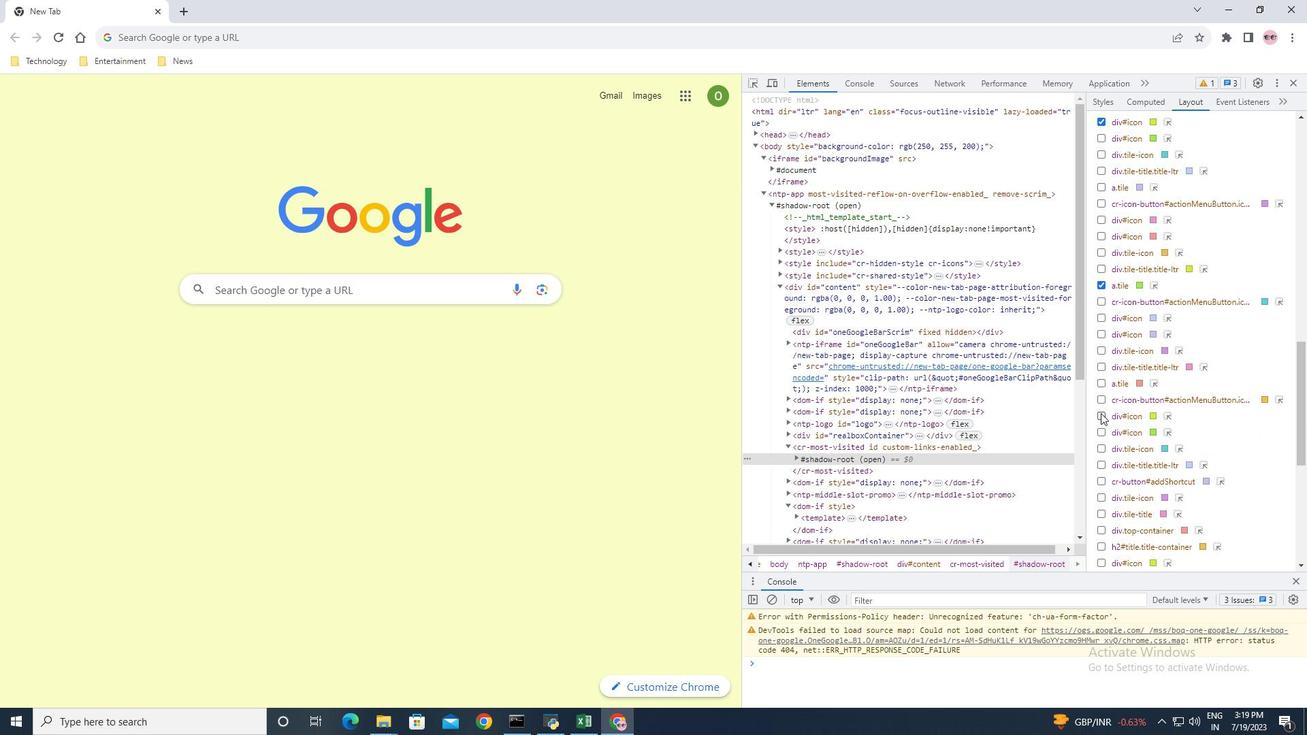 
Action: Mouse moved to (1102, 462)
Screenshot: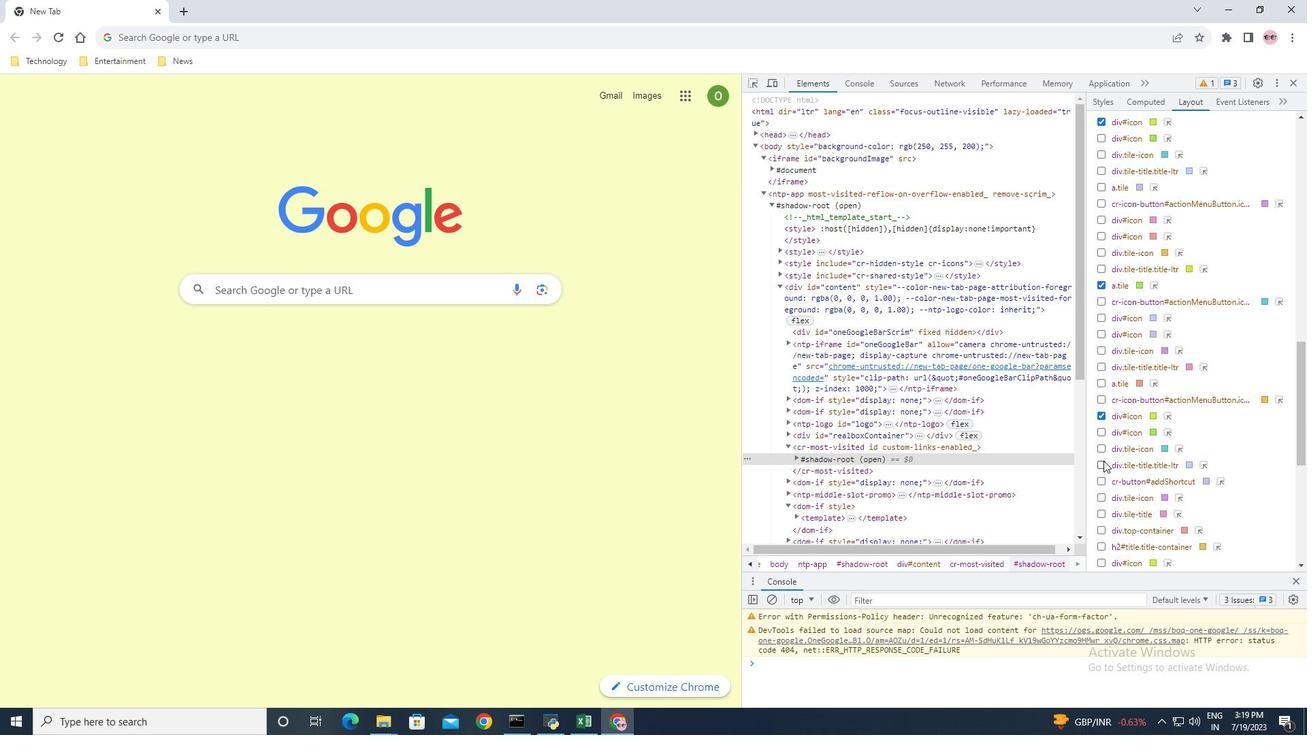
Action: Mouse pressed left at (1102, 462)
Screenshot: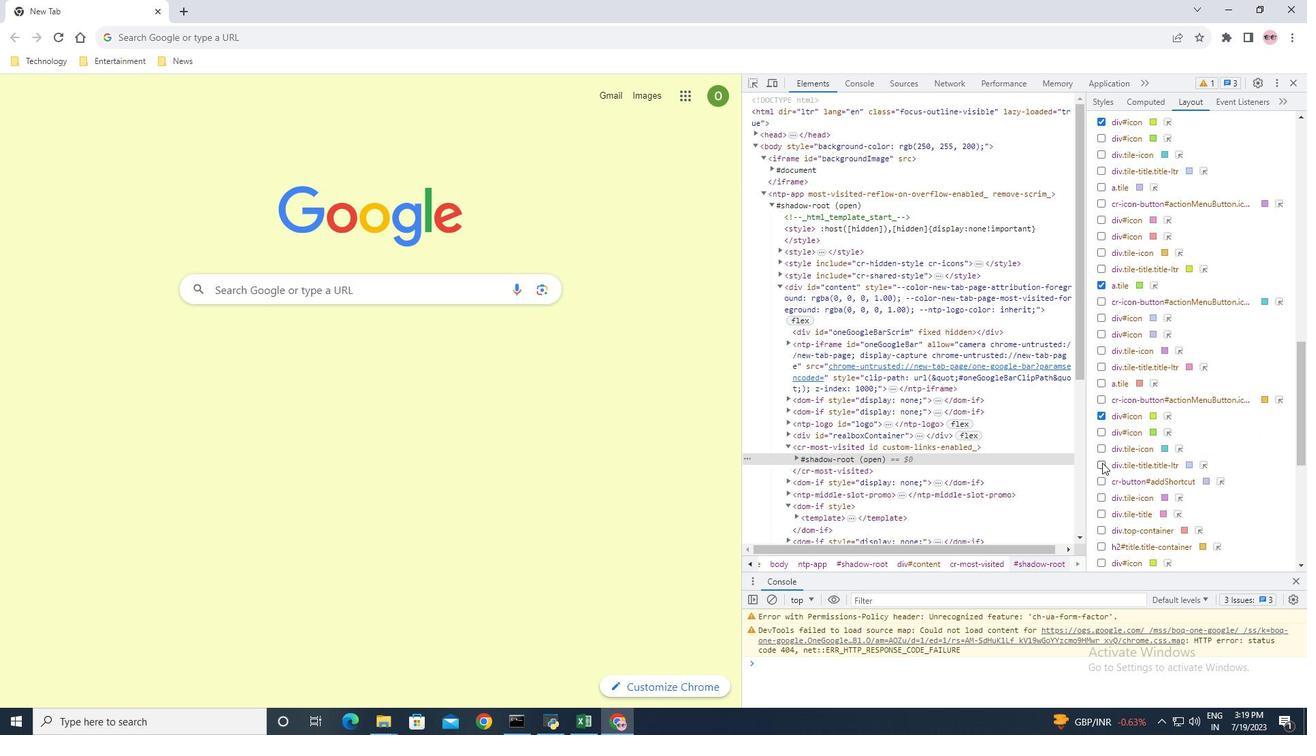 
Action: Mouse moved to (1148, 414)
Screenshot: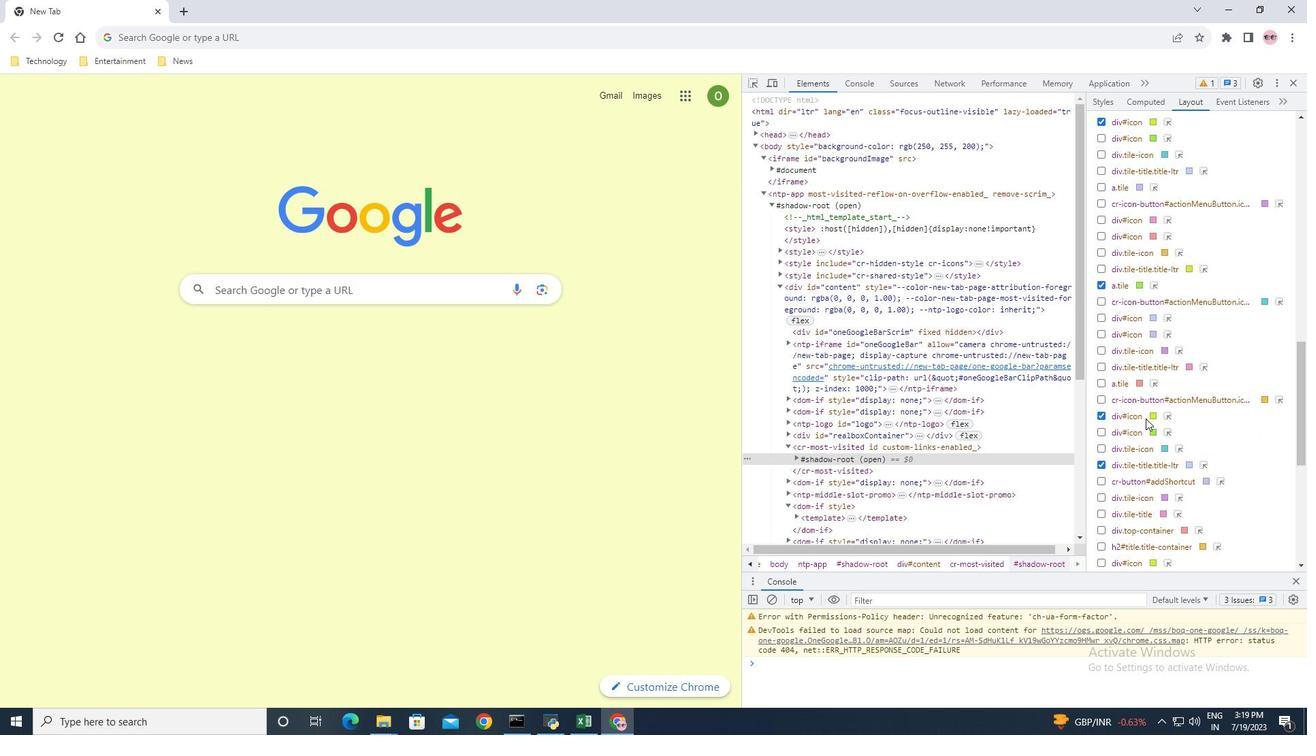 
Action: Mouse scrolled (1148, 415) with delta (0, 0)
Screenshot: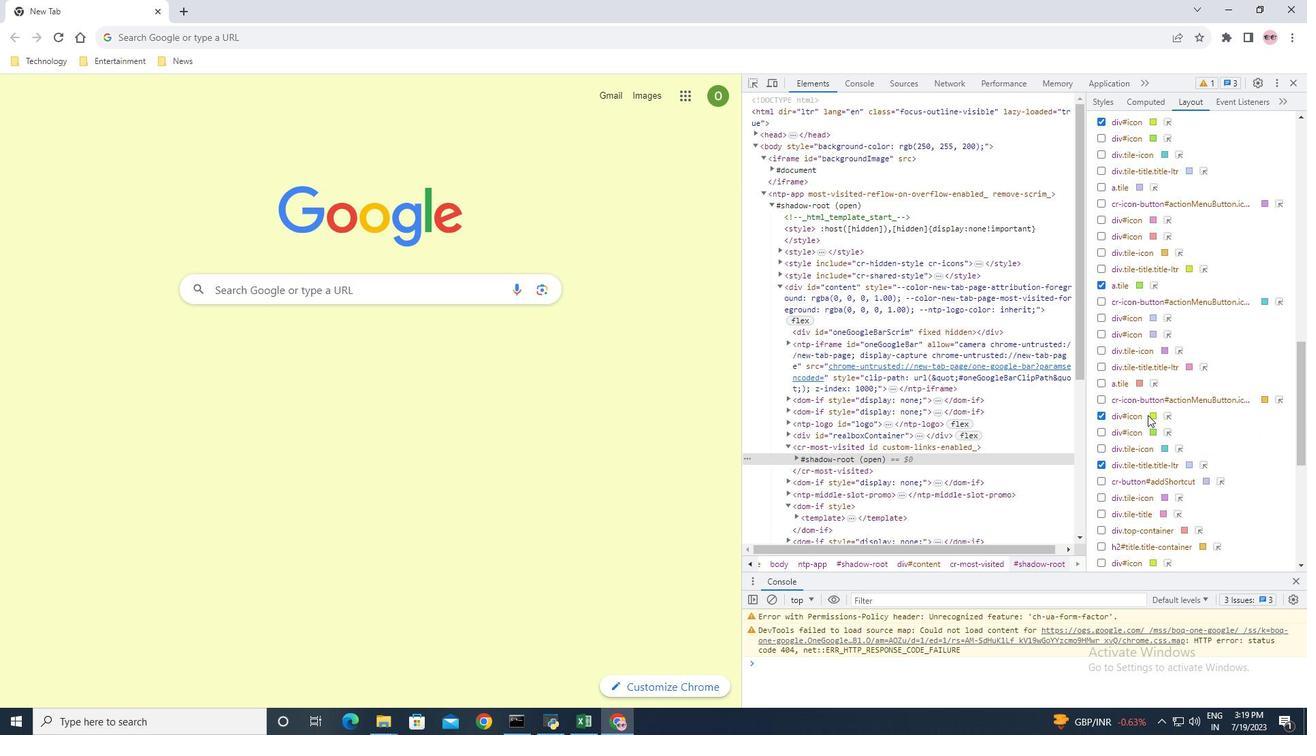 
Action: Mouse scrolled (1148, 415) with delta (0, 0)
Screenshot: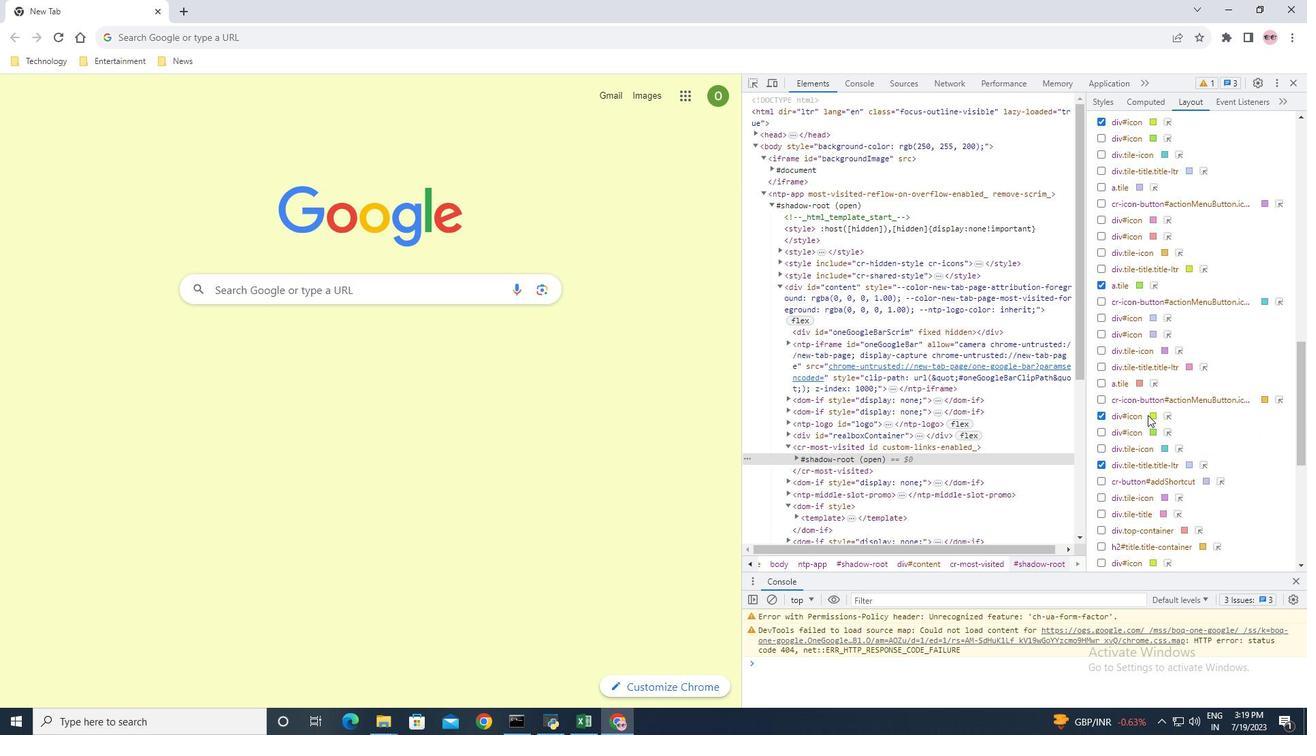 
Action: Mouse scrolled (1148, 415) with delta (0, 0)
Screenshot: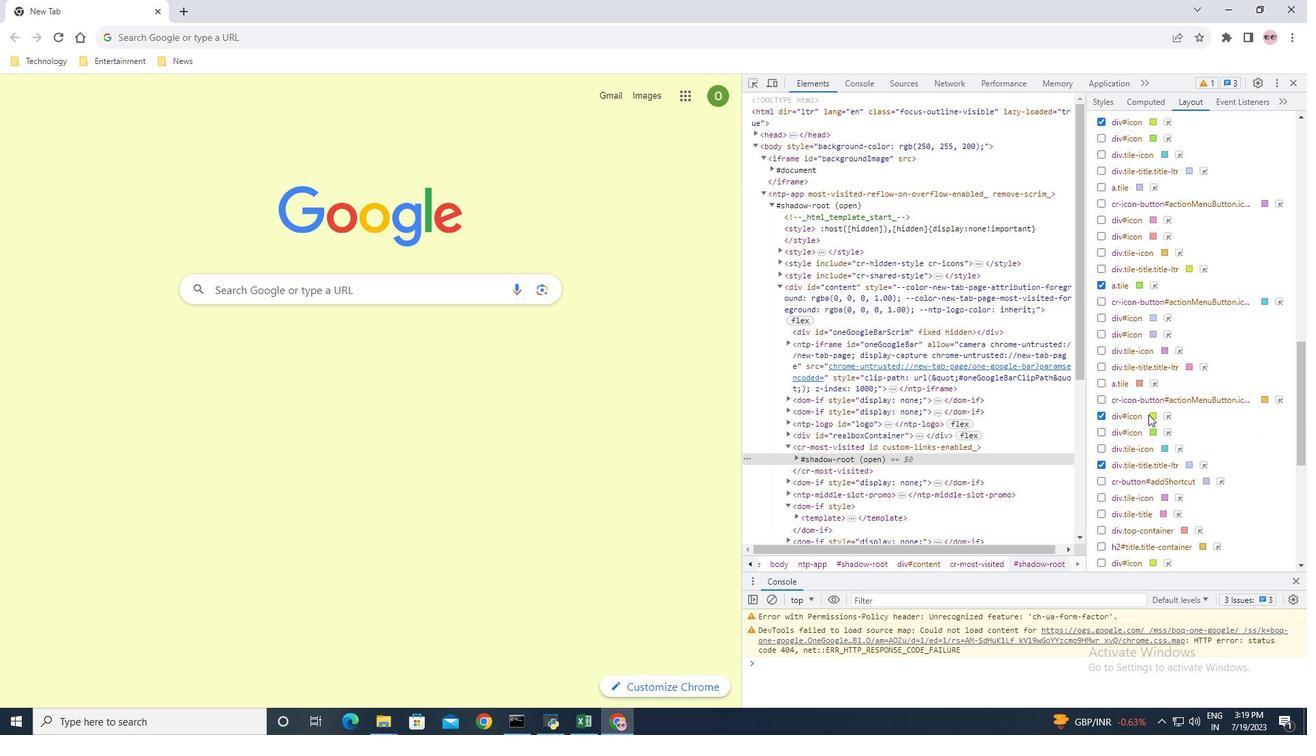 
Action: Mouse moved to (1149, 412)
Screenshot: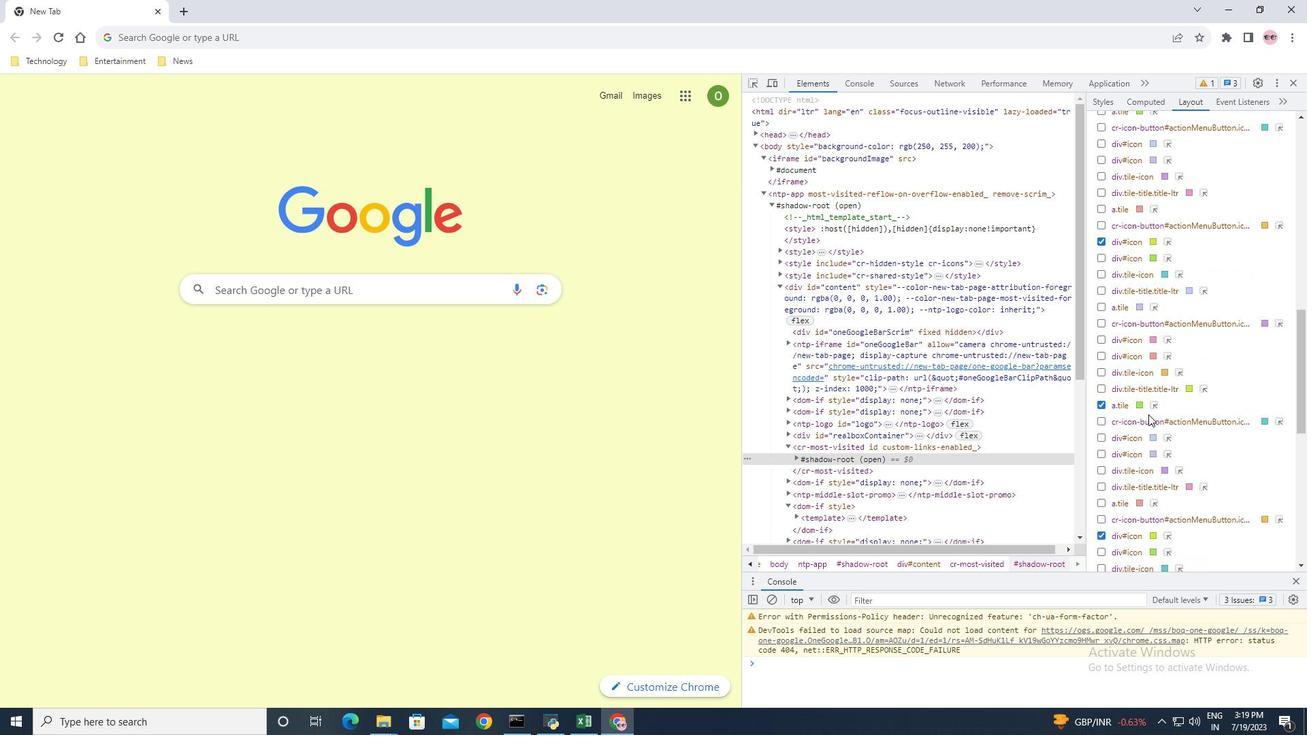 
Action: Mouse scrolled (1149, 413) with delta (0, 0)
Screenshot: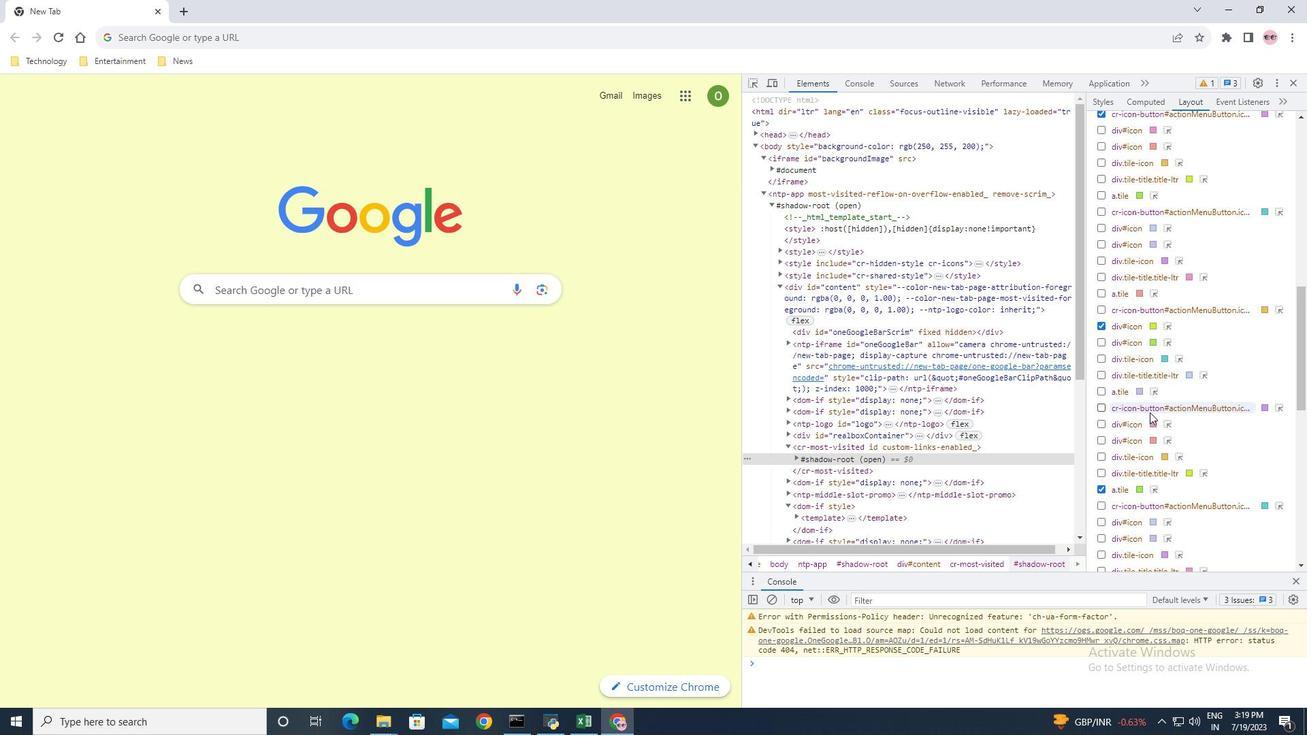 
Action: Mouse scrolled (1149, 413) with delta (0, 0)
Screenshot: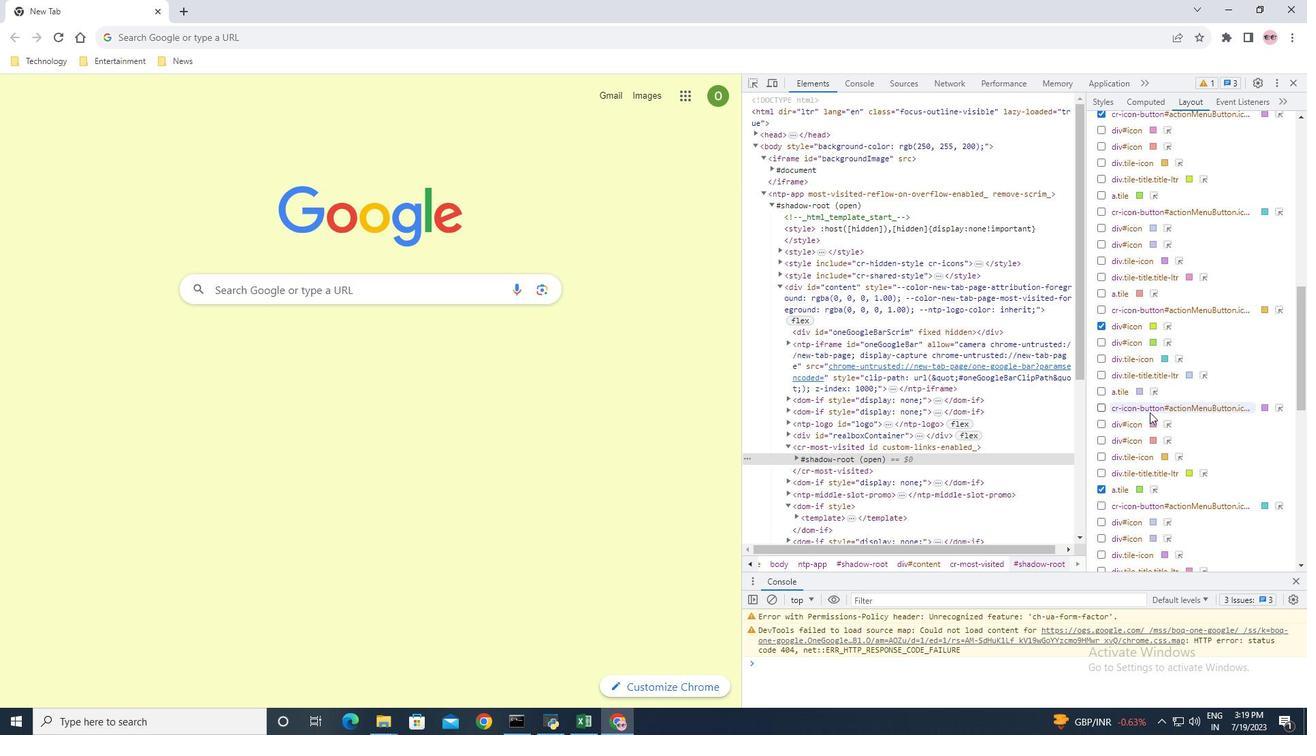 
Action: Mouse scrolled (1149, 413) with delta (0, 0)
Screenshot: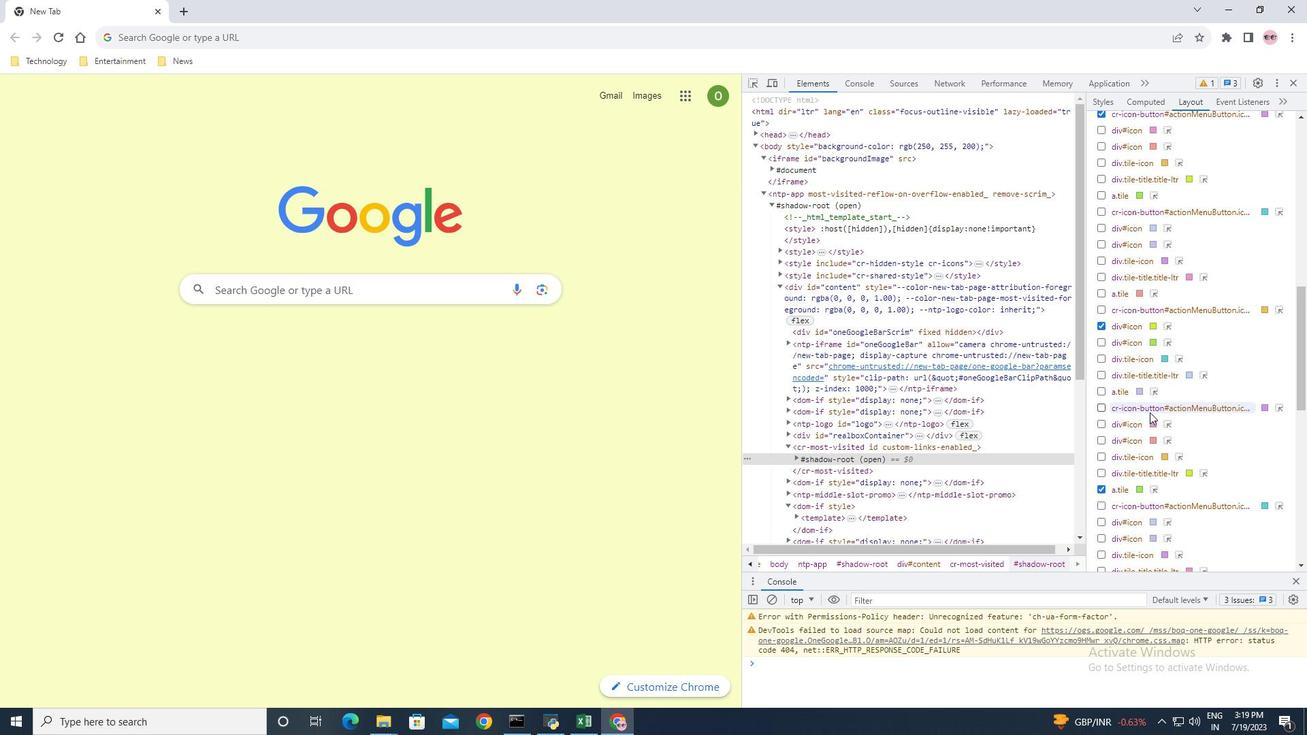 
Action: Mouse scrolled (1149, 413) with delta (0, 0)
Screenshot: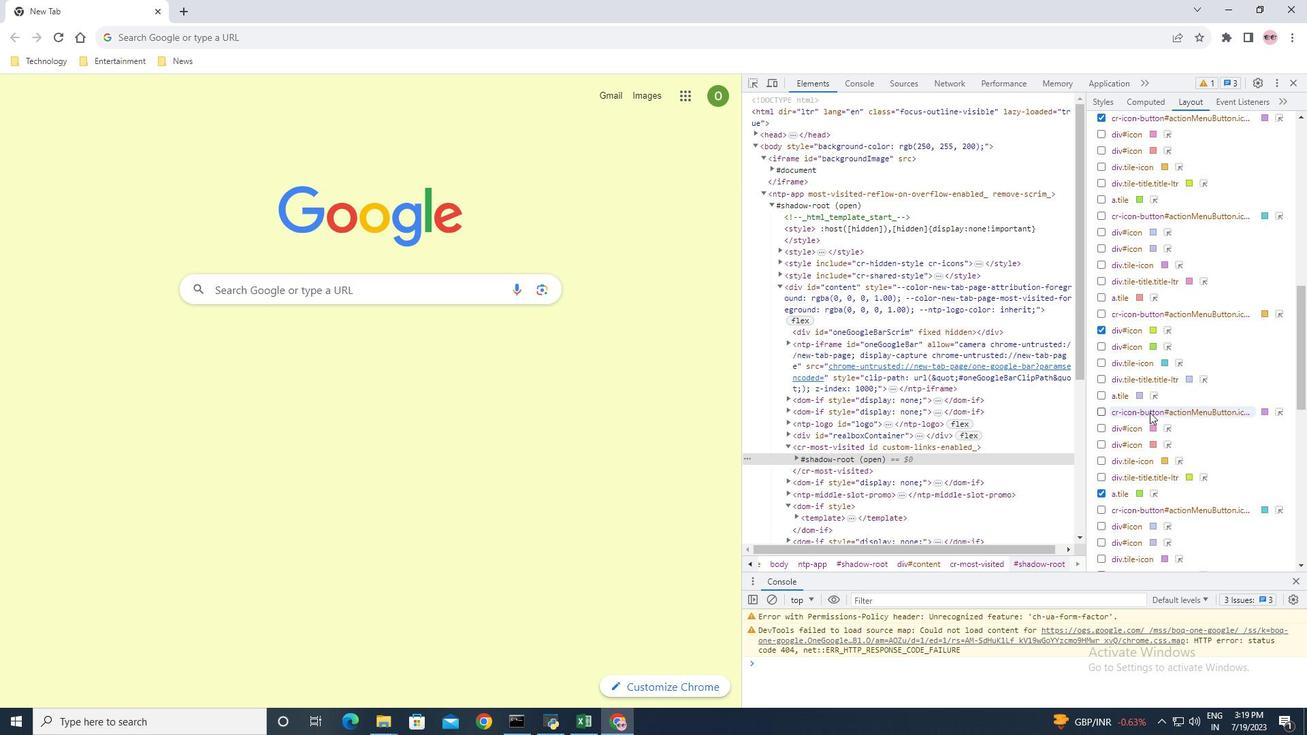 
Action: Mouse scrolled (1149, 413) with delta (0, 0)
Screenshot: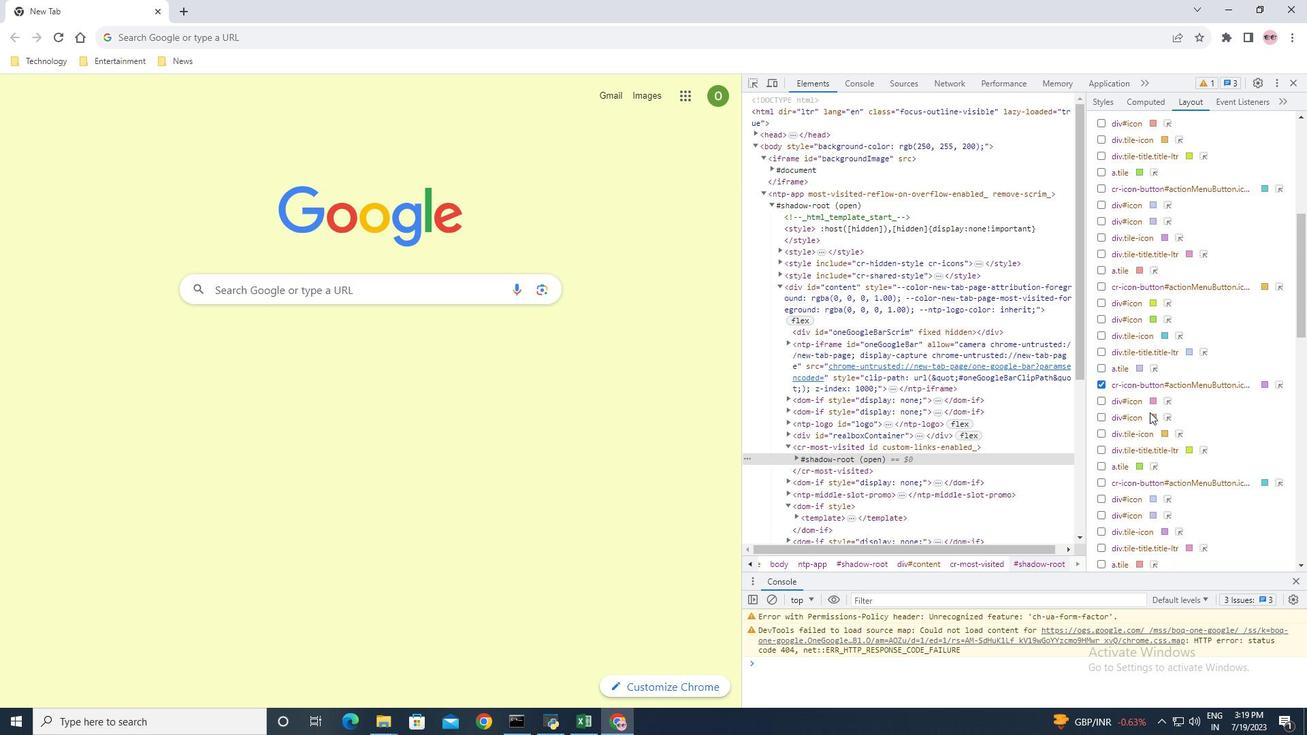 
Action: Mouse scrolled (1149, 413) with delta (0, 0)
Screenshot: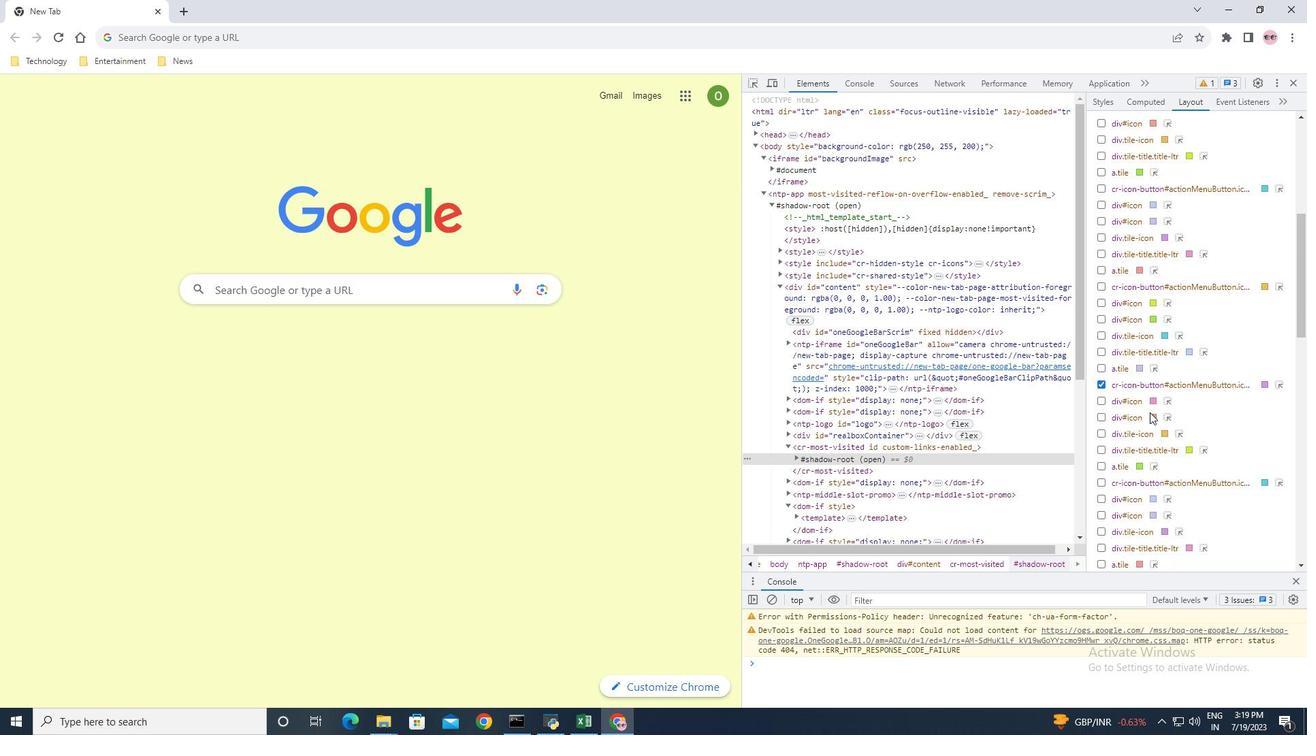 
Action: Mouse scrolled (1149, 413) with delta (0, 0)
Screenshot: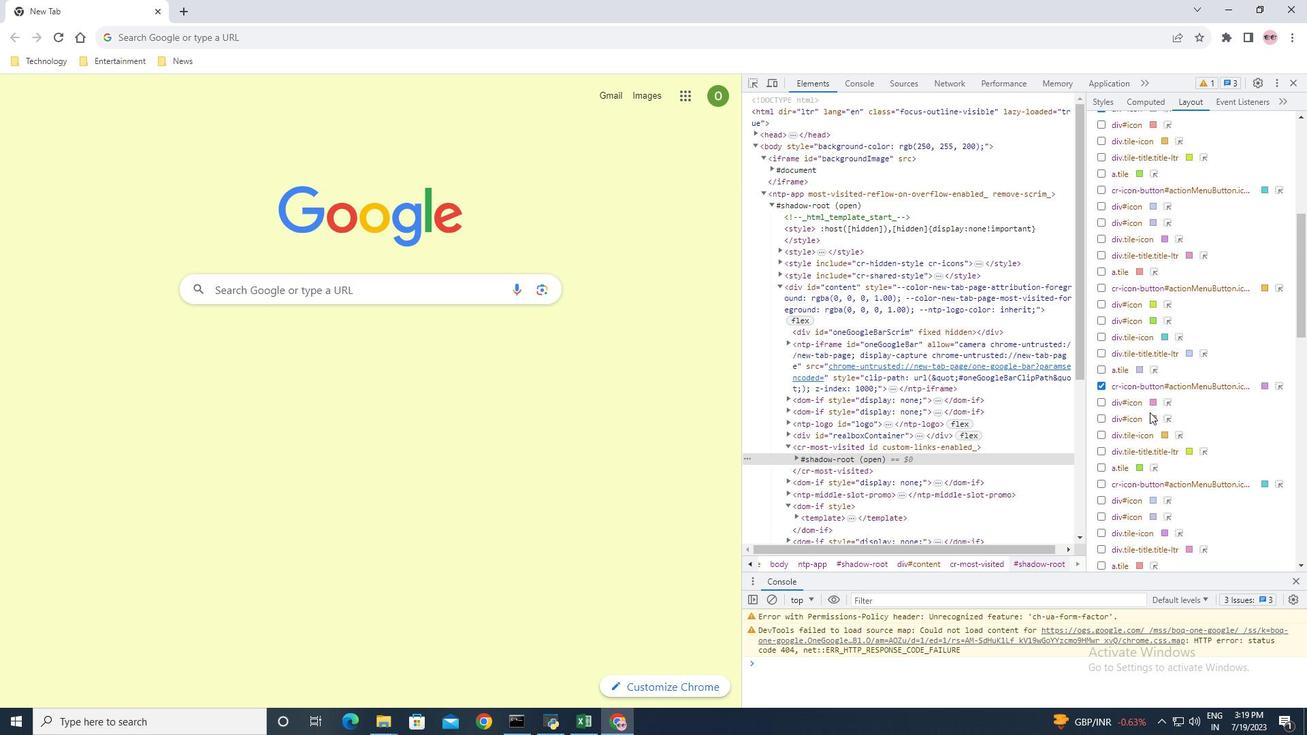
Action: Mouse moved to (1151, 404)
Screenshot: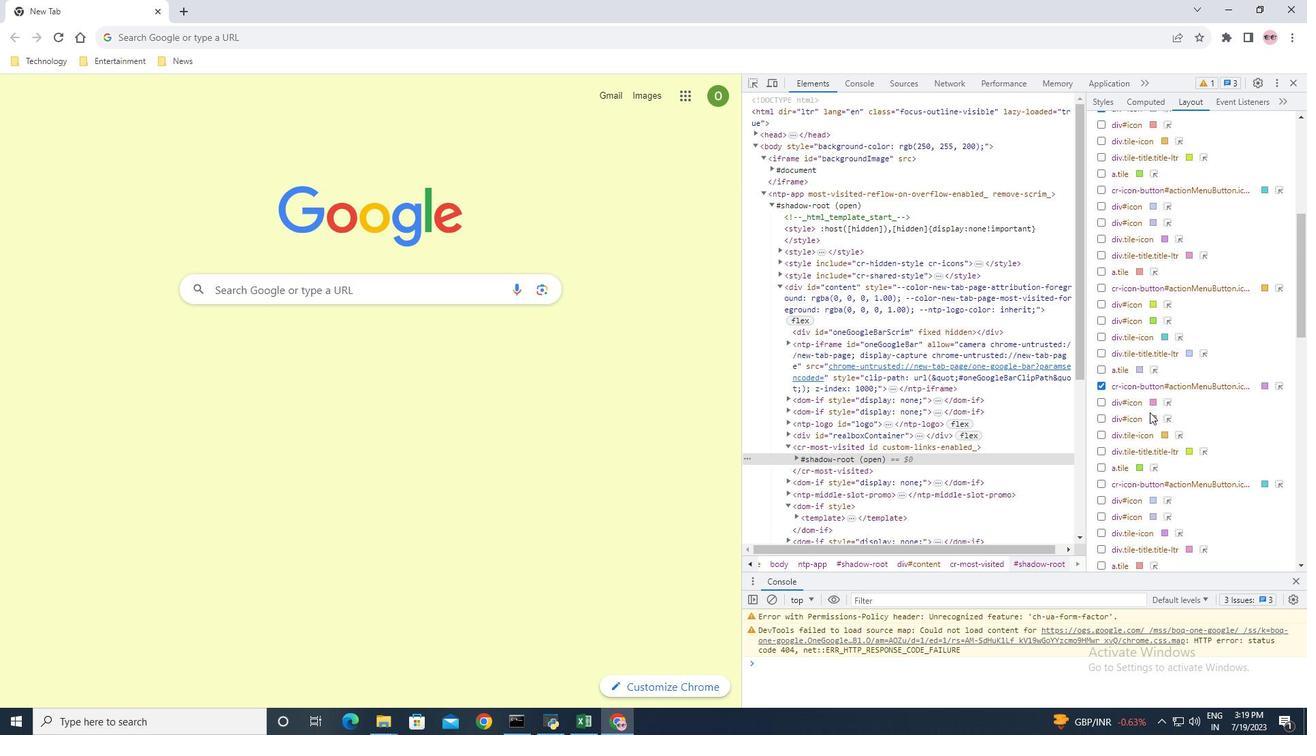 
Action: Mouse scrolled (1151, 405) with delta (0, 0)
Screenshot: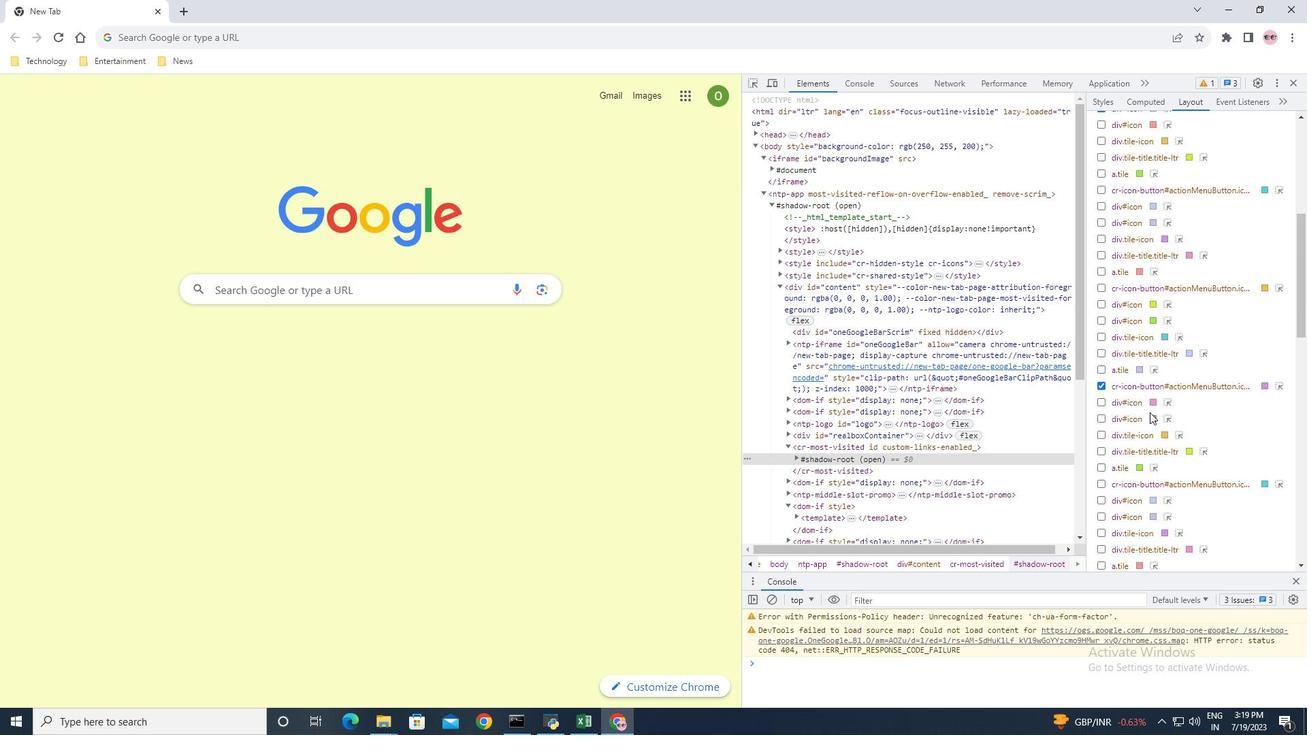 
Action: Mouse moved to (1151, 396)
Screenshot: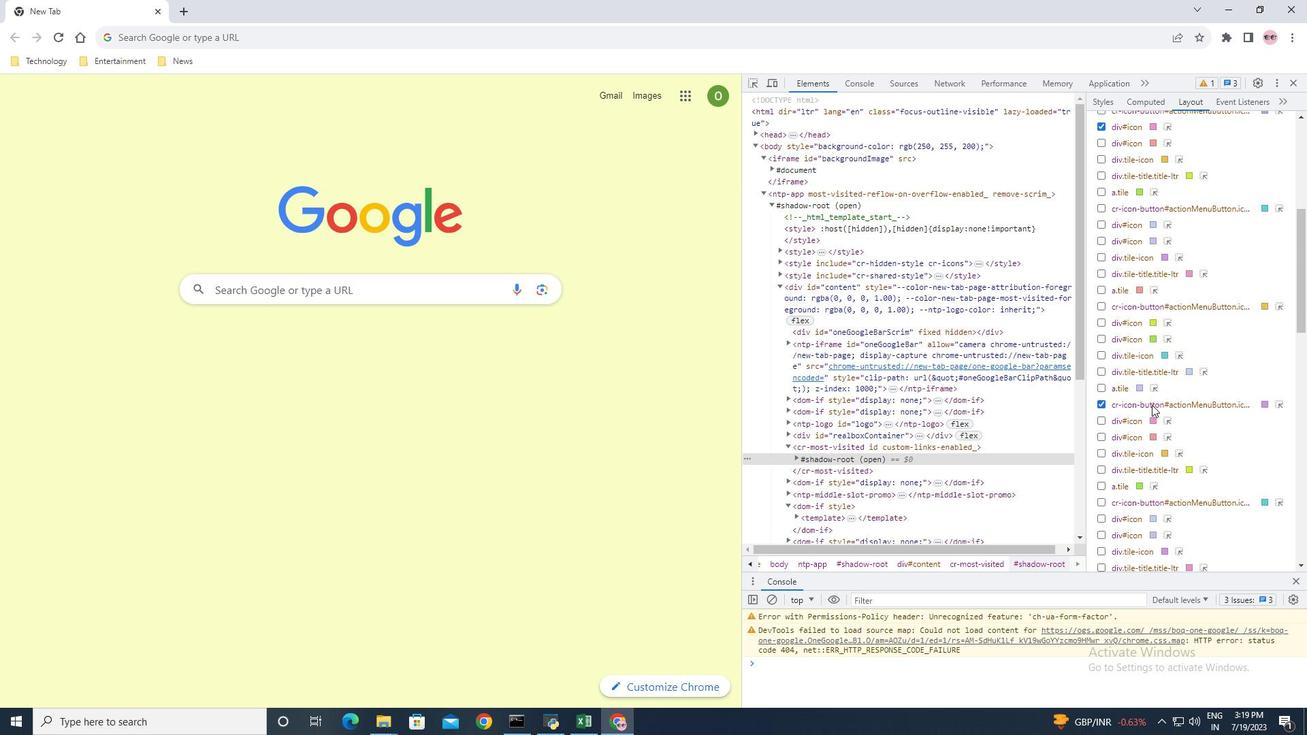 
Action: Mouse scrolled (1151, 397) with delta (0, 0)
Screenshot: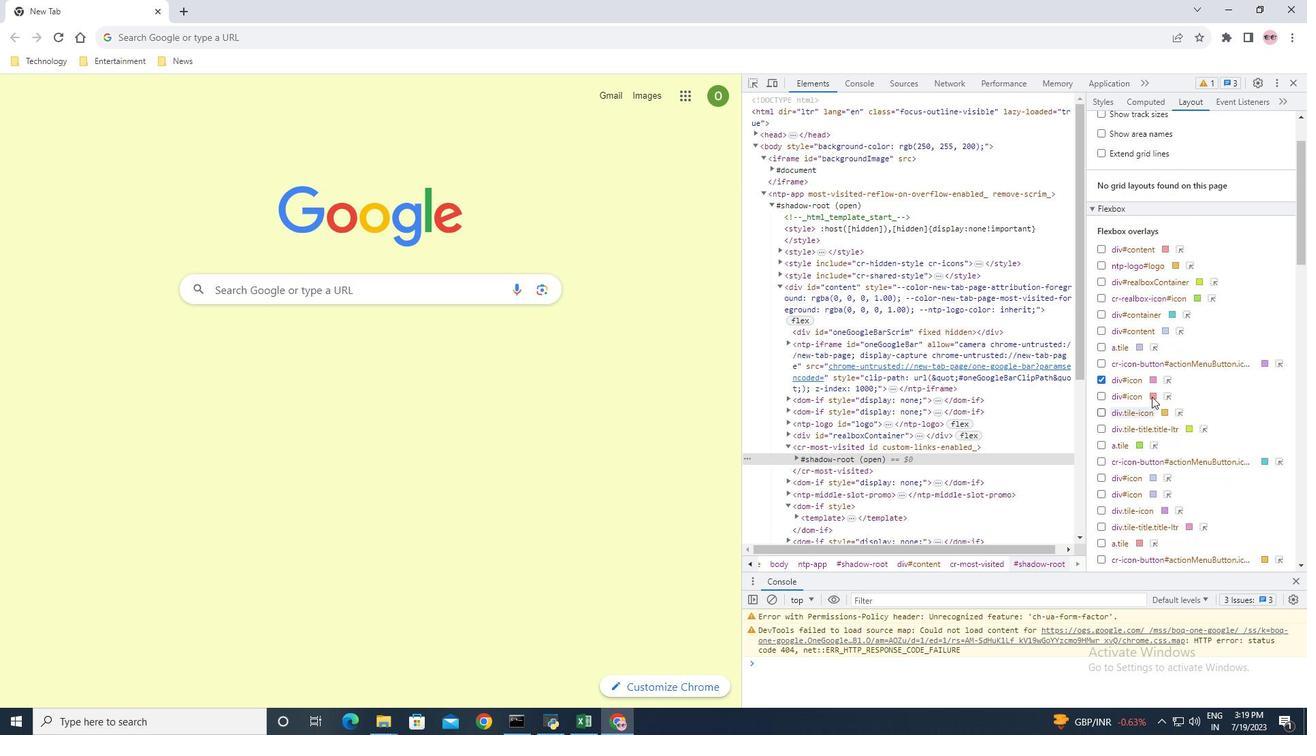 
Action: Mouse scrolled (1151, 397) with delta (0, 0)
Screenshot: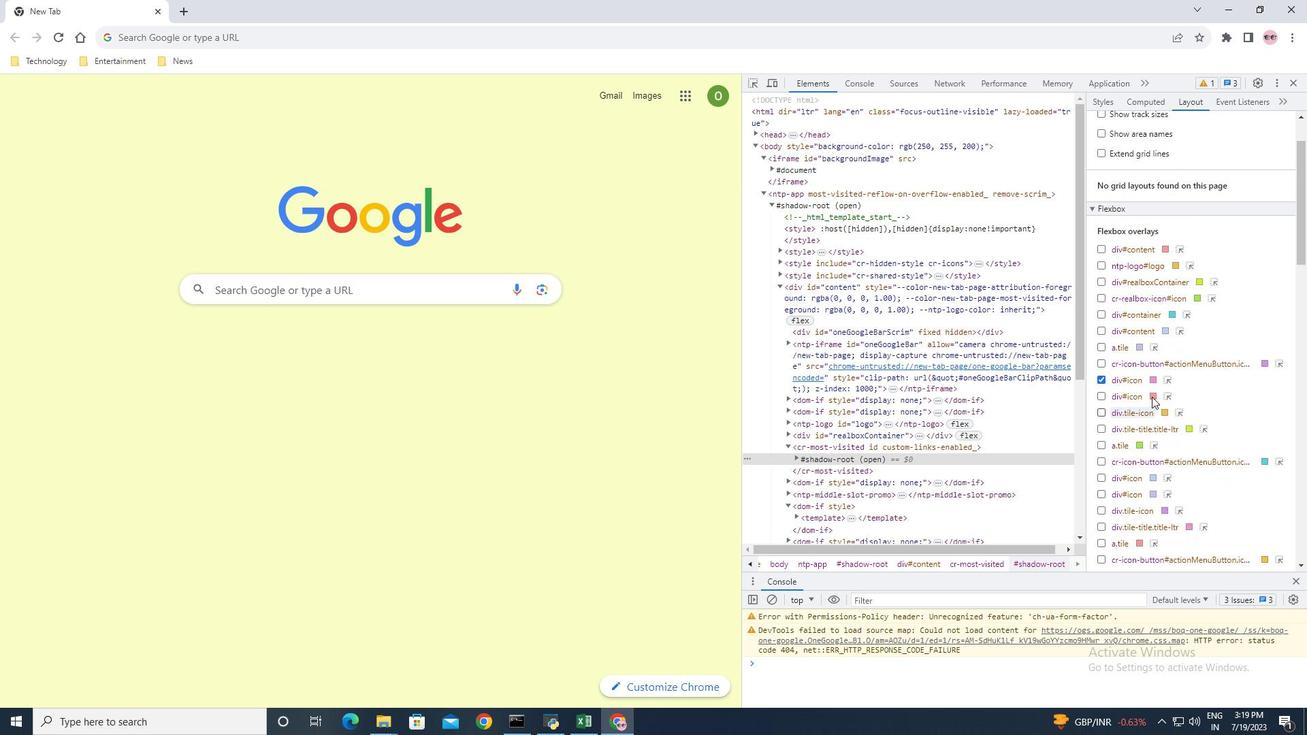 
Action: Mouse scrolled (1151, 397) with delta (0, 0)
Screenshot: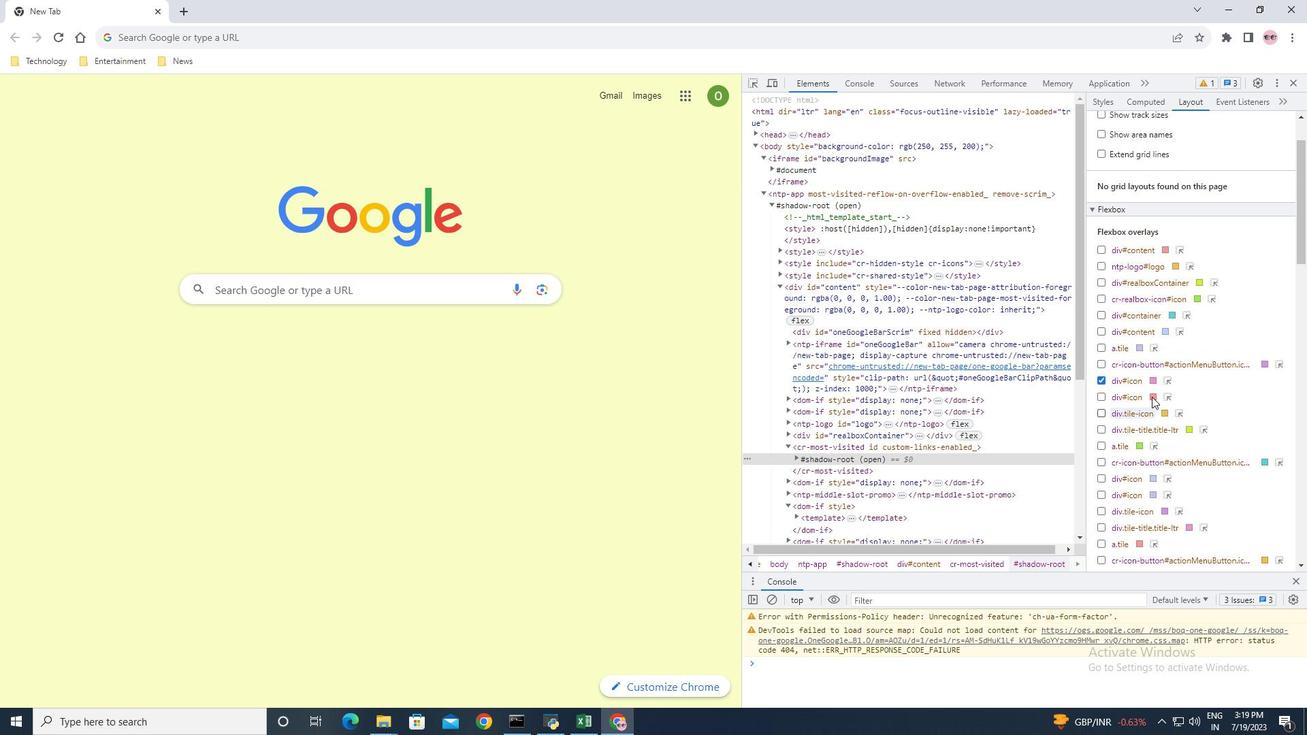 
Action: Mouse moved to (1152, 396)
Screenshot: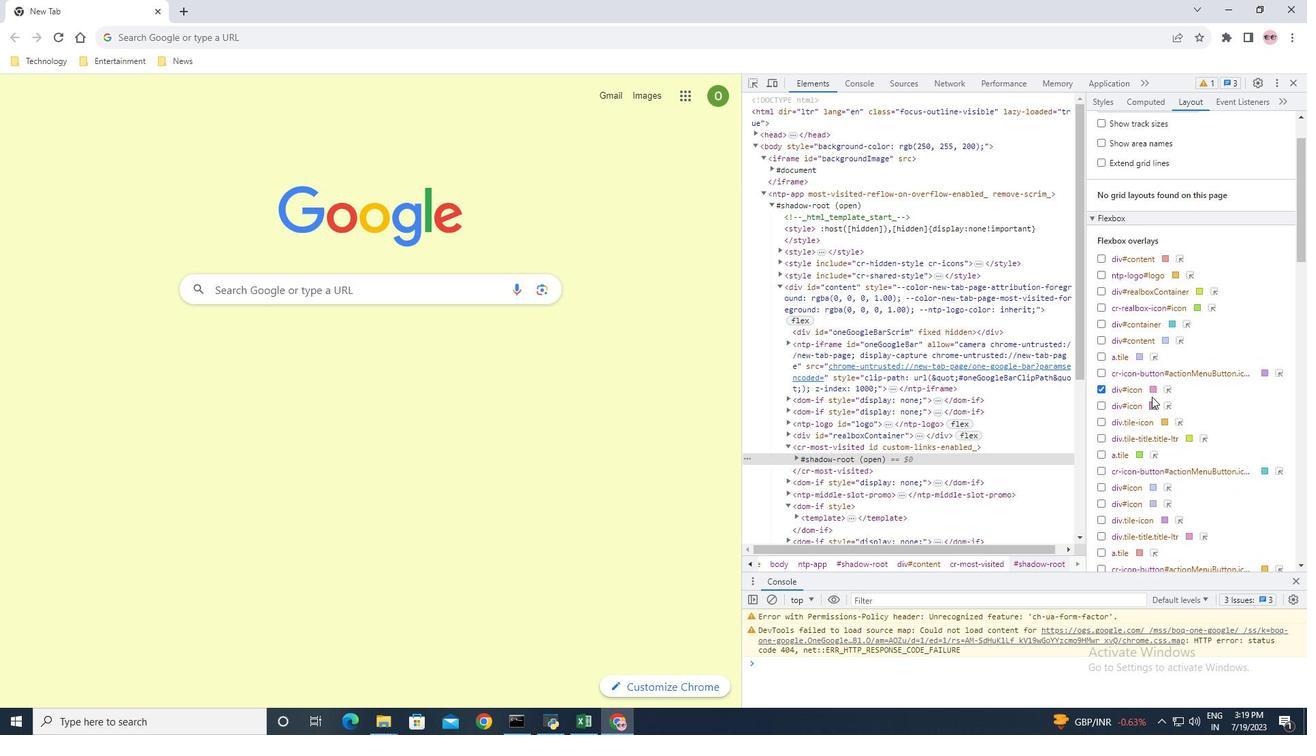 
Action: Mouse scrolled (1152, 396) with delta (0, 0)
Screenshot: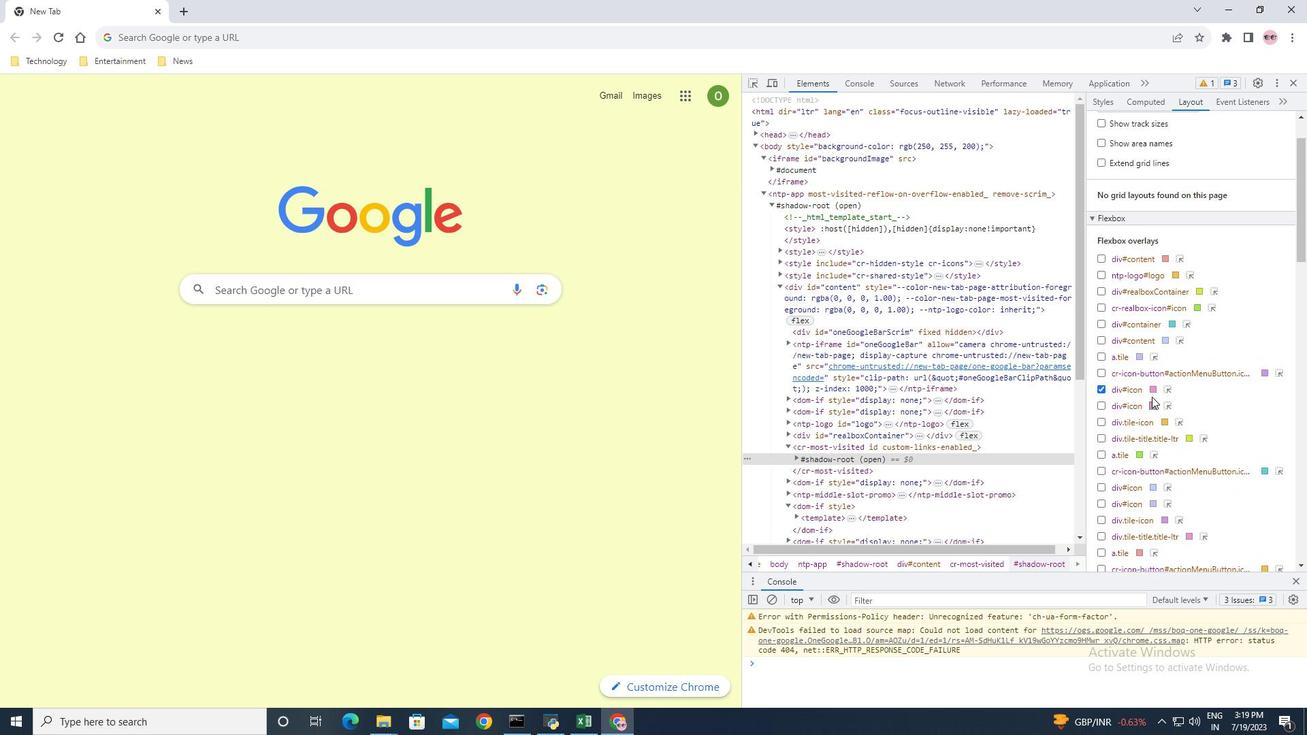 
Action: Mouse moved to (1152, 395)
Screenshot: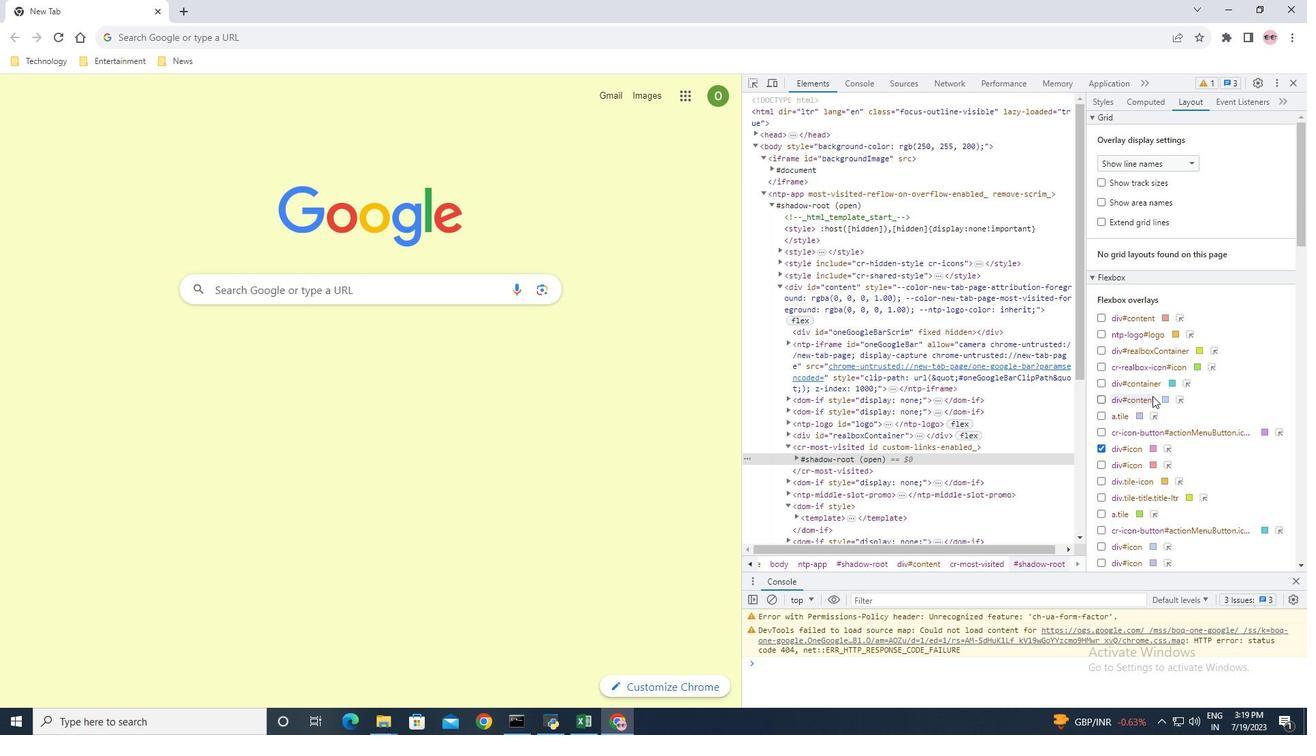 
Action: Mouse scrolled (1152, 396) with delta (0, 0)
Screenshot: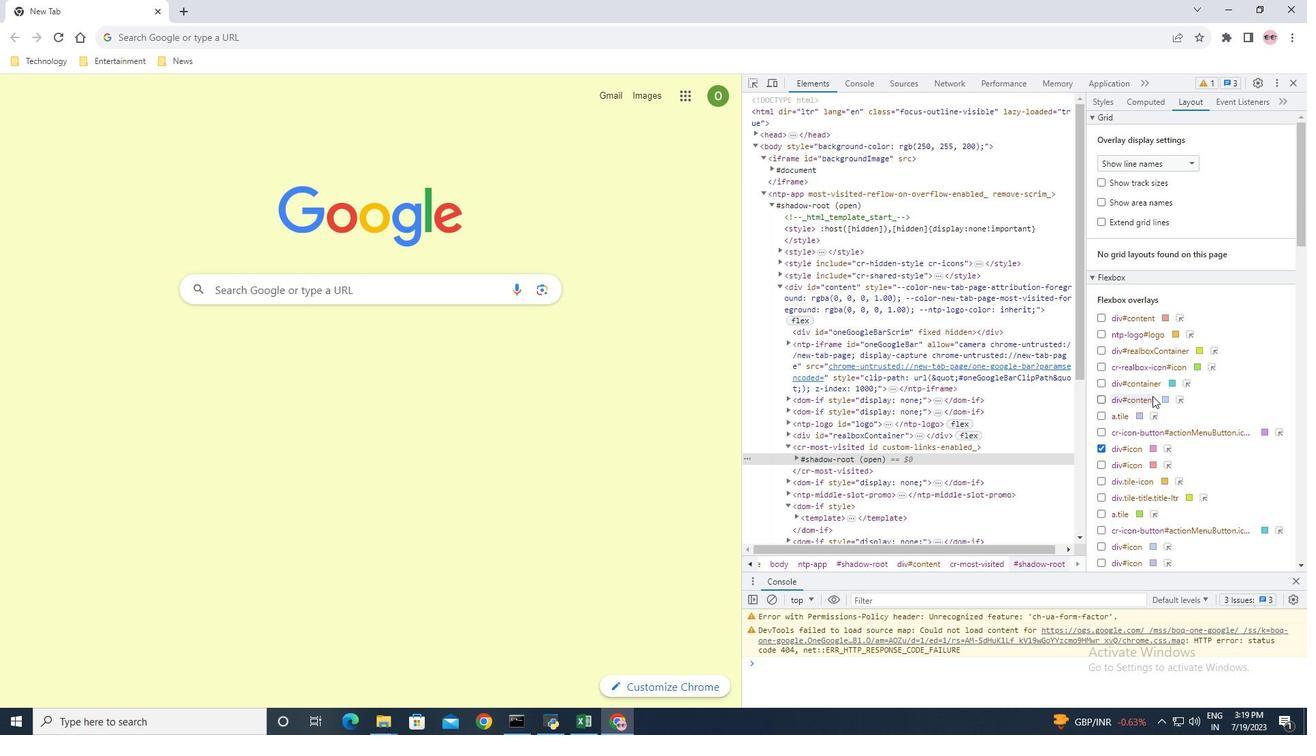 
Action: Mouse moved to (1140, 104)
Screenshot: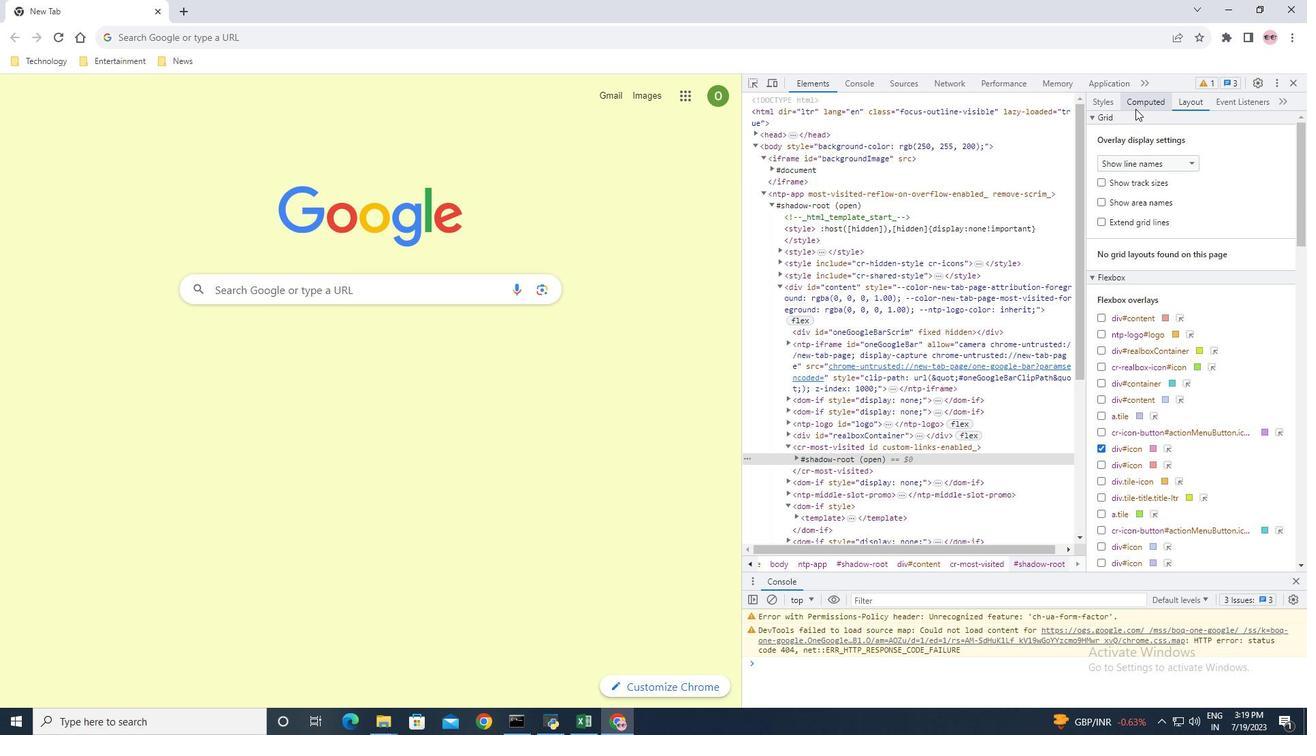 
Action: Mouse pressed left at (1140, 104)
Screenshot: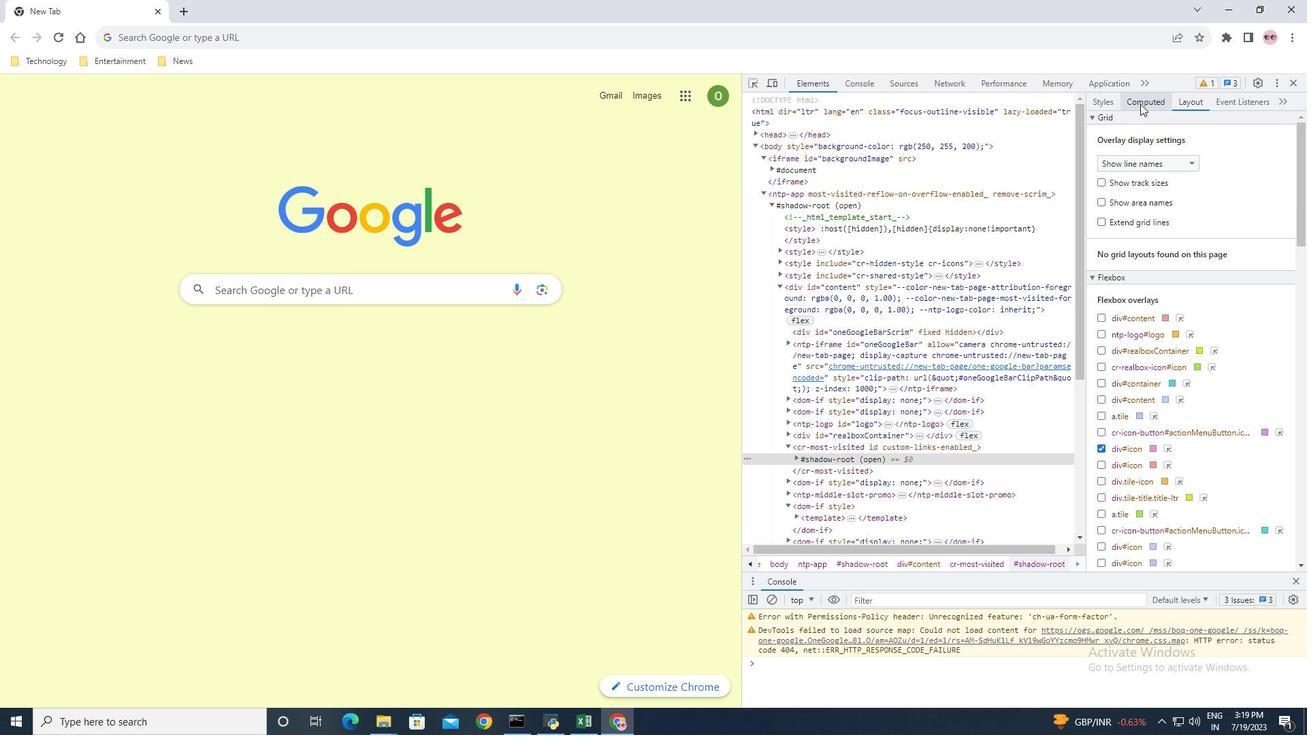 
Action: Mouse moved to (1105, 95)
Screenshot: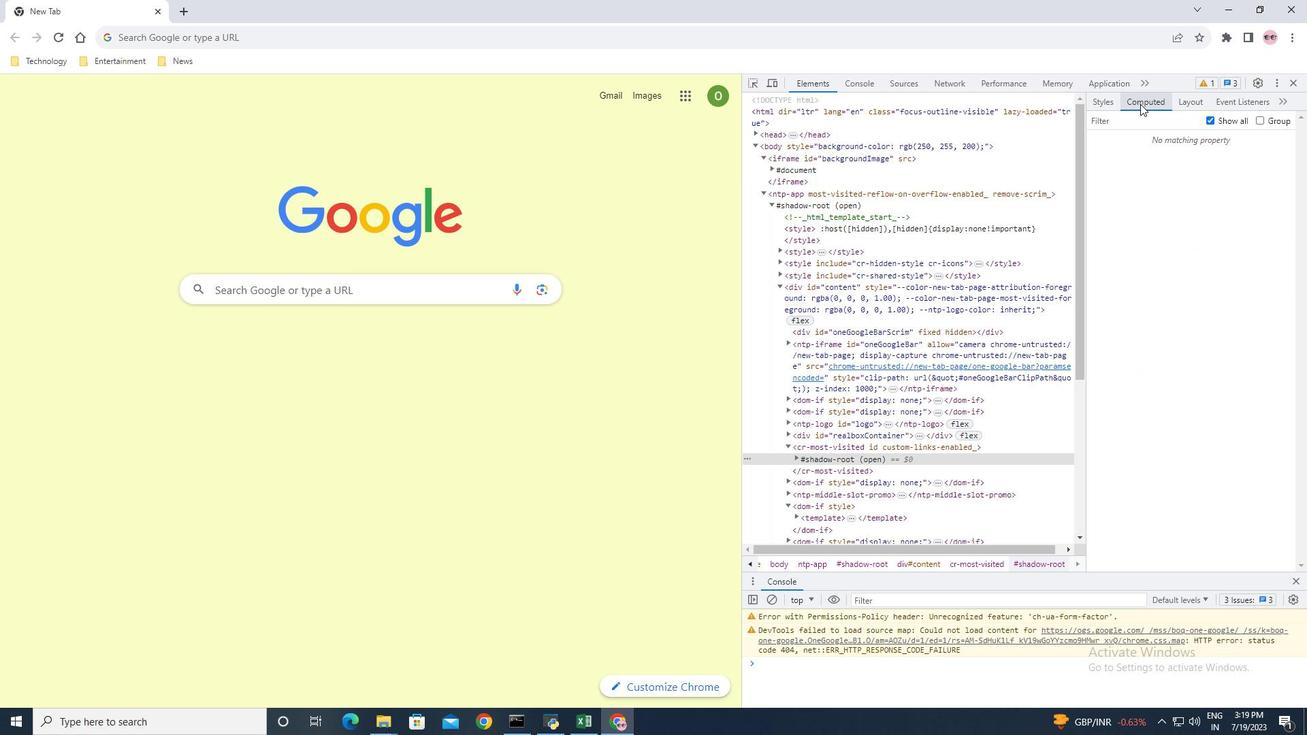 
Action: Mouse pressed left at (1105, 95)
Screenshot: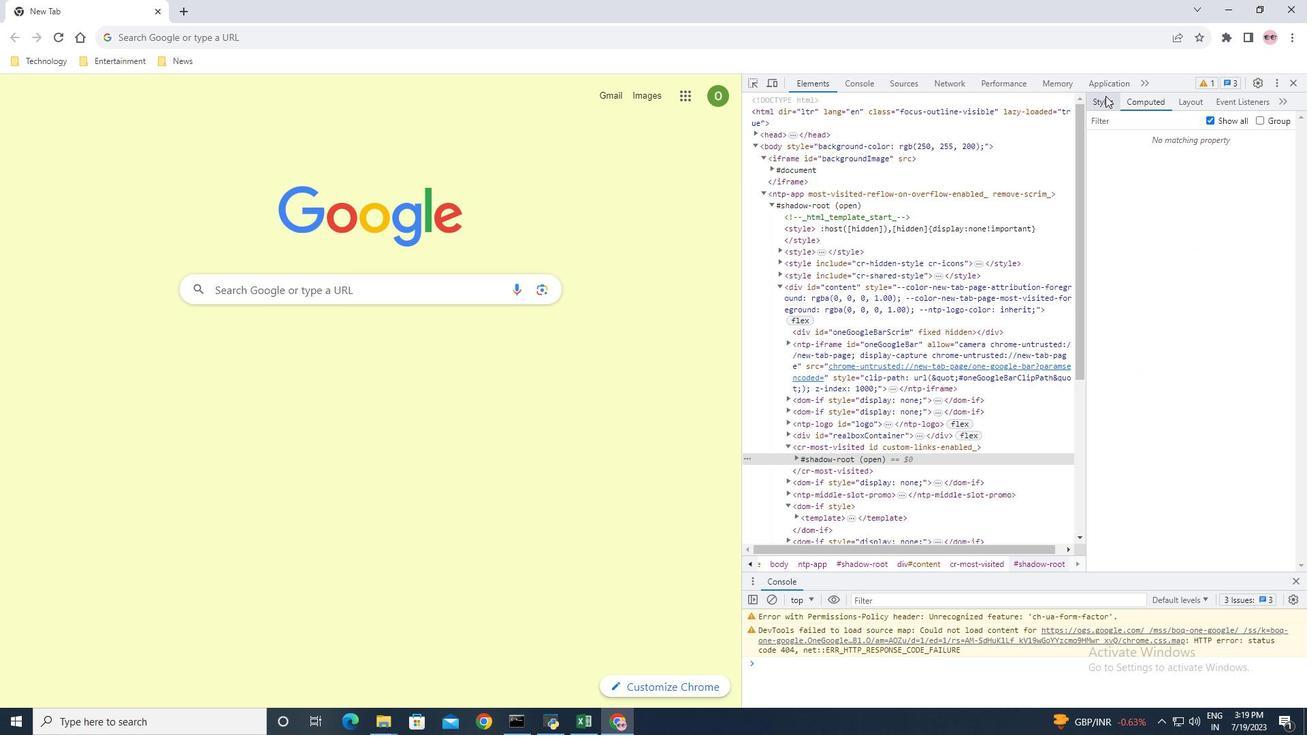 
Action: Mouse moved to (887, 240)
Screenshot: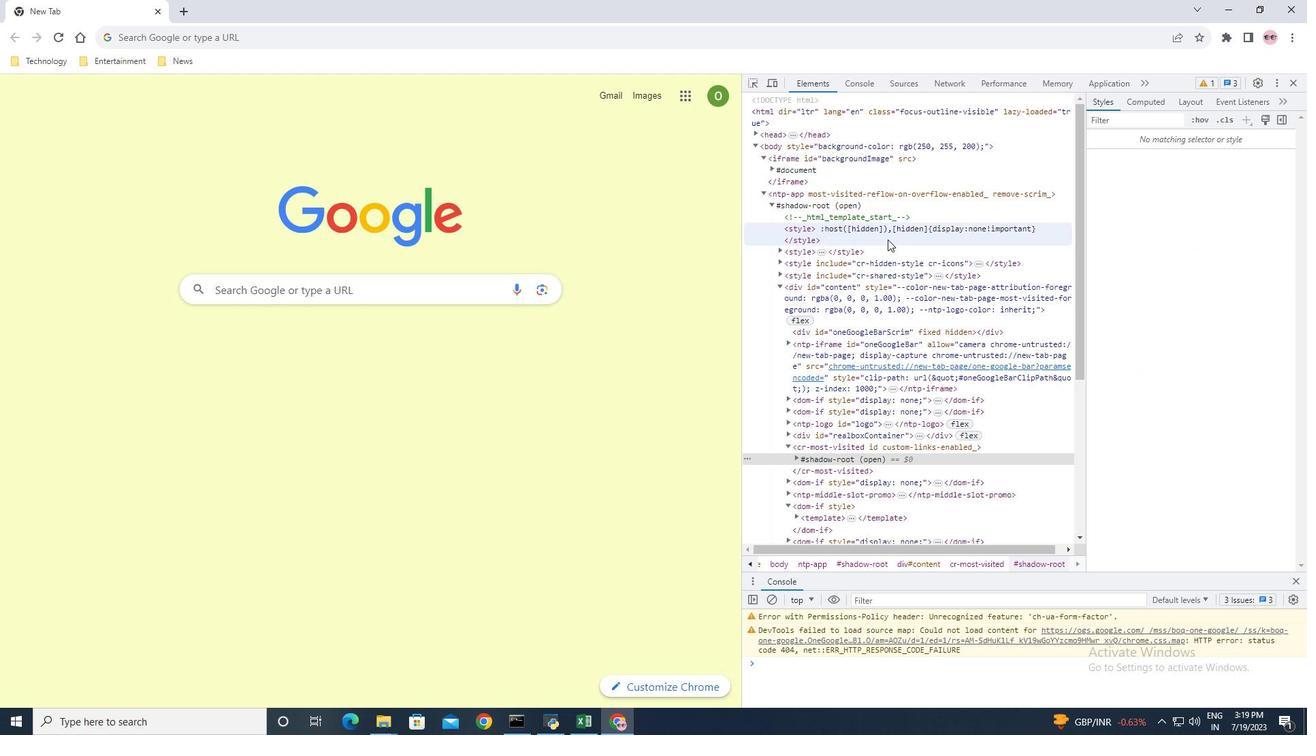 
Action: Mouse pressed left at (887, 240)
Screenshot: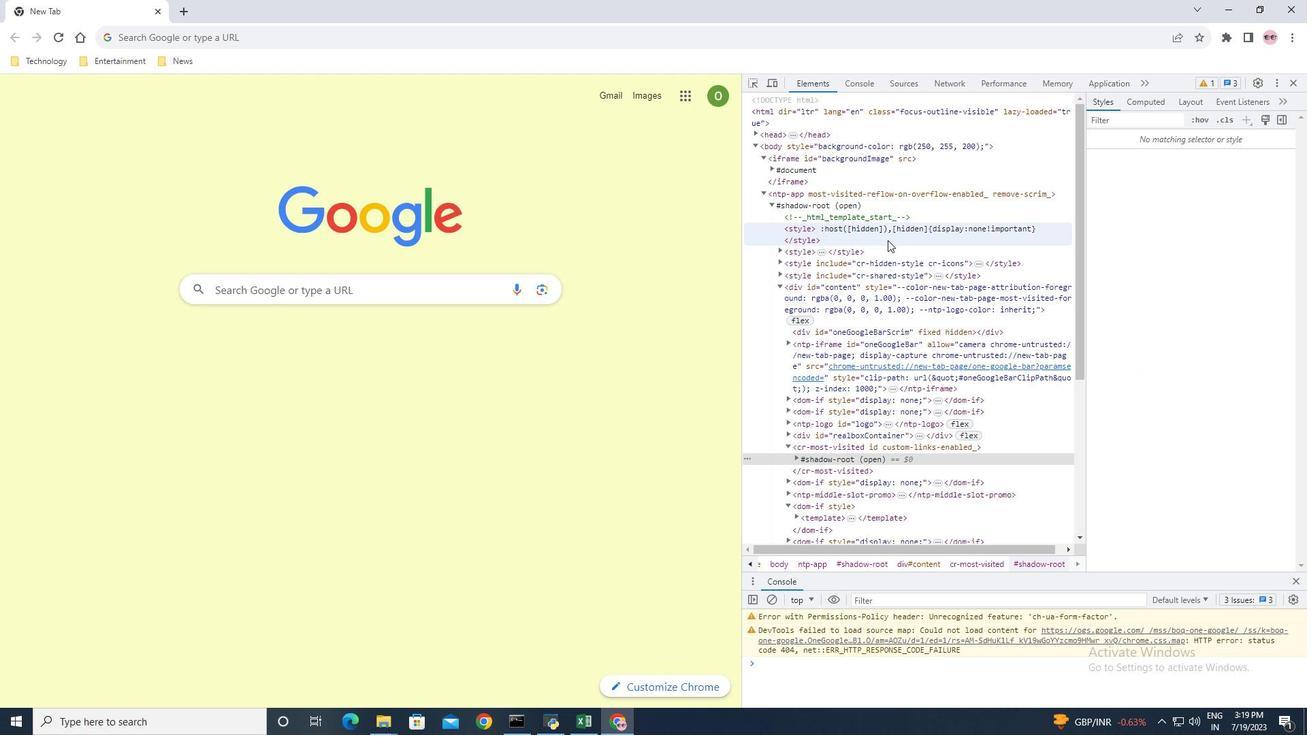 
Action: Mouse moved to (1166, 104)
Screenshot: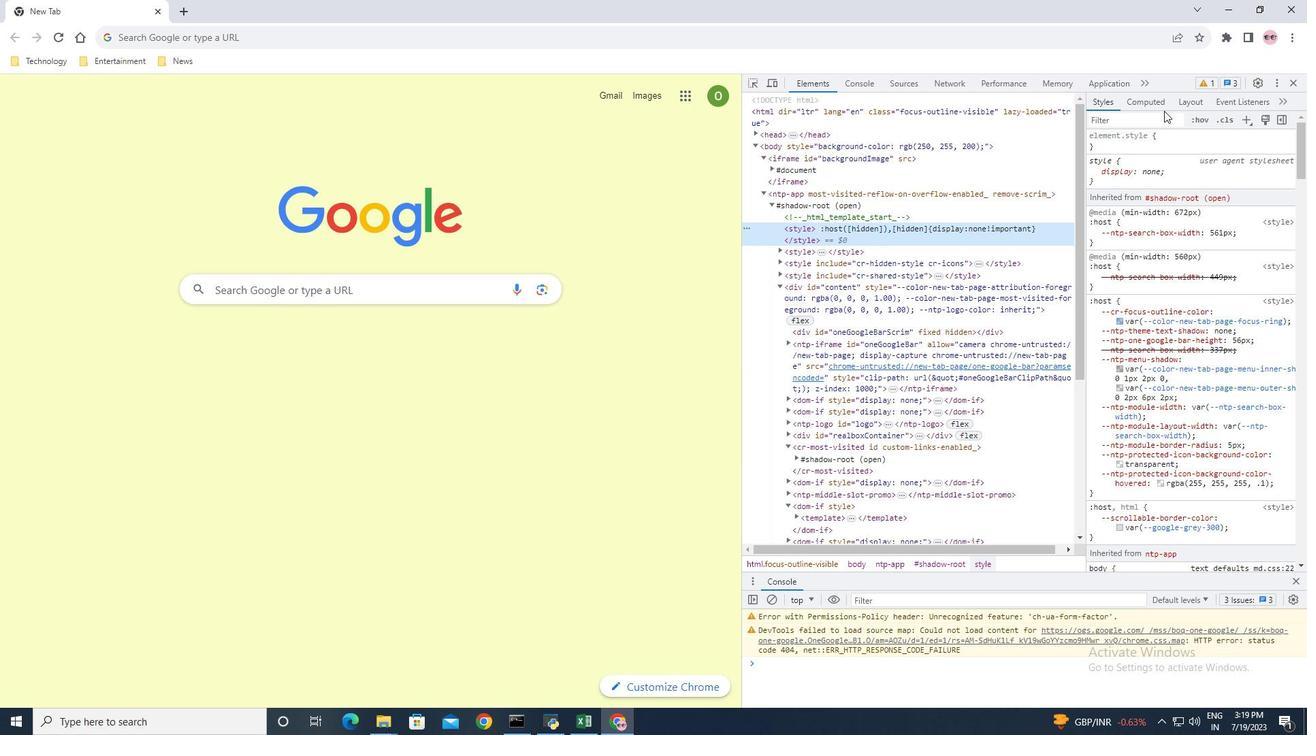 
Action: Mouse pressed left at (1166, 104)
Screenshot: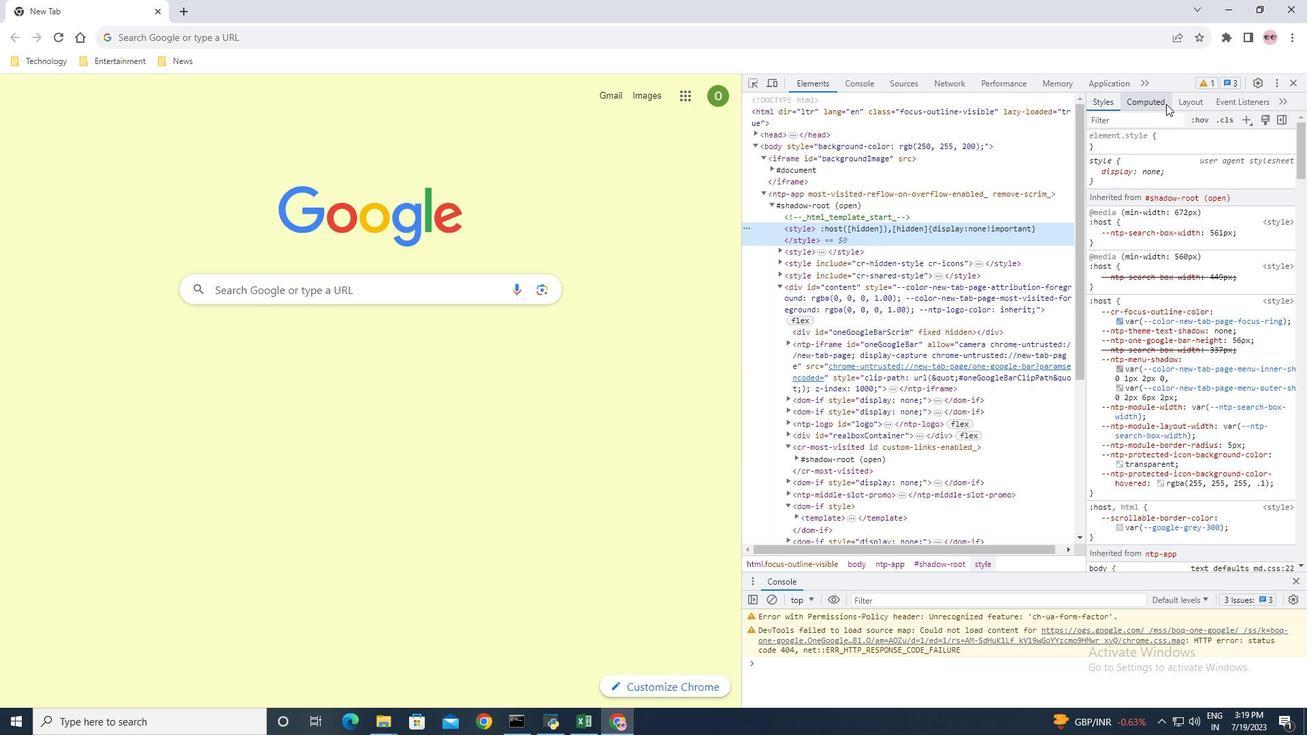 
Action: Mouse moved to (1192, 179)
Screenshot: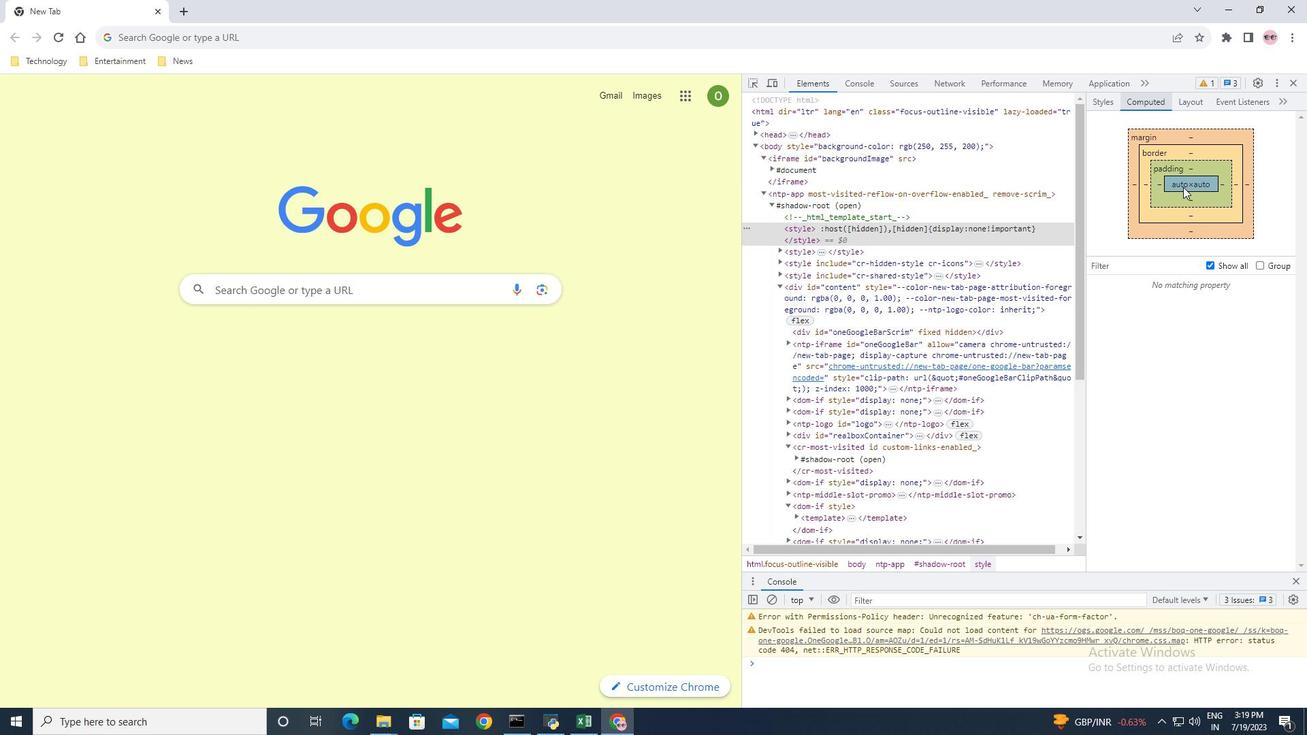 
Action: Mouse pressed left at (1192, 179)
Screenshot: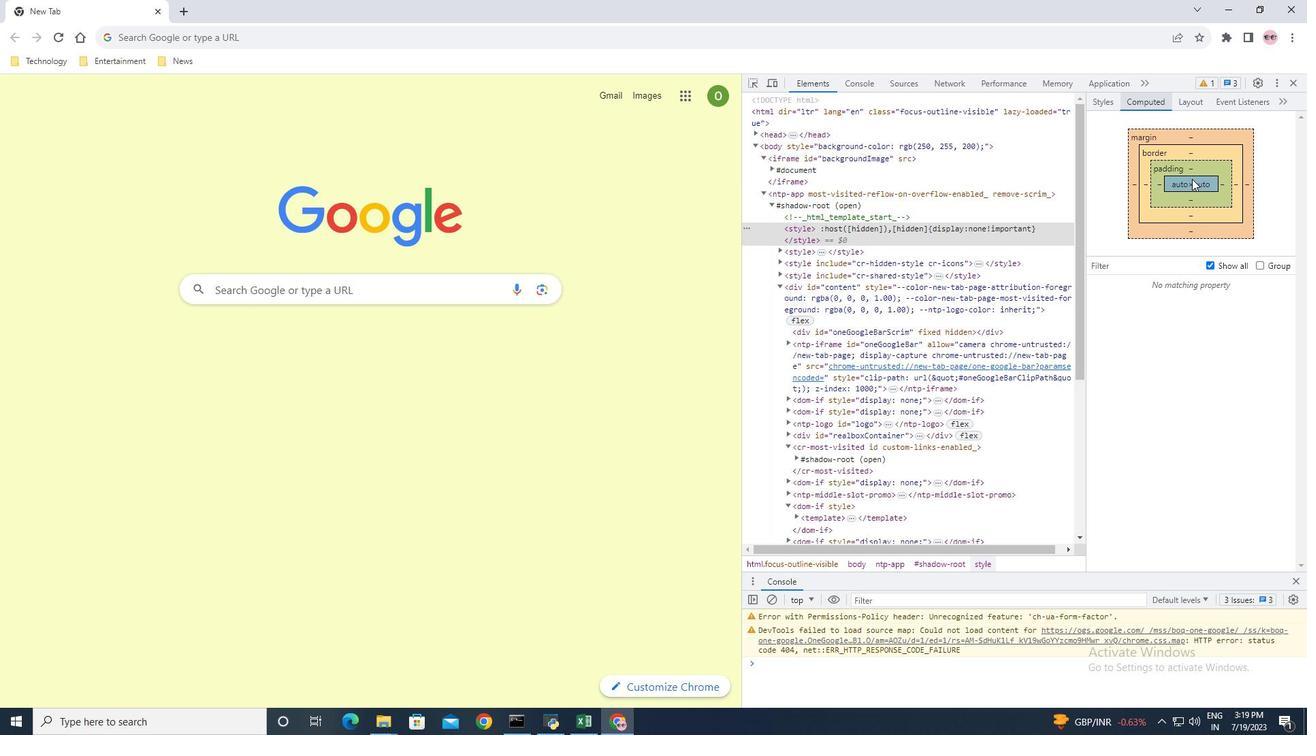 
Action: Mouse moved to (1195, 182)
Screenshot: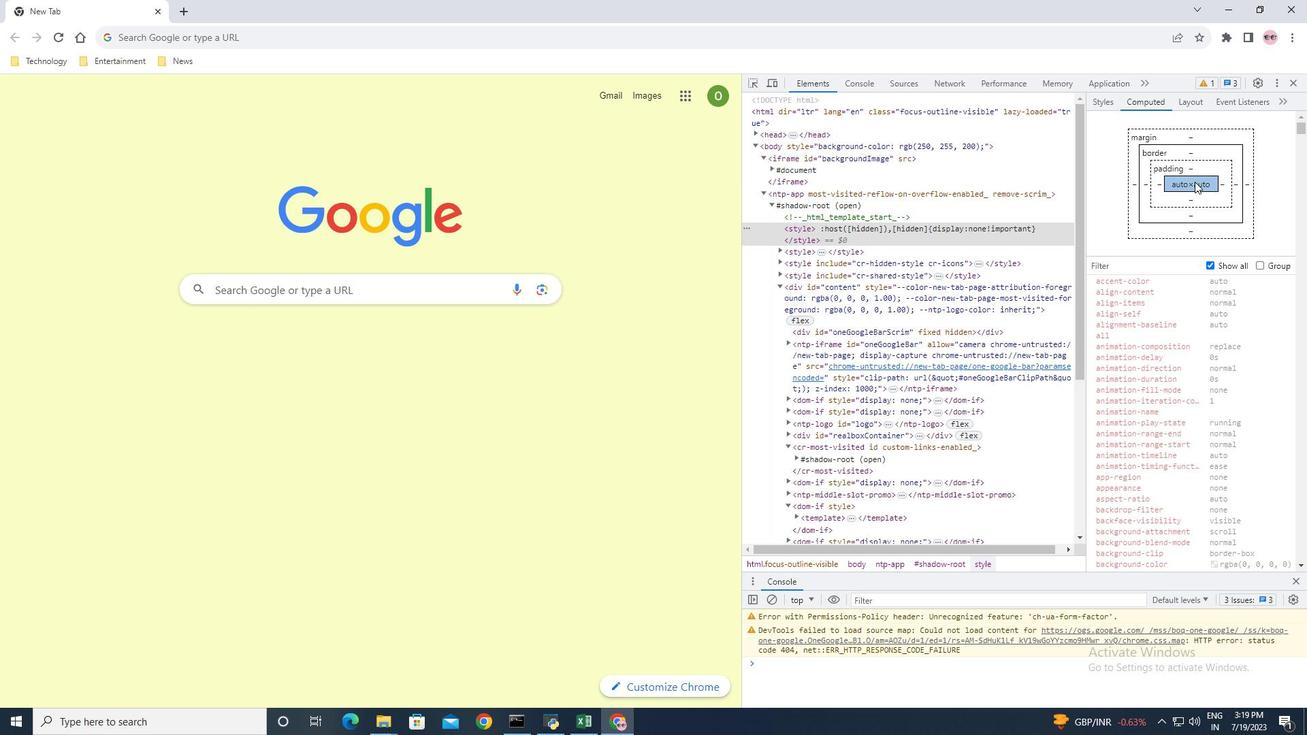 
Action: Mouse pressed left at (1195, 182)
Screenshot: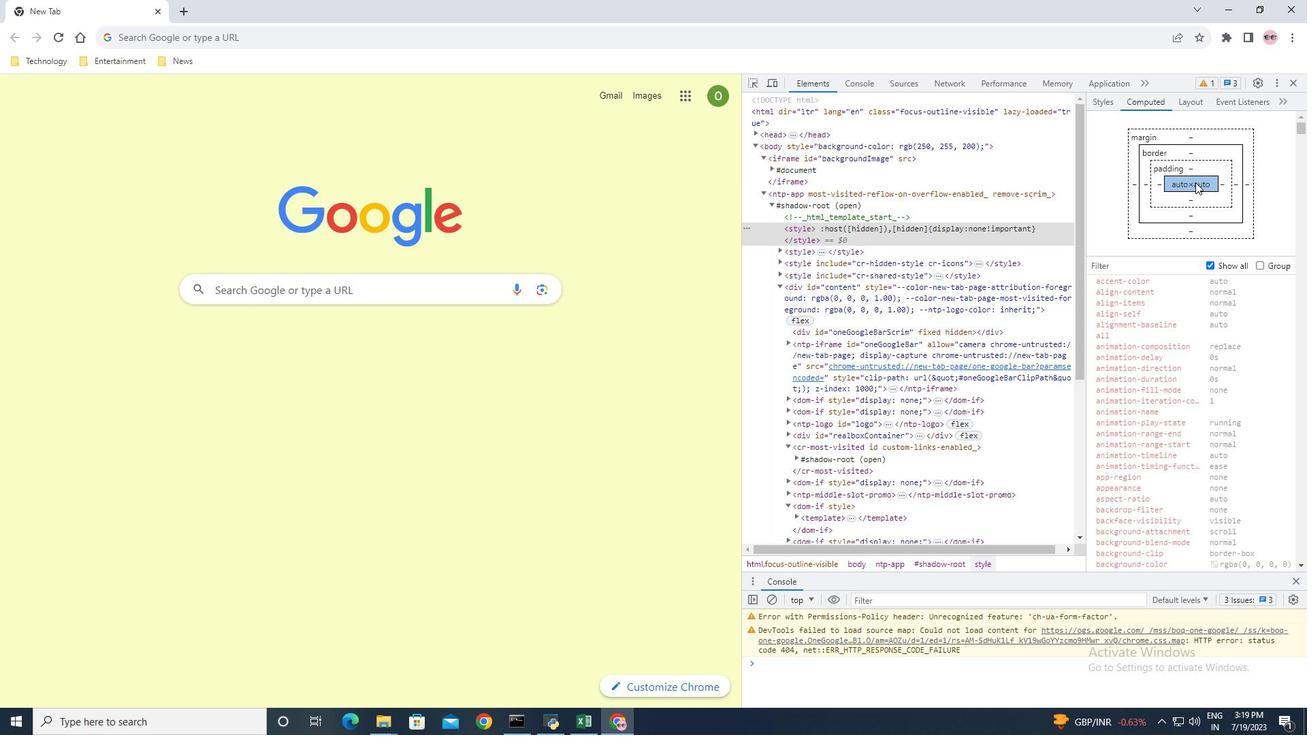 
Action: Mouse pressed left at (1195, 182)
Screenshot: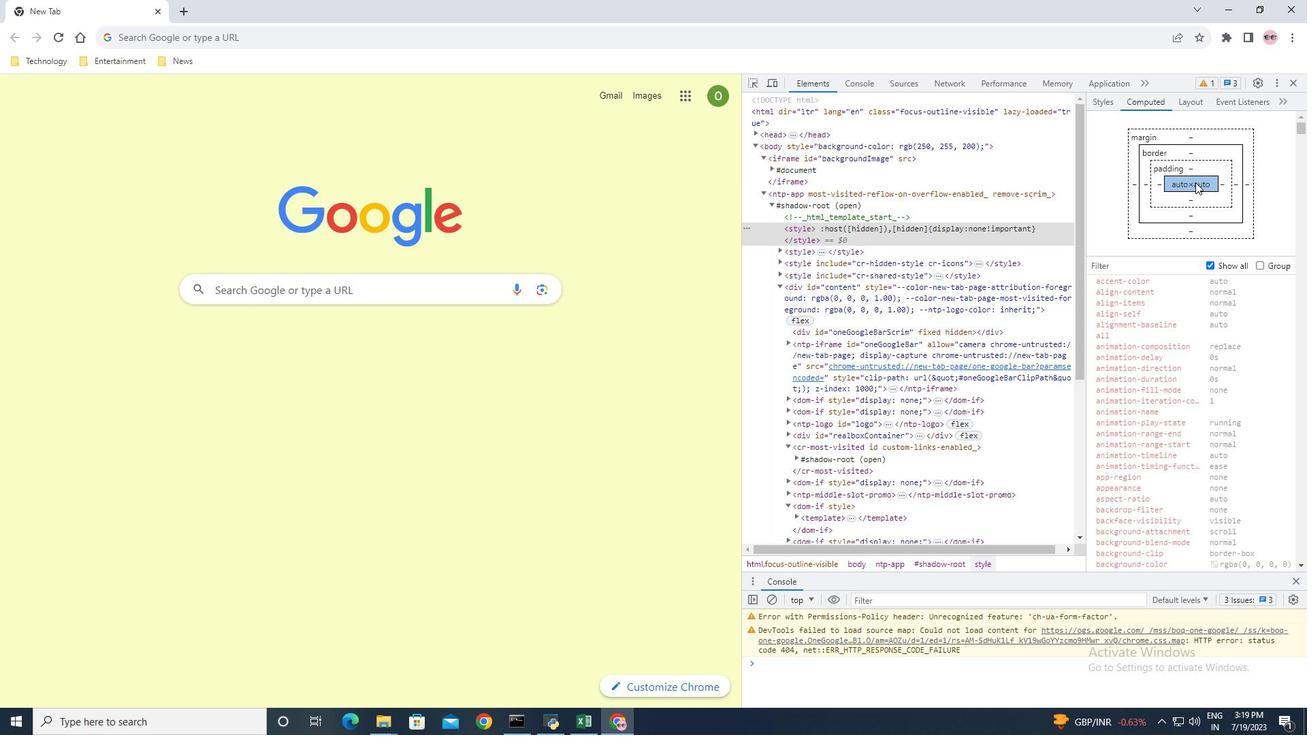 
Action: Key pressed 800
Screenshot: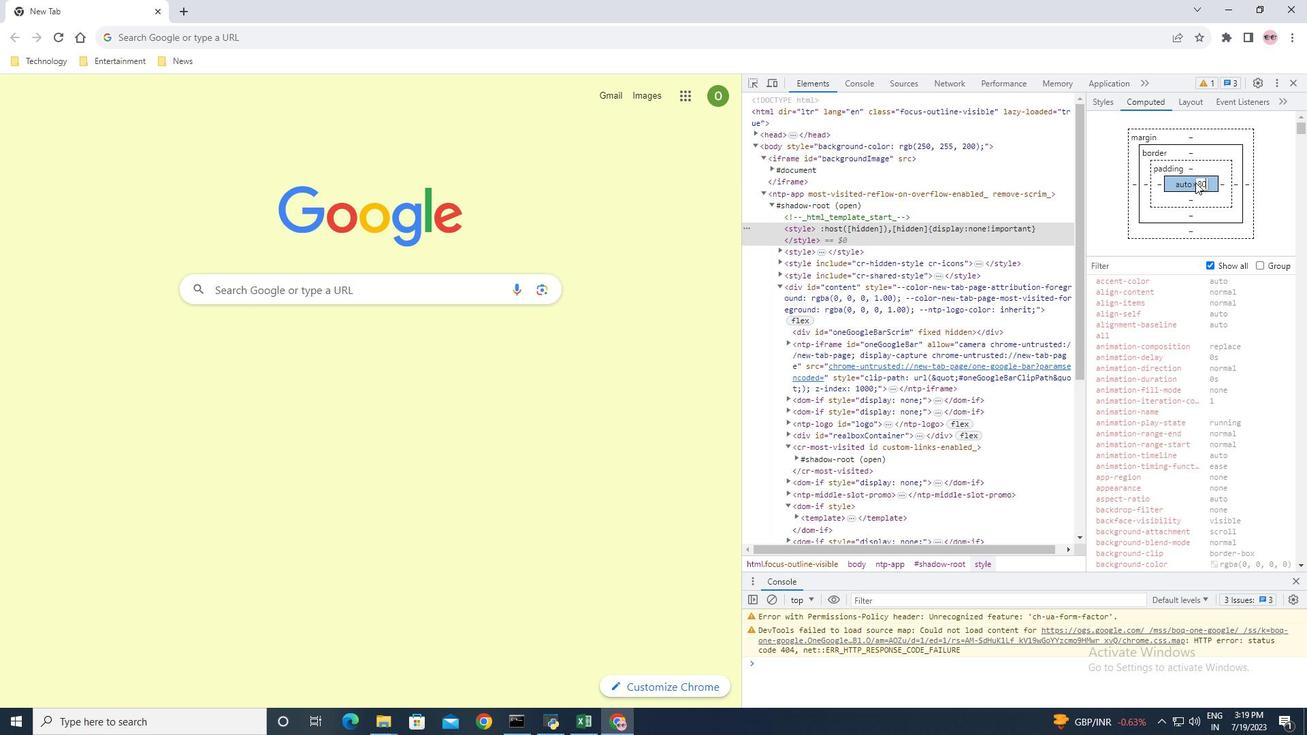 
Action: Mouse moved to (1186, 180)
Screenshot: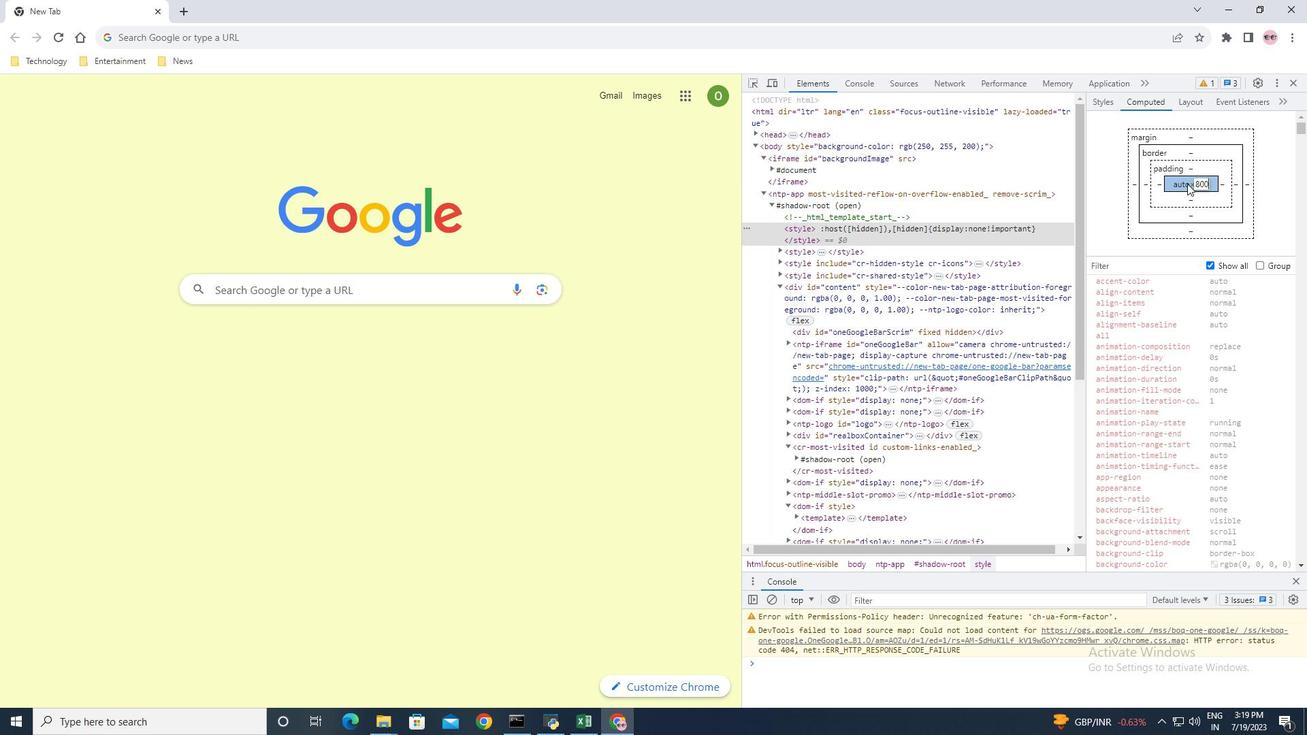 
Action: Mouse pressed left at (1186, 180)
Screenshot: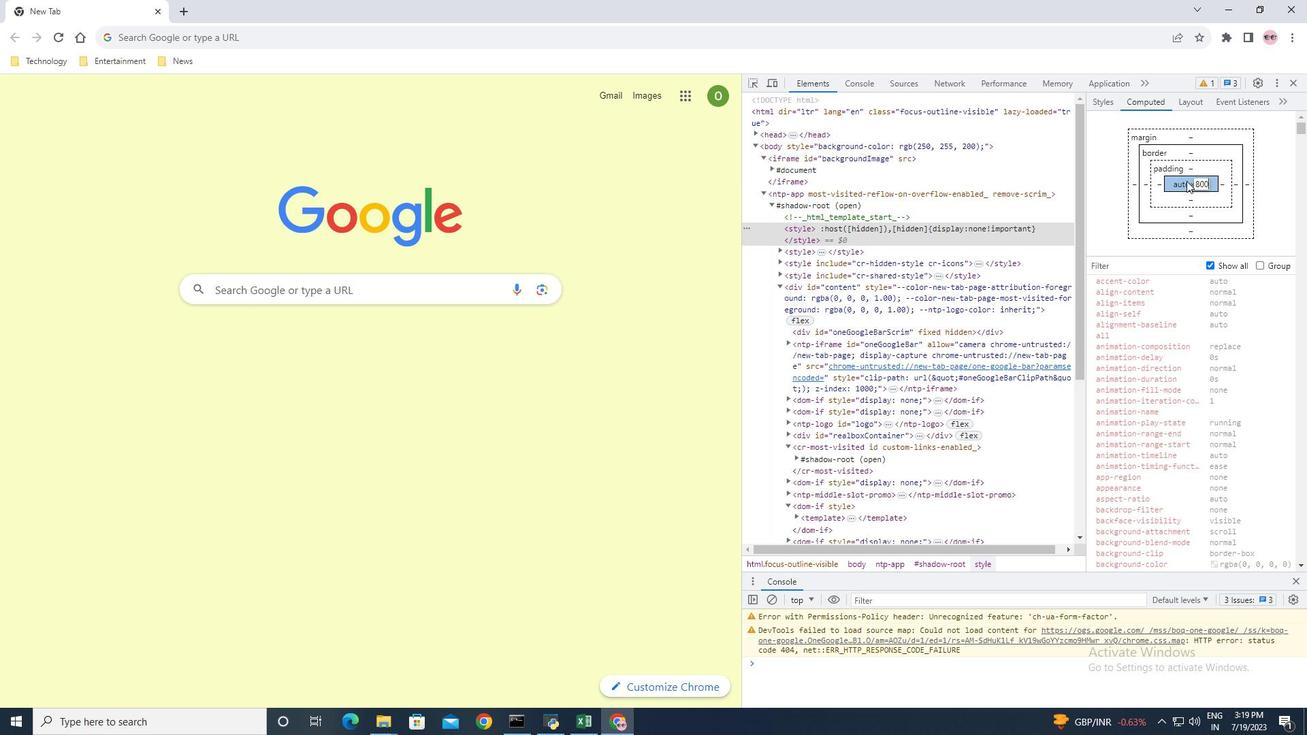
Action: Mouse moved to (1185, 186)
Screenshot: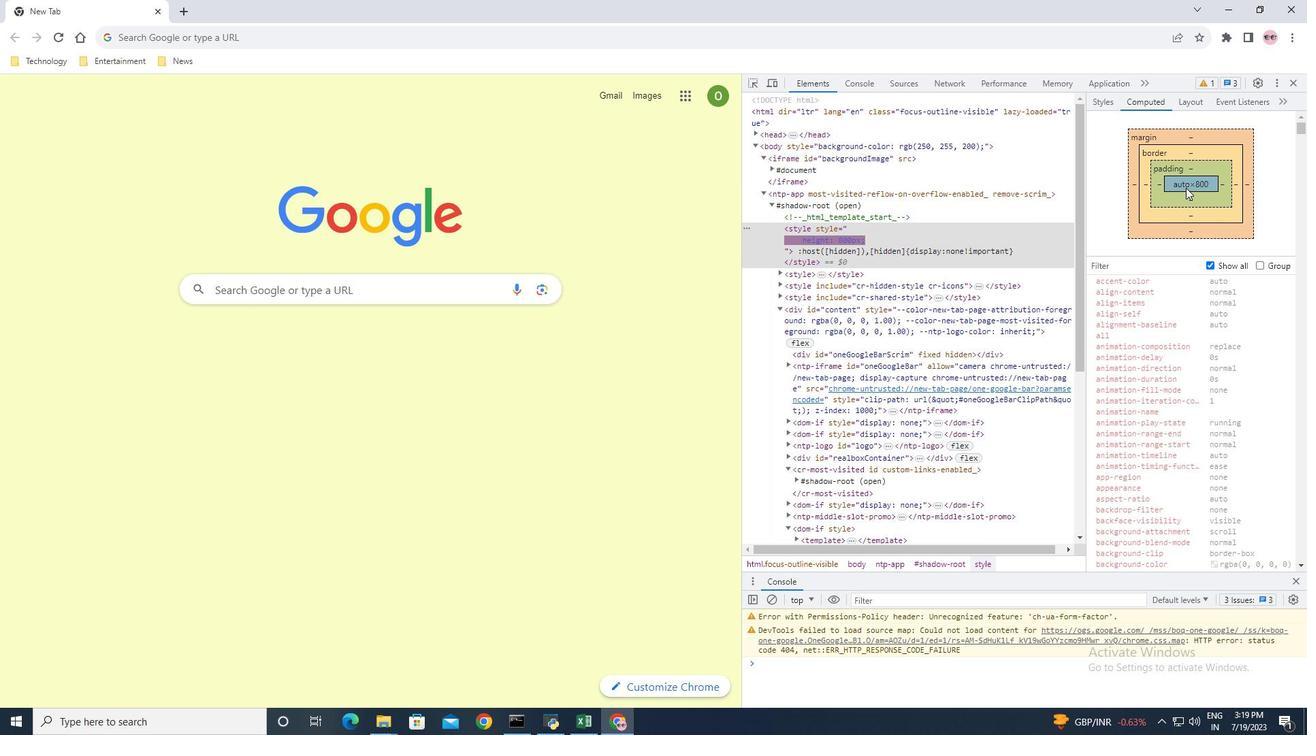 
Action: Mouse pressed left at (1185, 186)
Screenshot: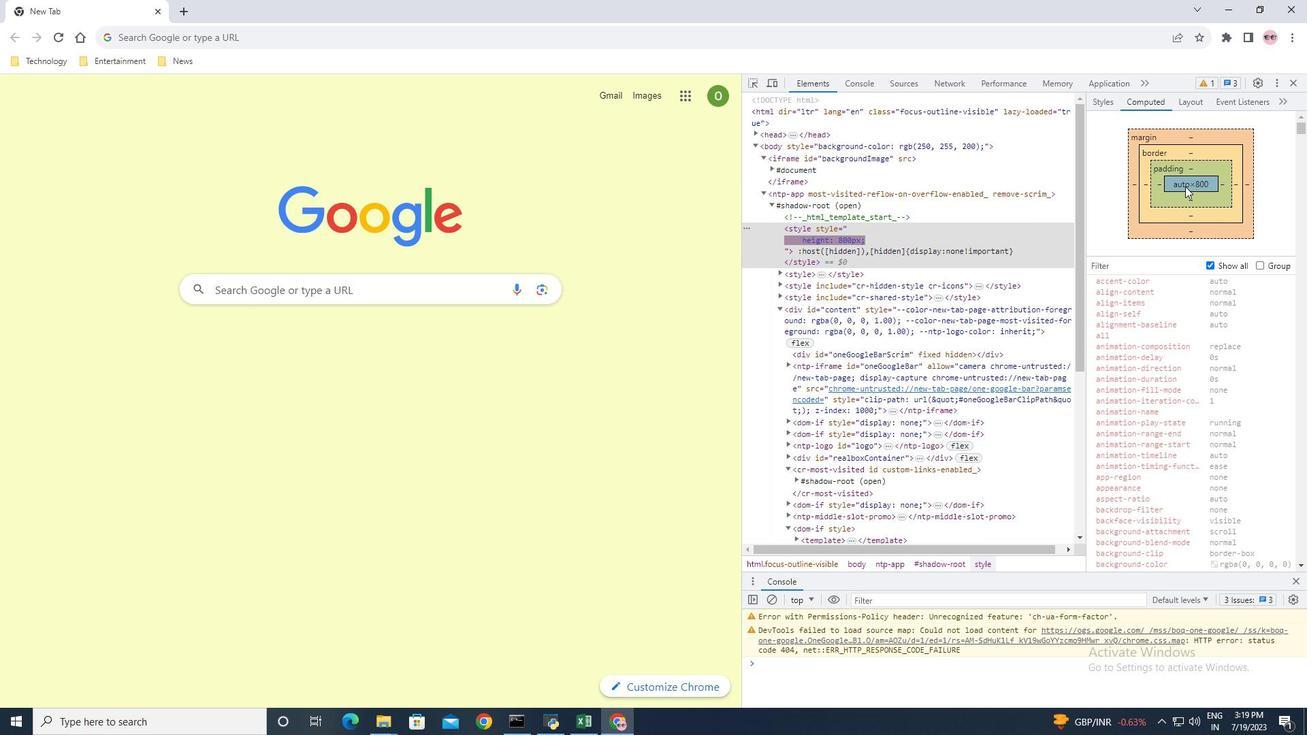 
Action: Mouse pressed left at (1185, 186)
Screenshot: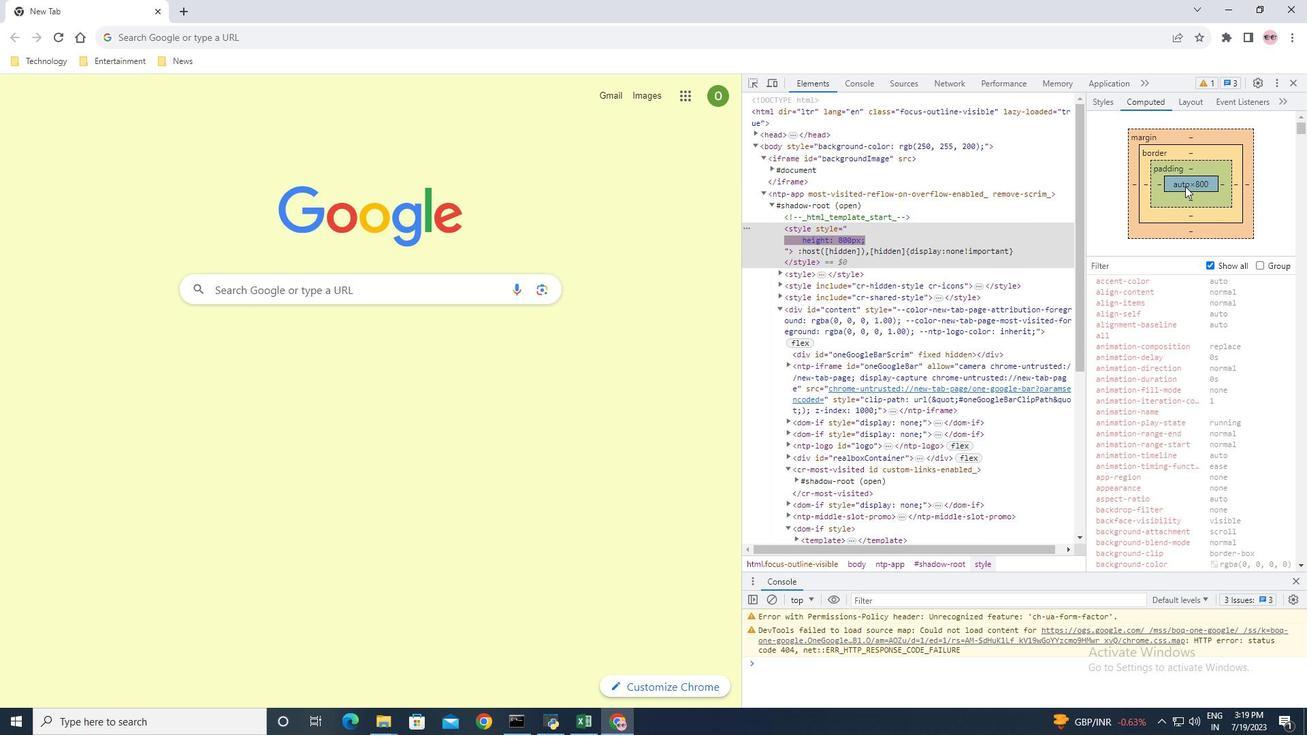 
Action: Mouse moved to (1185, 185)
Screenshot: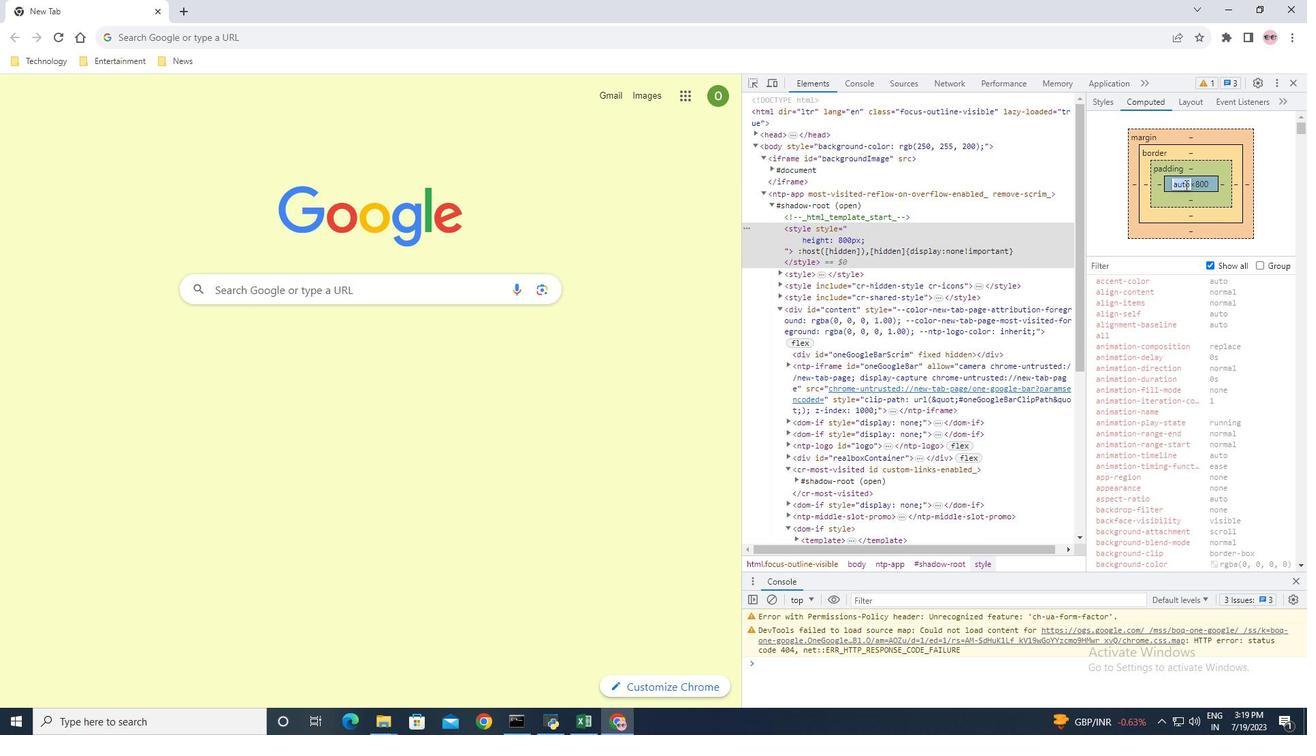 
Action: Key pressed 1000<Key.enter>
Screenshot: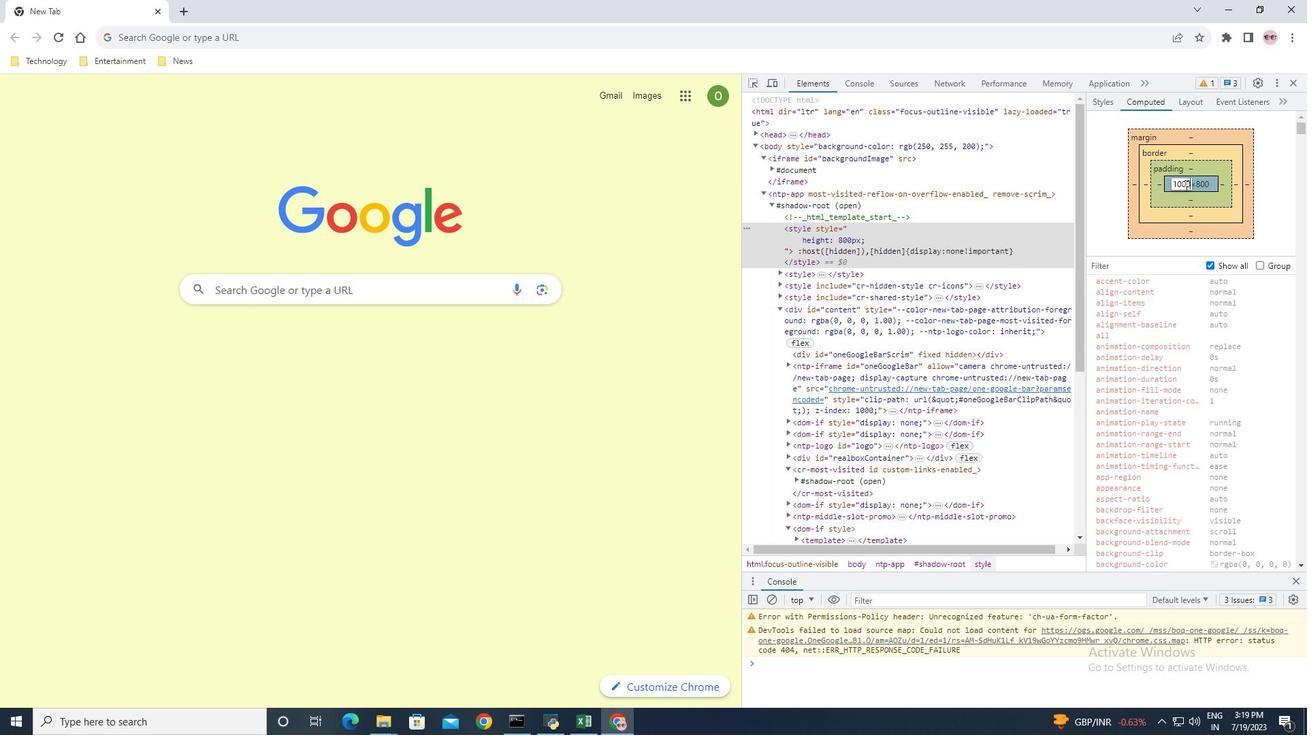 
Action: Mouse moved to (1190, 198)
Screenshot: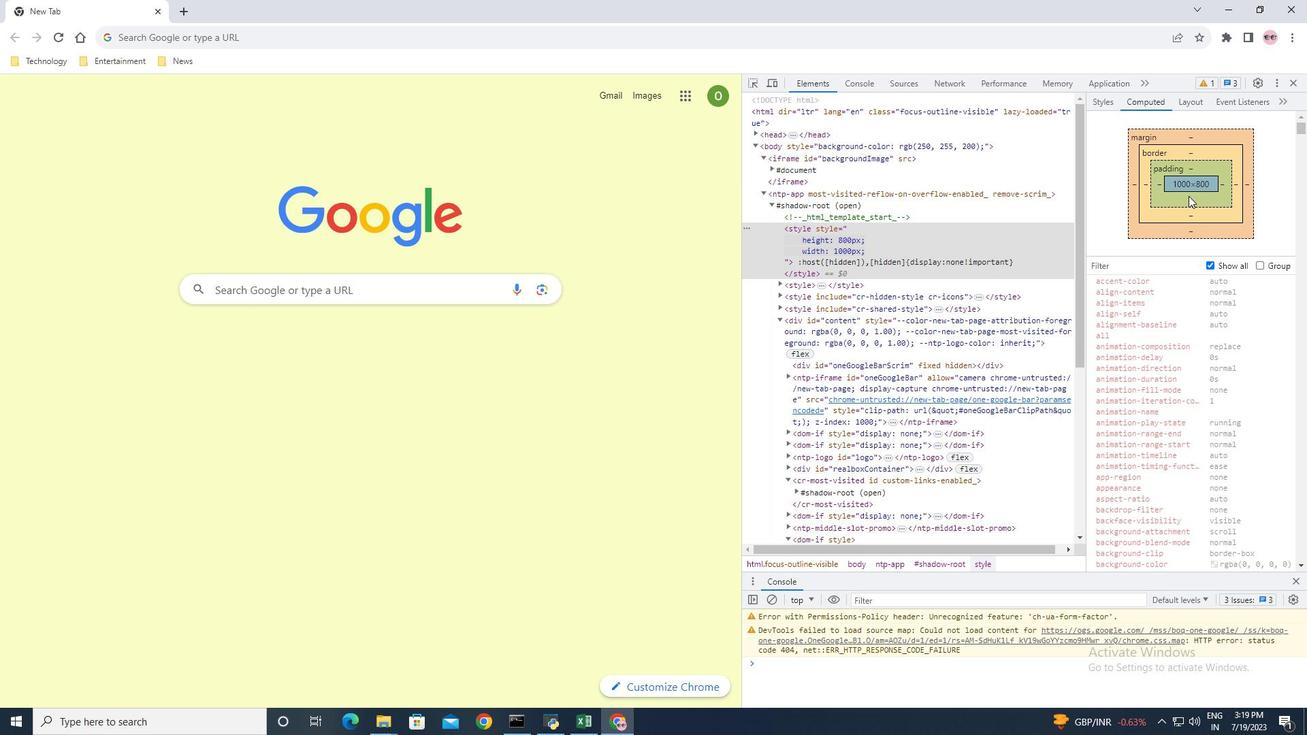 
Action: Mouse pressed left at (1190, 198)
Screenshot: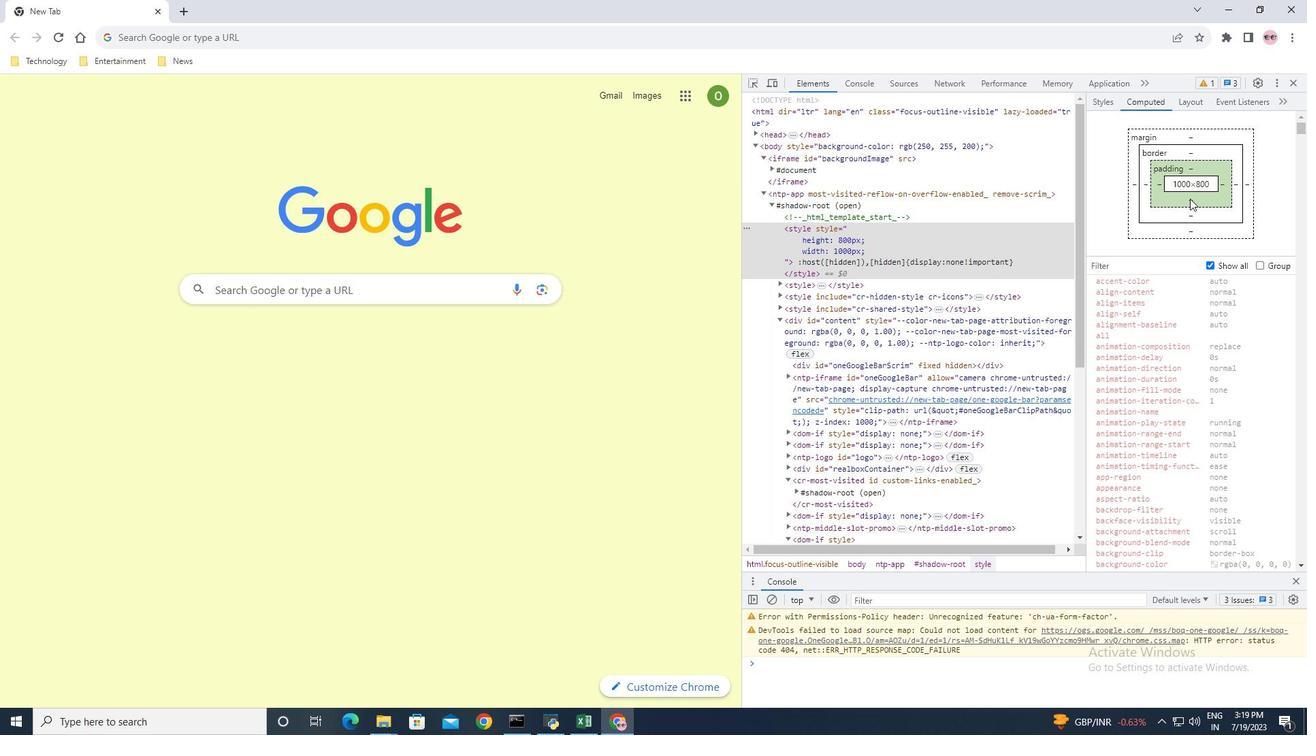 
Action: Mouse moved to (1194, 229)
Screenshot: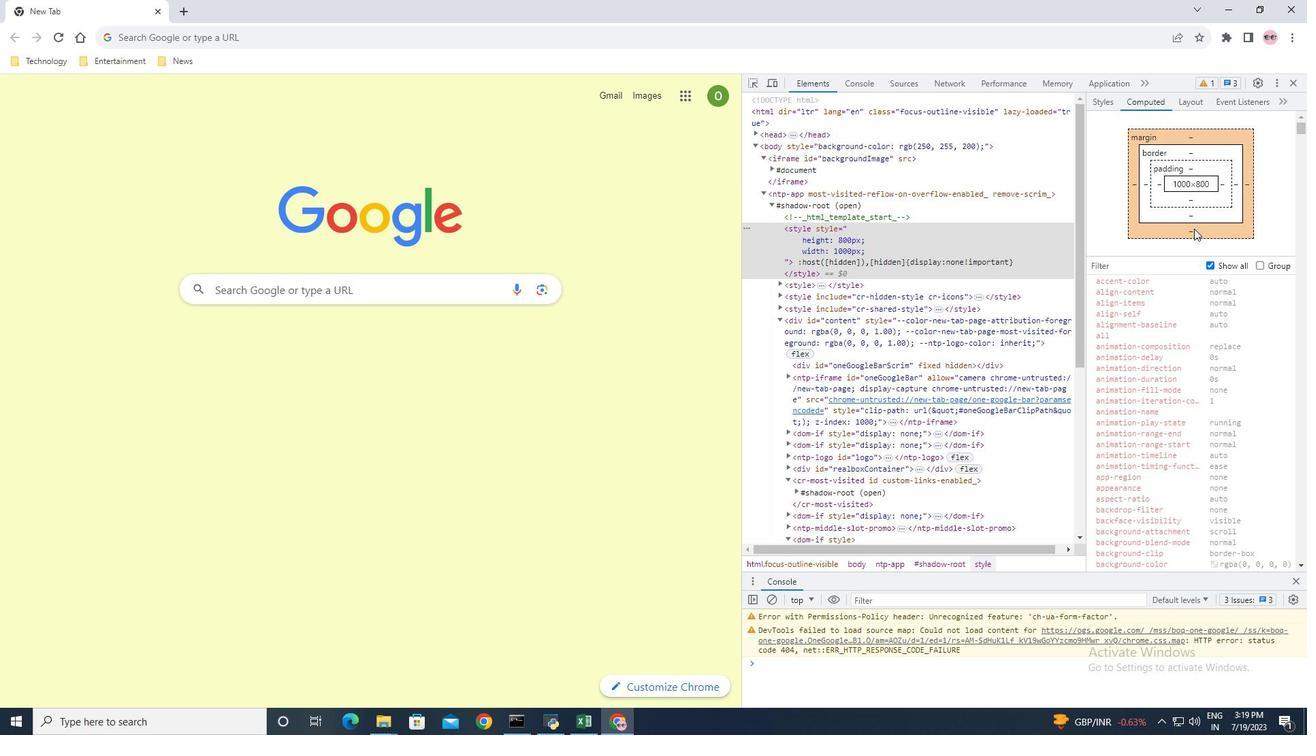 
Action: Mouse pressed left at (1194, 229)
Screenshot: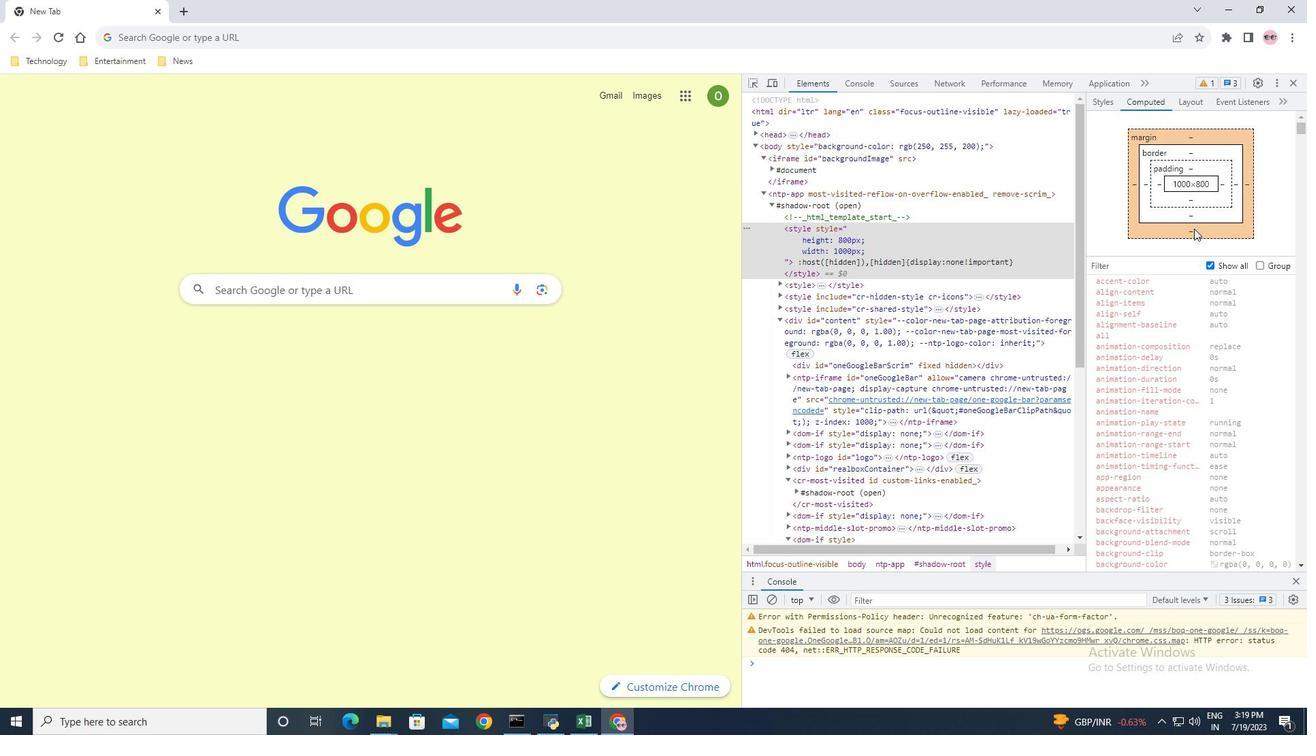 
Action: Mouse moved to (1181, 135)
Screenshot: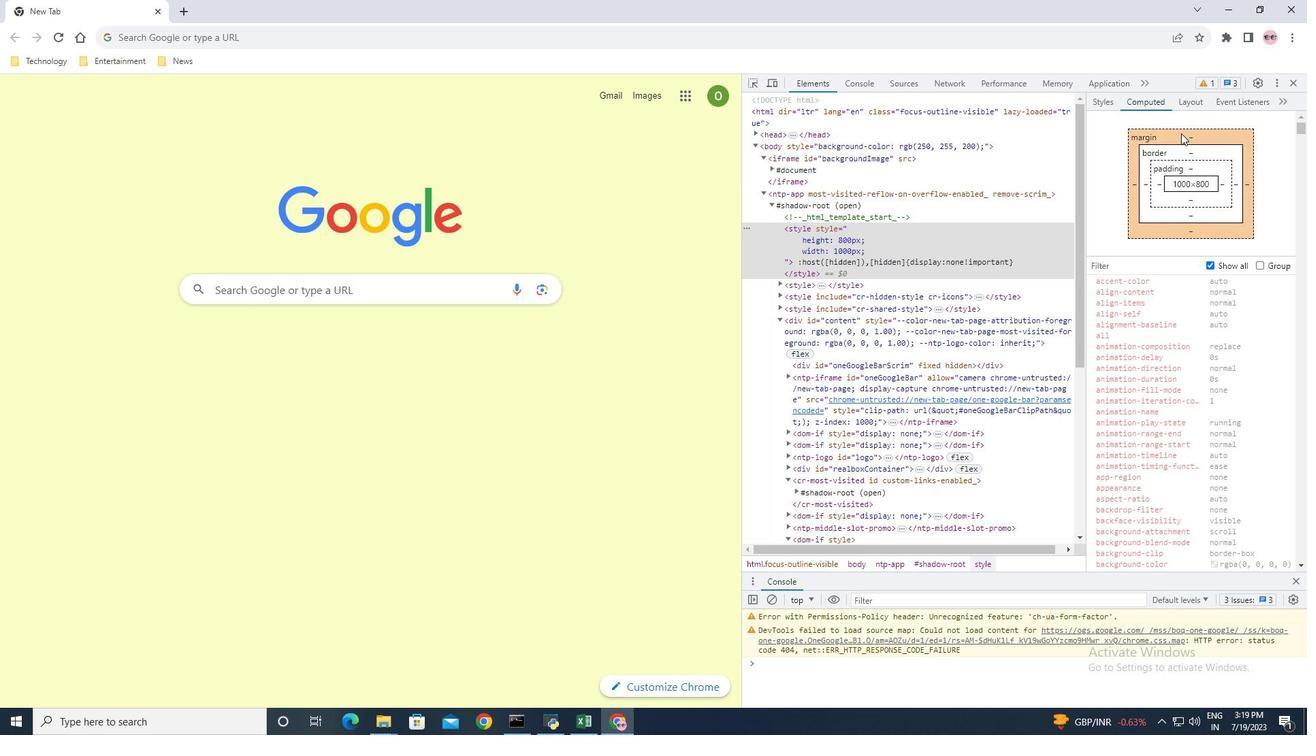 
Action: Mouse pressed left at (1181, 135)
Screenshot: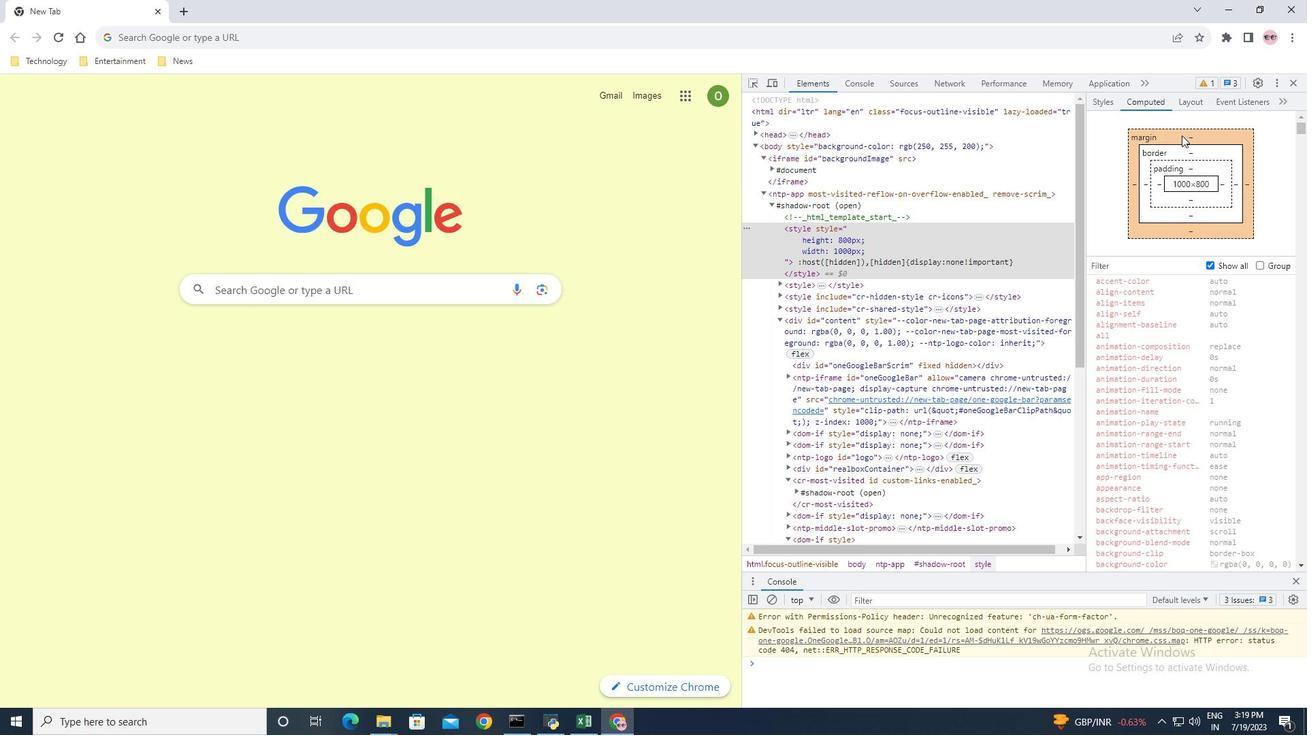
Action: Mouse pressed left at (1181, 135)
Screenshot: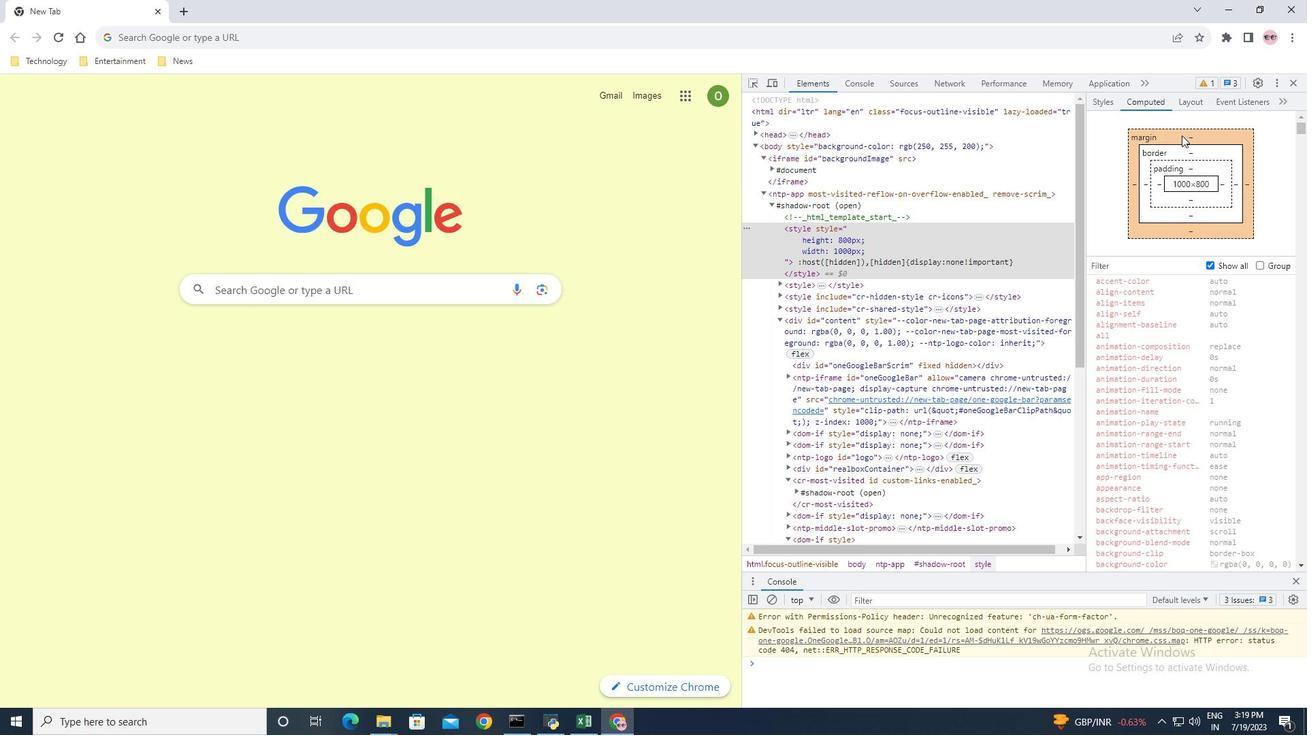 
Action: Mouse moved to (1190, 136)
Screenshot: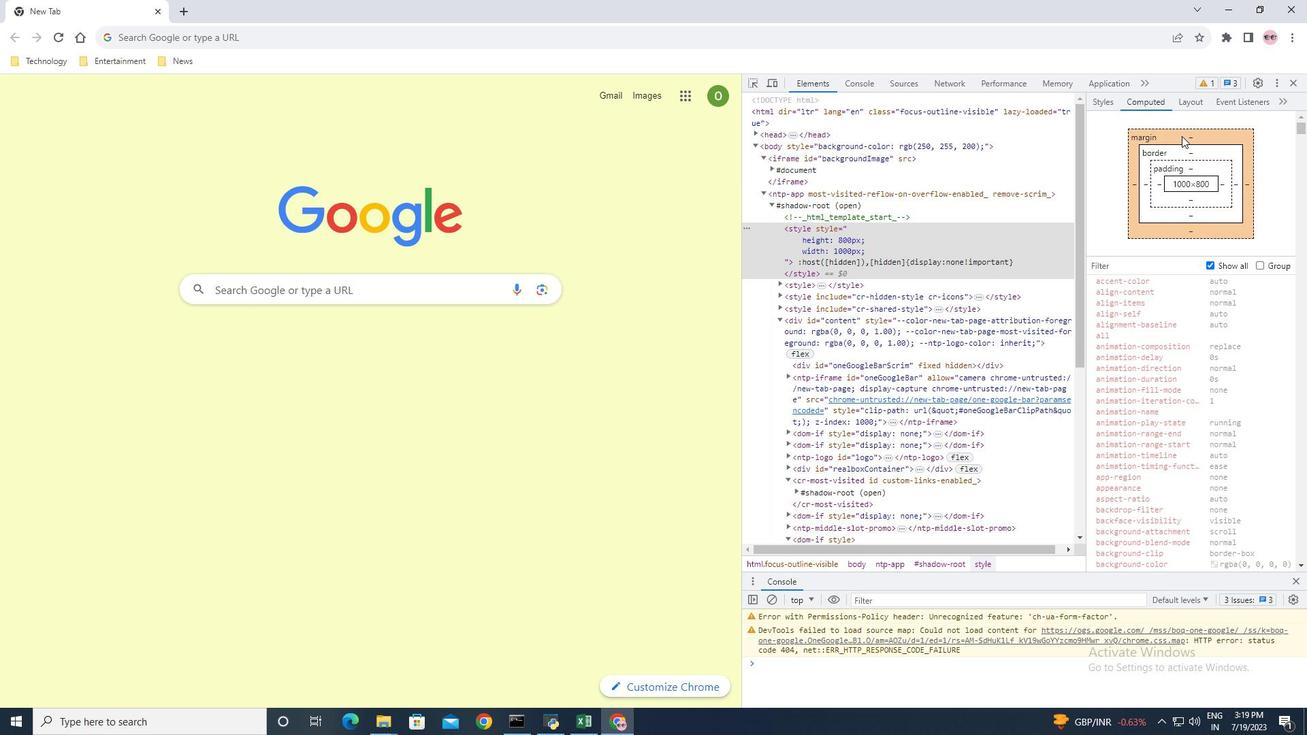 
Action: Mouse pressed left at (1190, 136)
Screenshot: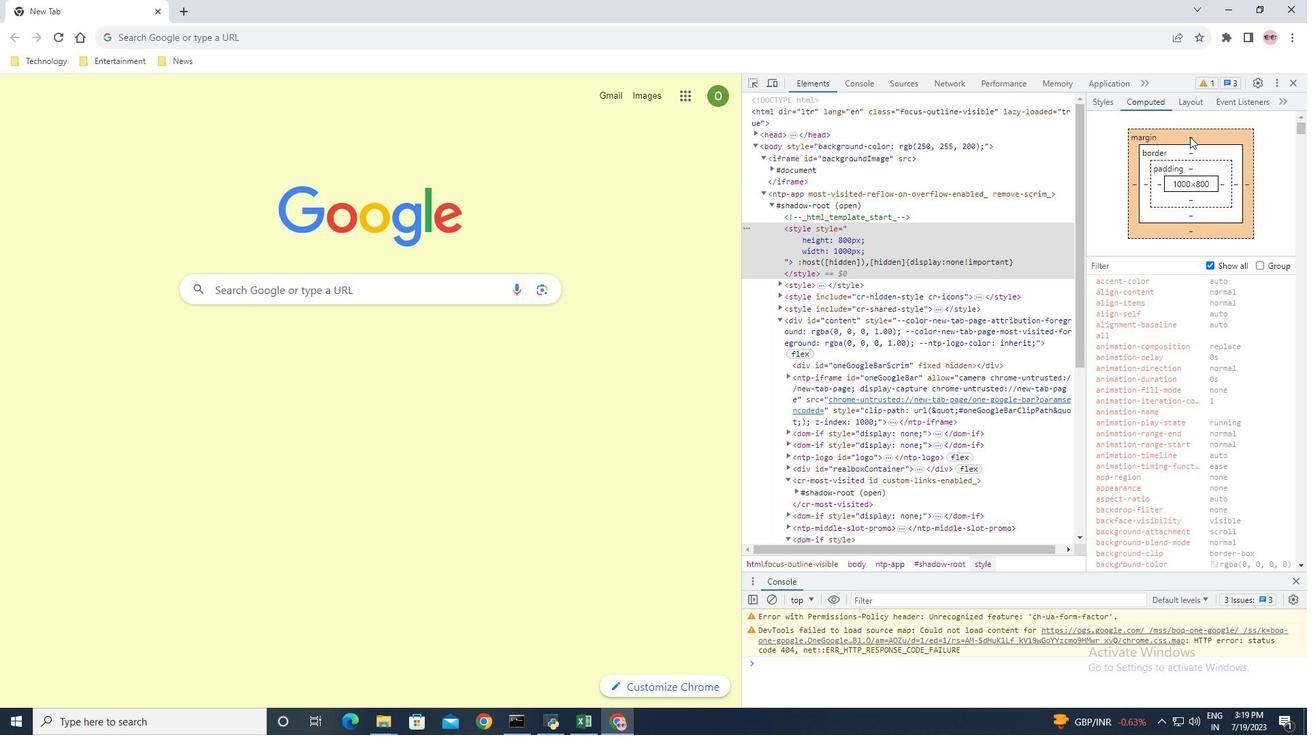 
Action: Mouse moved to (1247, 183)
Screenshot: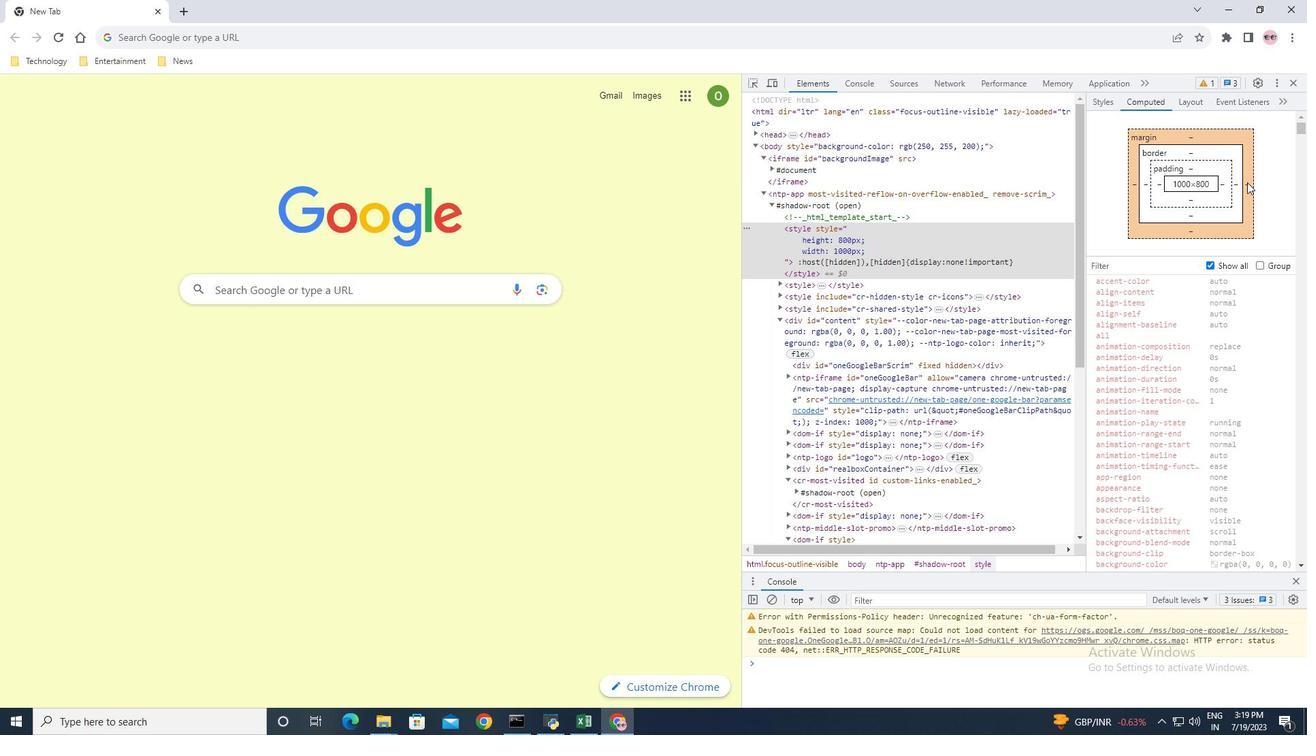 
Action: Mouse pressed left at (1247, 183)
Screenshot: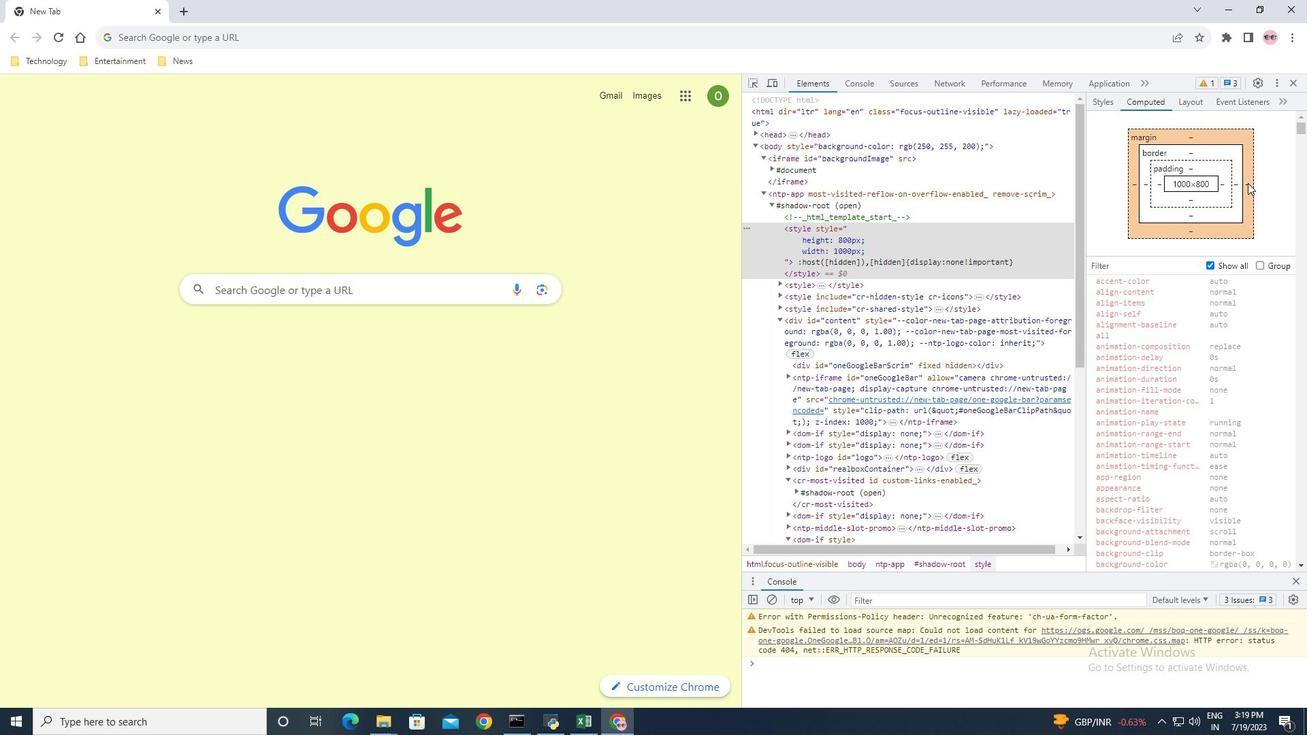 
Action: Mouse pressed left at (1247, 183)
Screenshot: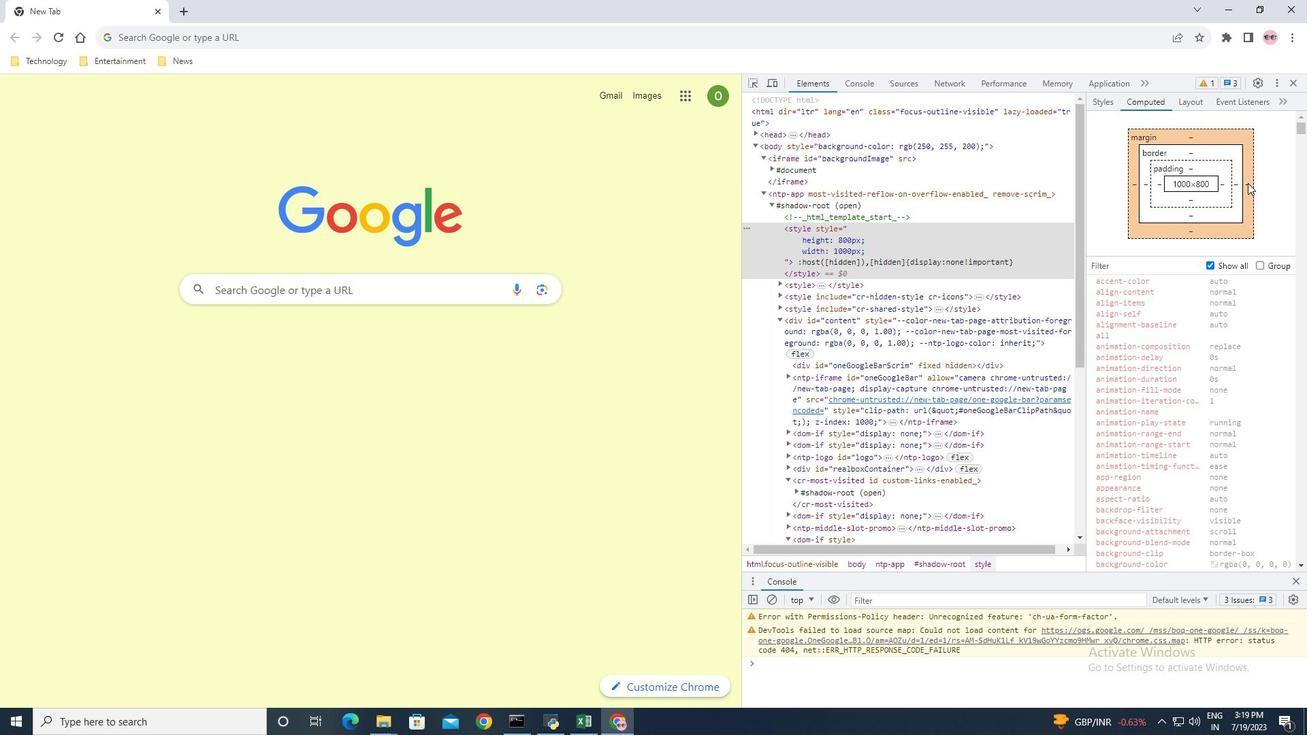 
Action: Mouse moved to (932, 302)
Screenshot: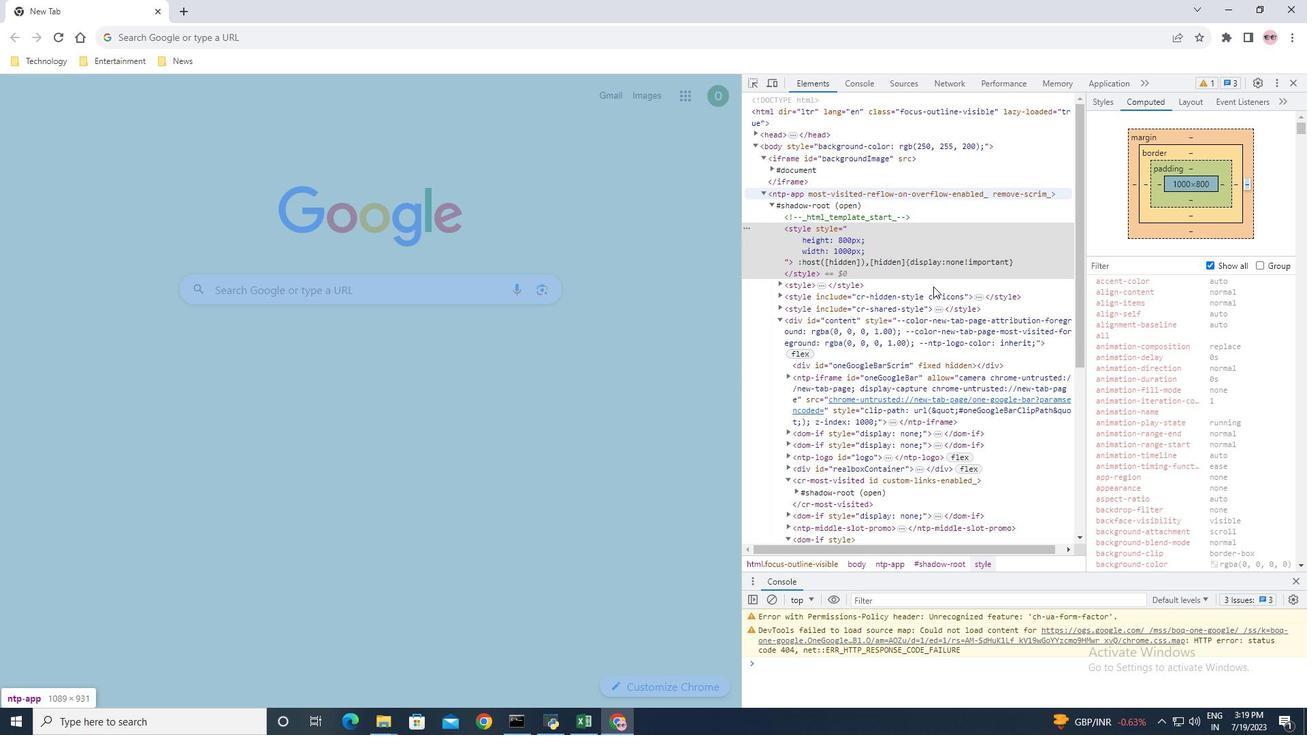 
Action: Mouse scrolled (932, 301) with delta (0, 0)
Screenshot: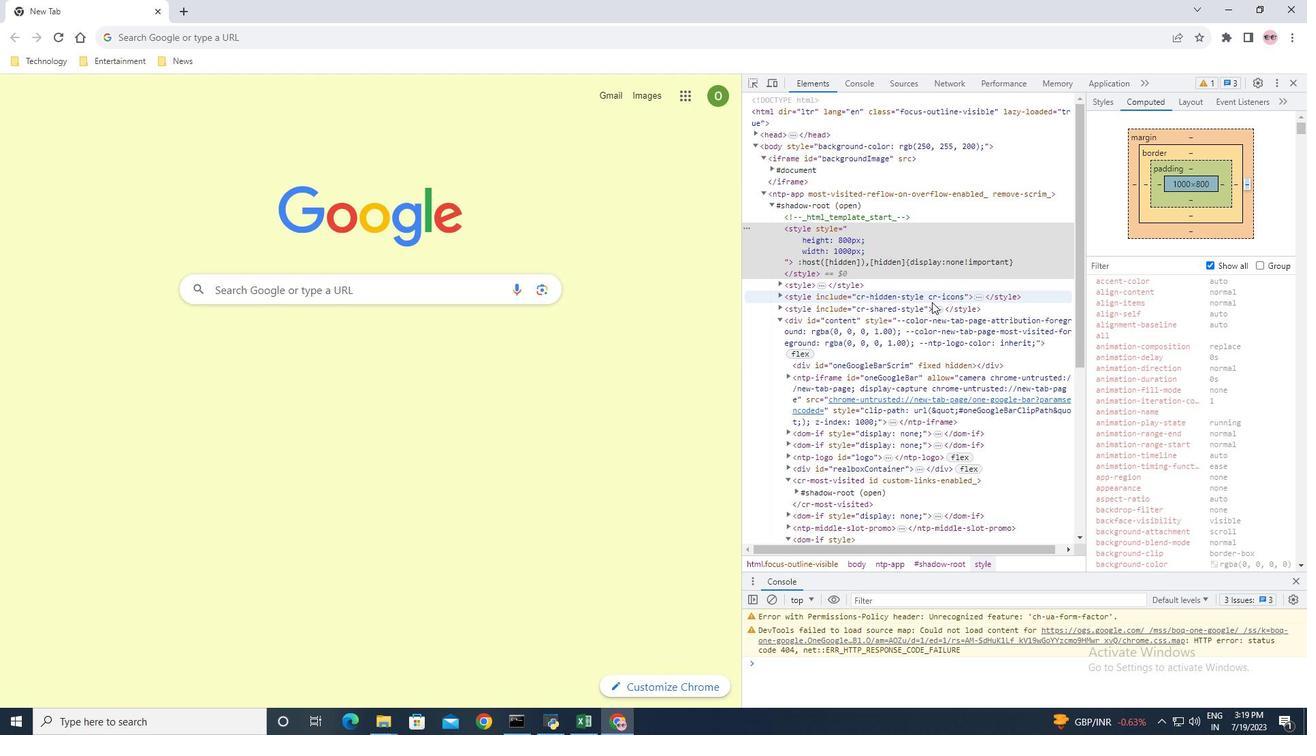 
Action: Mouse scrolled (932, 301) with delta (0, 0)
Screenshot: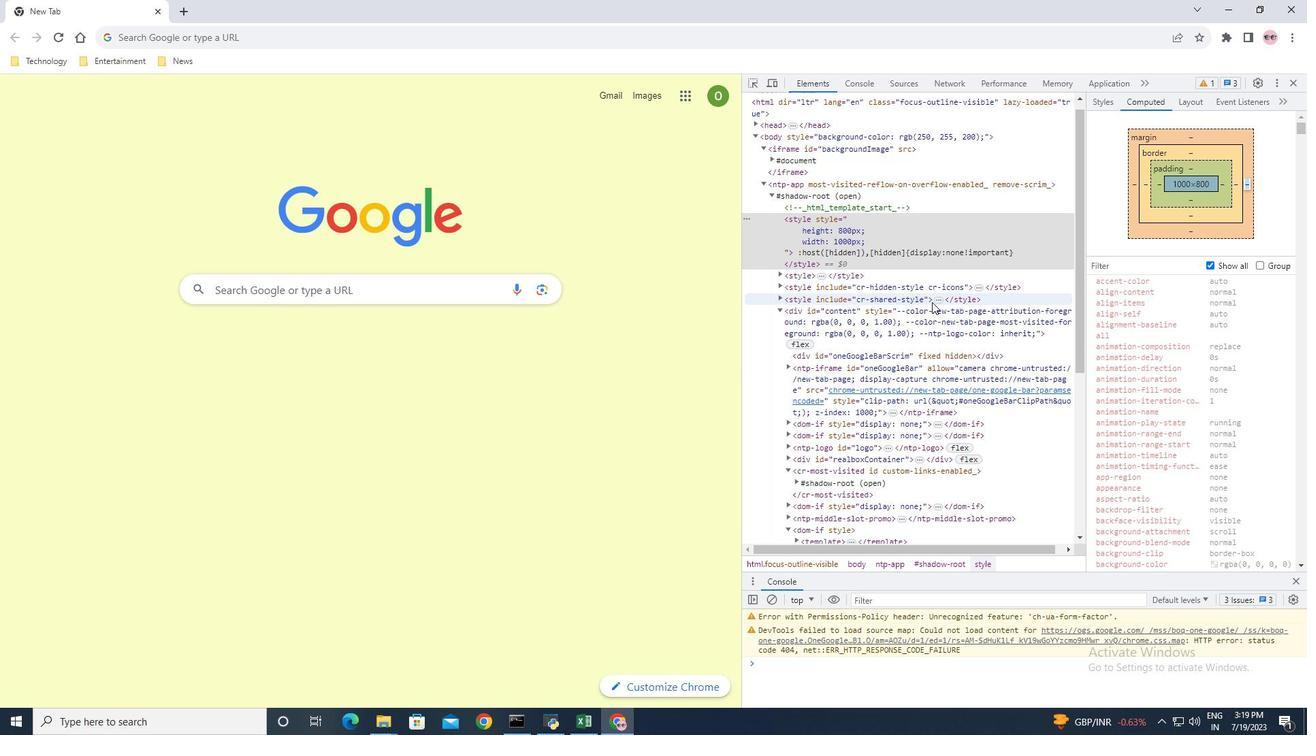 
Action: Mouse moved to (932, 296)
Screenshot: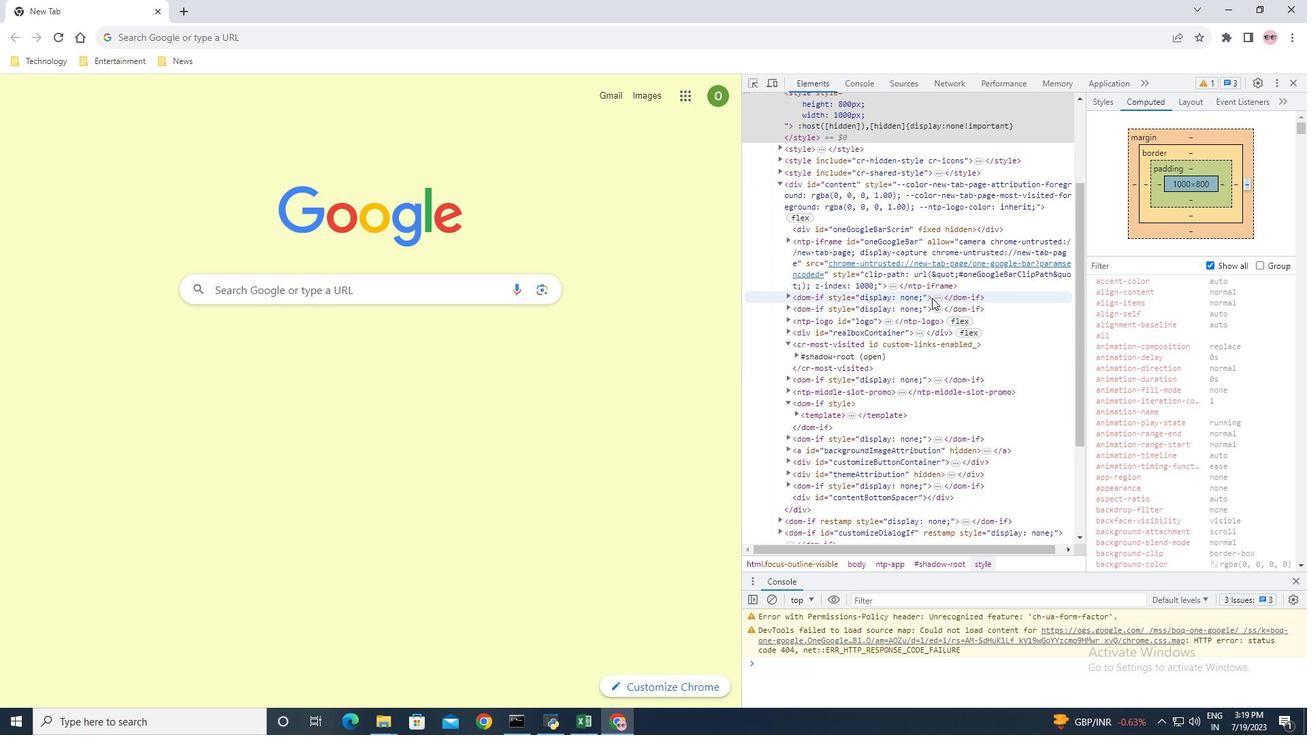 
Action: Mouse scrolled (932, 295) with delta (0, 0)
Screenshot: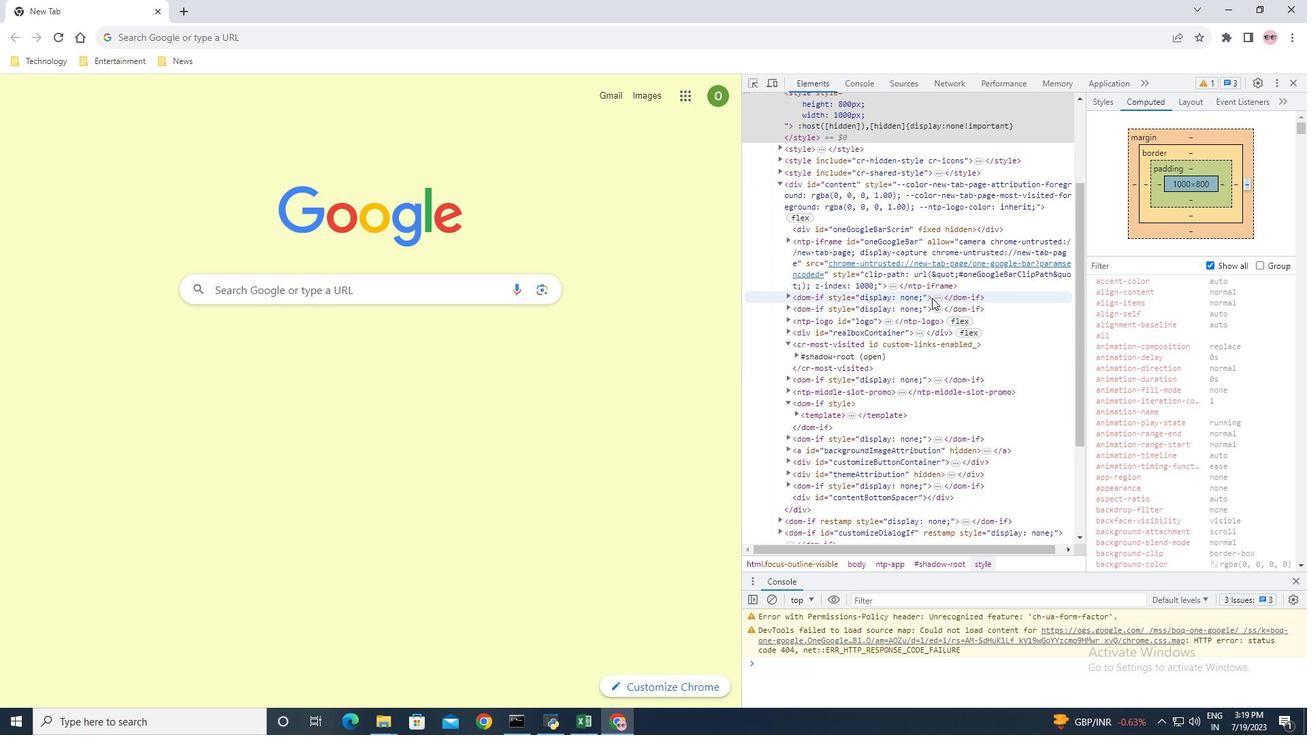 
Action: Mouse moved to (863, 128)
Screenshot: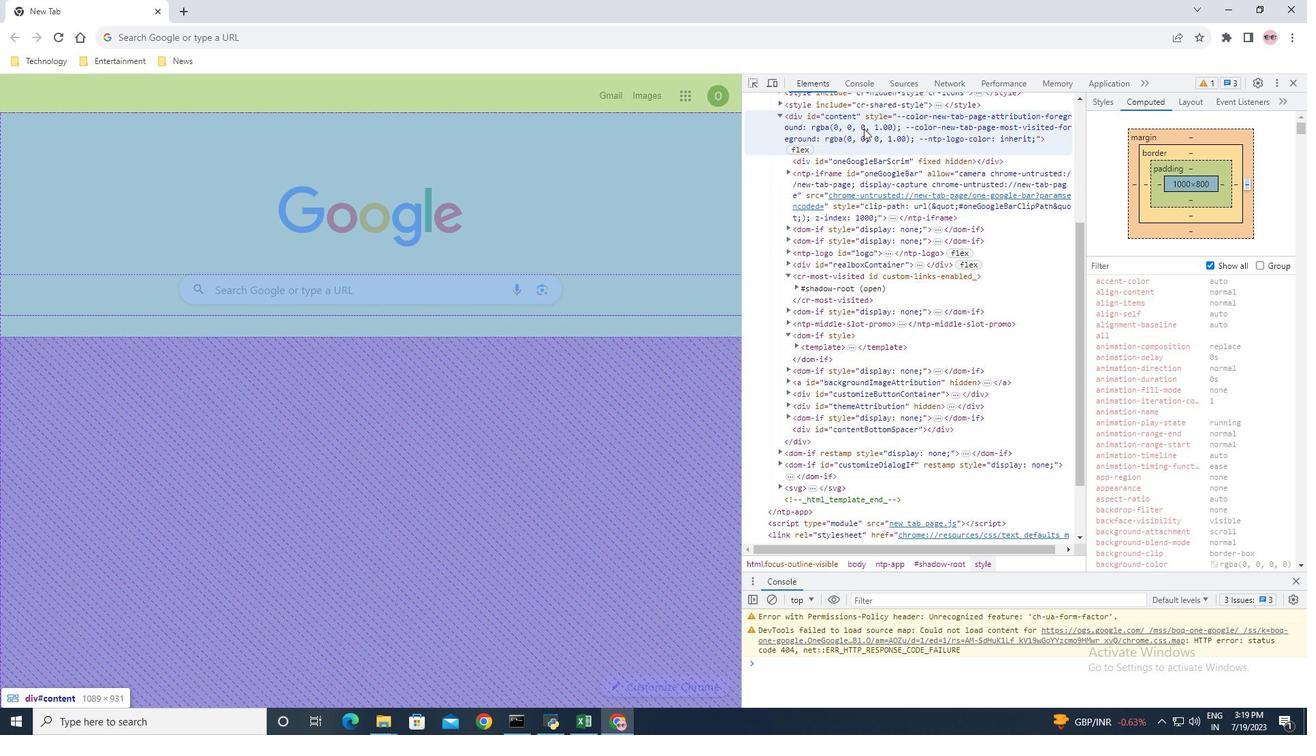 
Action: Mouse pressed left at (863, 128)
Screenshot: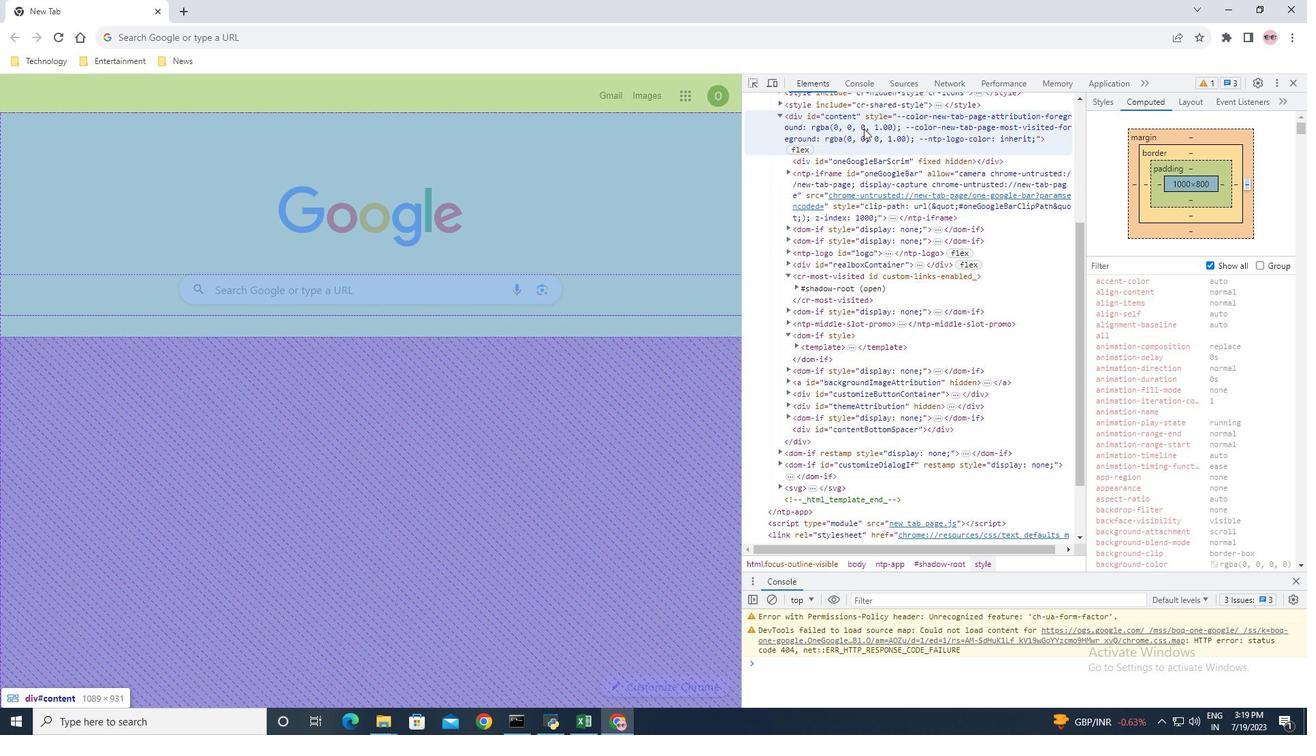 
Action: Mouse pressed left at (863, 128)
Screenshot: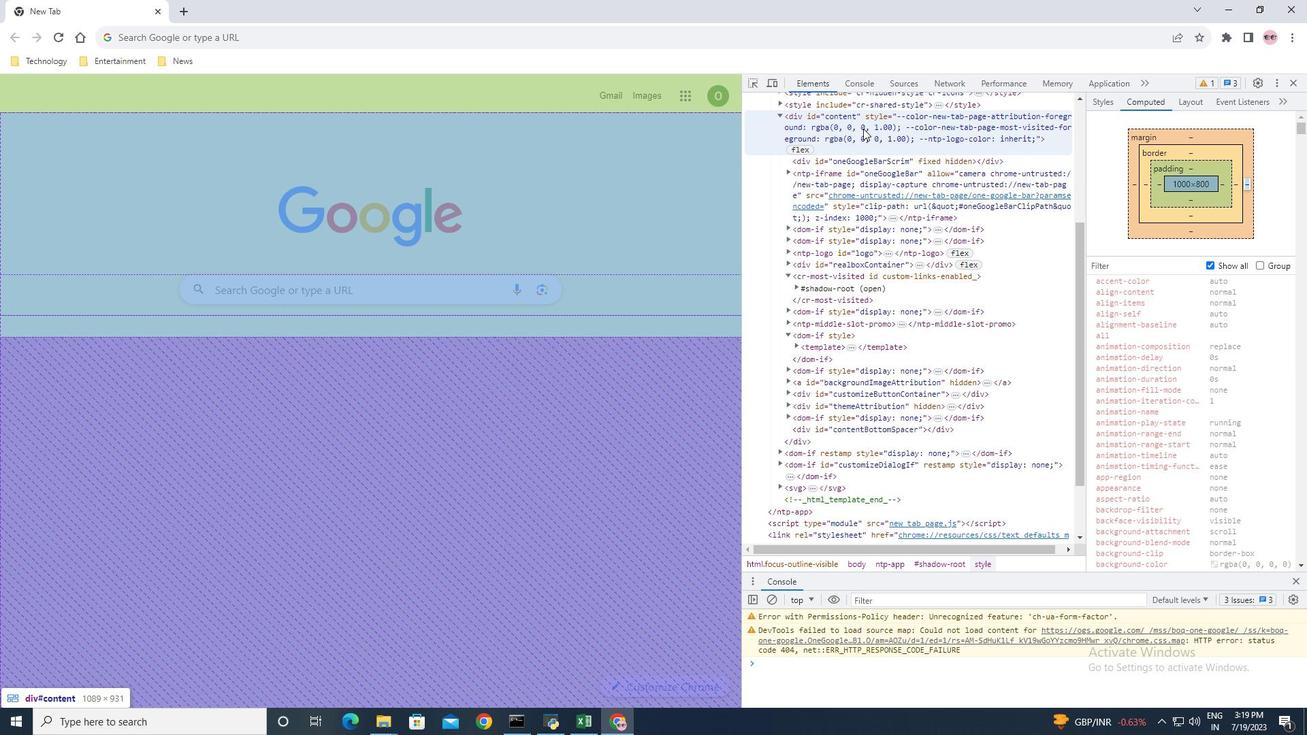 
Action: Mouse moved to (863, 127)
Screenshot: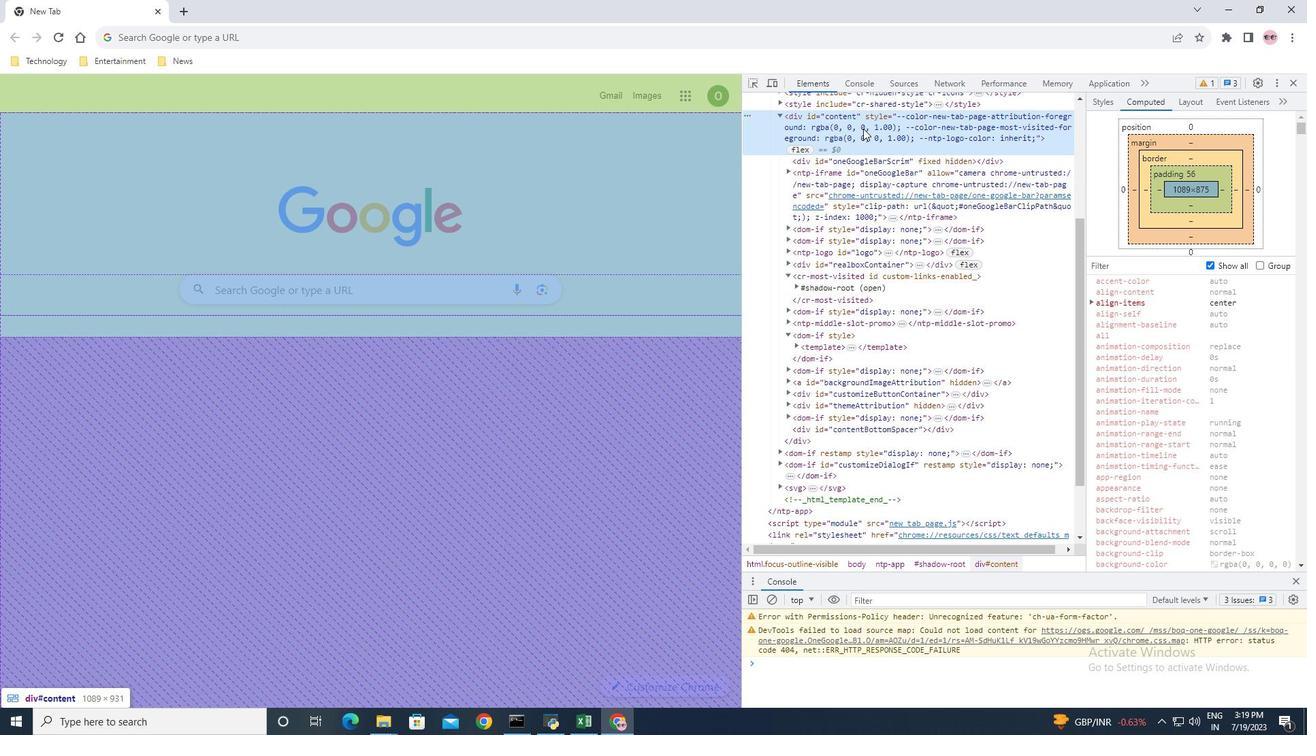 
Action: Mouse pressed left at (863, 127)
Screenshot: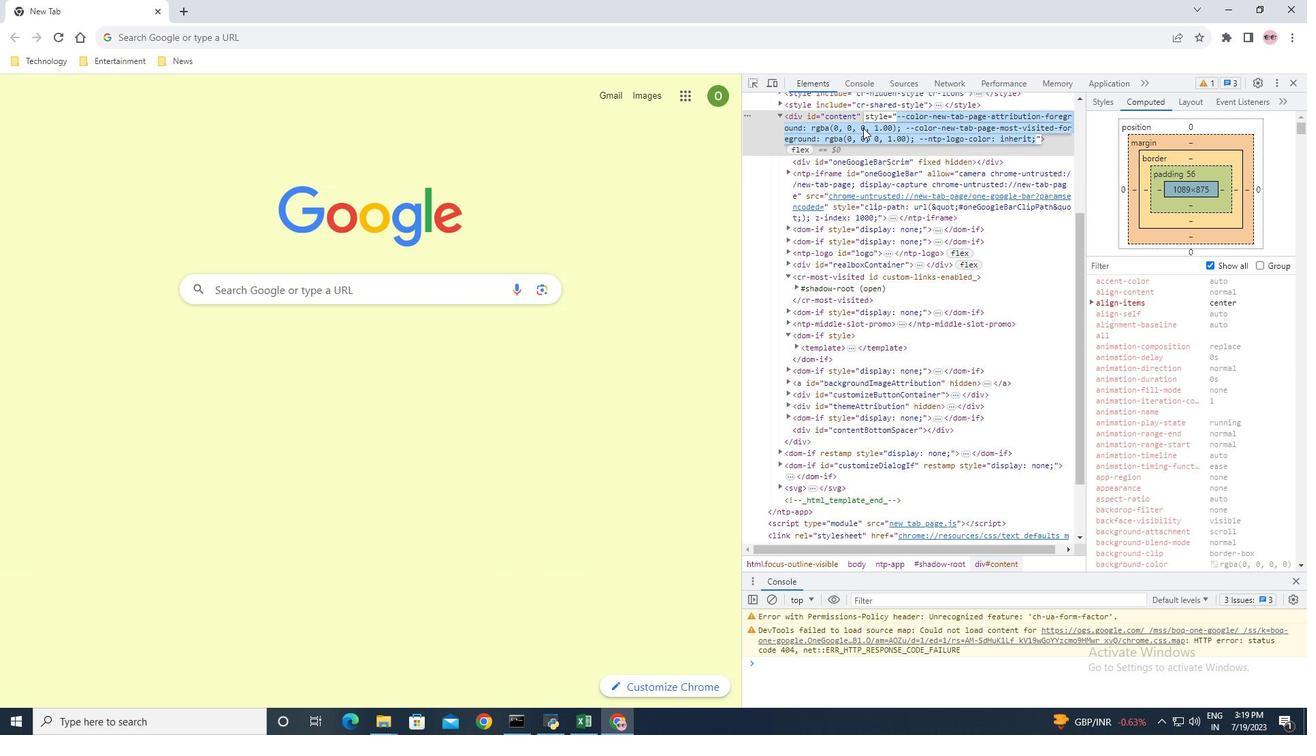 
Action: Mouse moved to (893, 144)
Screenshot: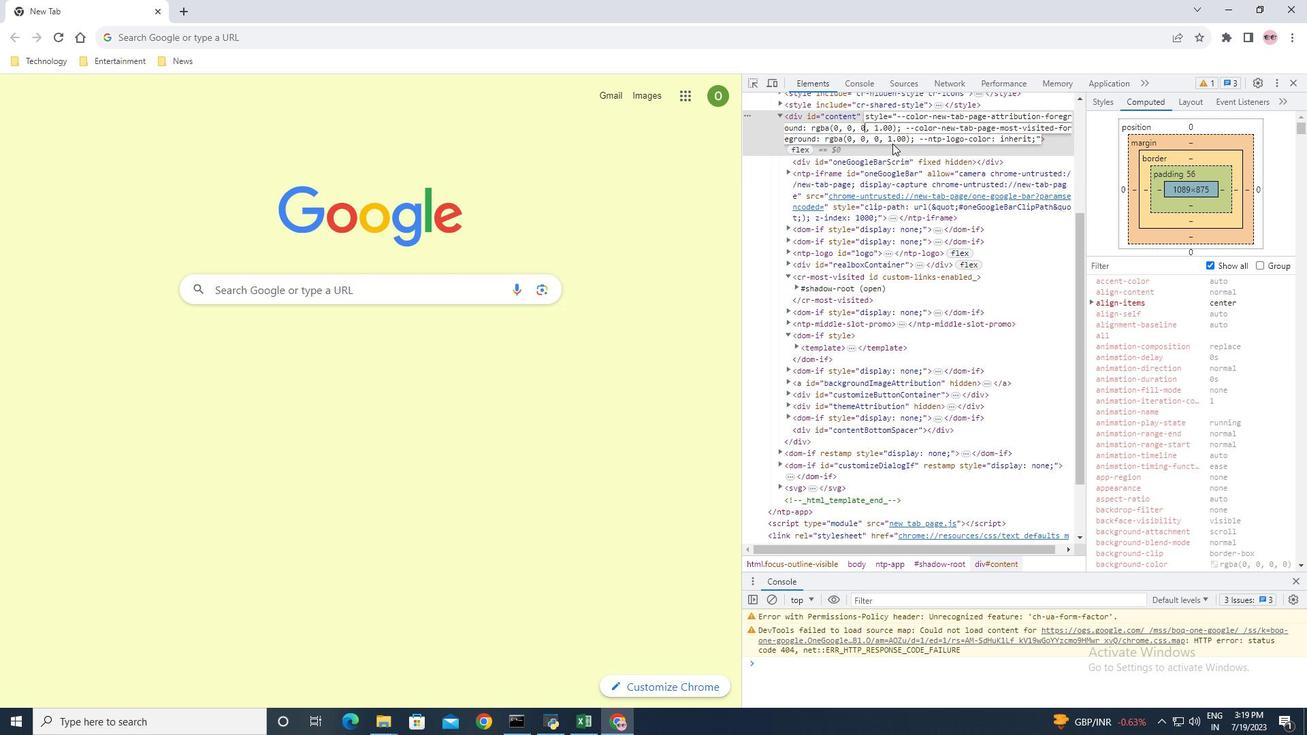 
Action: Key pressed <Key.backspace>1
Screenshot: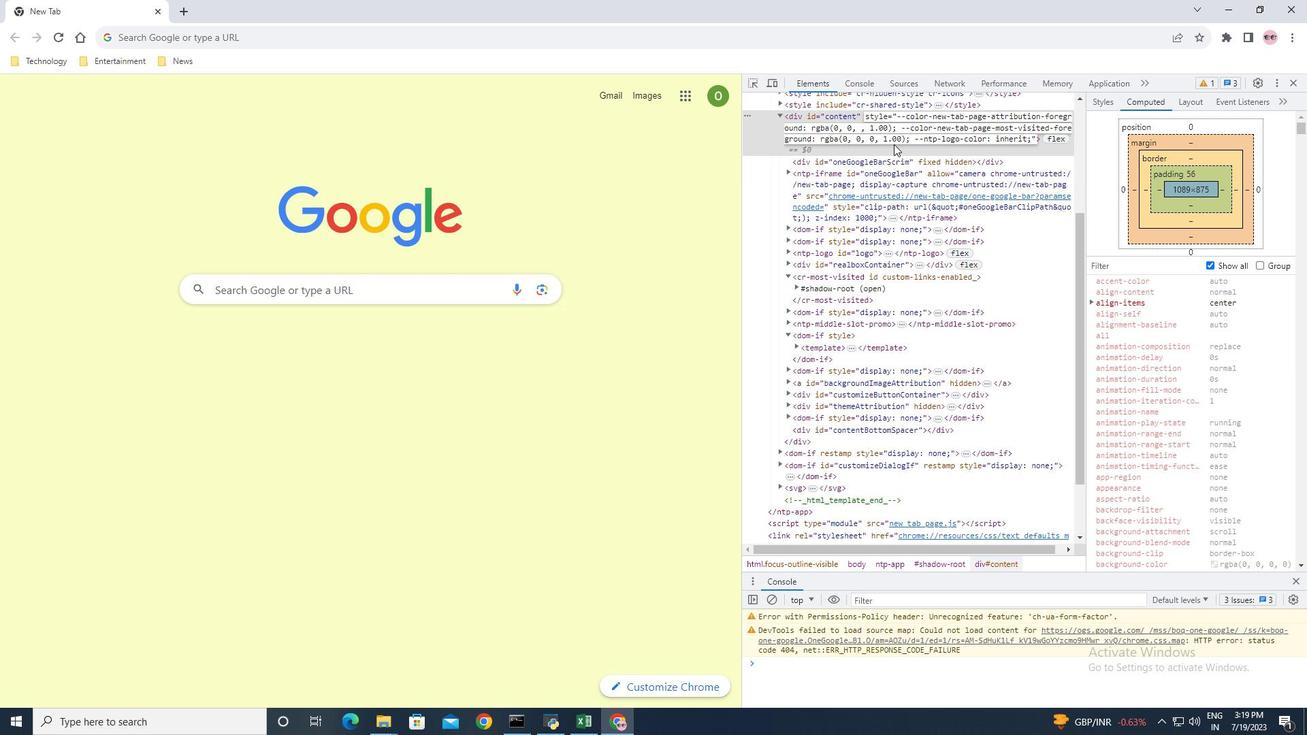
Action: Mouse moved to (849, 137)
Screenshot: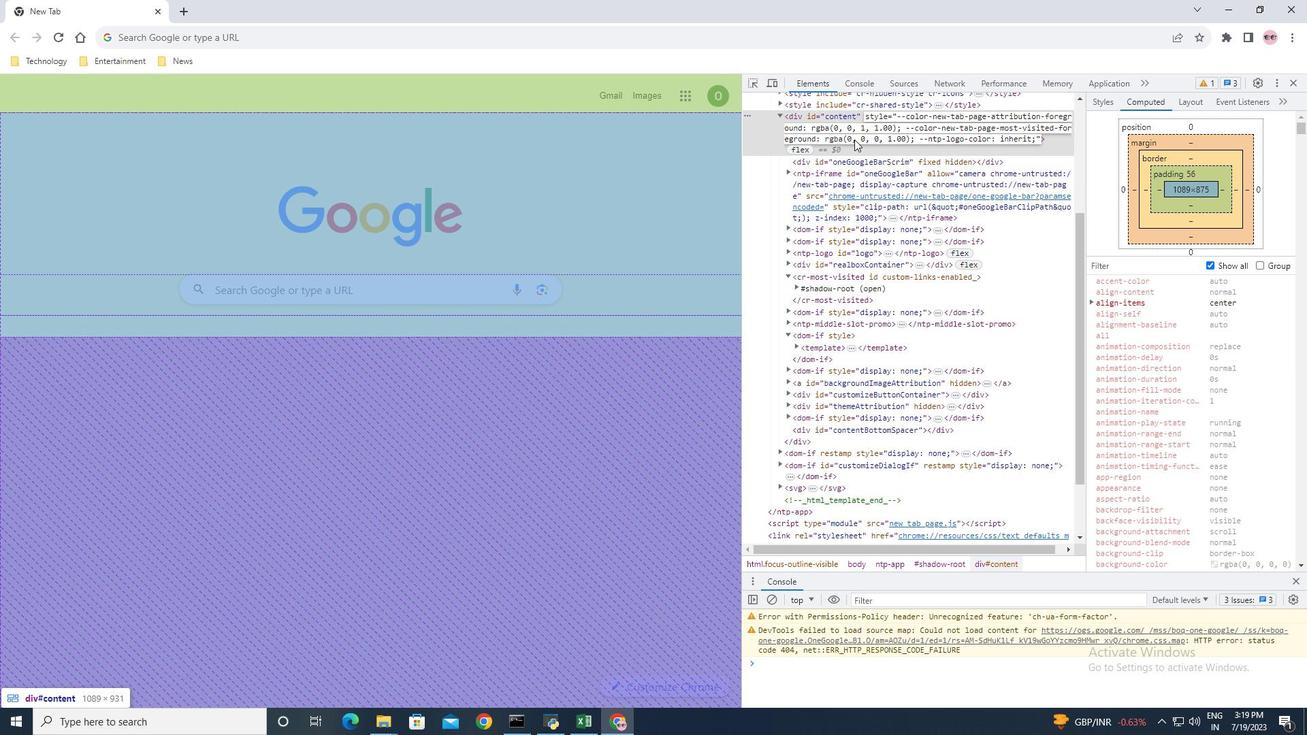
Action: Mouse pressed left at (849, 137)
Screenshot: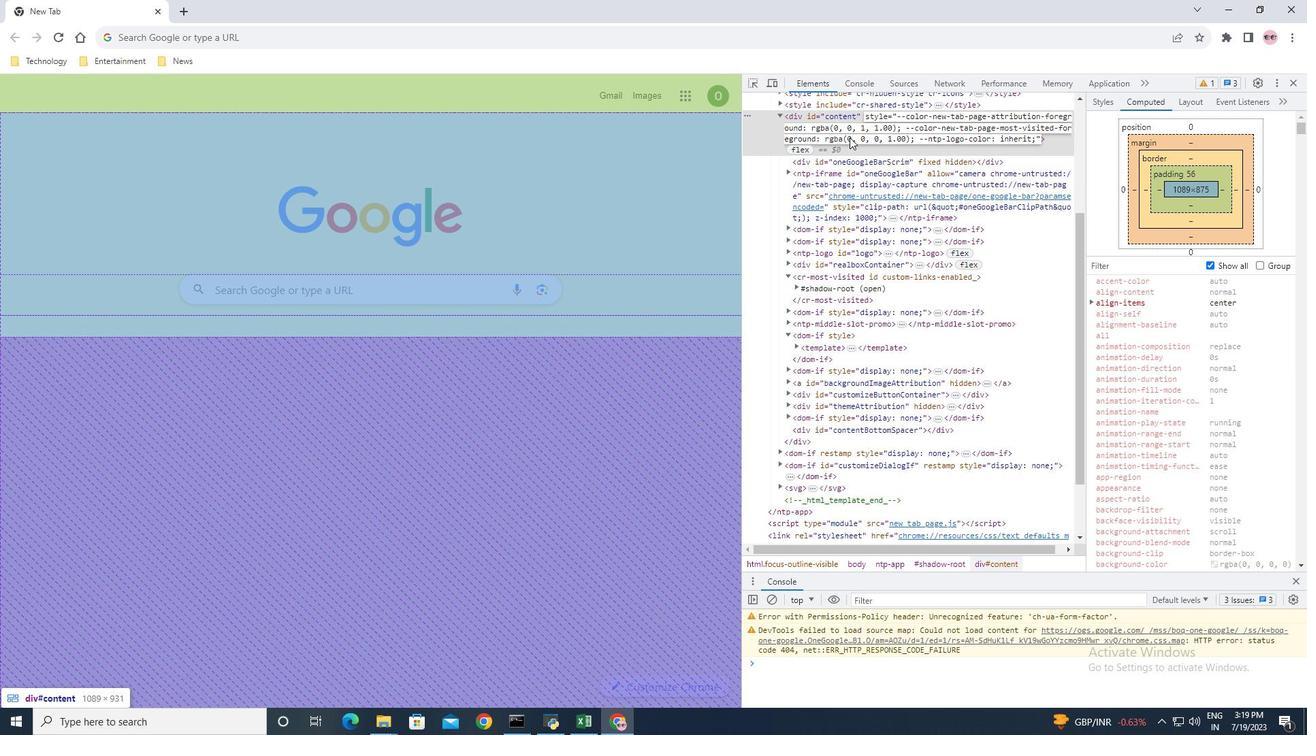 
Action: Mouse moved to (861, 141)
Screenshot: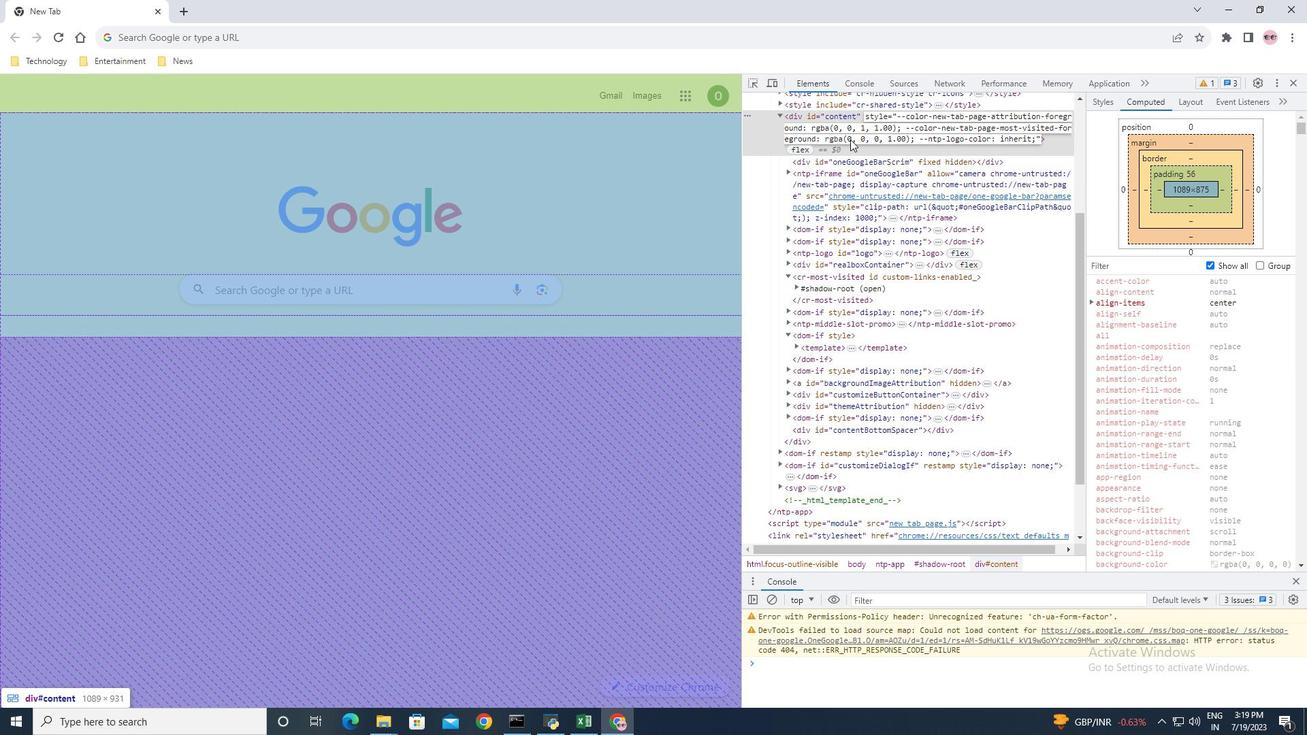 
Action: Key pressed <Key.backspace>1<Key.enter>
Screenshot: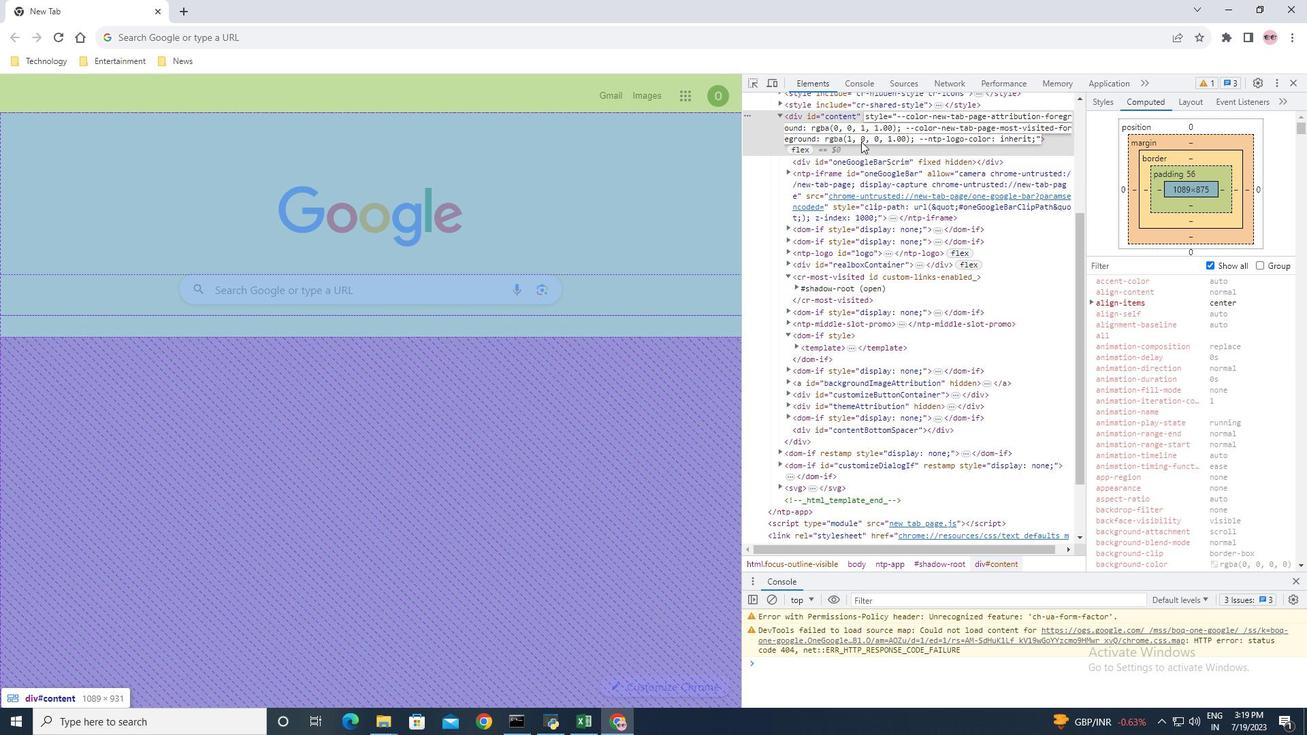 
Action: Mouse moved to (852, 257)
Screenshot: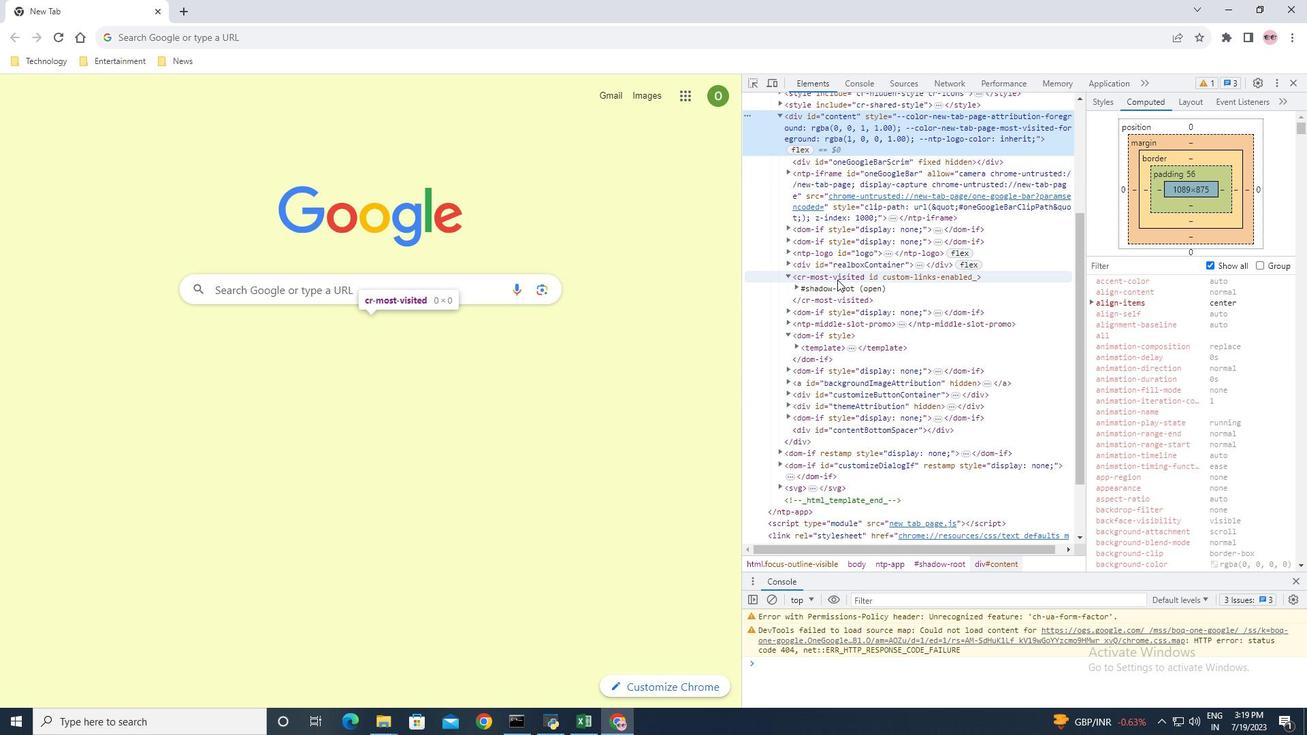 
Action: Mouse pressed left at (852, 257)
Screenshot: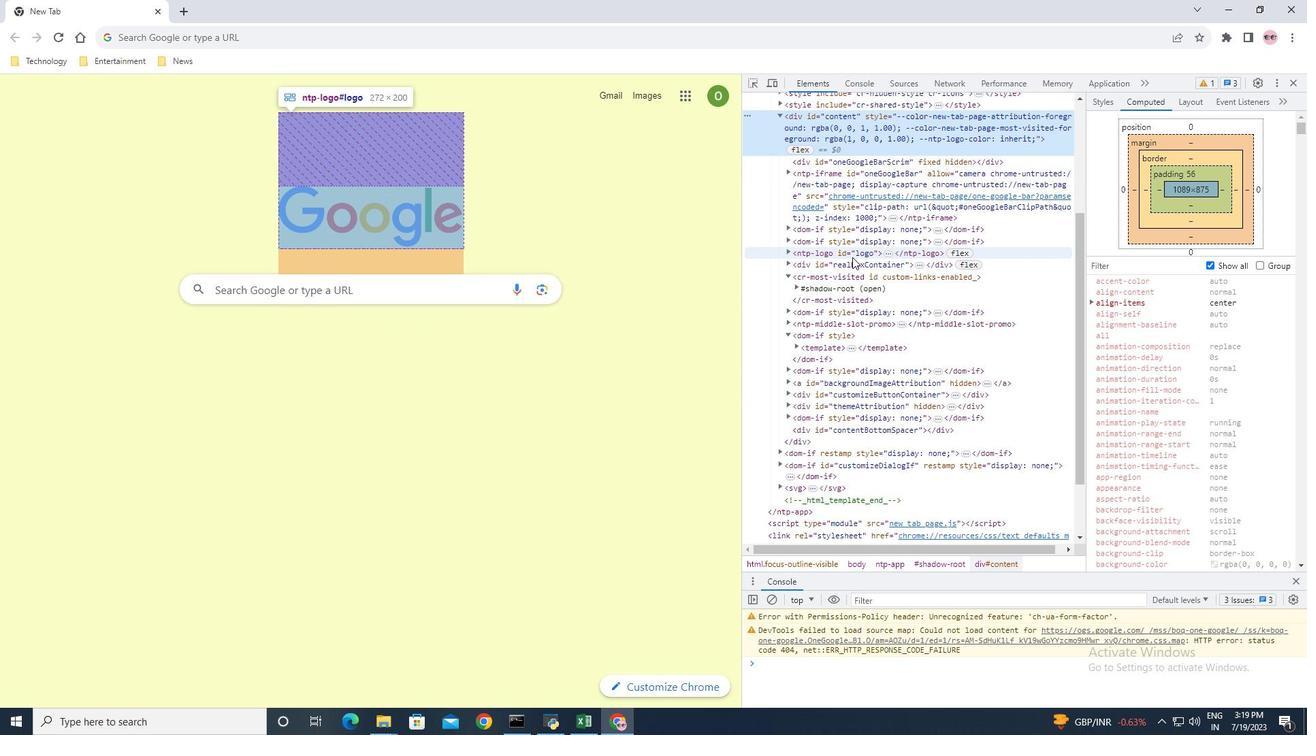 
Action: Mouse moved to (853, 256)
Screenshot: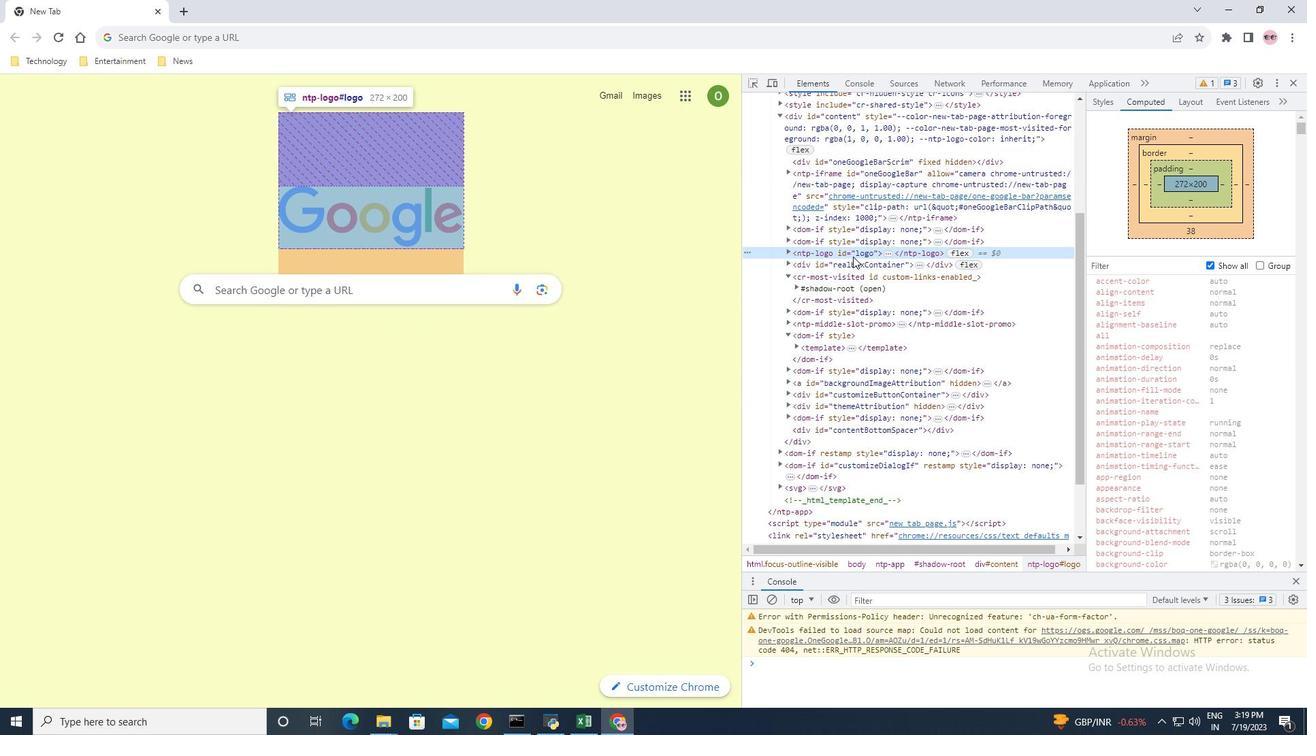 
Action: Key pressed <Key.delete>
Screenshot: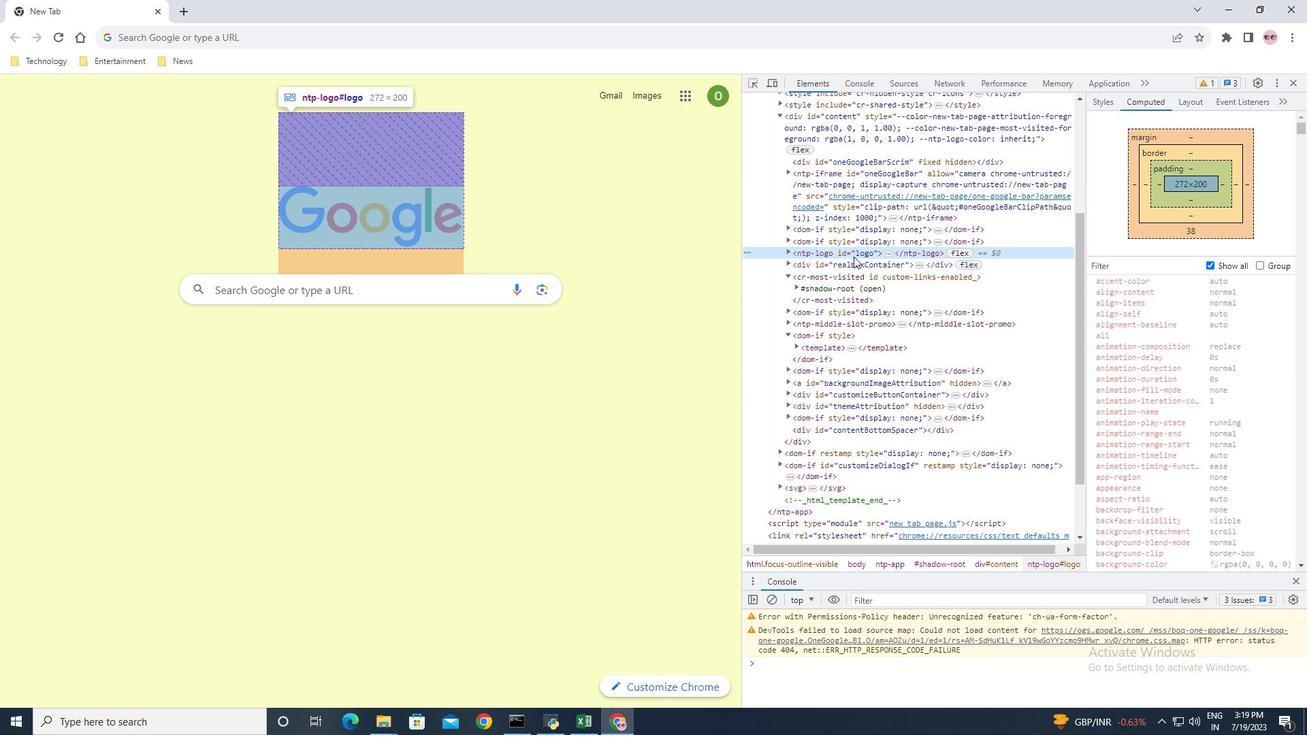 
Action: Mouse moved to (864, 302)
Screenshot: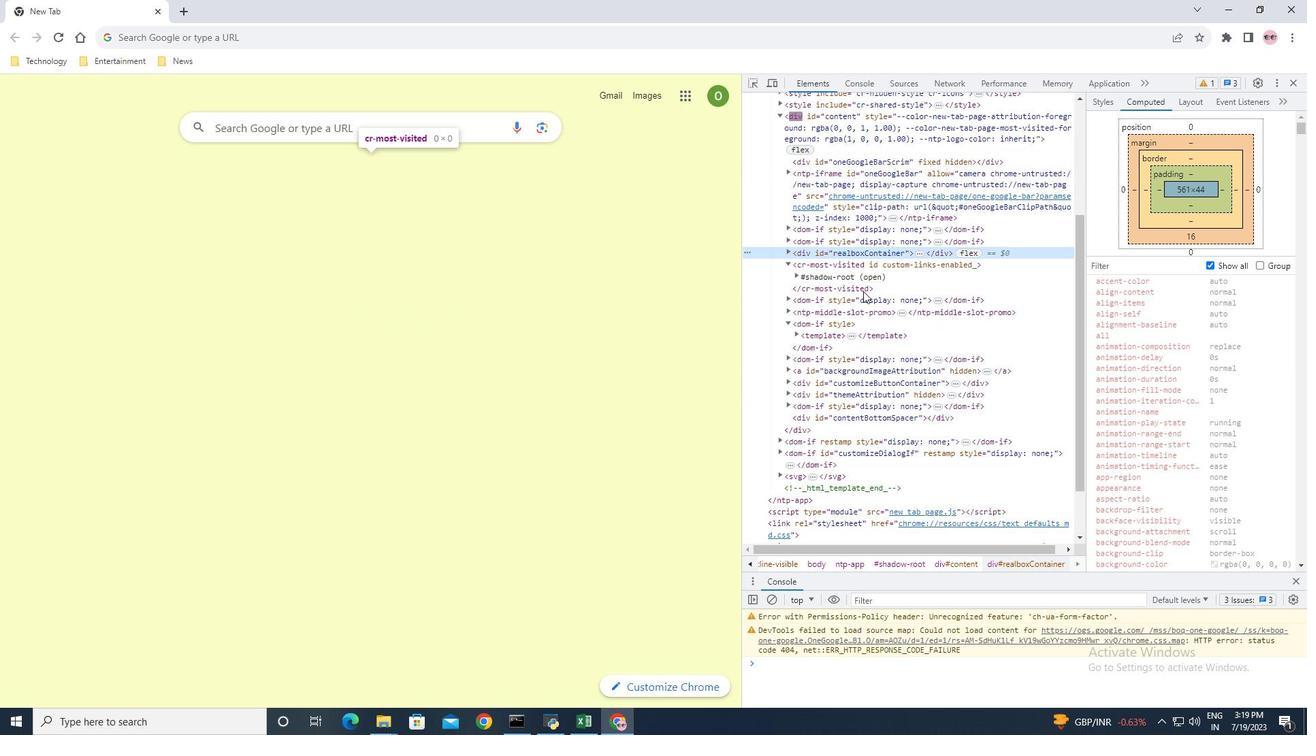 
Action: Mouse pressed left at (864, 302)
Screenshot: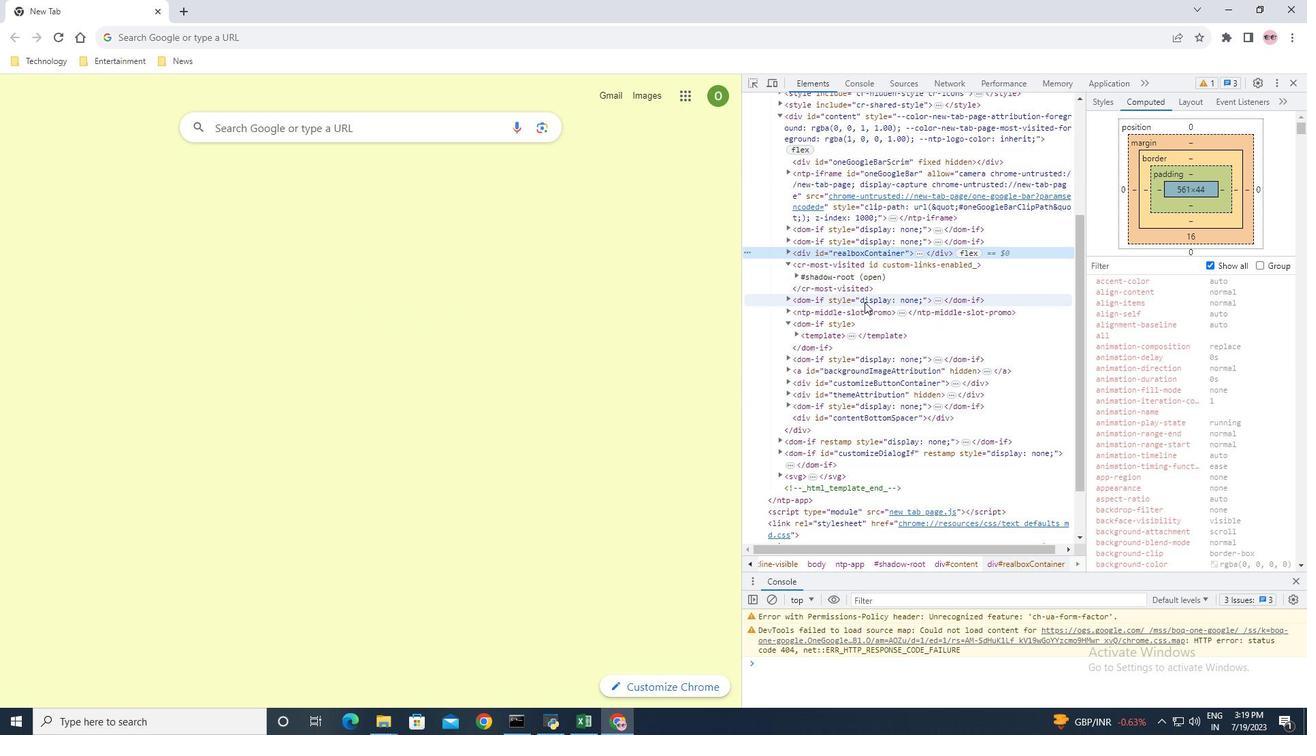 
Action: Mouse moved to (869, 443)
Screenshot: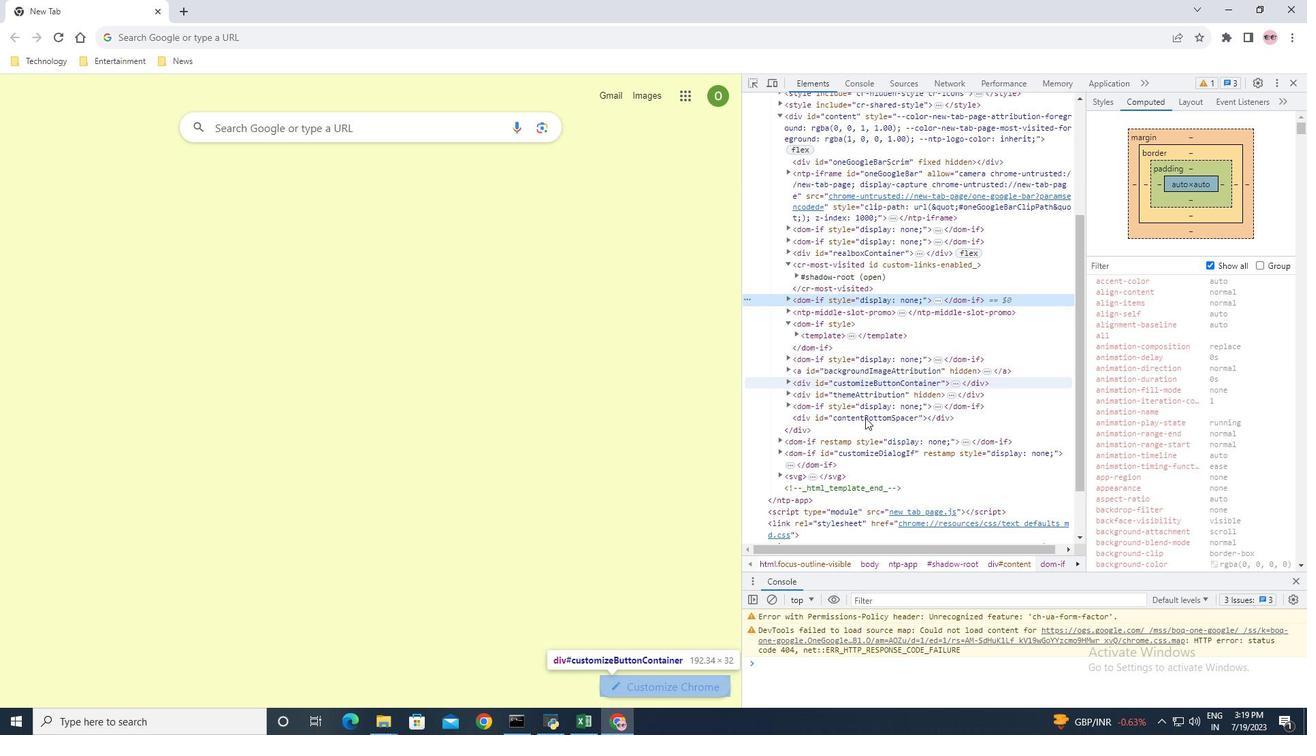 
Action: Mouse scrolled (869, 442) with delta (0, 0)
Screenshot: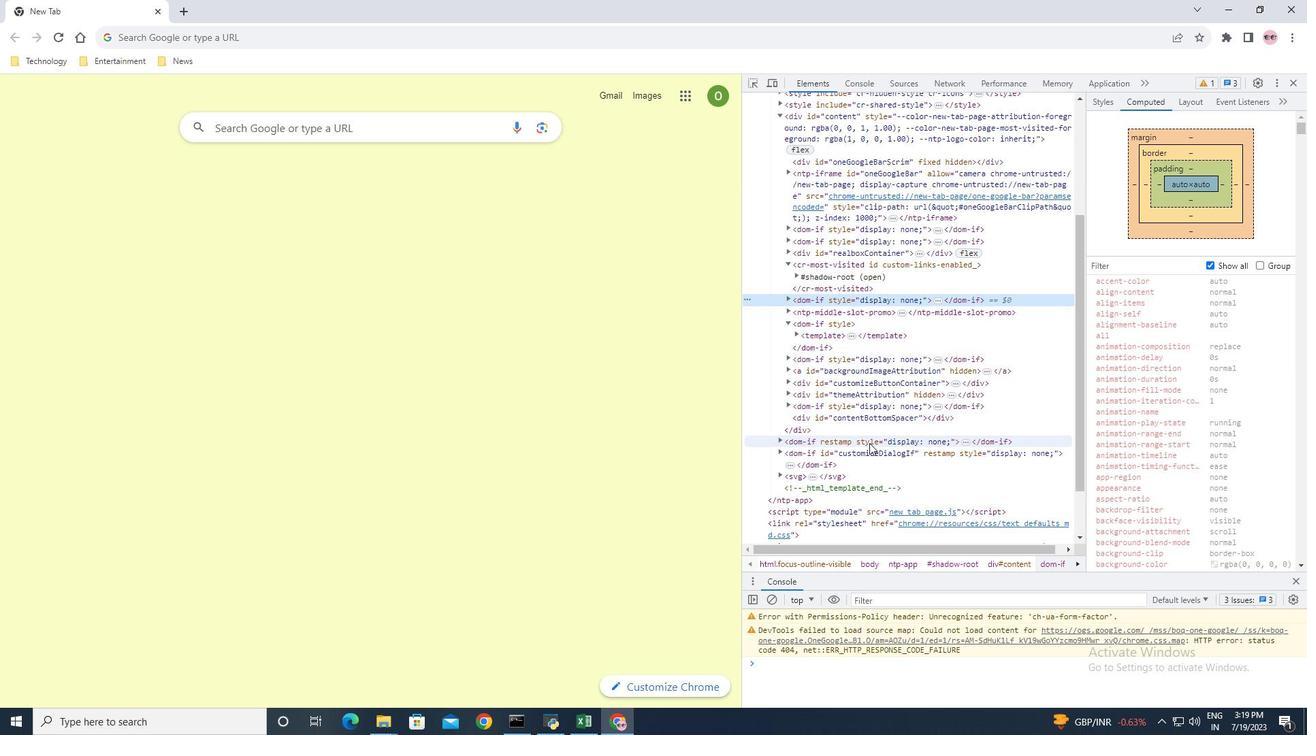 
Action: Mouse scrolled (869, 442) with delta (0, 0)
Screenshot: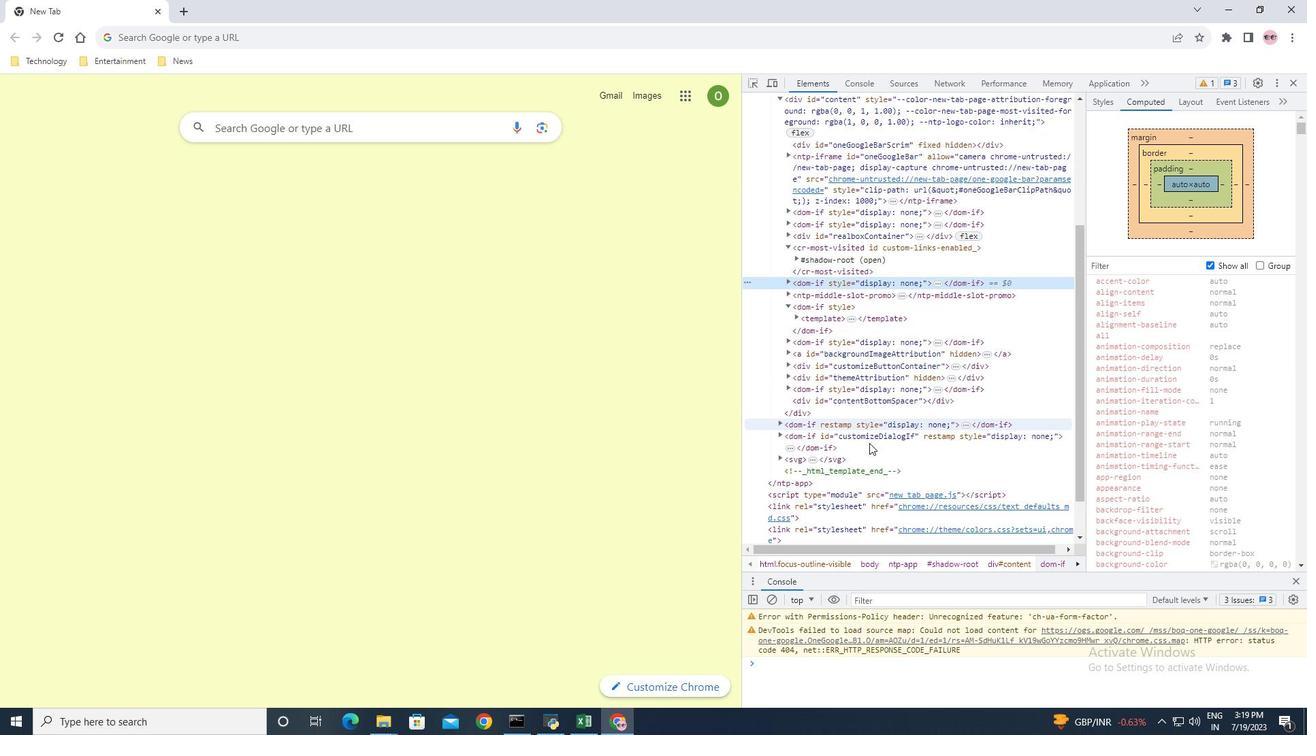 
Action: Mouse moved to (869, 443)
Screenshot: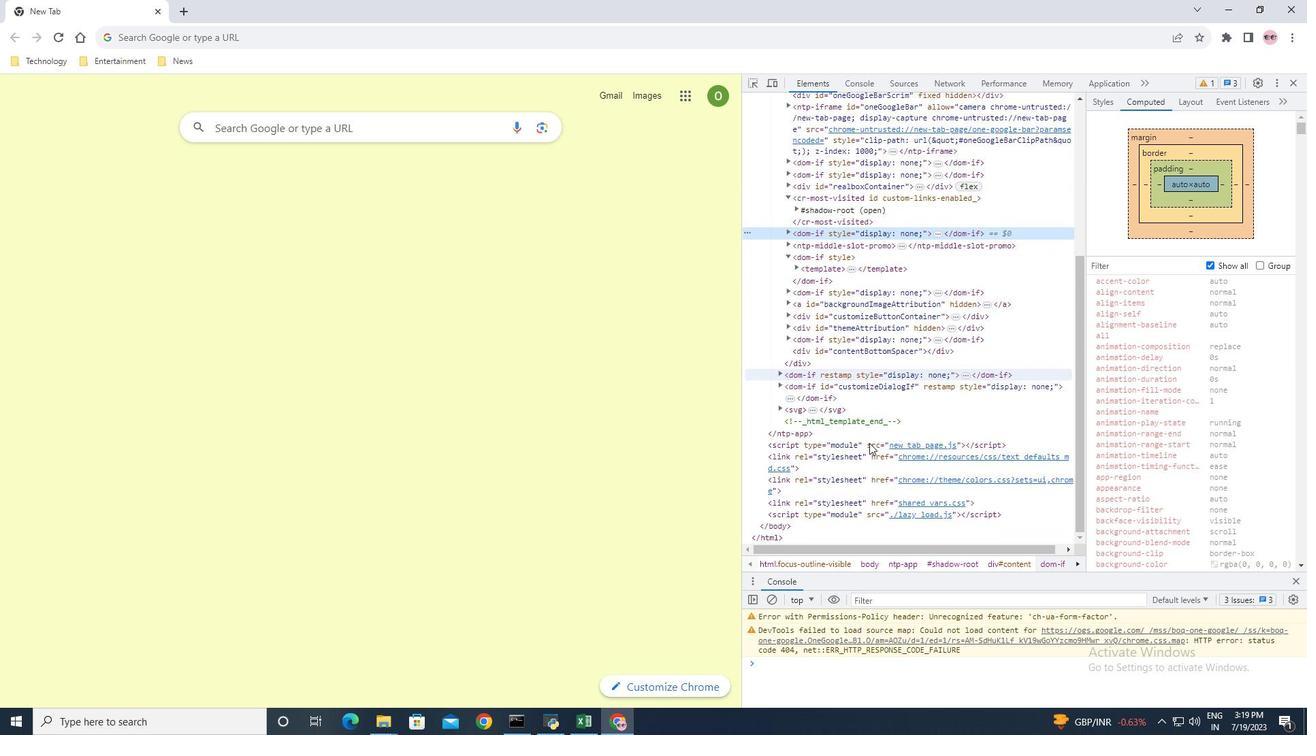 
Action: Mouse scrolled (869, 442) with delta (0, 0)
Screenshot: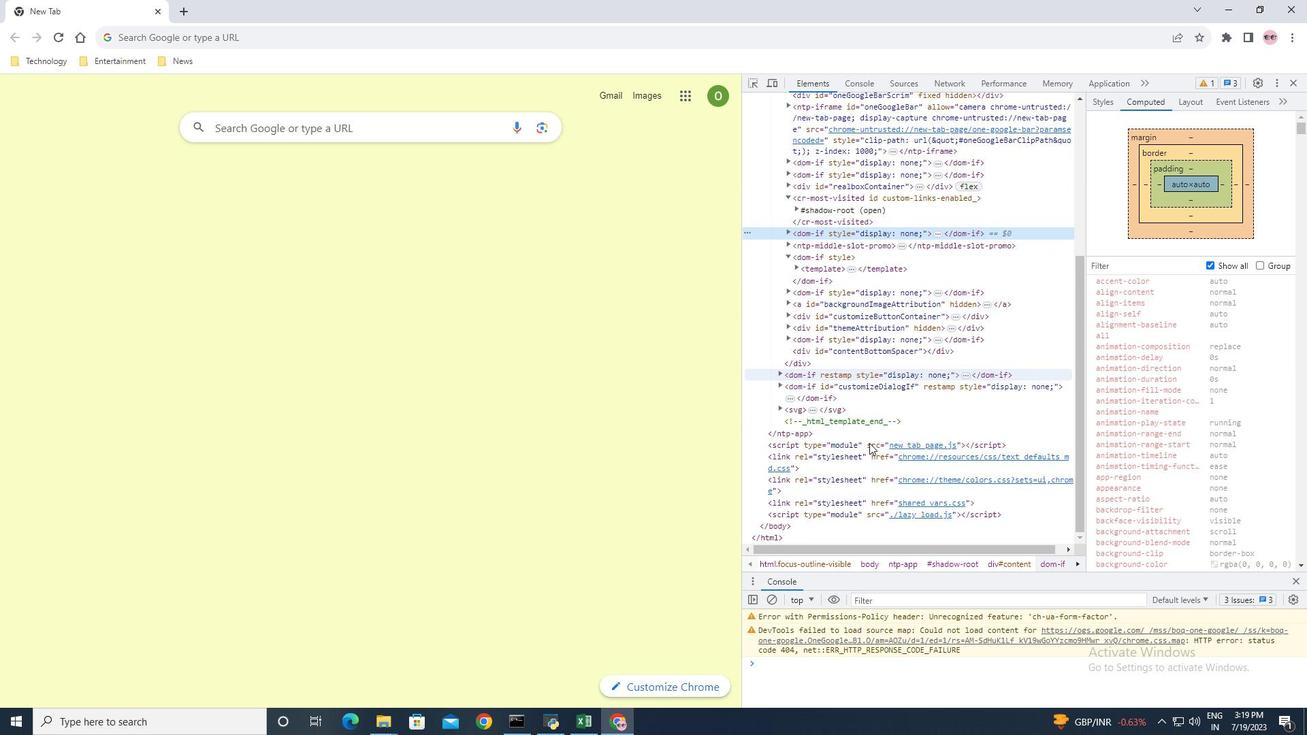 
Action: Mouse scrolled (869, 442) with delta (0, 0)
Screenshot: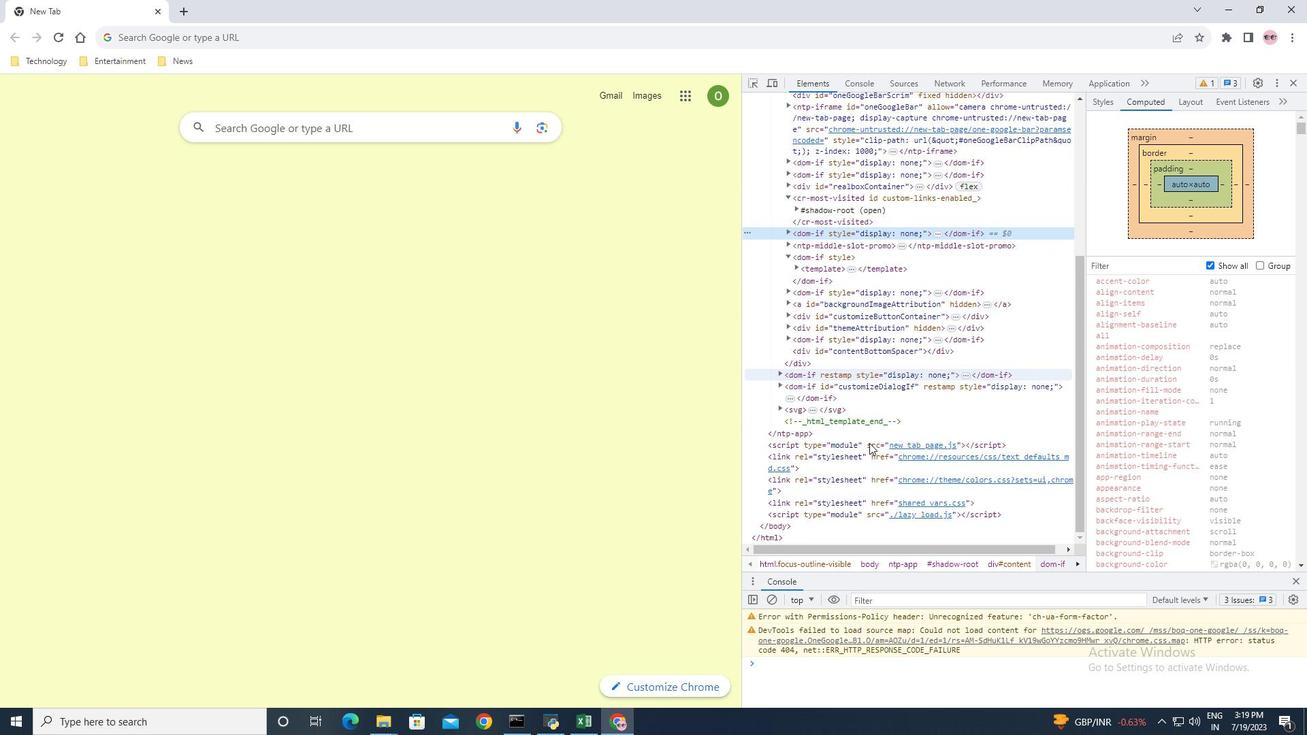 
Action: Mouse moved to (869, 442)
Screenshot: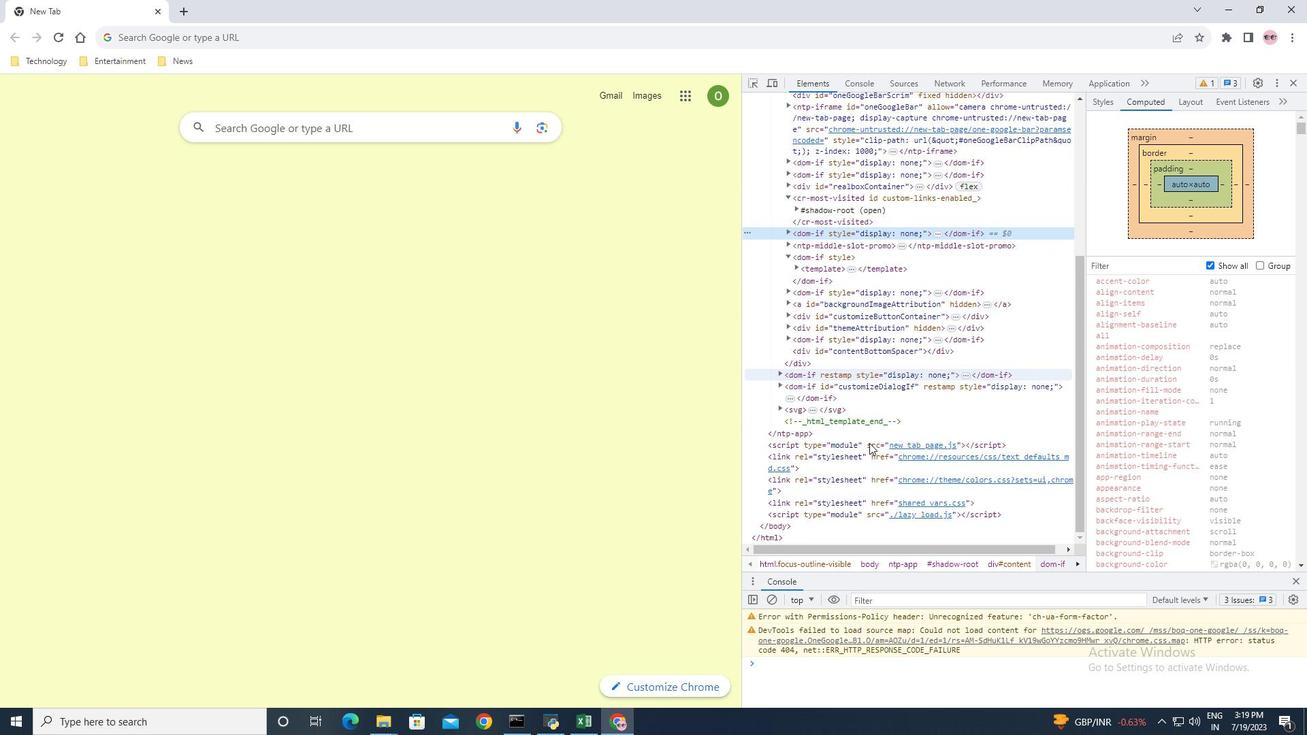 
Action: Mouse scrolled (869, 441) with delta (0, 0)
Screenshot: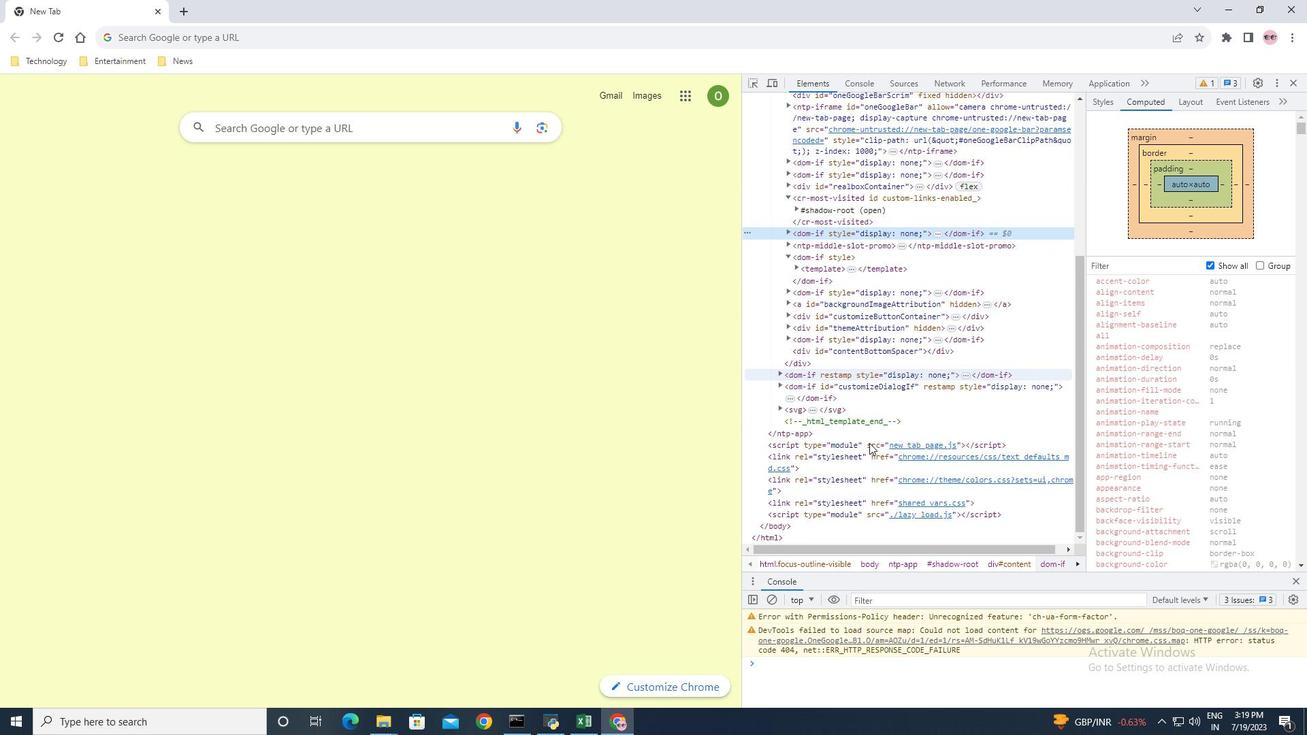 
Action: Mouse moved to (872, 302)
Screenshot: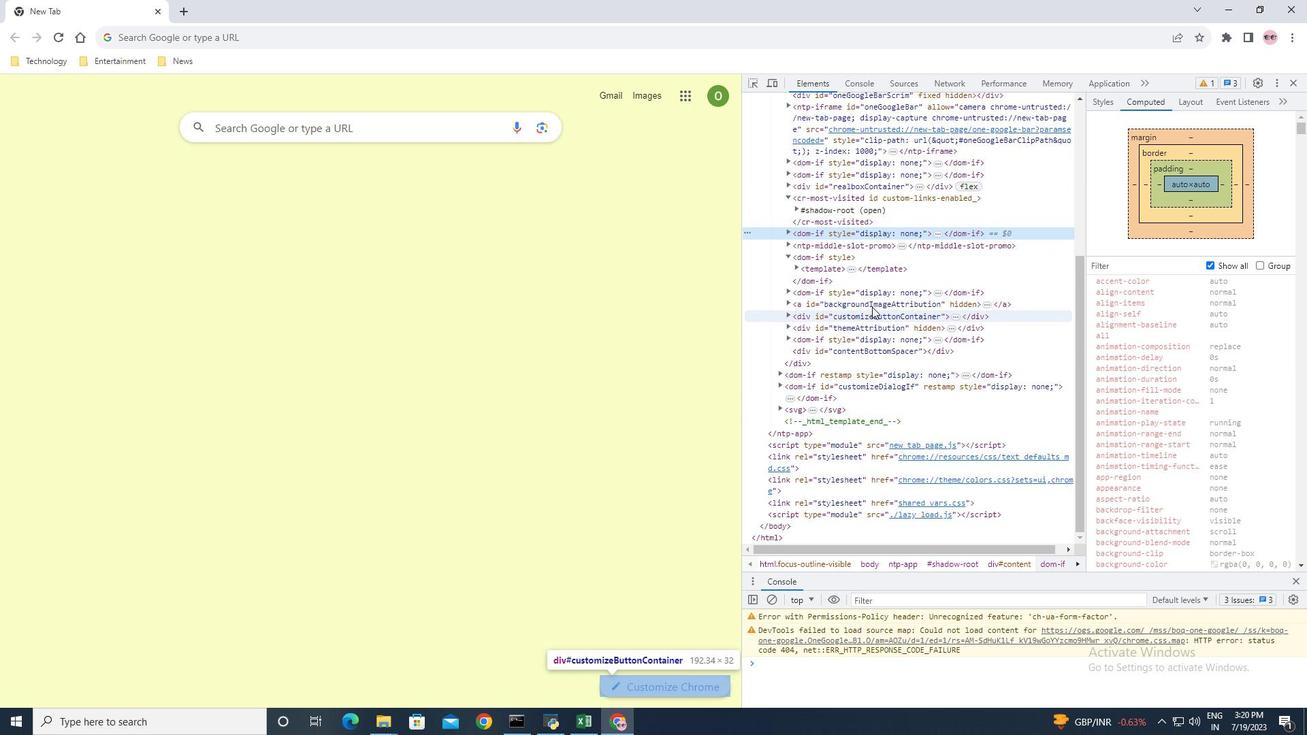 
Action: Mouse pressed left at (872, 302)
Screenshot: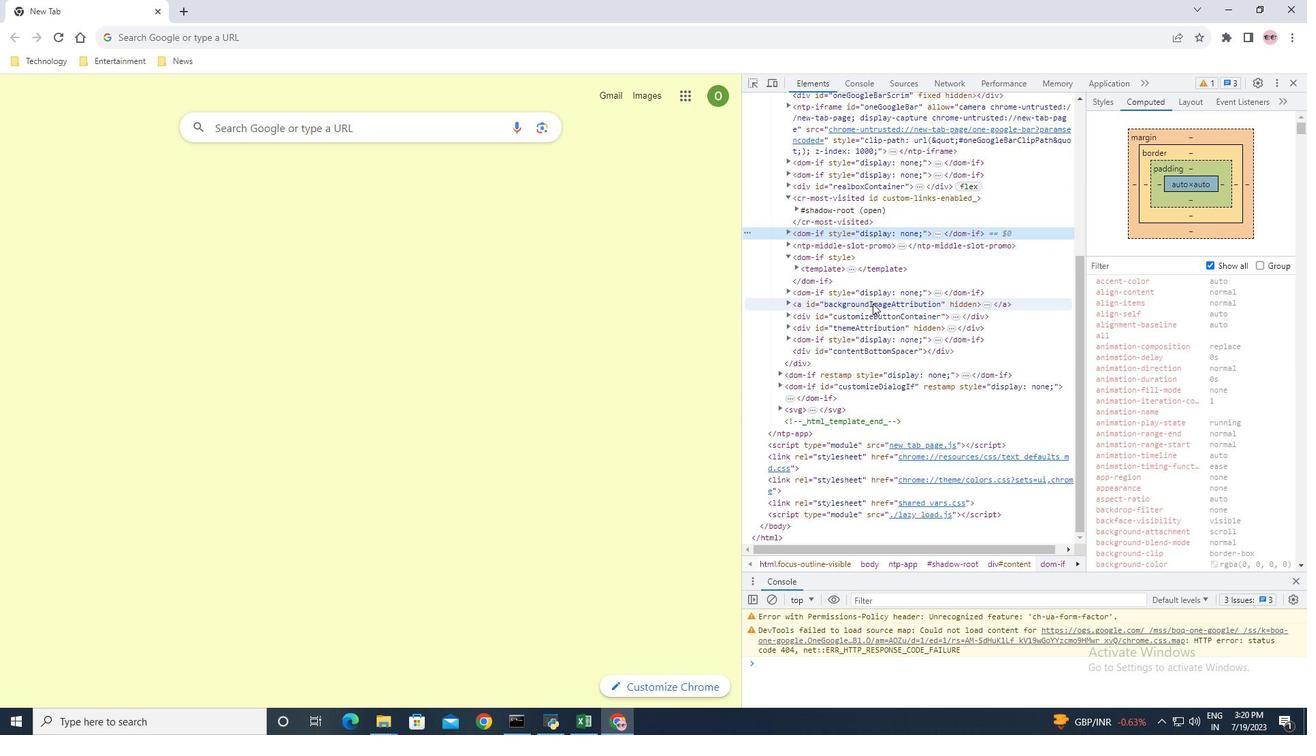 
Action: Mouse moved to (959, 302)
Screenshot: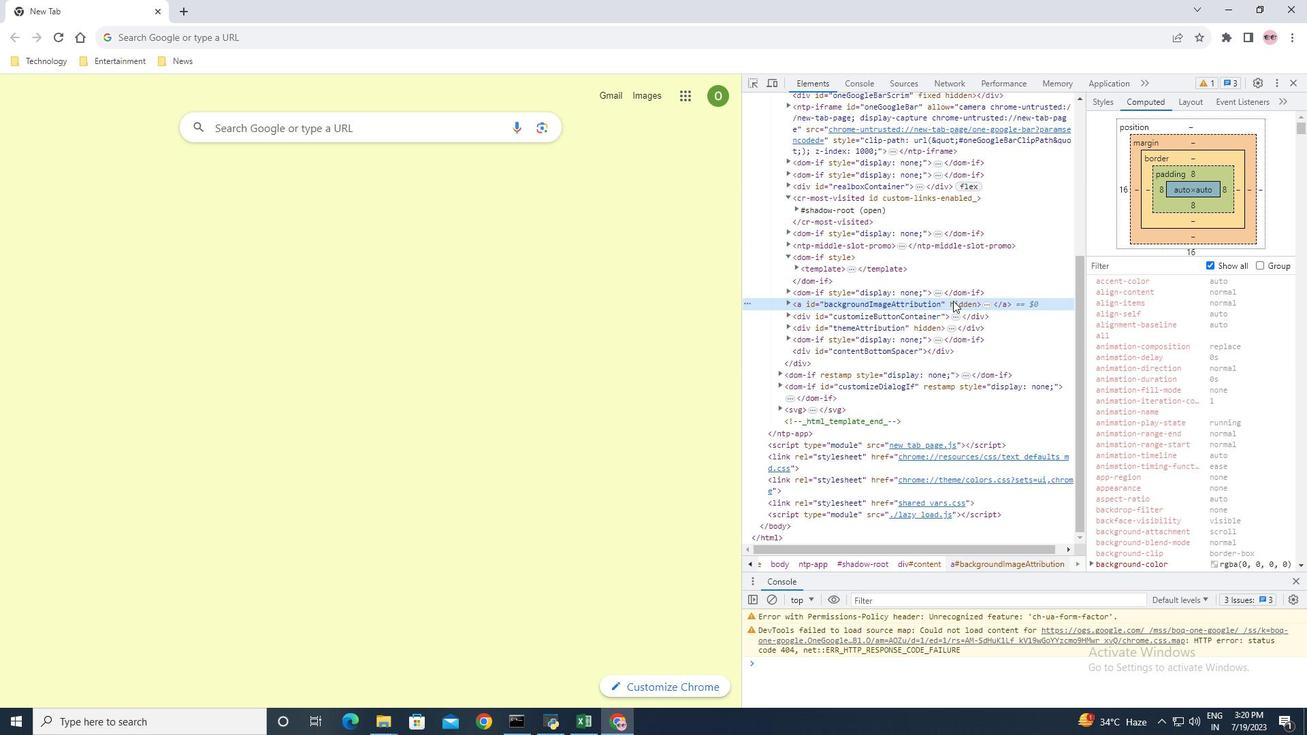 
Action: Mouse pressed left at (959, 302)
Screenshot: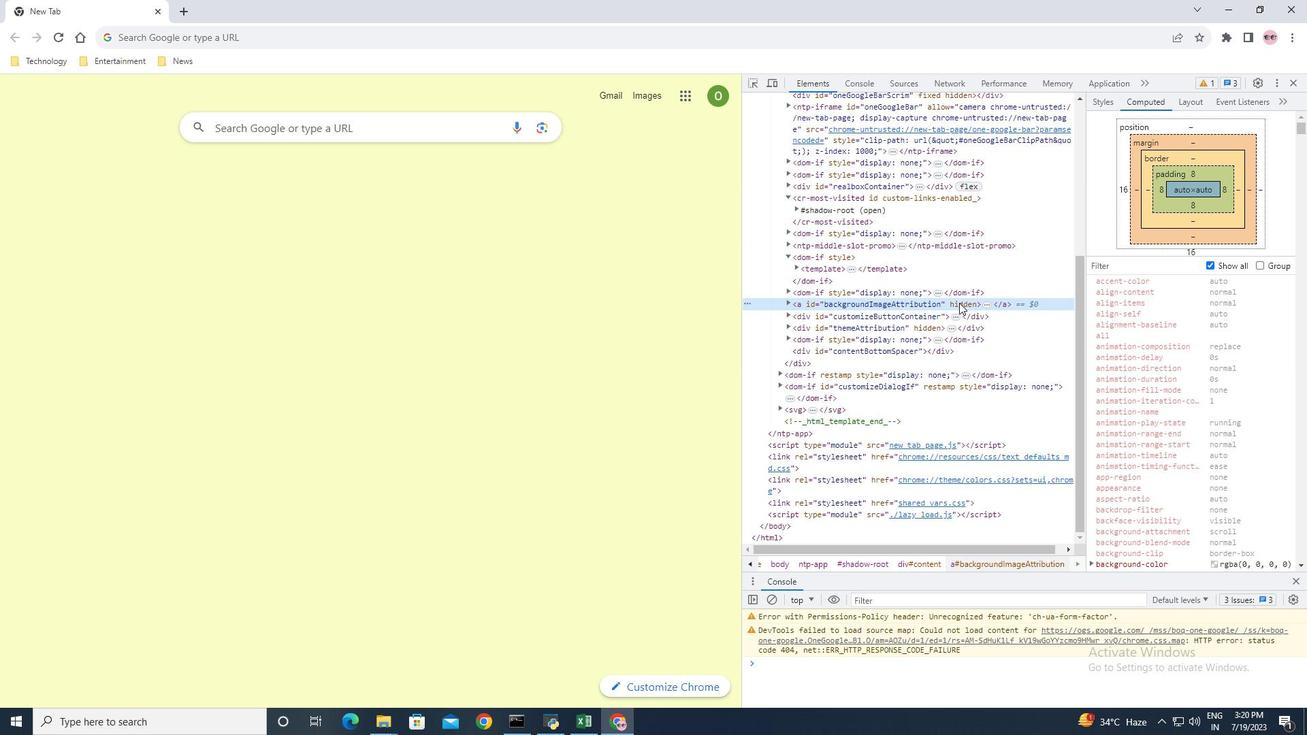 
Action: Mouse pressed left at (959, 302)
Screenshot: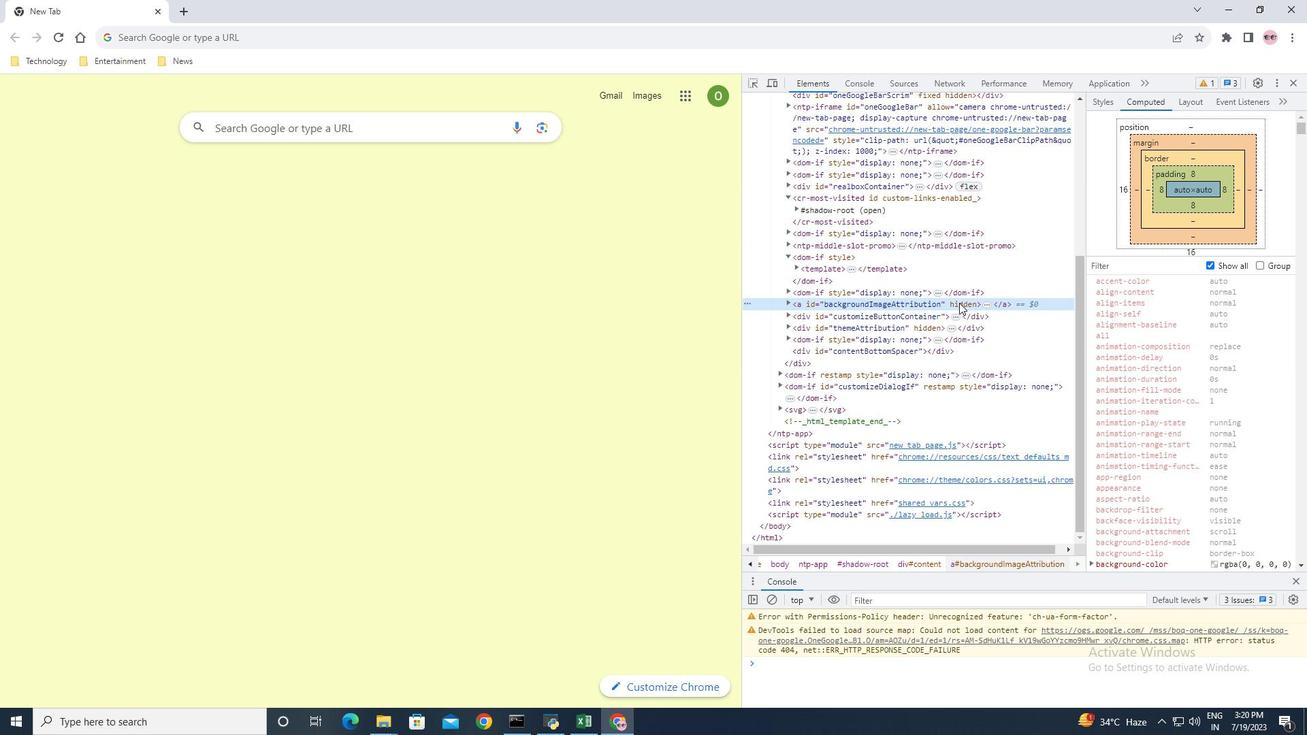 
Action: Mouse moved to (968, 305)
Screenshot: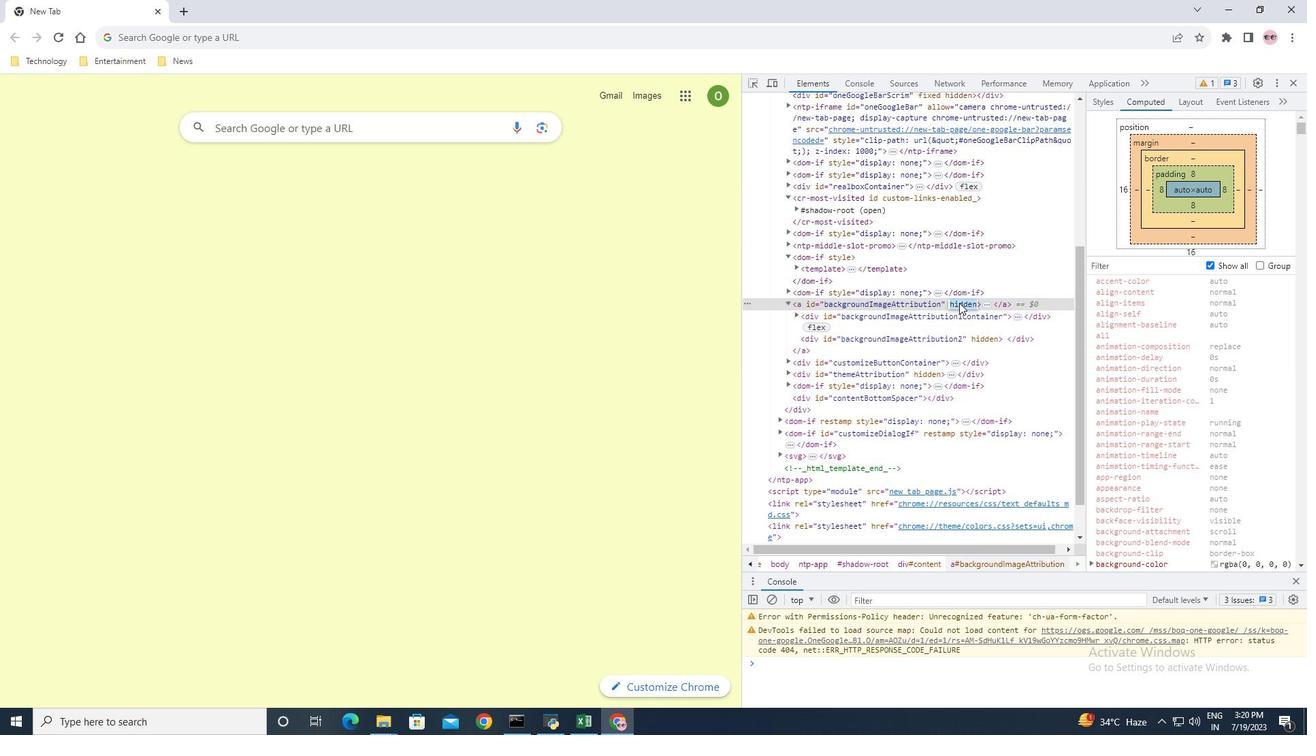
Action: Key pressed <Key.backspace><Key.enter>
Screenshot: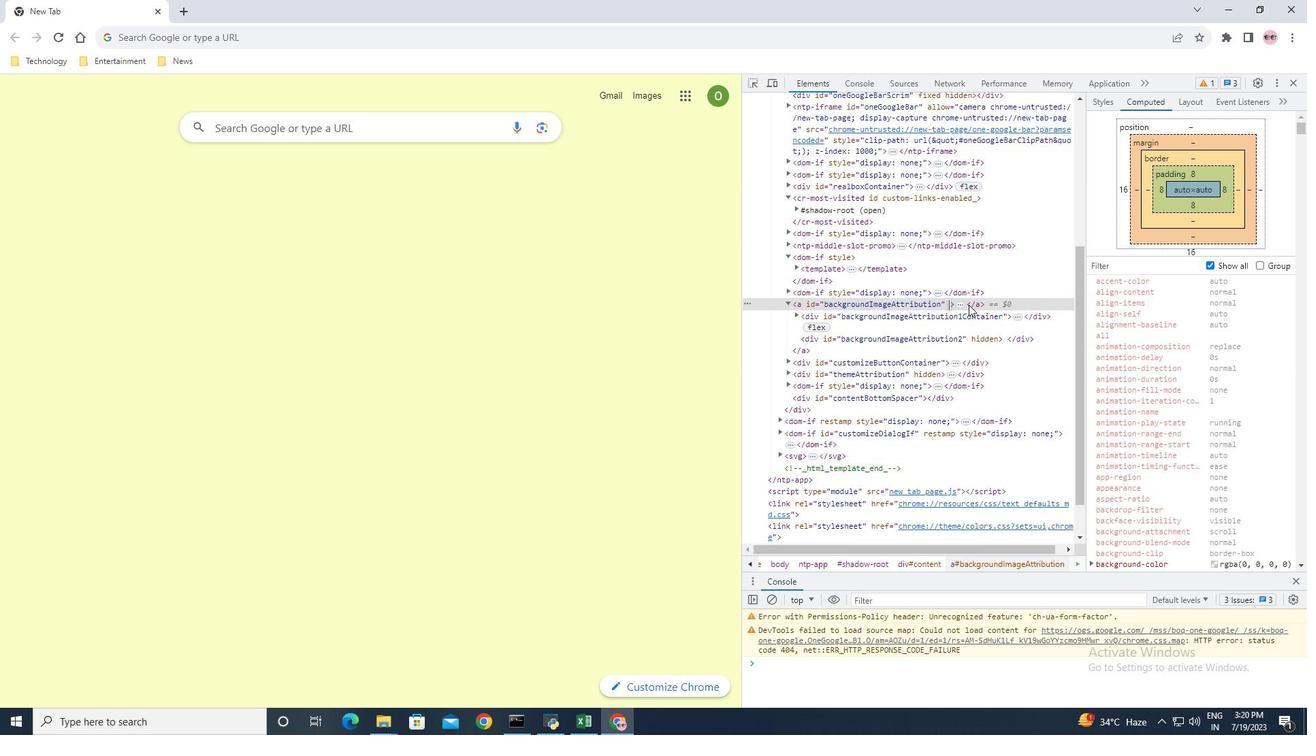 
Action: Mouse moved to (938, 305)
Screenshot: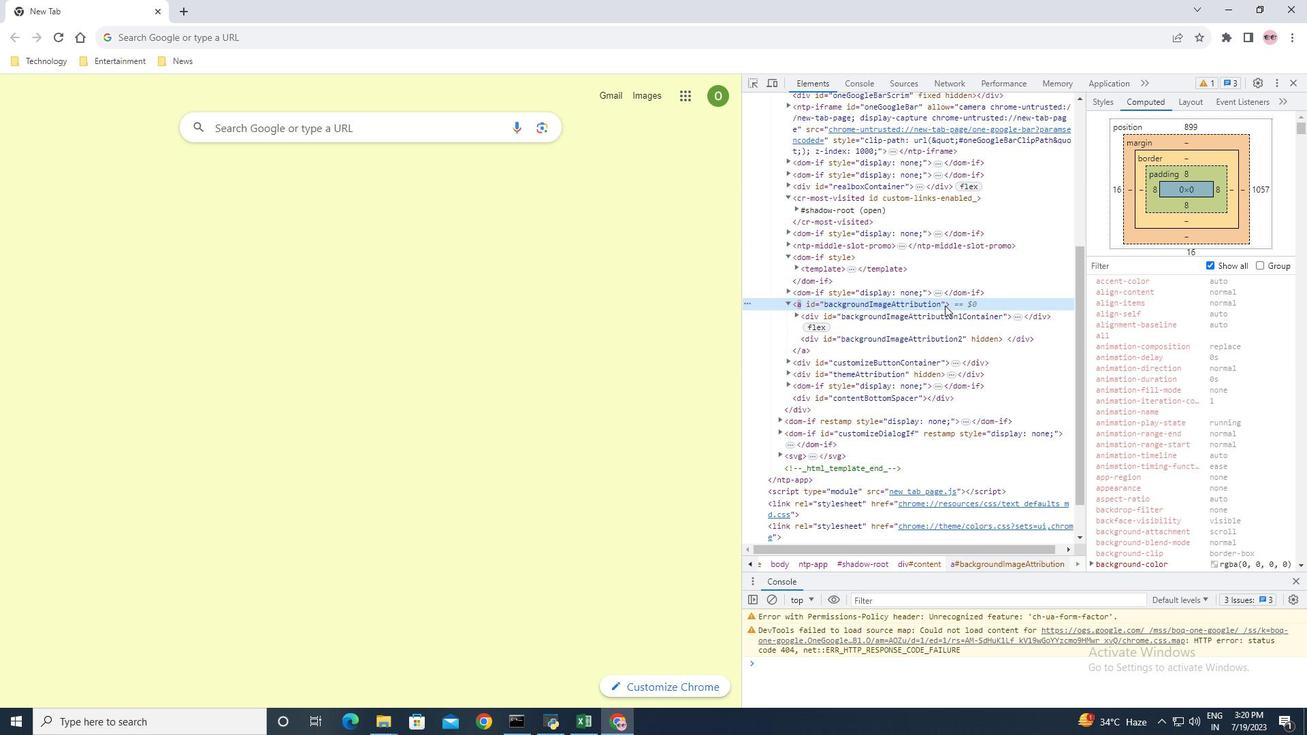 
Action: Mouse scrolled (938, 306) with delta (0, 0)
Screenshot: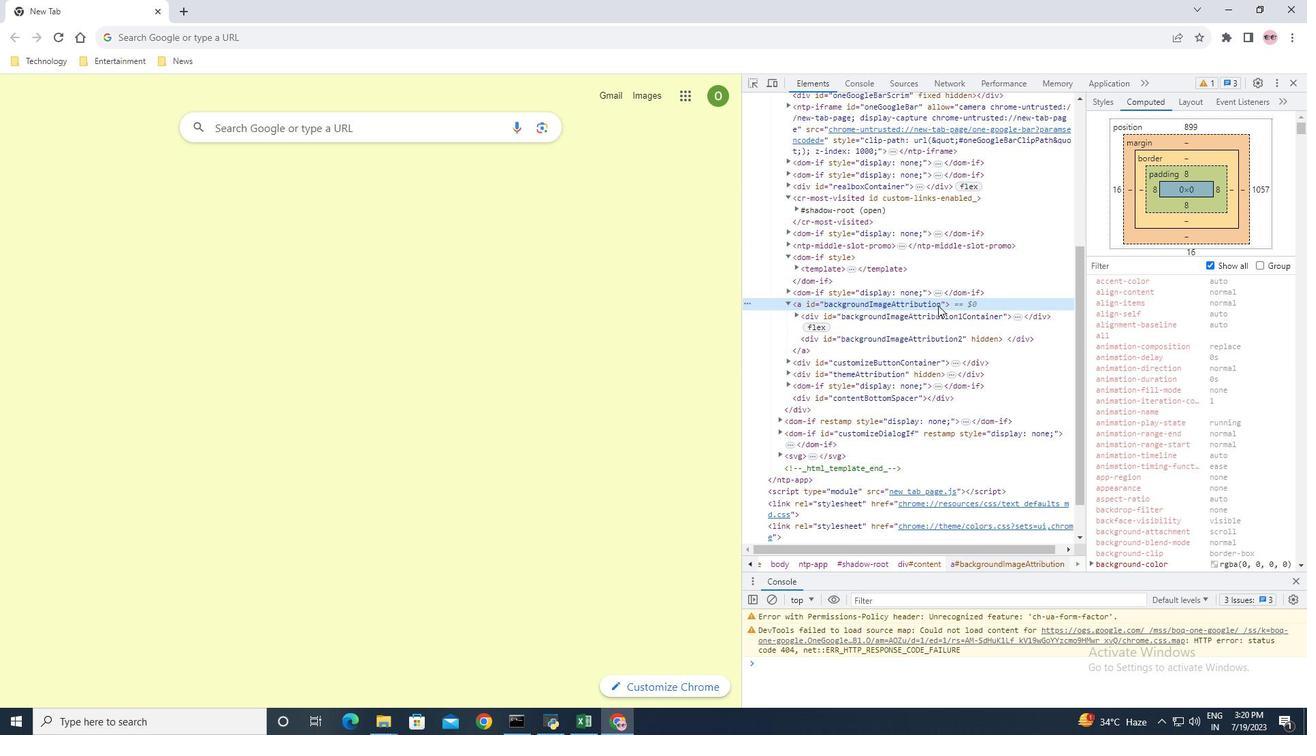 
Action: Mouse scrolled (938, 306) with delta (0, 0)
Screenshot: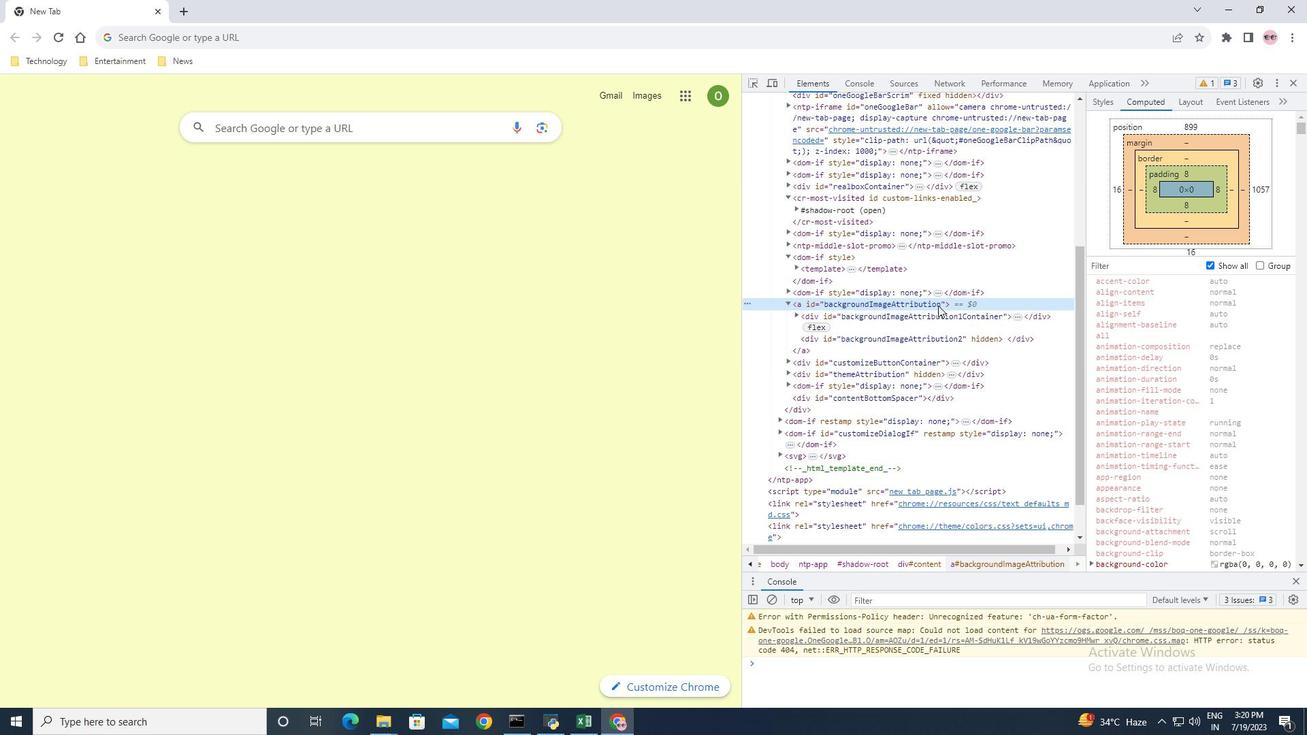 
Action: Mouse scrolled (938, 306) with delta (0, 0)
Screenshot: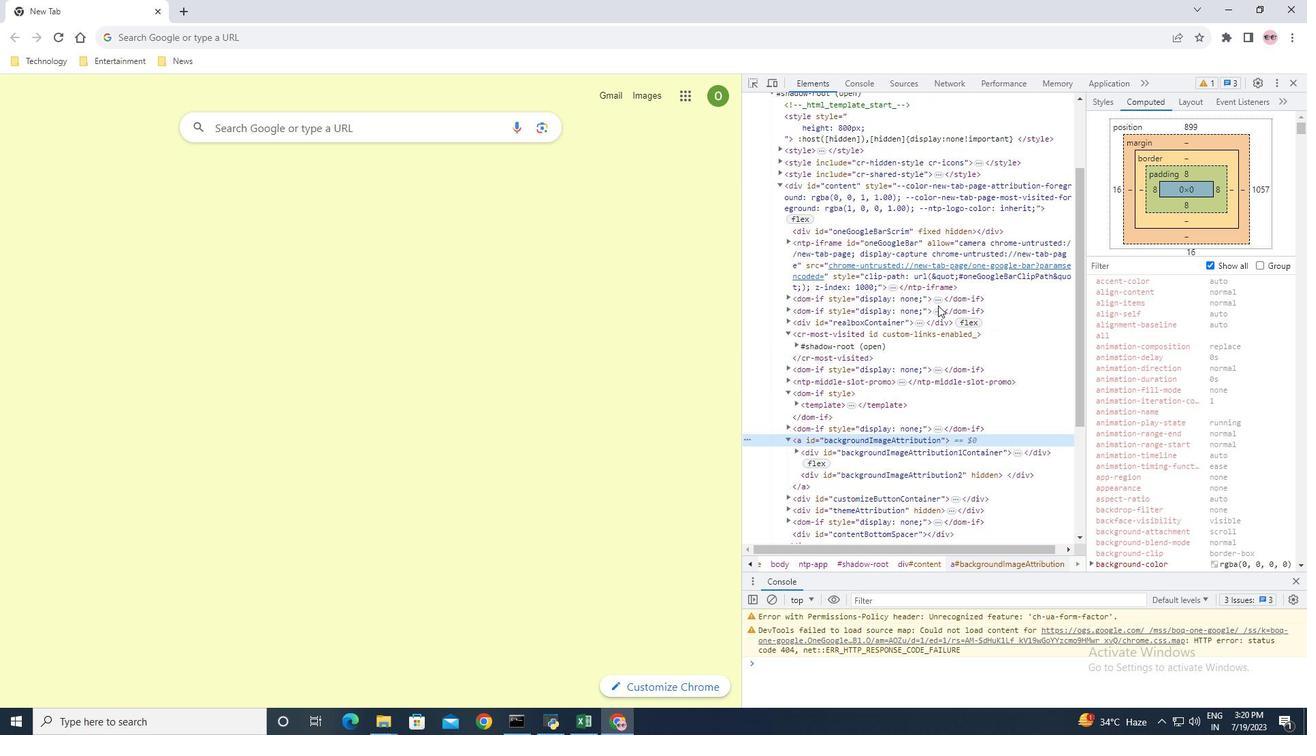 
Action: Mouse scrolled (938, 306) with delta (0, 0)
Screenshot: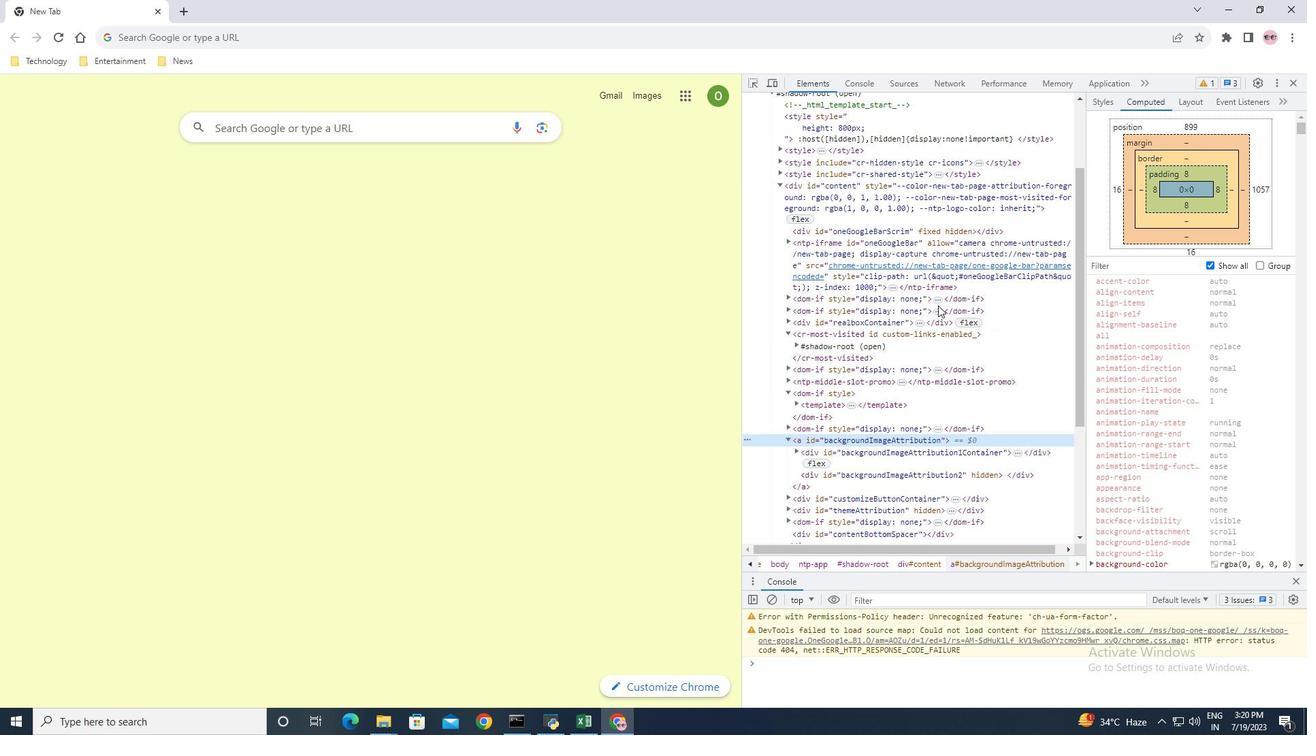 
Action: Mouse scrolled (938, 306) with delta (0, 0)
Screenshot: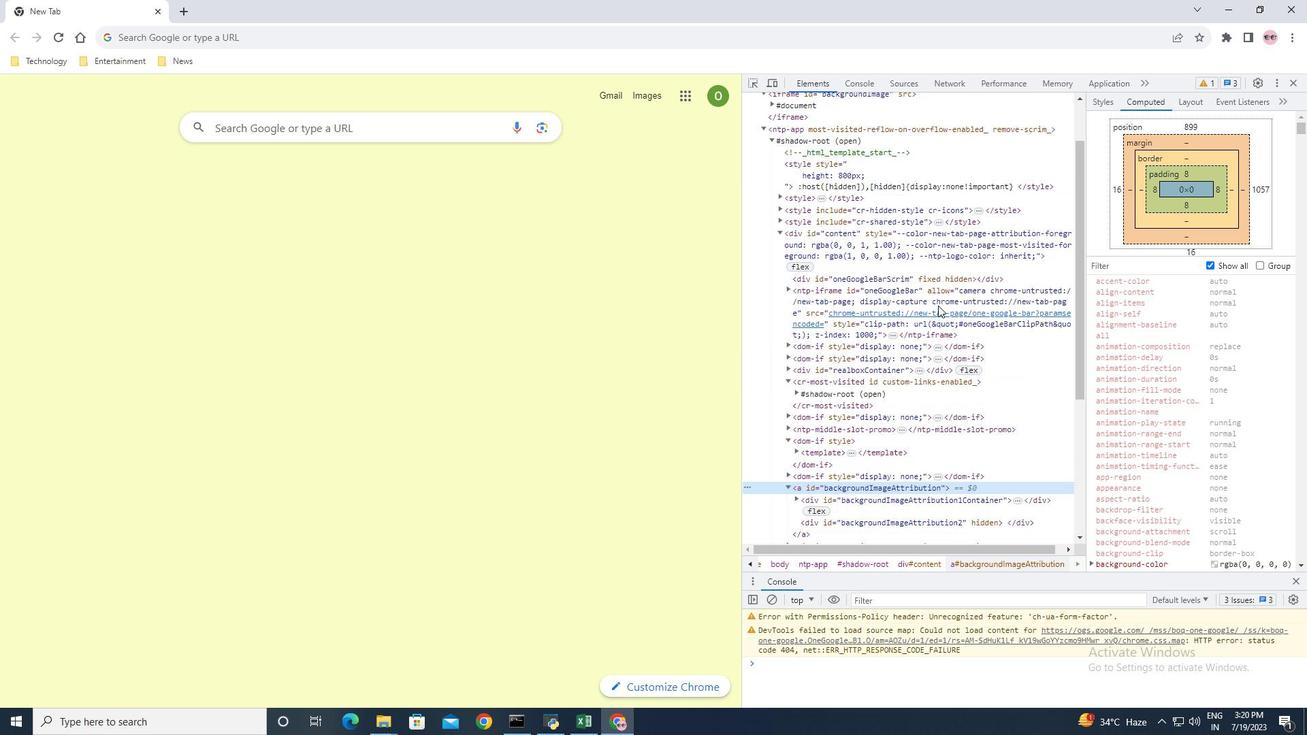 
Action: Mouse scrolled (938, 306) with delta (0, 0)
Screenshot: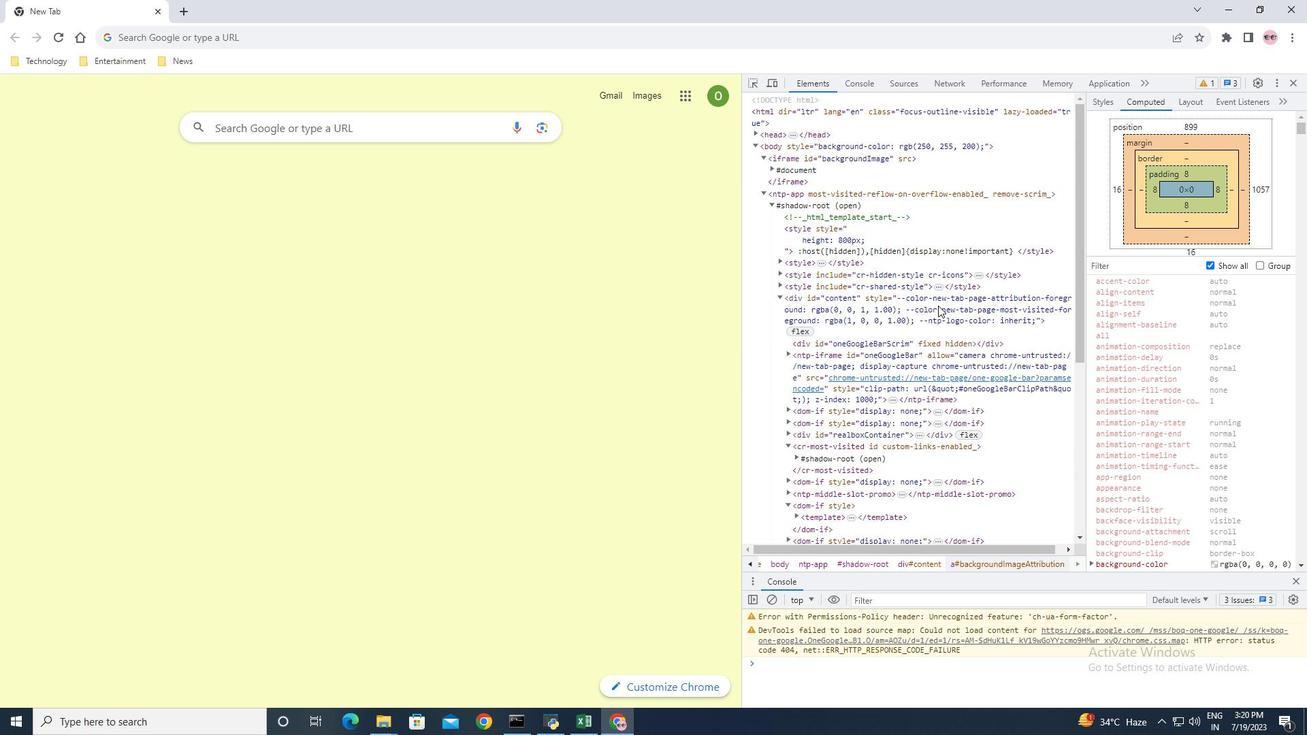 
Action: Mouse scrolled (938, 306) with delta (0, 0)
Screenshot: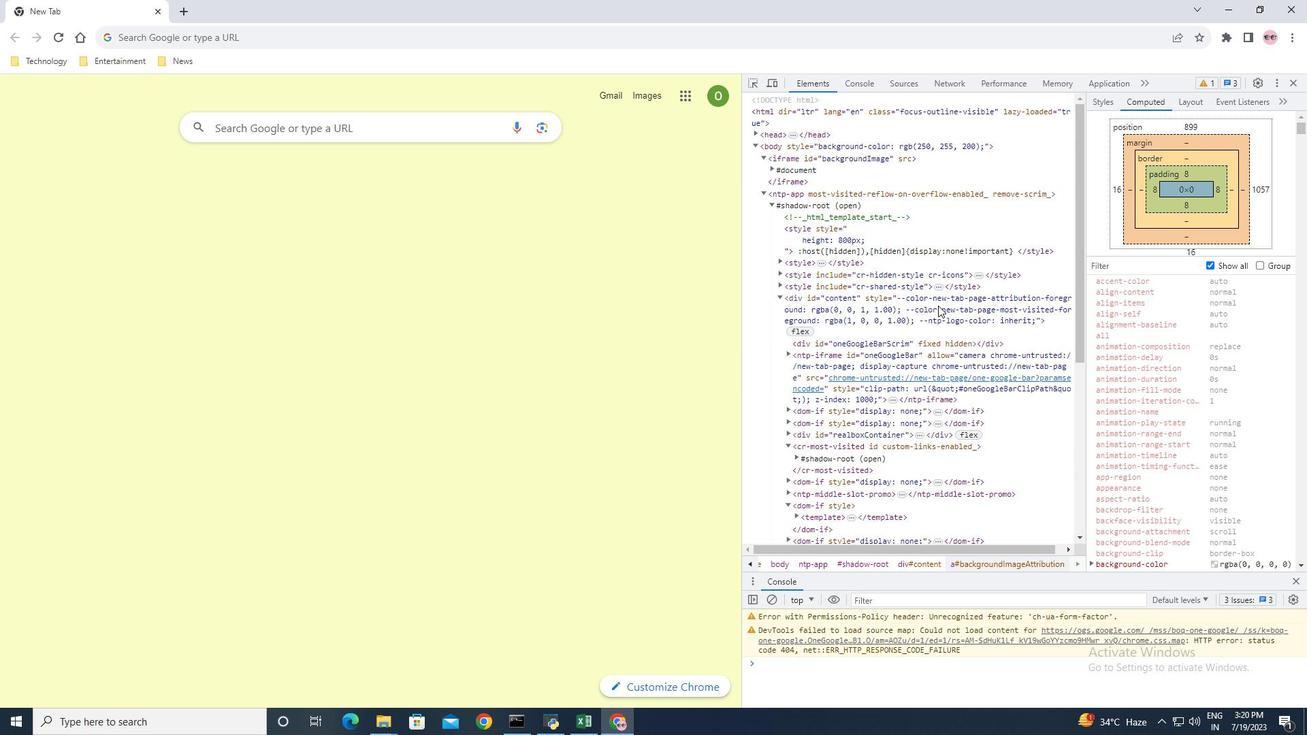 
Action: Mouse scrolled (938, 306) with delta (0, 0)
Screenshot: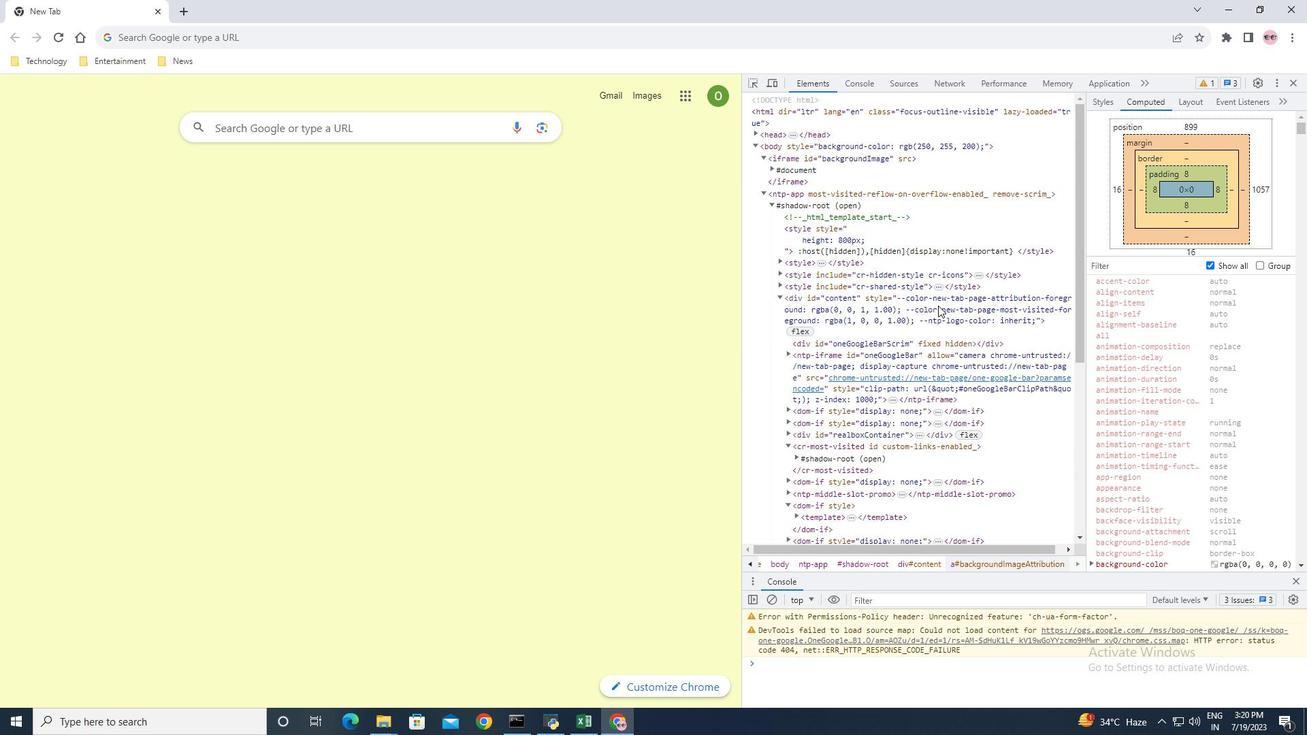 
Action: Mouse scrolled (938, 306) with delta (0, 0)
Screenshot: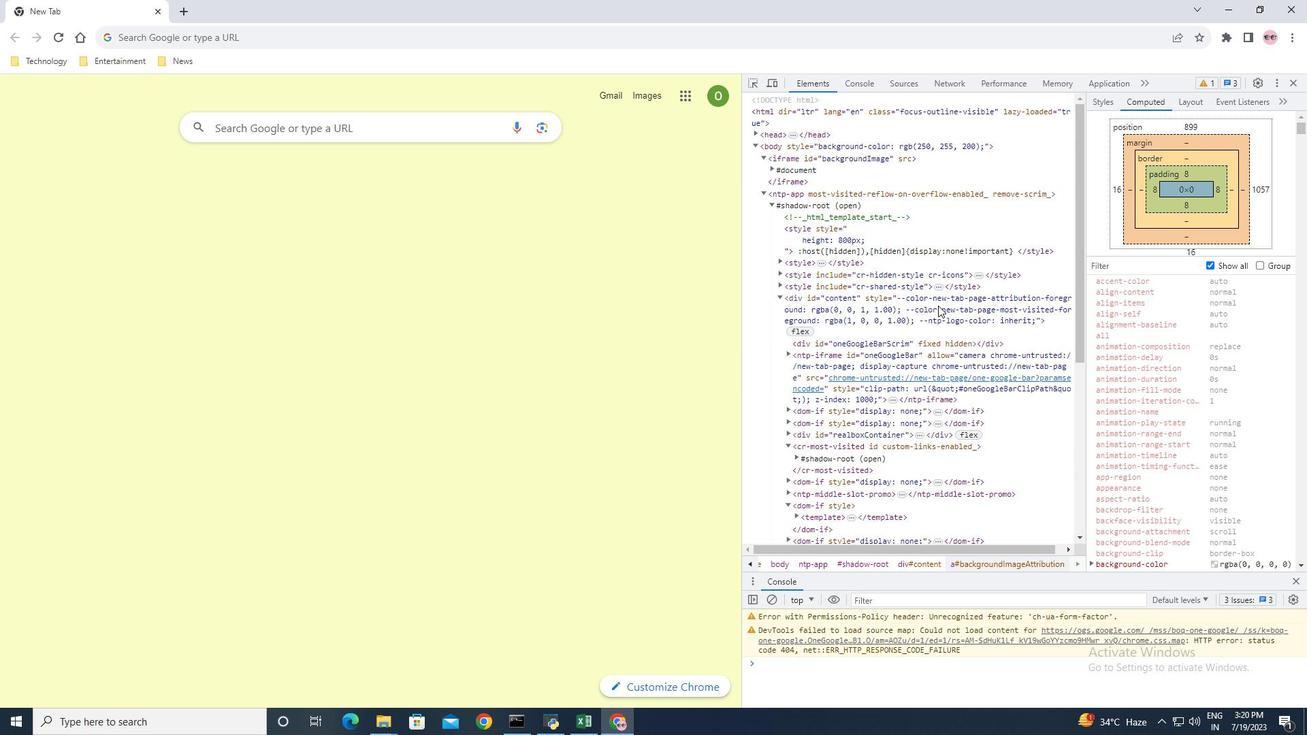 
Action: Mouse scrolled (938, 306) with delta (0, 0)
Screenshot: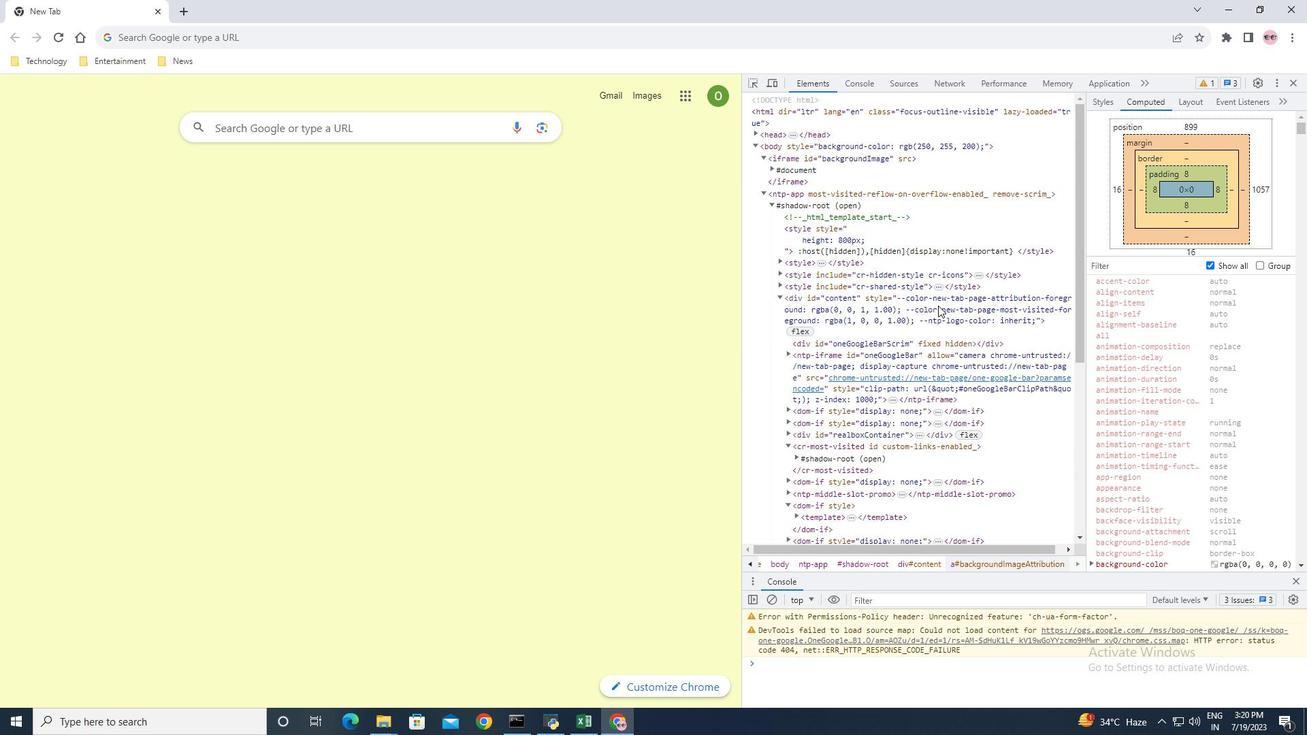 
Action: Mouse moved to (1200, 102)
Screenshot: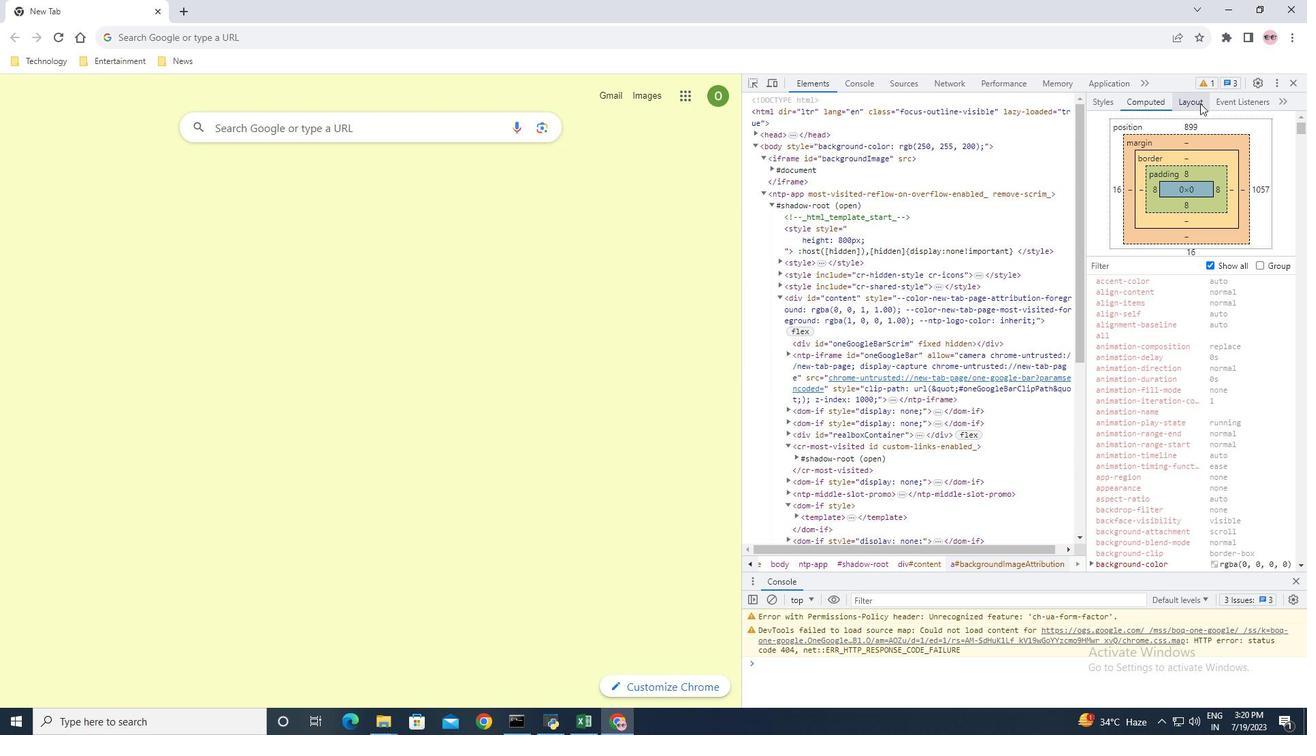 
Action: Mouse pressed left at (1200, 102)
Screenshot: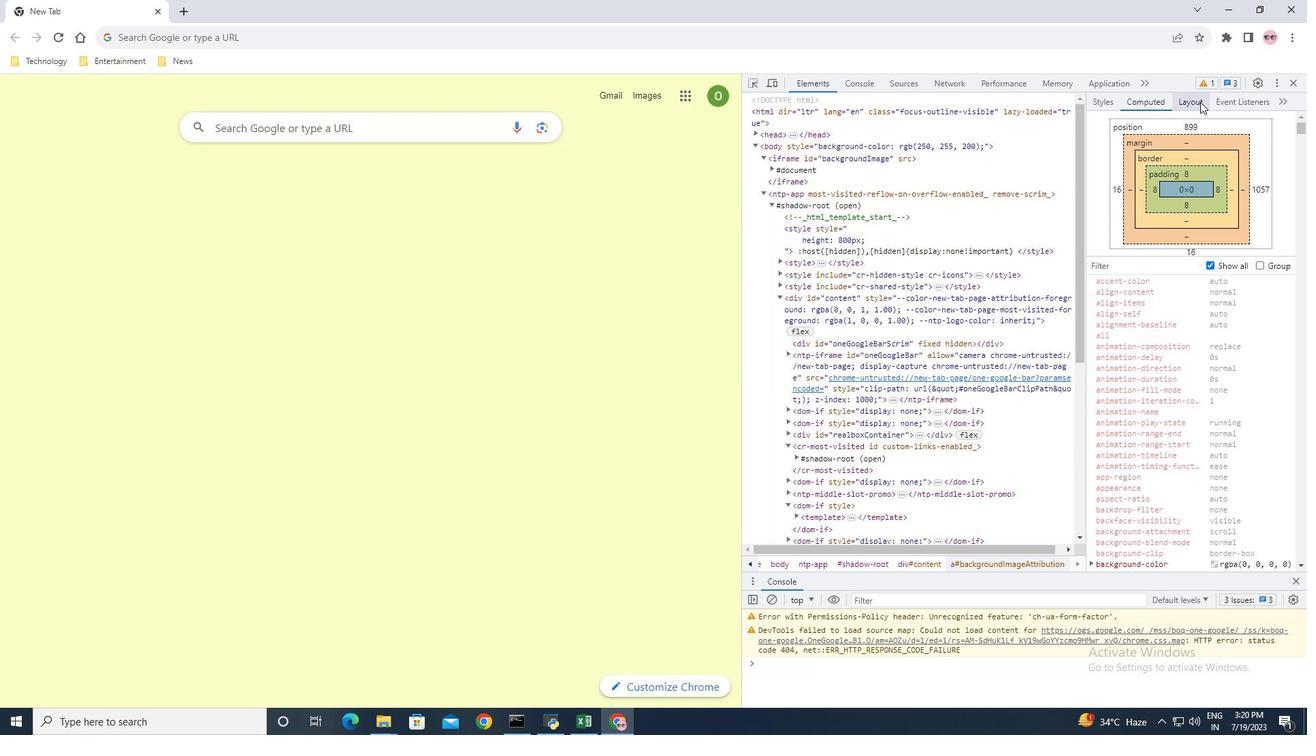 
Action: Mouse moved to (1161, 401)
